 Task: Compose an email with the signature Eden Taylor with the subject Request for flextime and the message I am sorry for any confusion and would like to clarify the situation. from softage.1@softage.net to softage.2@softage.net,  softage.1@softage.net and softage.3@softage.net with CC to softage.4@softage.net with an attached document Security_policy.docx, insert an emoji of smiley face Send the email
Action: Mouse moved to (503, 648)
Screenshot: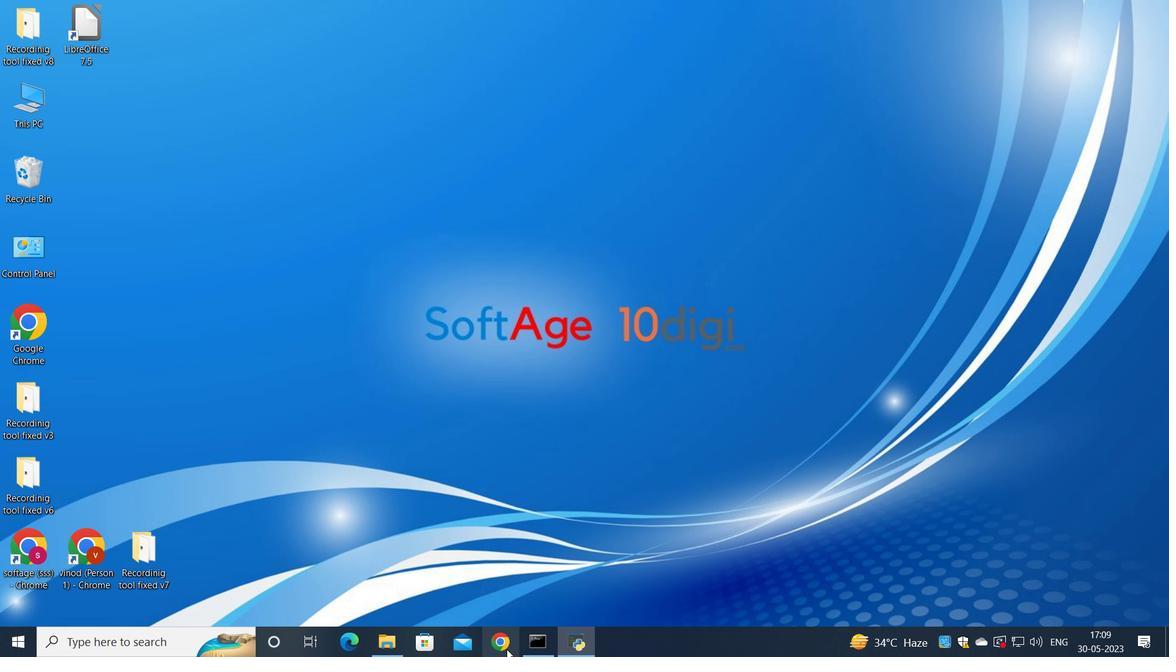 
Action: Mouse pressed left at (503, 648)
Screenshot: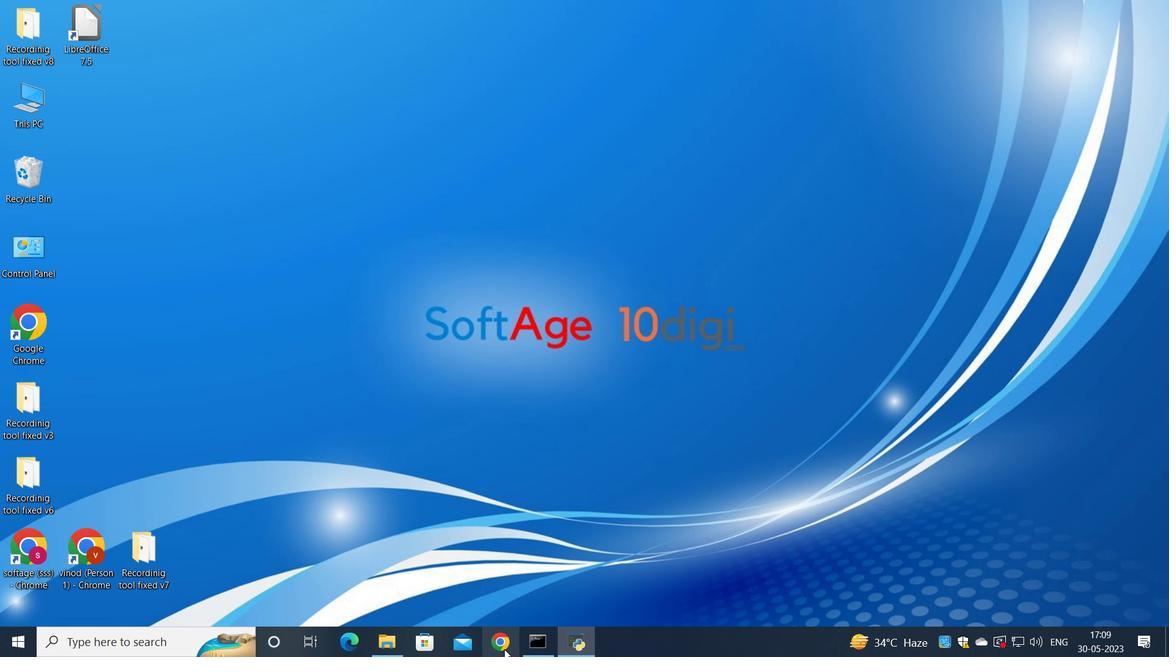 
Action: Mouse moved to (539, 388)
Screenshot: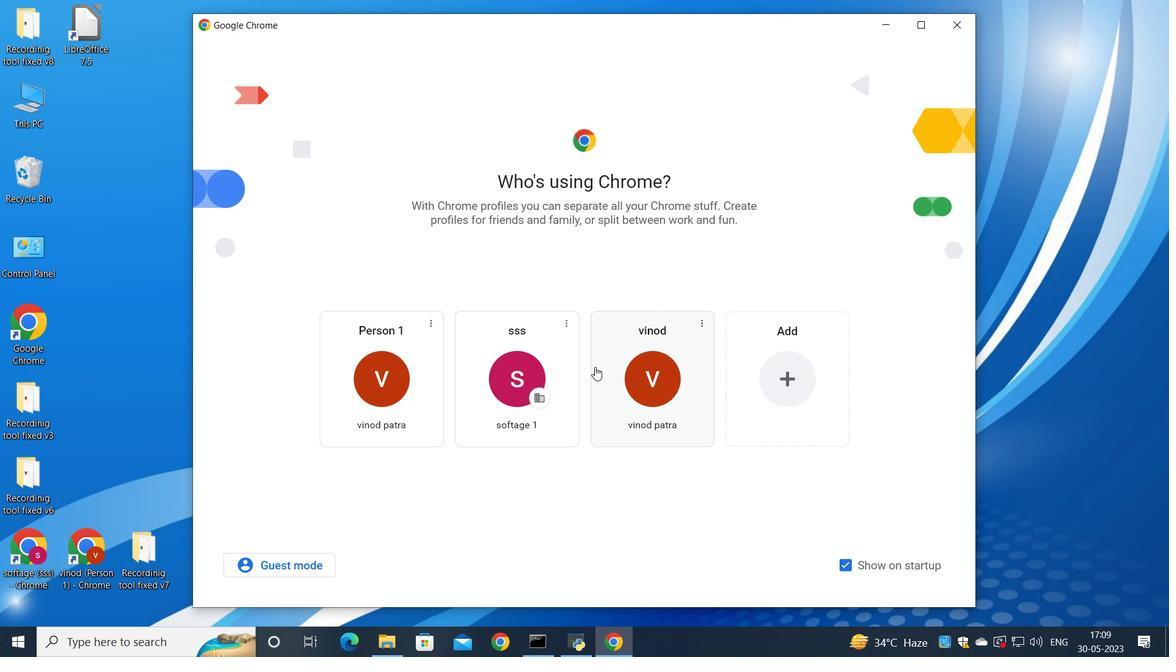 
Action: Mouse pressed left at (539, 388)
Screenshot: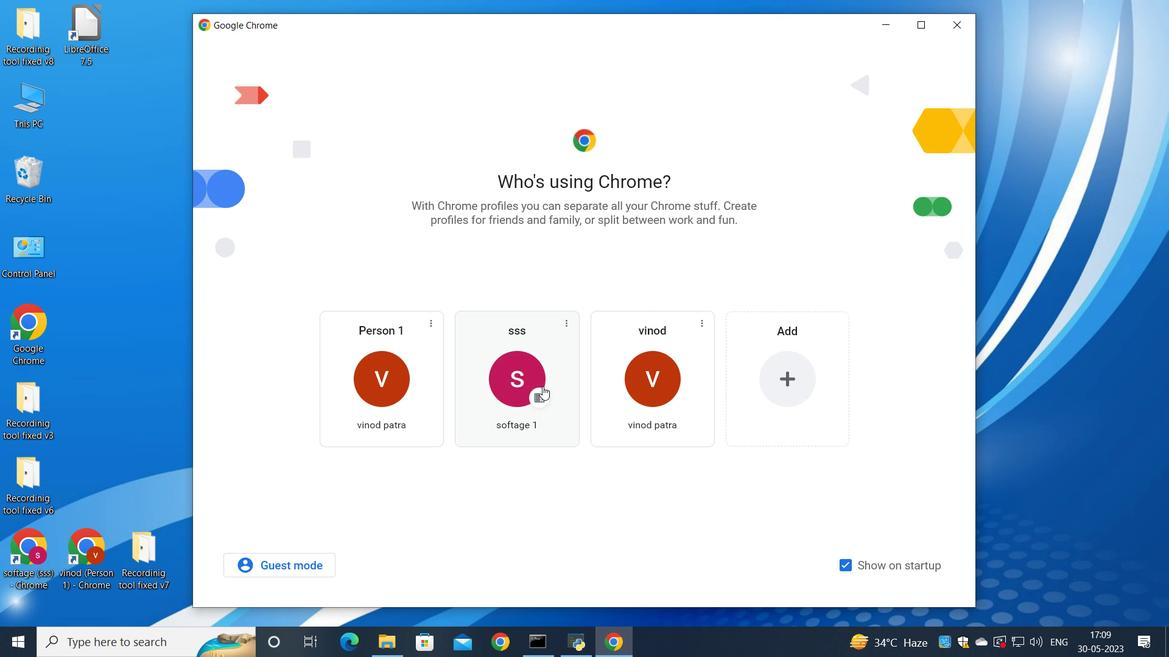 
Action: Mouse moved to (1036, 77)
Screenshot: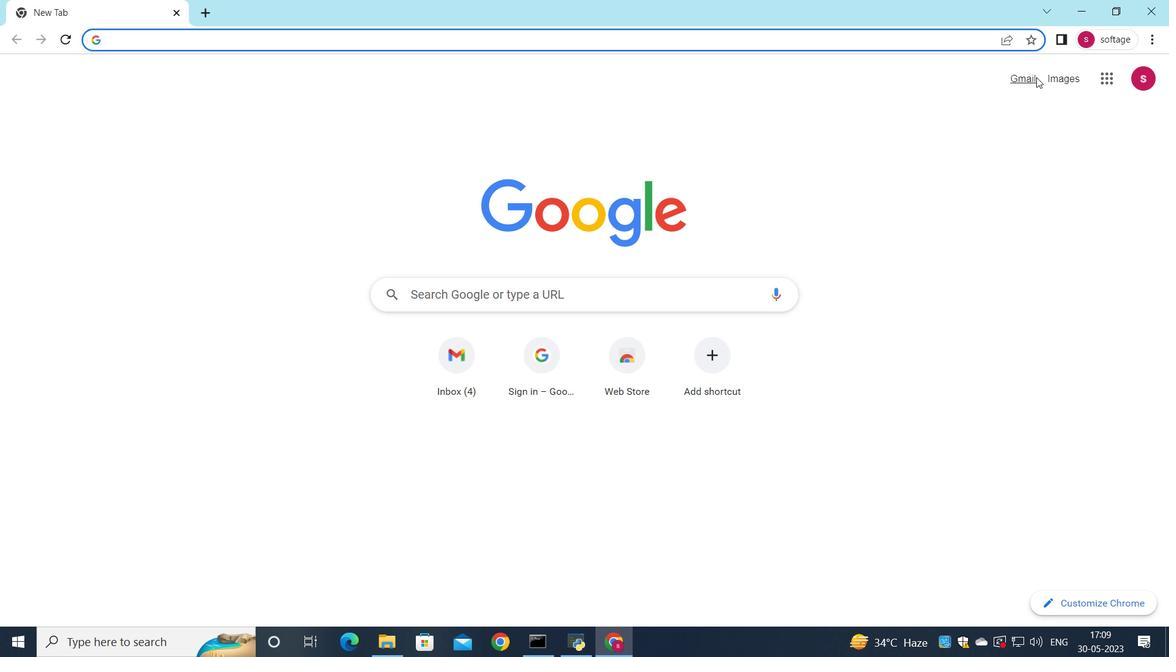 
Action: Mouse pressed left at (1036, 77)
Screenshot: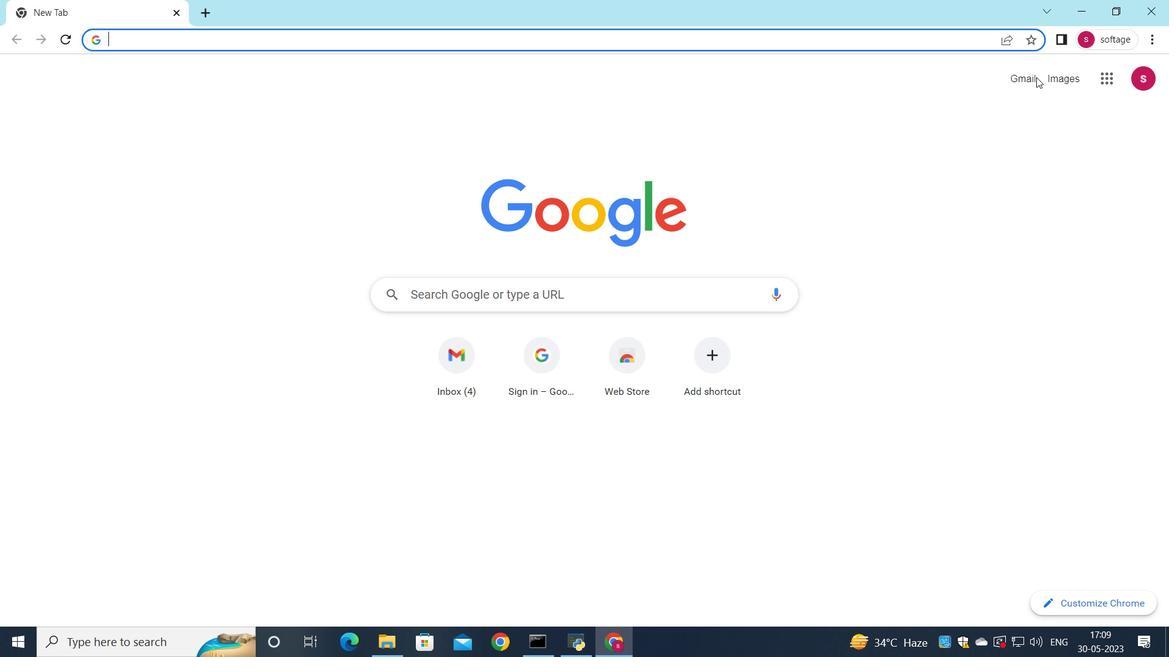
Action: Mouse moved to (1028, 80)
Screenshot: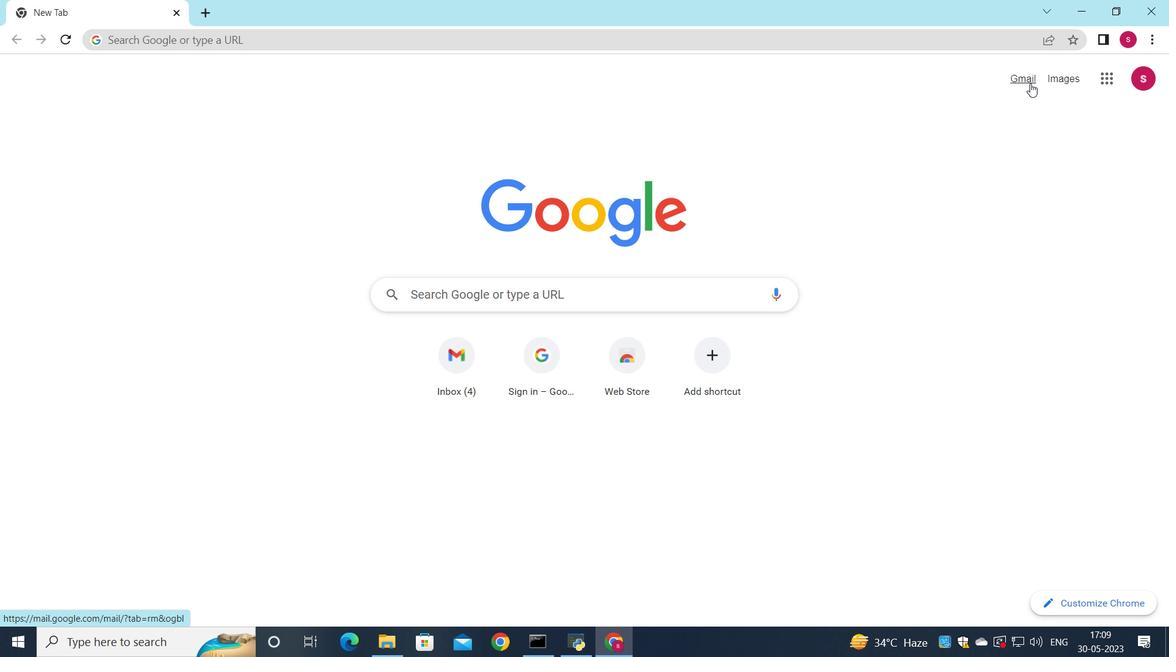 
Action: Mouse pressed left at (1028, 80)
Screenshot: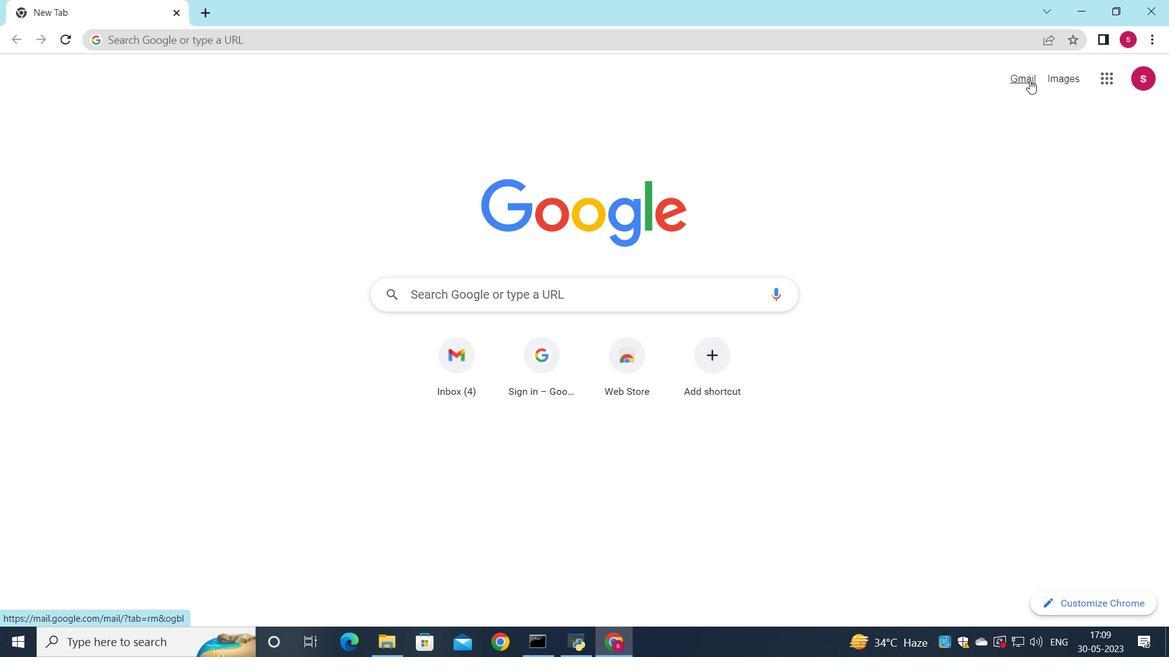
Action: Mouse moved to (993, 104)
Screenshot: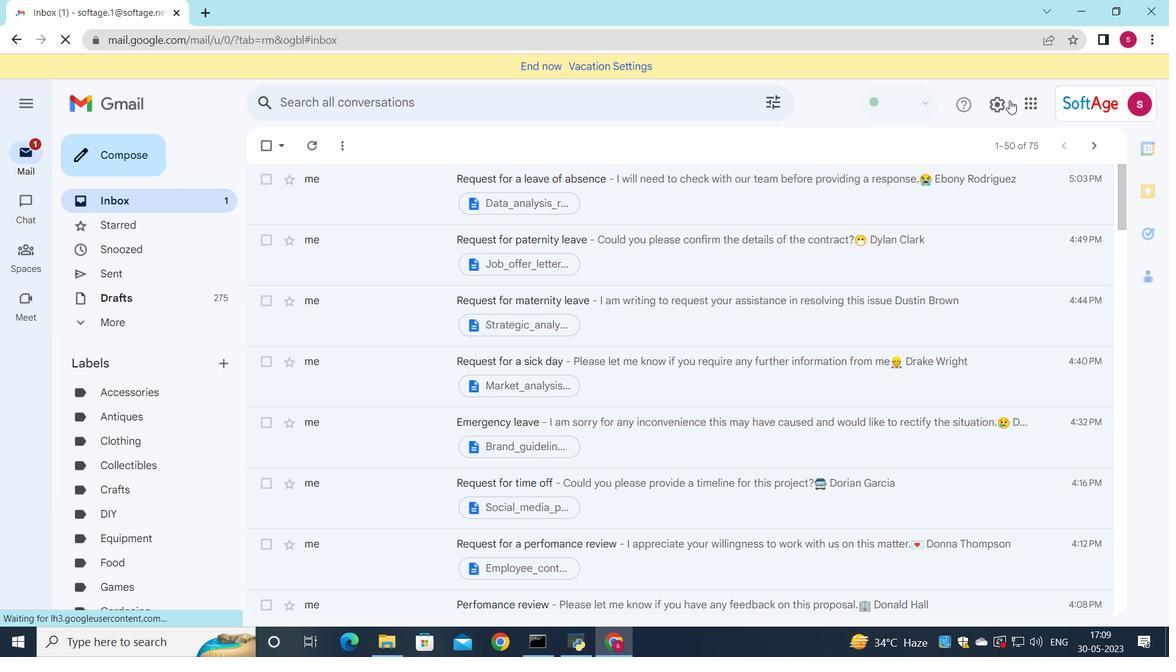 
Action: Mouse pressed left at (993, 104)
Screenshot: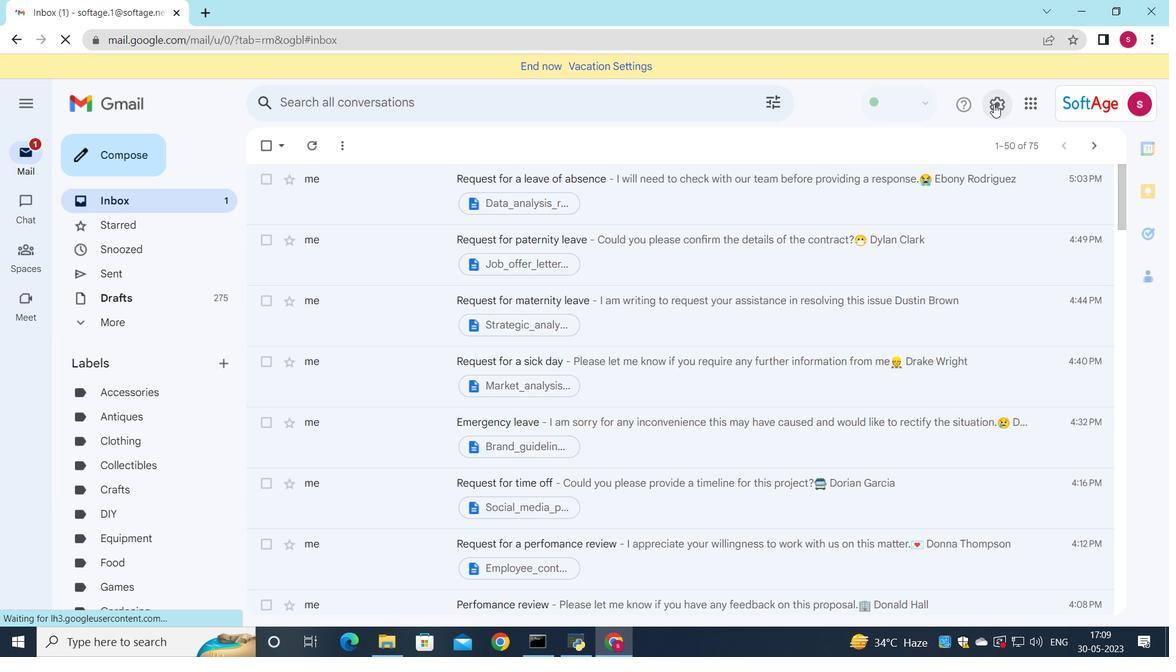 
Action: Mouse moved to (1017, 186)
Screenshot: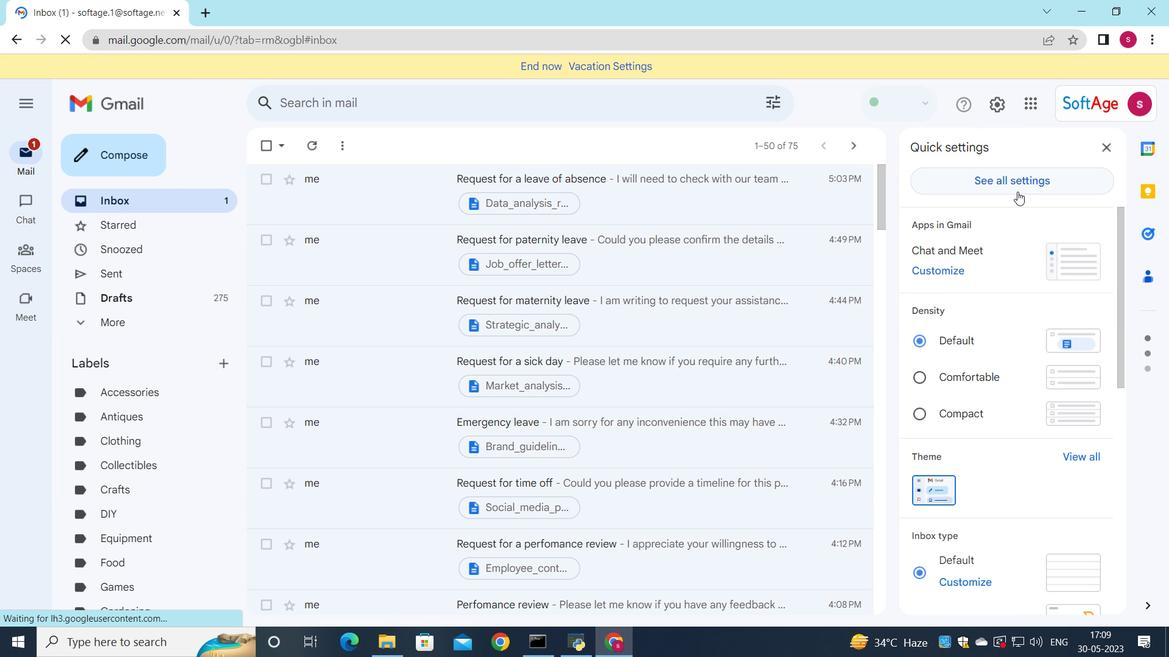 
Action: Mouse pressed left at (1017, 186)
Screenshot: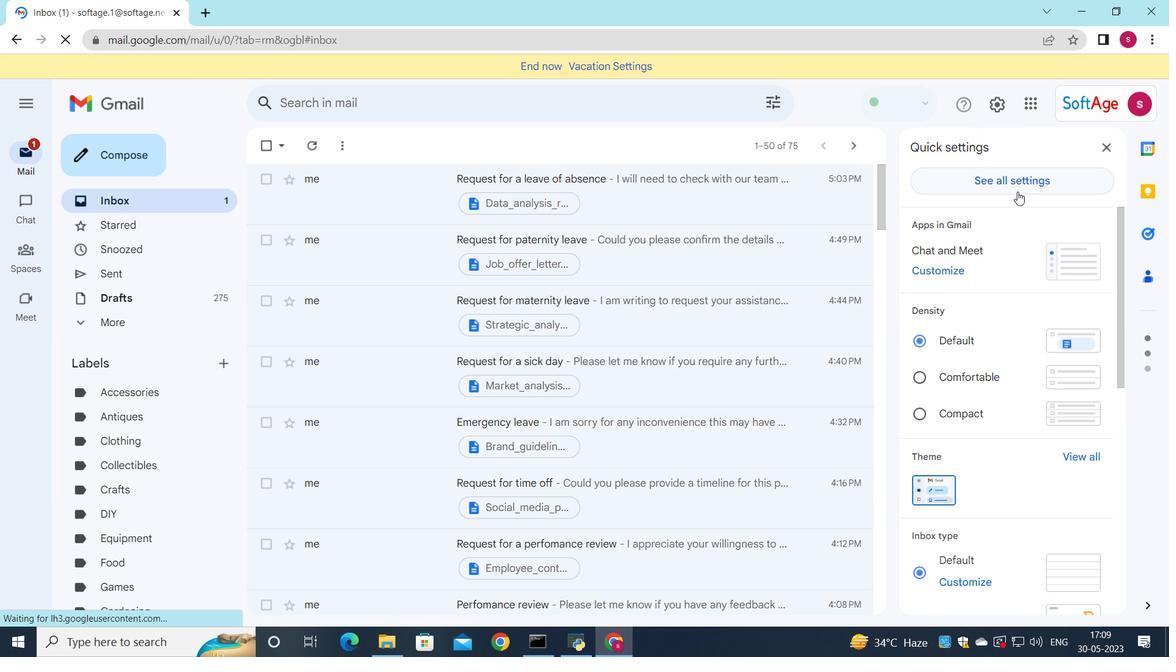 
Action: Mouse moved to (770, 341)
Screenshot: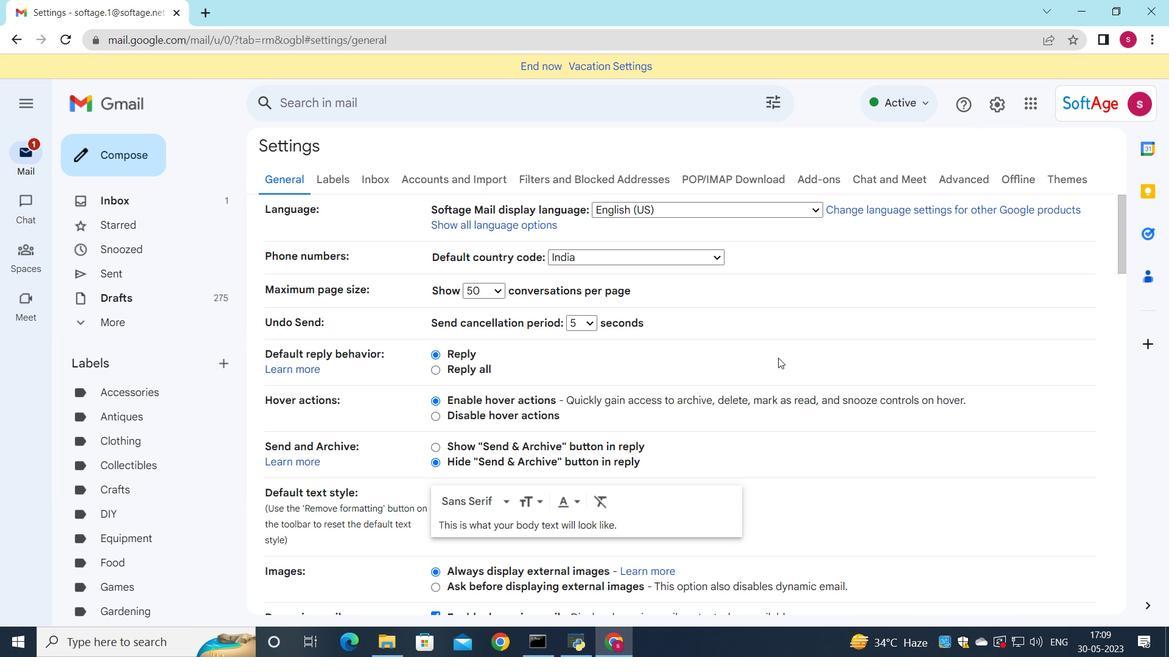 
Action: Mouse scrolled (770, 340) with delta (0, 0)
Screenshot: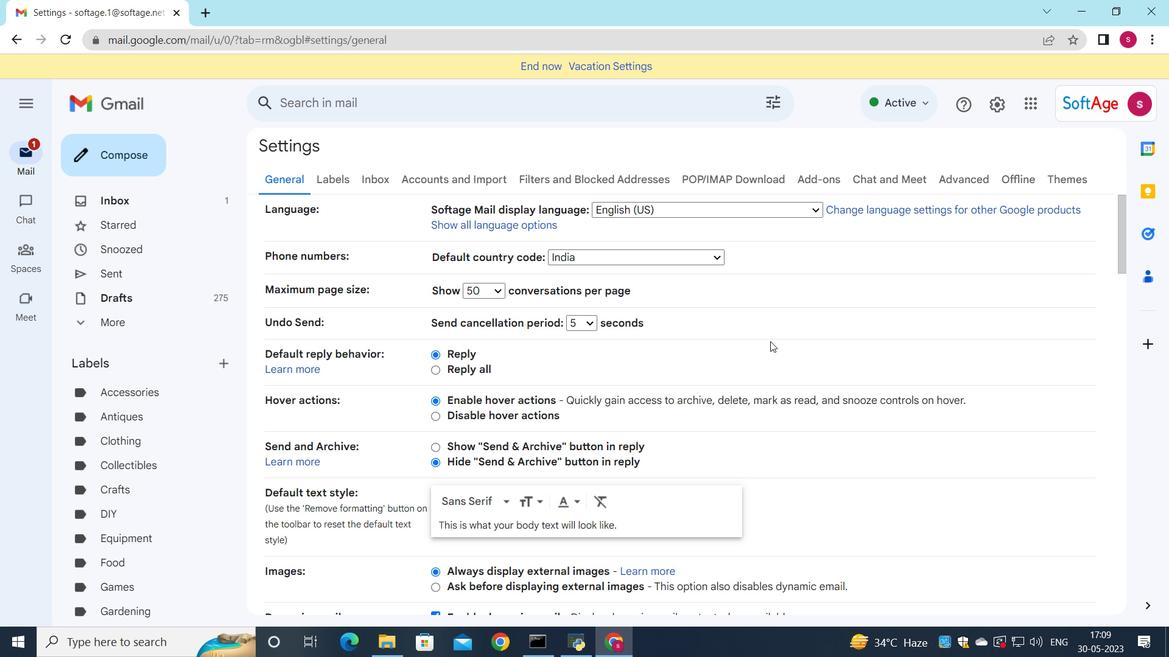 
Action: Mouse scrolled (770, 340) with delta (0, 0)
Screenshot: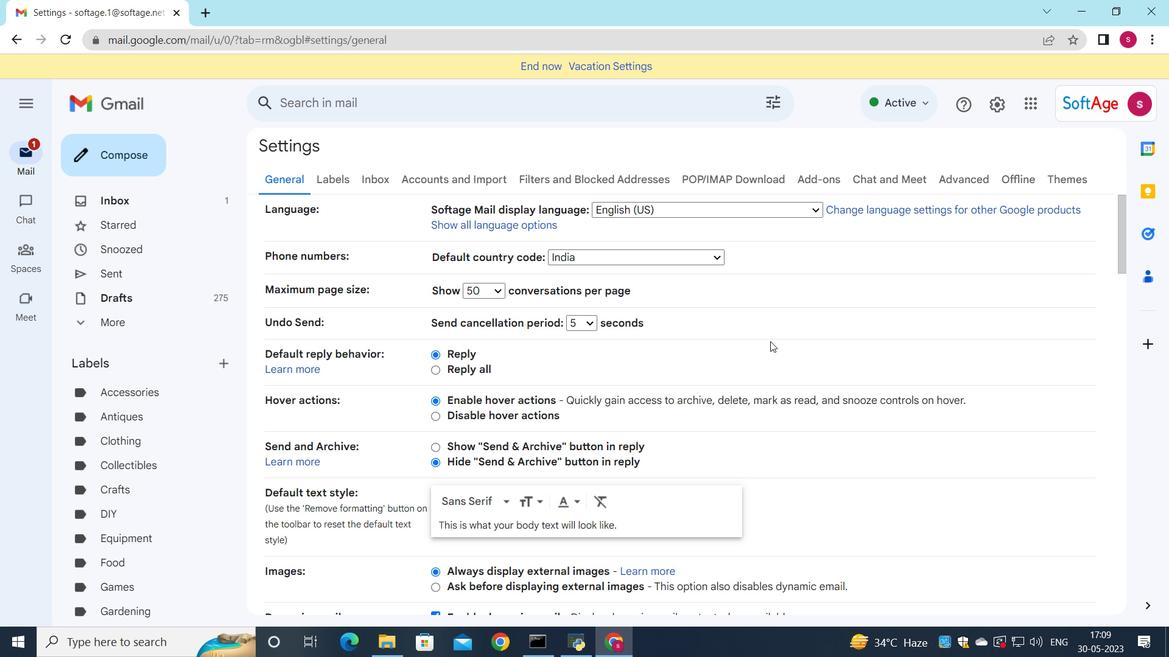 
Action: Mouse moved to (766, 350)
Screenshot: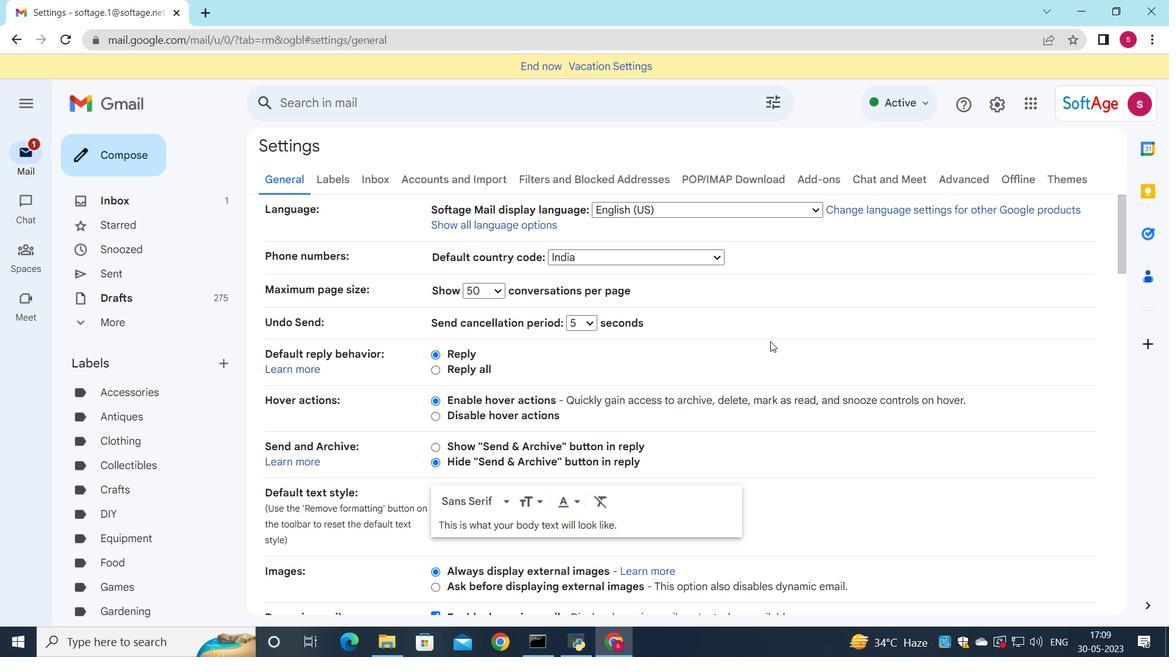 
Action: Mouse scrolled (766, 350) with delta (0, 0)
Screenshot: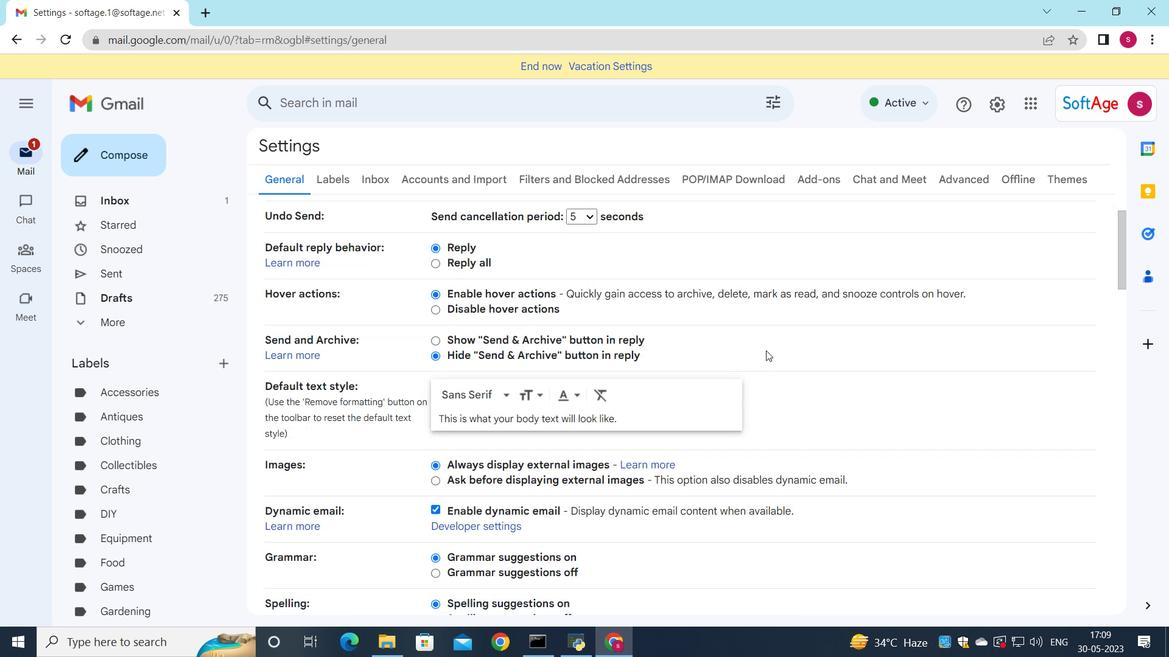 
Action: Mouse moved to (762, 352)
Screenshot: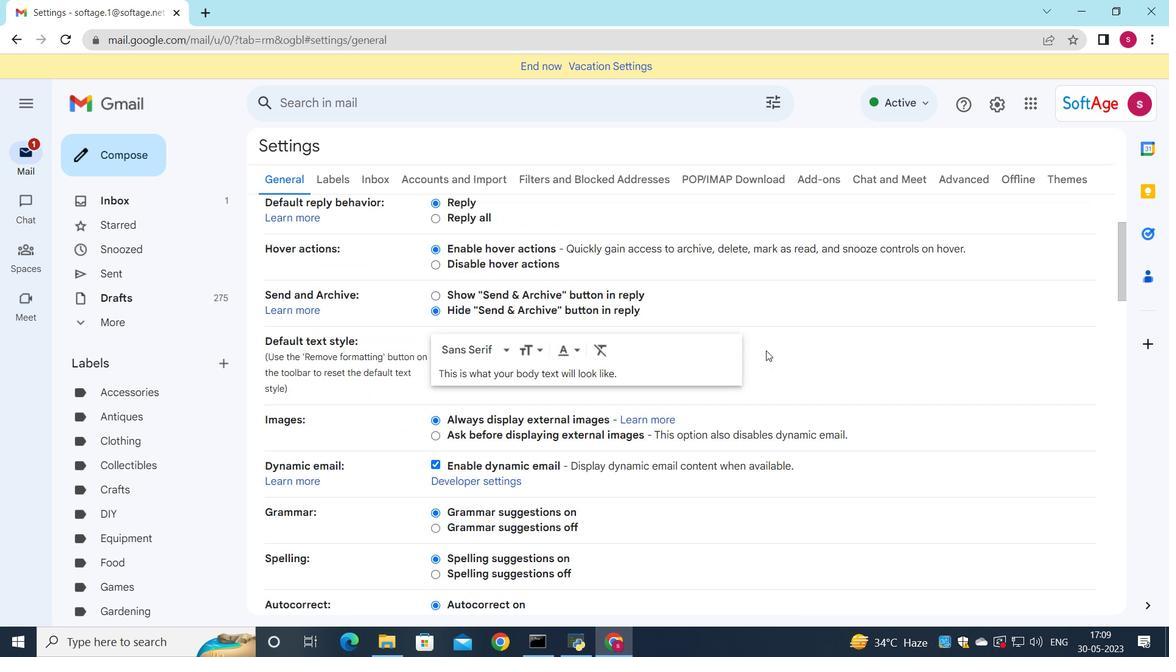 
Action: Mouse scrolled (766, 350) with delta (0, 0)
Screenshot: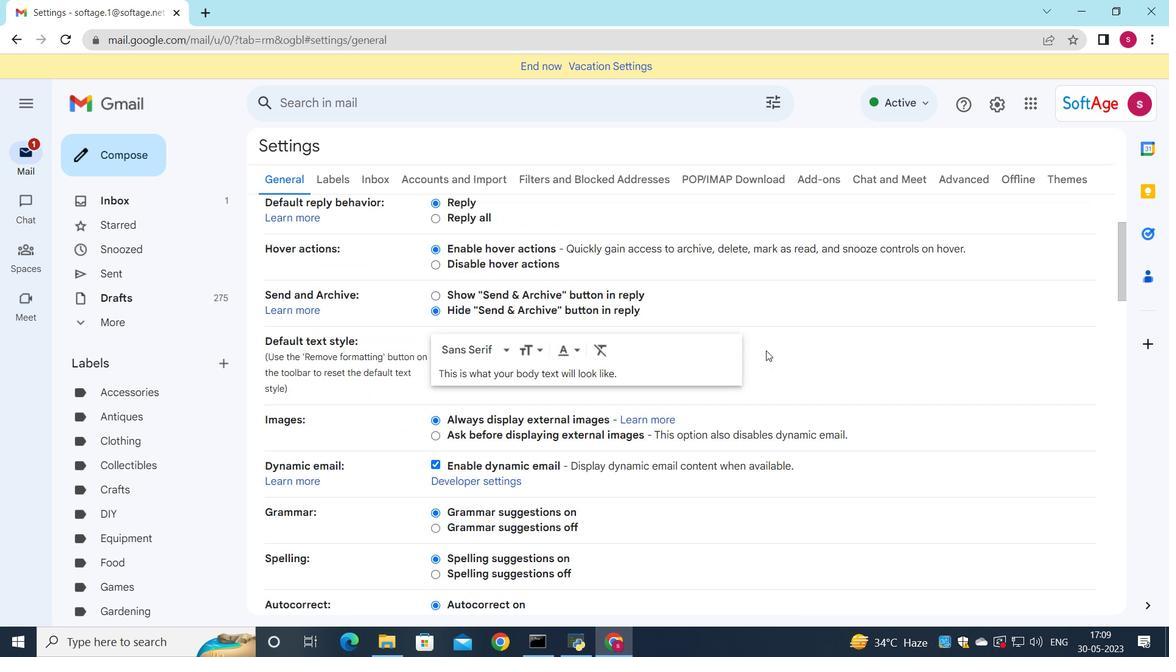 
Action: Mouse moved to (753, 359)
Screenshot: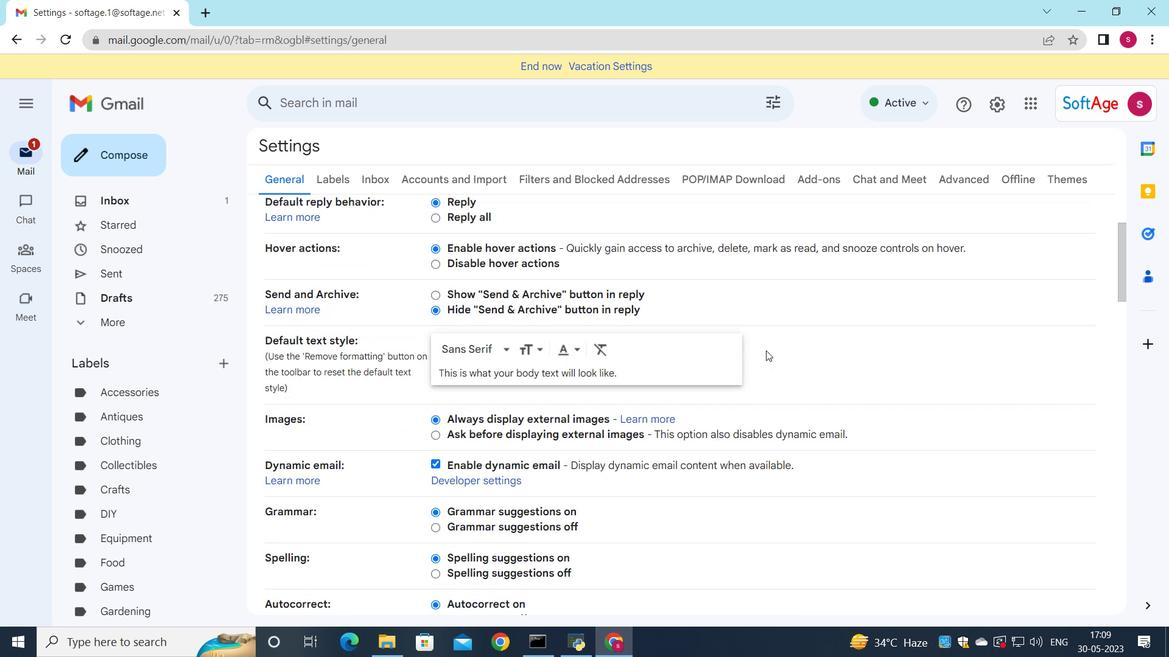 
Action: Mouse scrolled (753, 358) with delta (0, 0)
Screenshot: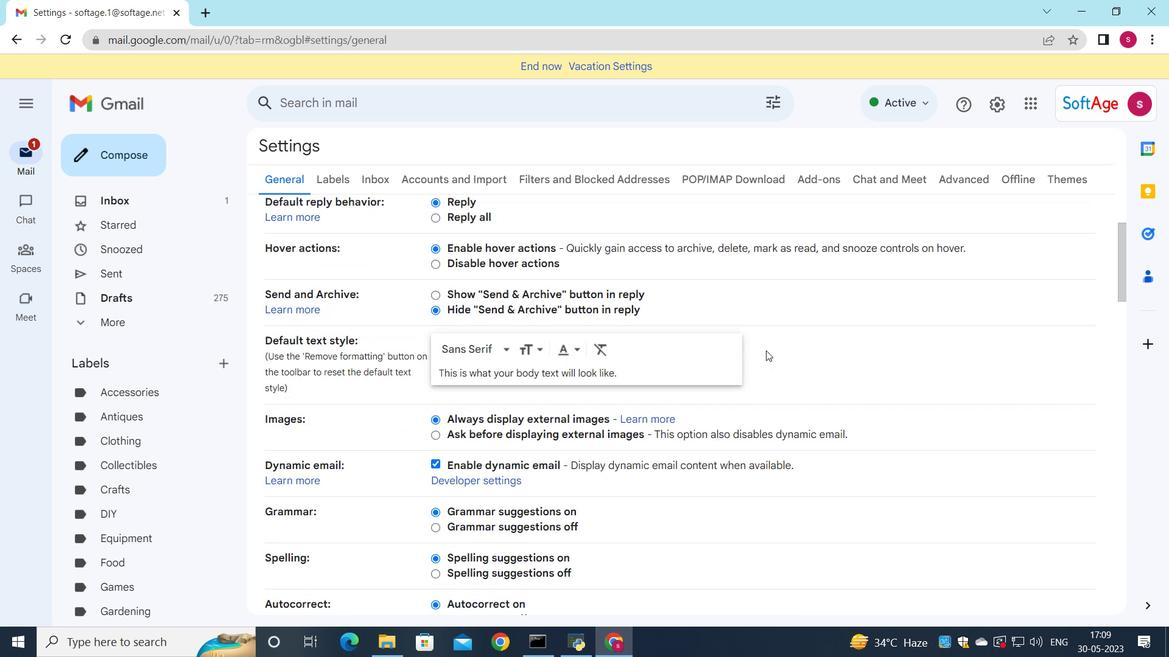 
Action: Mouse moved to (743, 373)
Screenshot: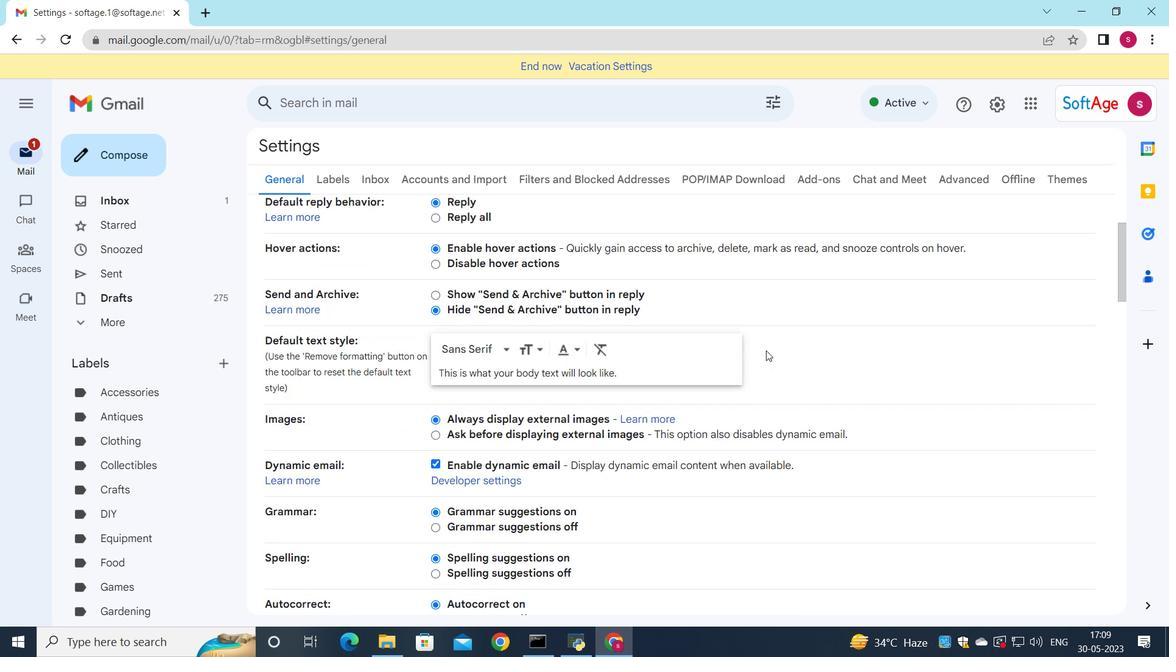 
Action: Mouse scrolled (743, 373) with delta (0, 0)
Screenshot: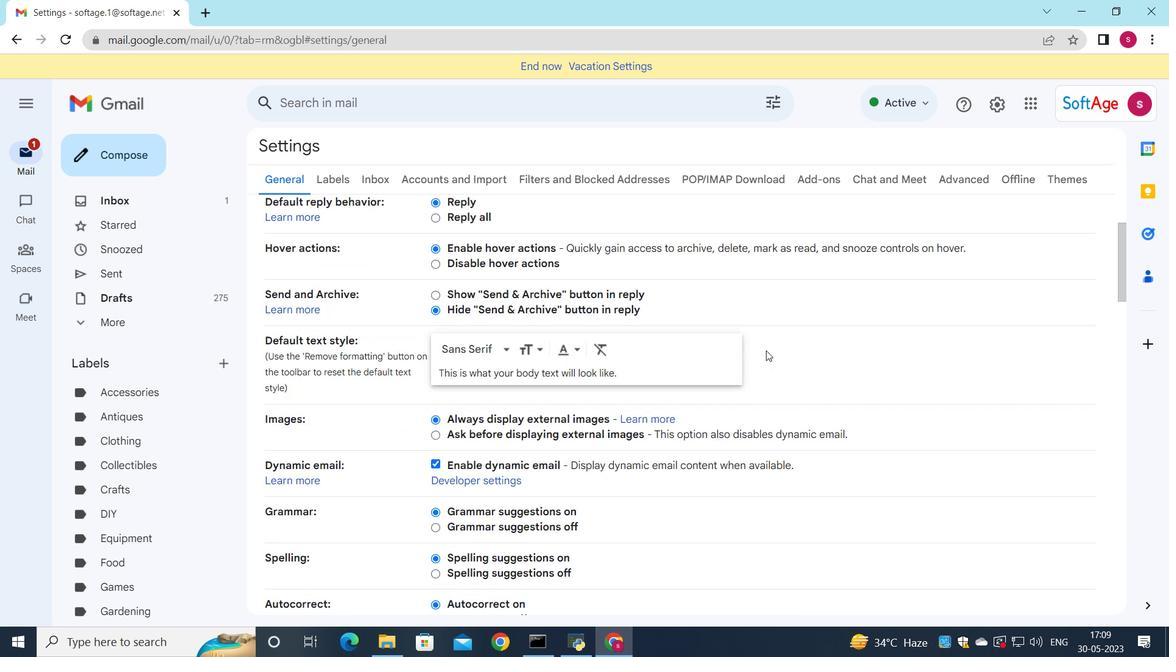 
Action: Mouse moved to (740, 372)
Screenshot: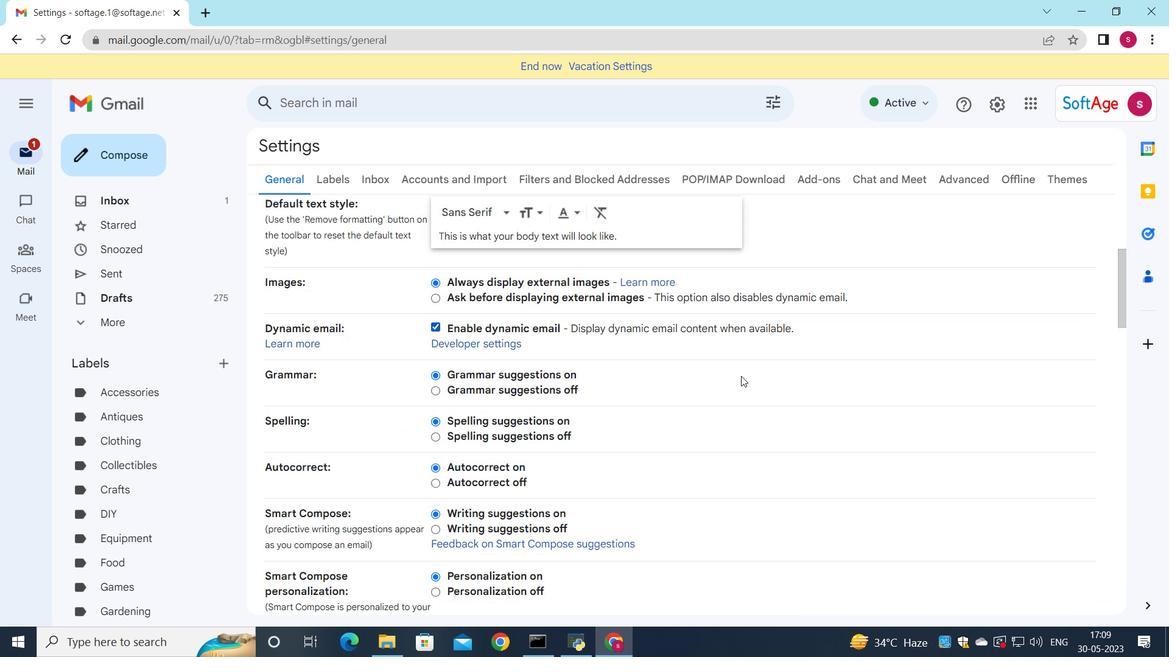 
Action: Mouse scrolled (740, 371) with delta (0, 0)
Screenshot: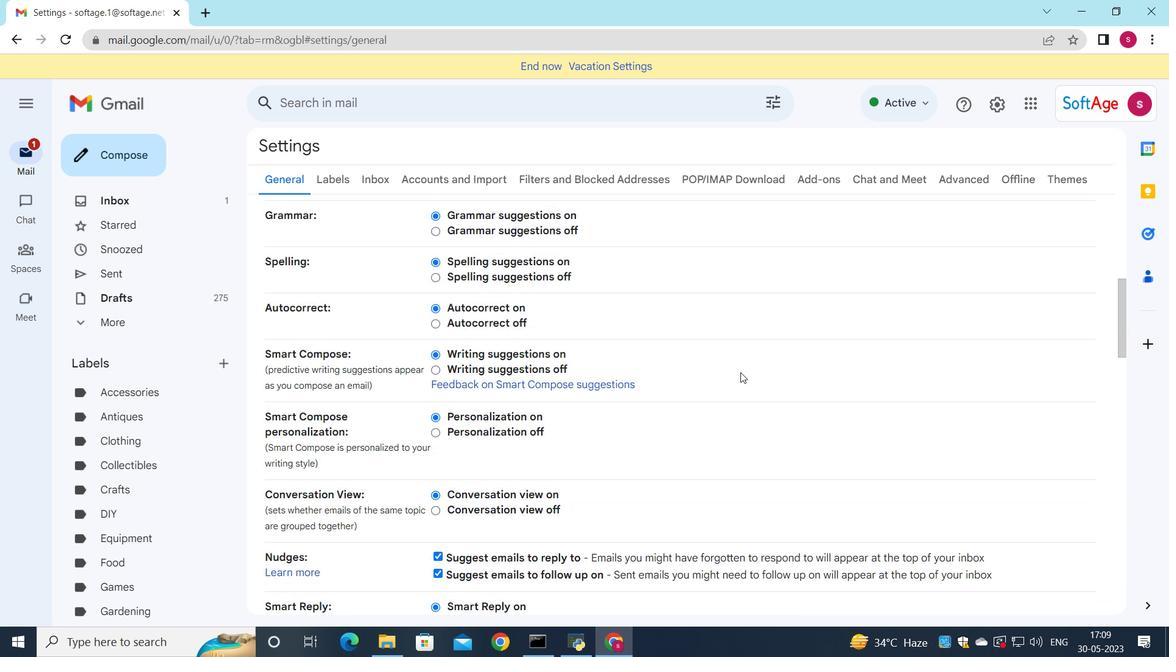 
Action: Mouse scrolled (740, 371) with delta (0, 0)
Screenshot: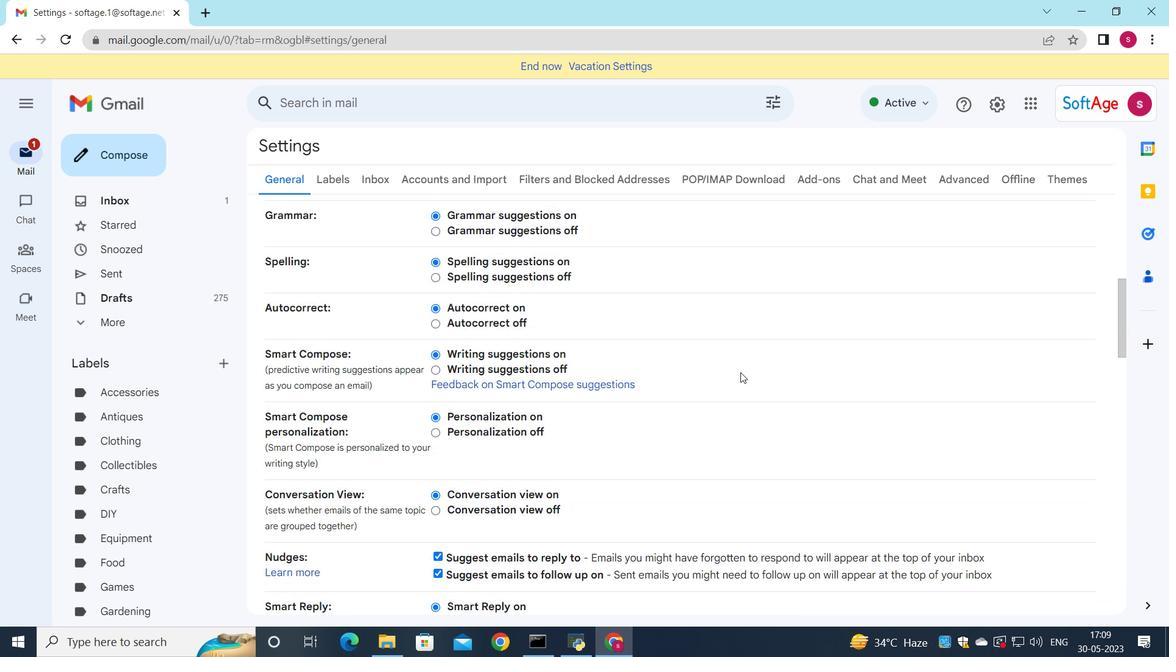 
Action: Mouse scrolled (740, 371) with delta (0, 0)
Screenshot: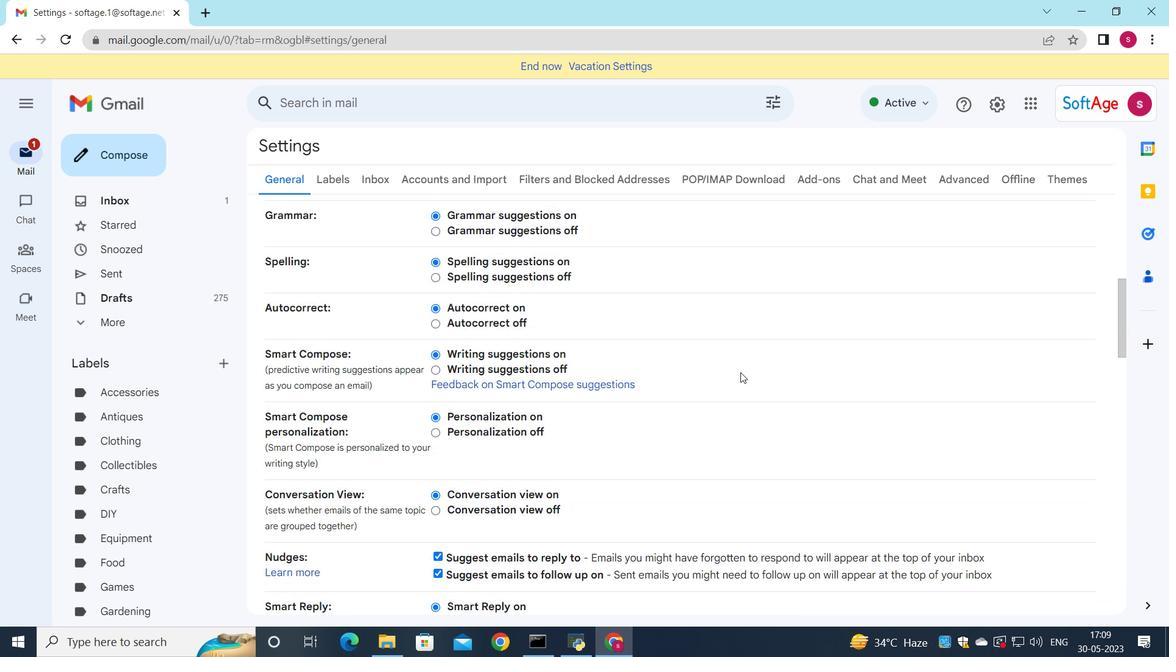 
Action: Mouse moved to (737, 376)
Screenshot: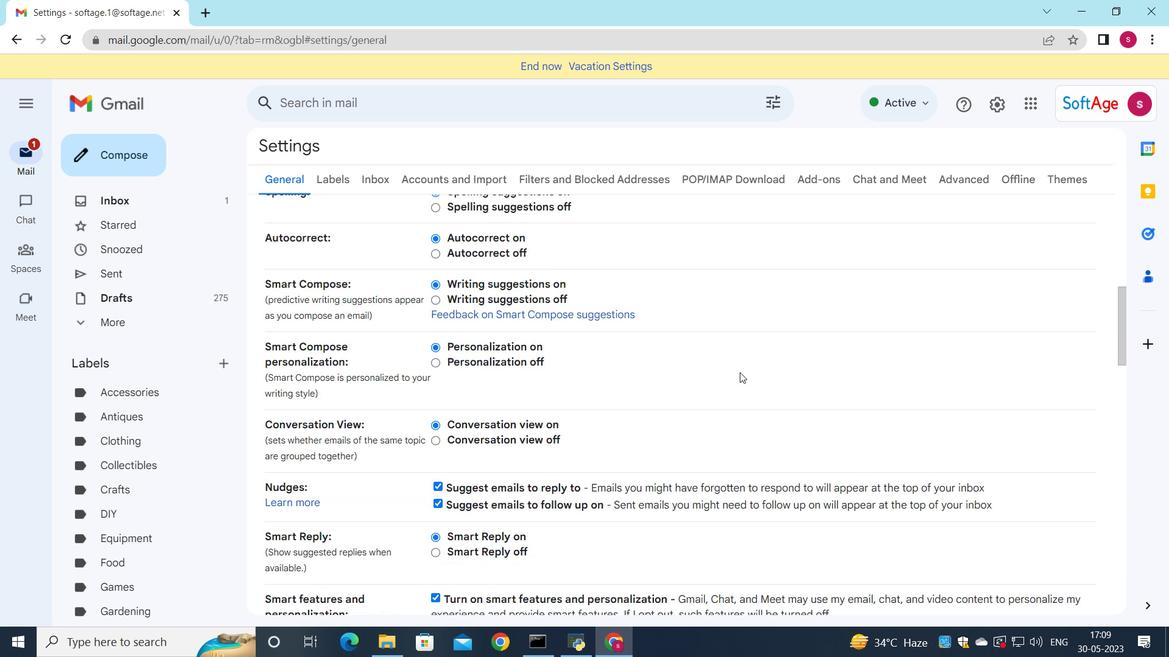 
Action: Mouse scrolled (737, 375) with delta (0, 0)
Screenshot: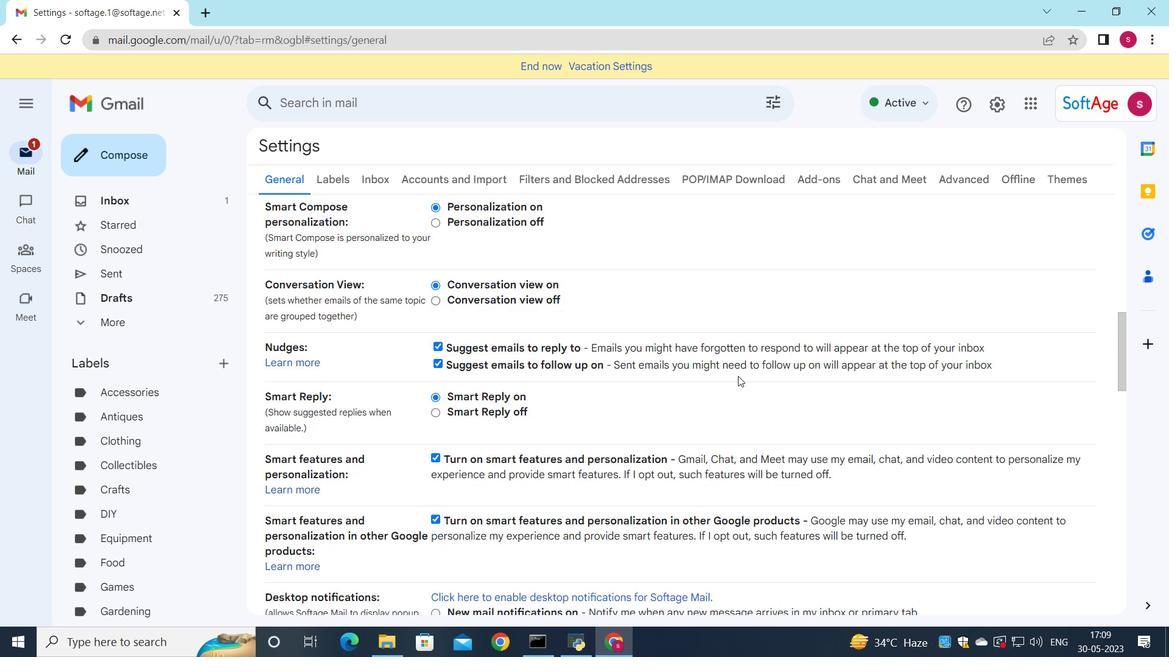 
Action: Mouse scrolled (737, 375) with delta (0, 0)
Screenshot: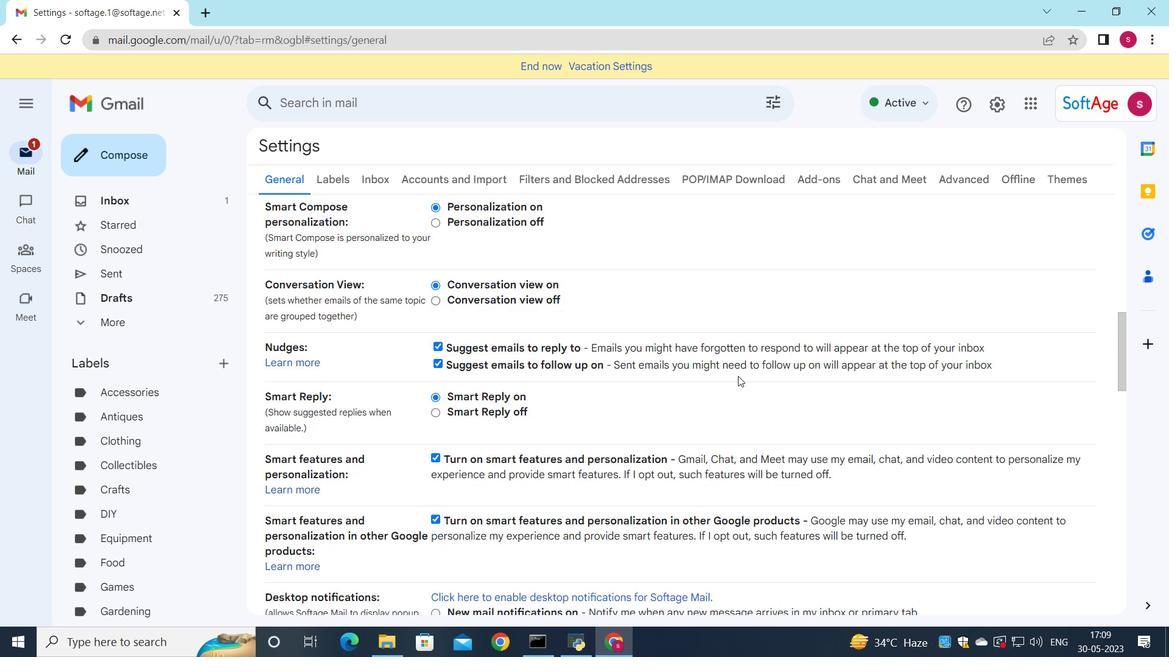 
Action: Mouse scrolled (737, 375) with delta (0, 0)
Screenshot: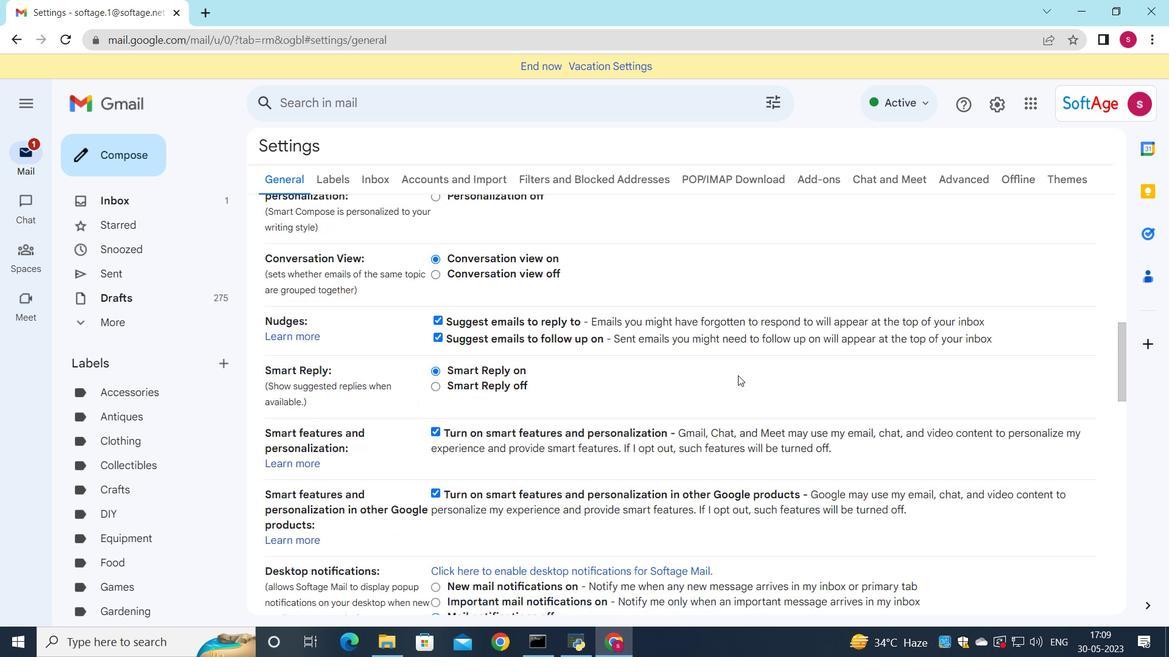 
Action: Mouse scrolled (737, 375) with delta (0, 0)
Screenshot: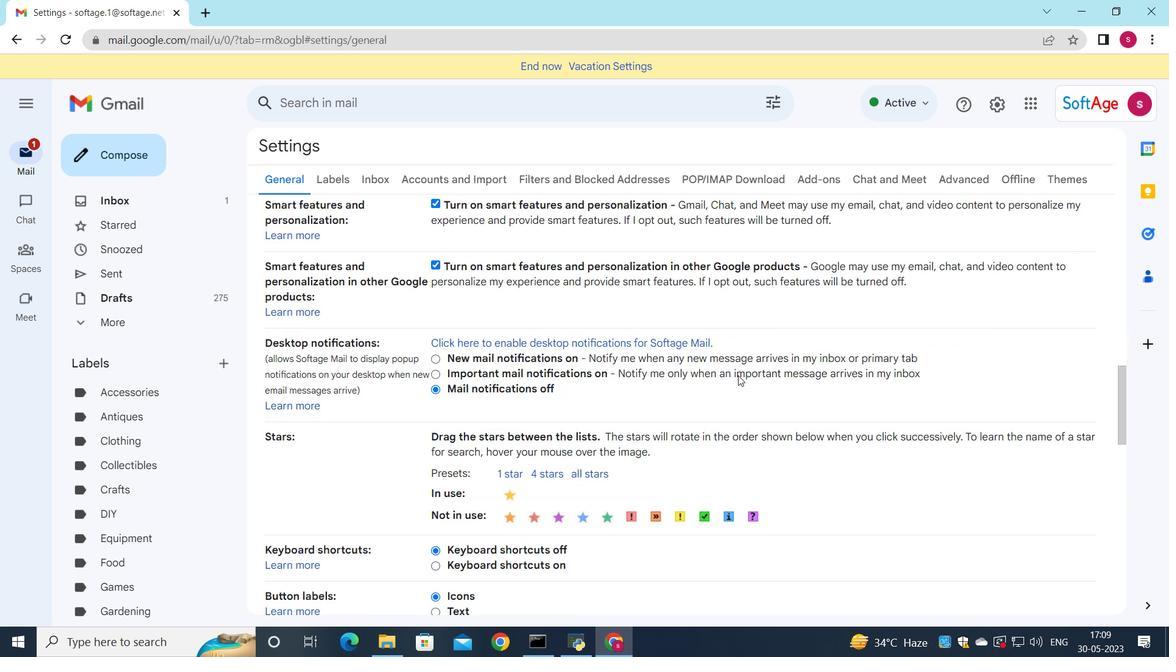 
Action: Mouse scrolled (737, 375) with delta (0, 0)
Screenshot: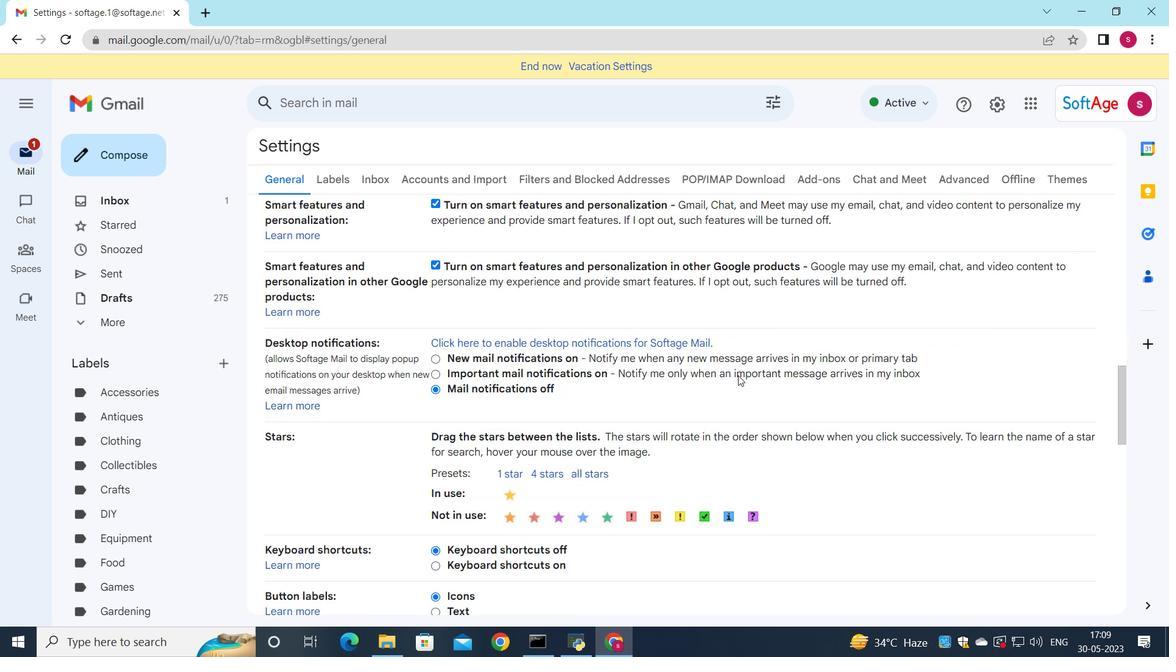 
Action: Mouse scrolled (737, 375) with delta (0, 0)
Screenshot: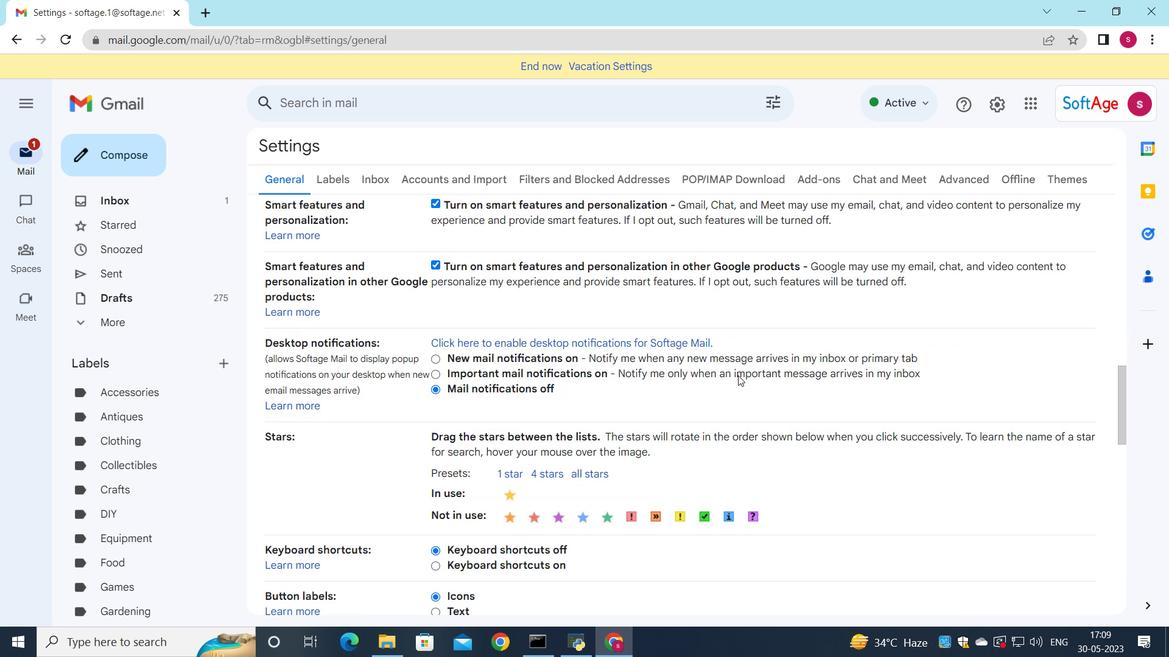 
Action: Mouse moved to (702, 402)
Screenshot: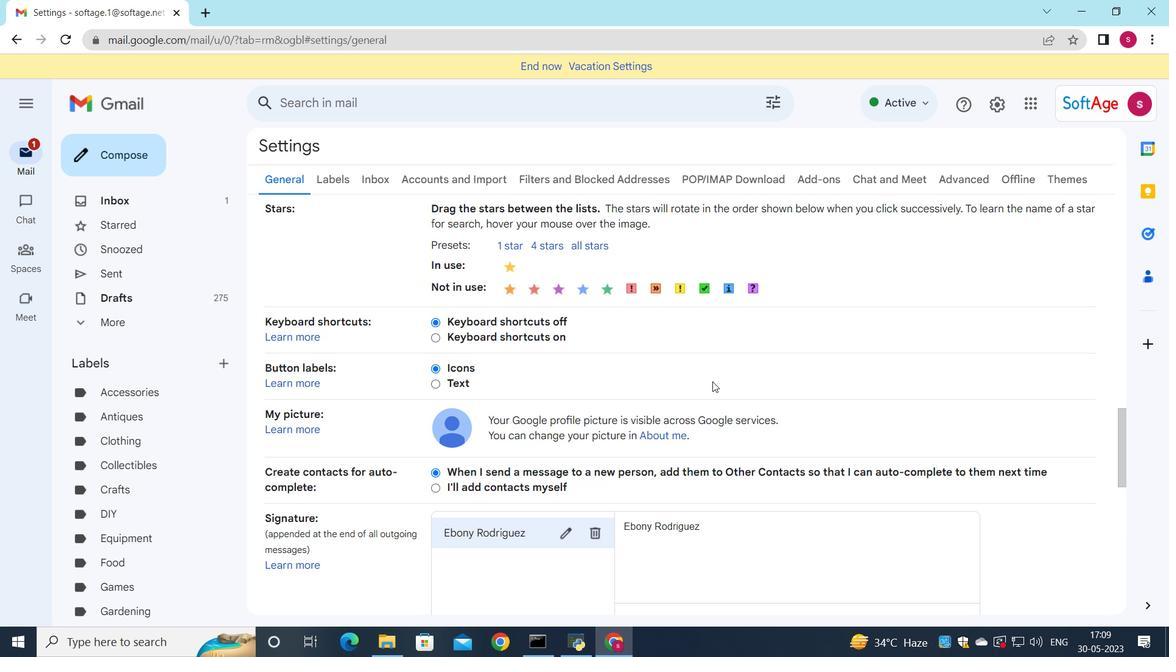 
Action: Mouse scrolled (702, 401) with delta (0, 0)
Screenshot: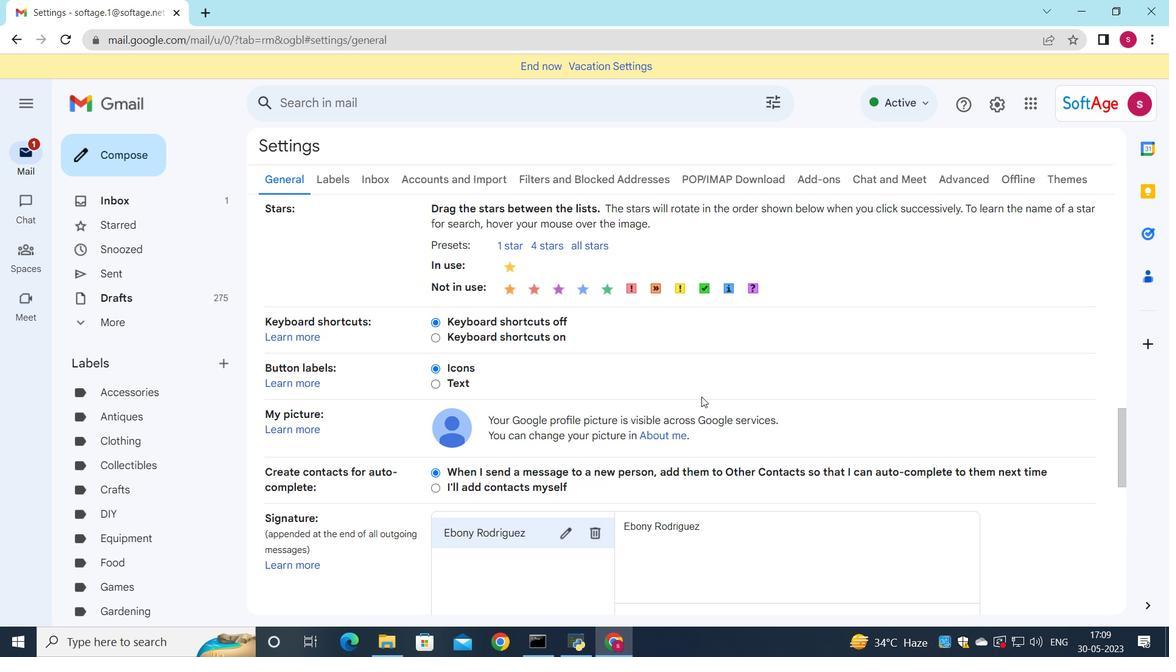 
Action: Mouse moved to (702, 402)
Screenshot: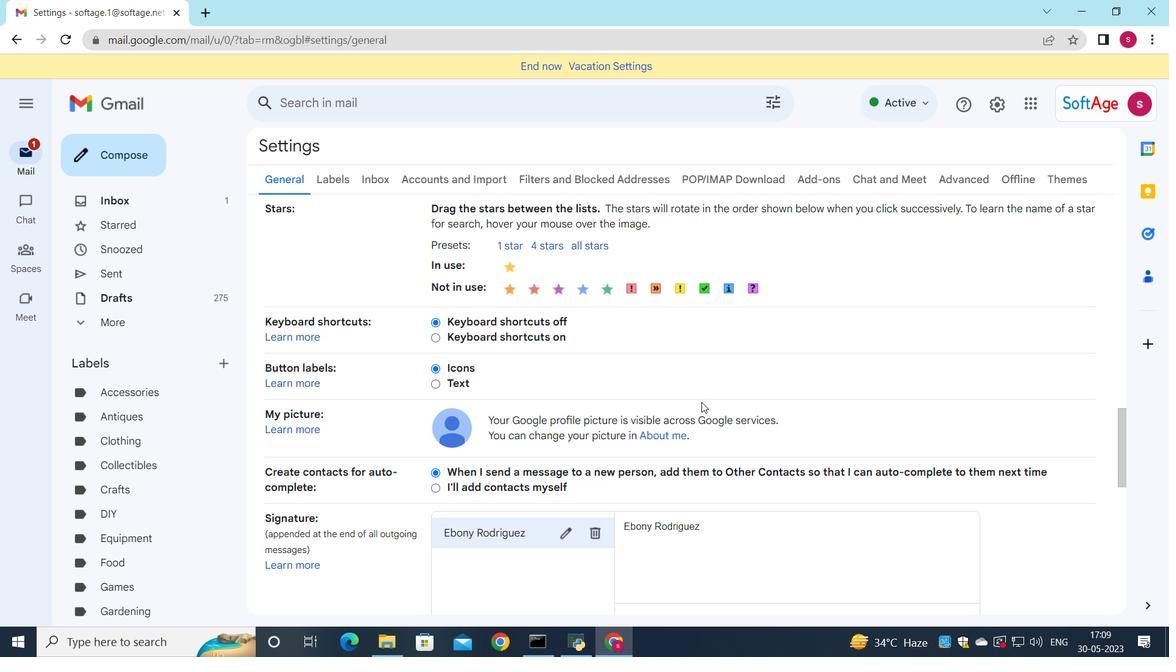 
Action: Mouse scrolled (702, 401) with delta (0, 0)
Screenshot: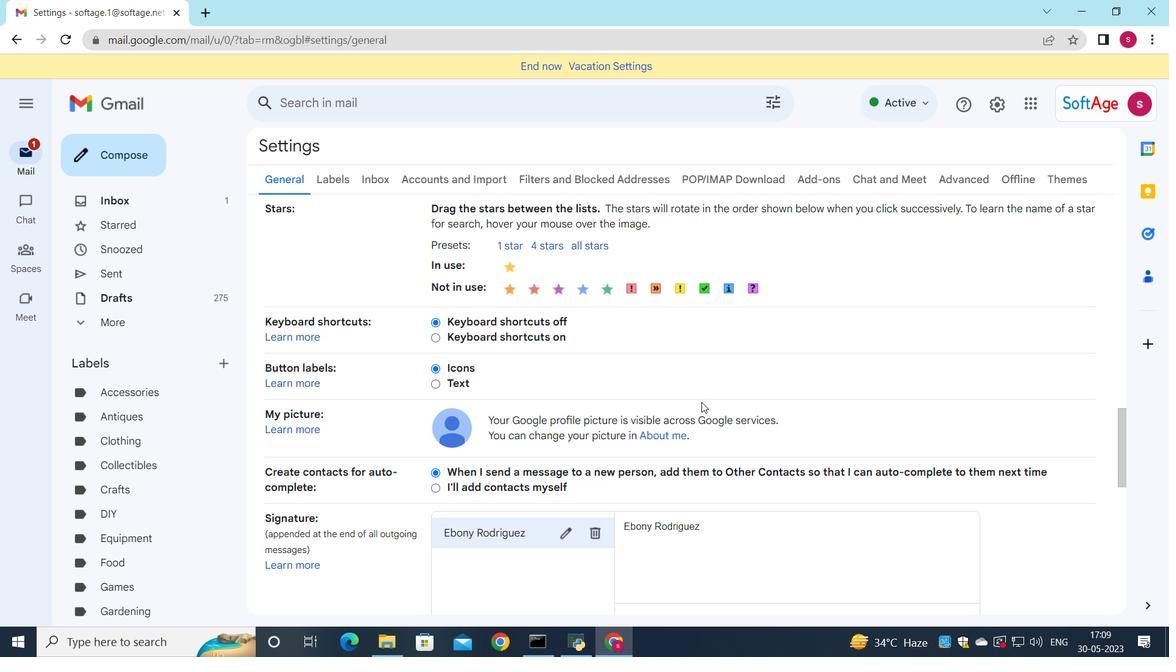 
Action: Mouse moved to (595, 382)
Screenshot: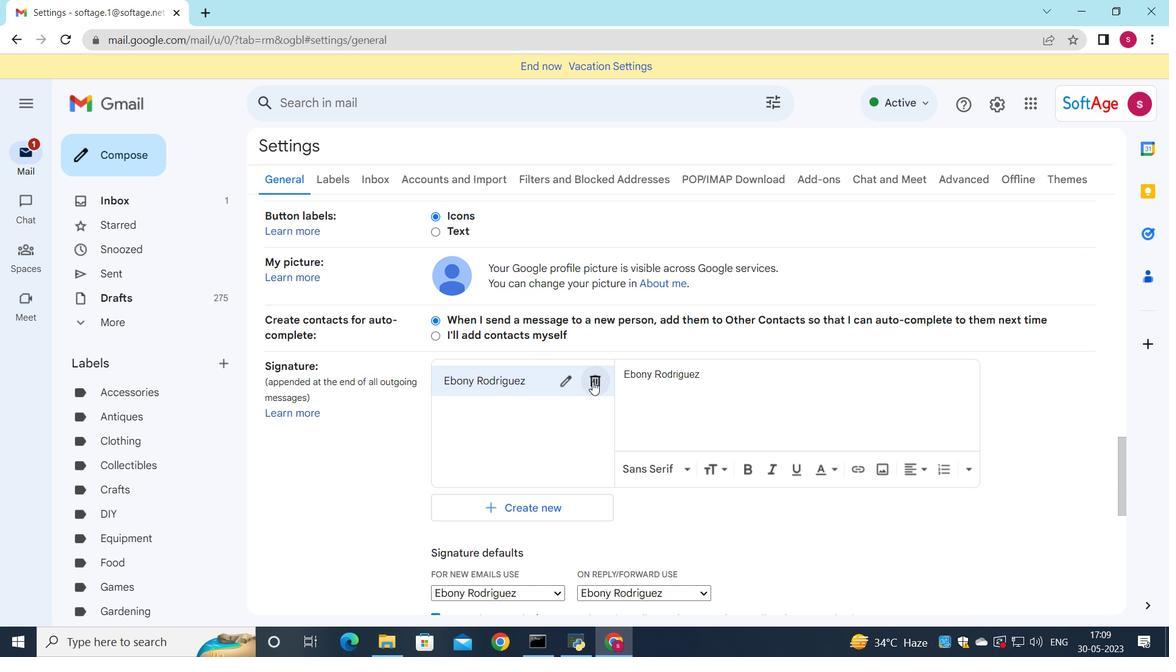 
Action: Mouse pressed left at (595, 382)
Screenshot: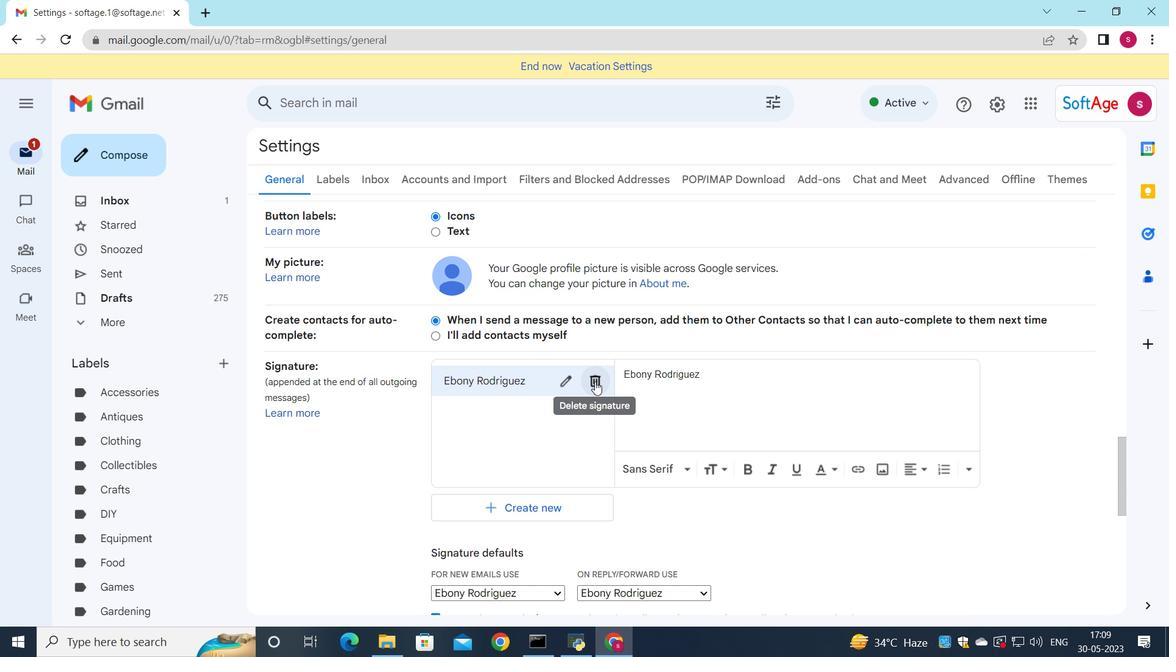 
Action: Mouse moved to (736, 375)
Screenshot: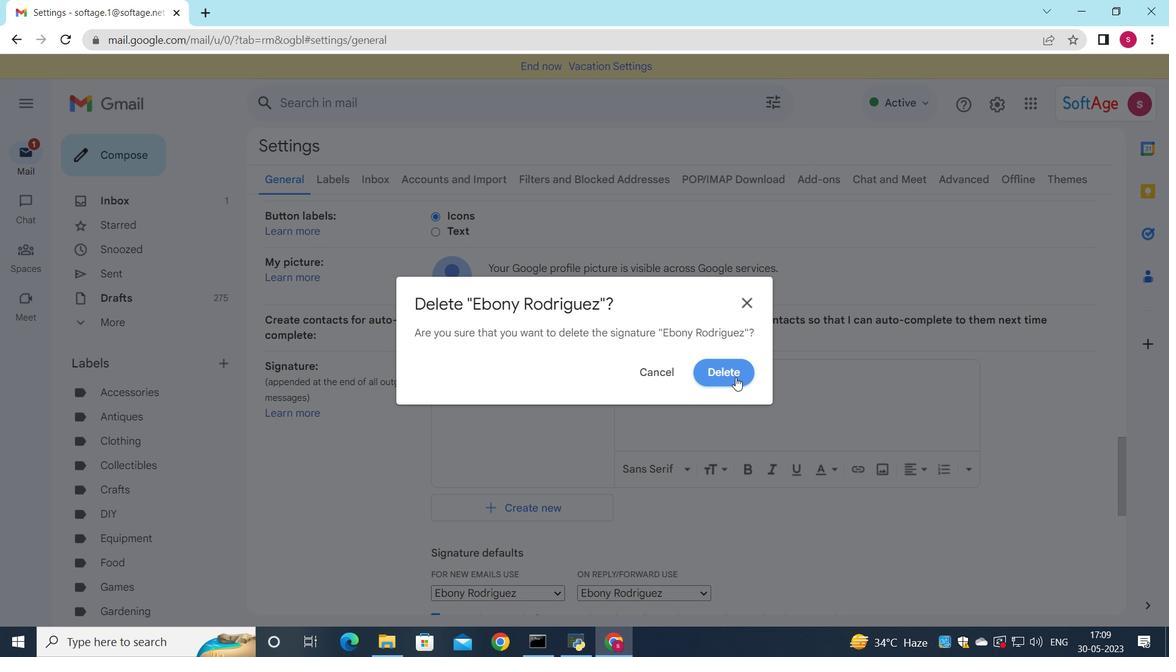
Action: Mouse pressed left at (736, 375)
Screenshot: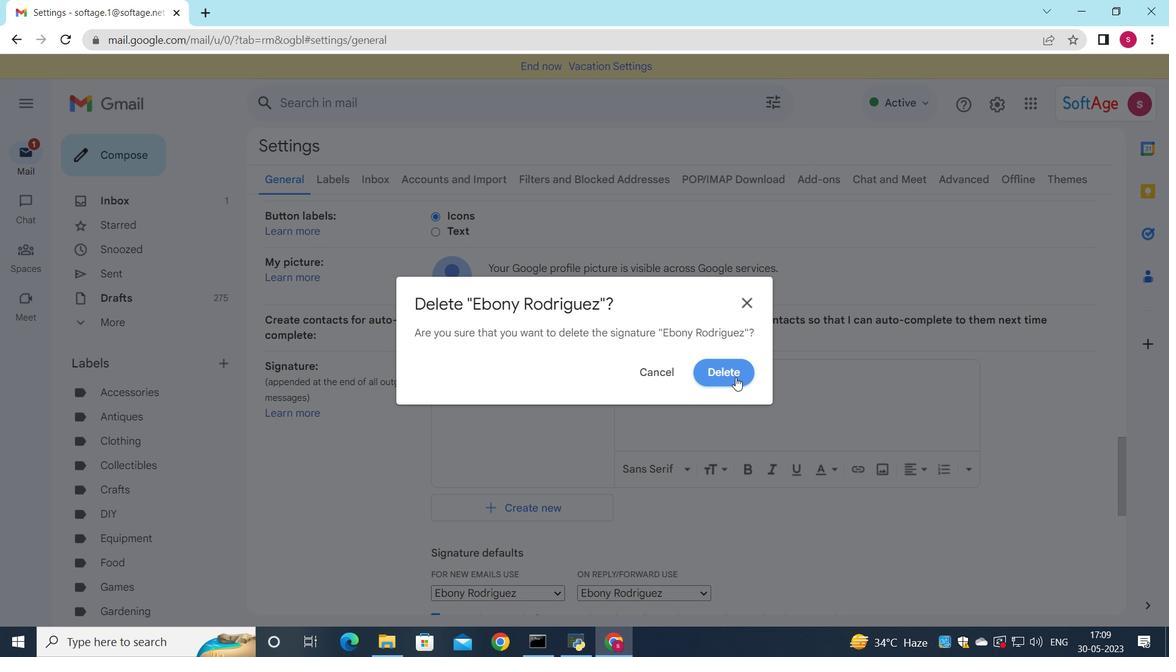 
Action: Mouse moved to (505, 389)
Screenshot: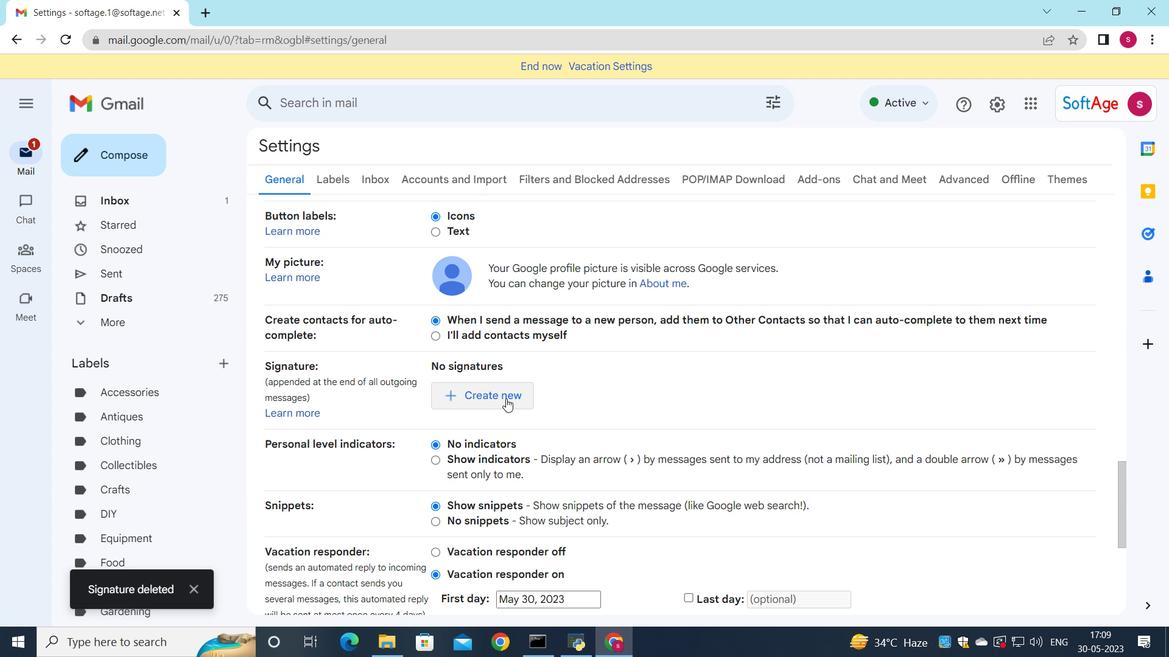 
Action: Mouse pressed left at (505, 389)
Screenshot: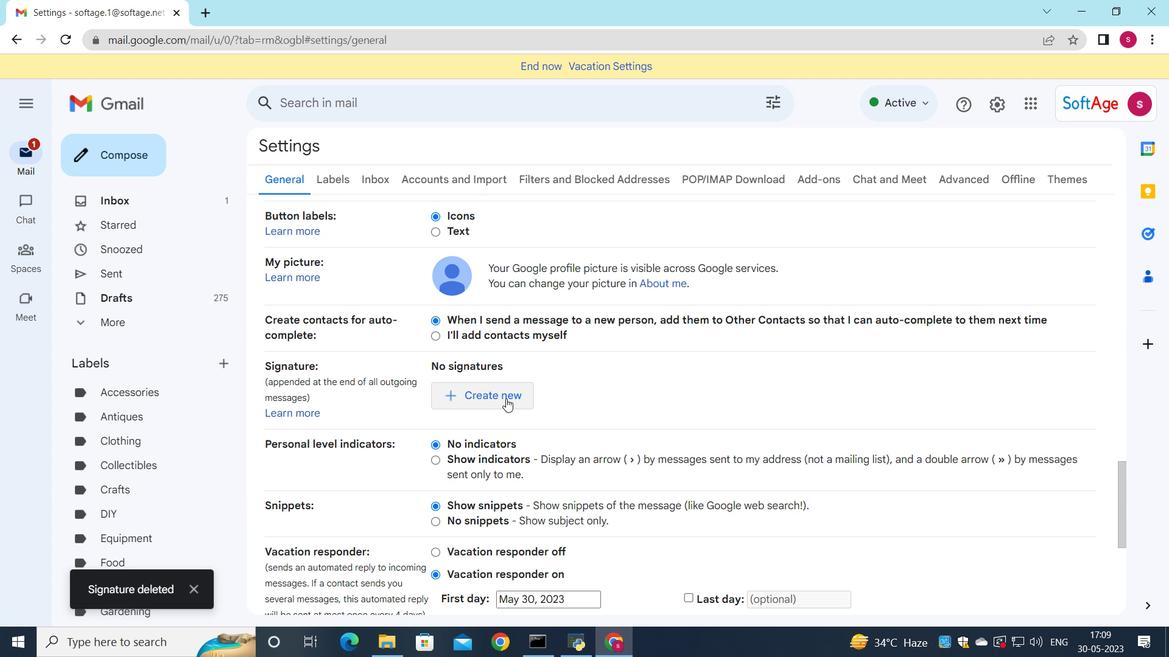 
Action: Mouse moved to (671, 330)
Screenshot: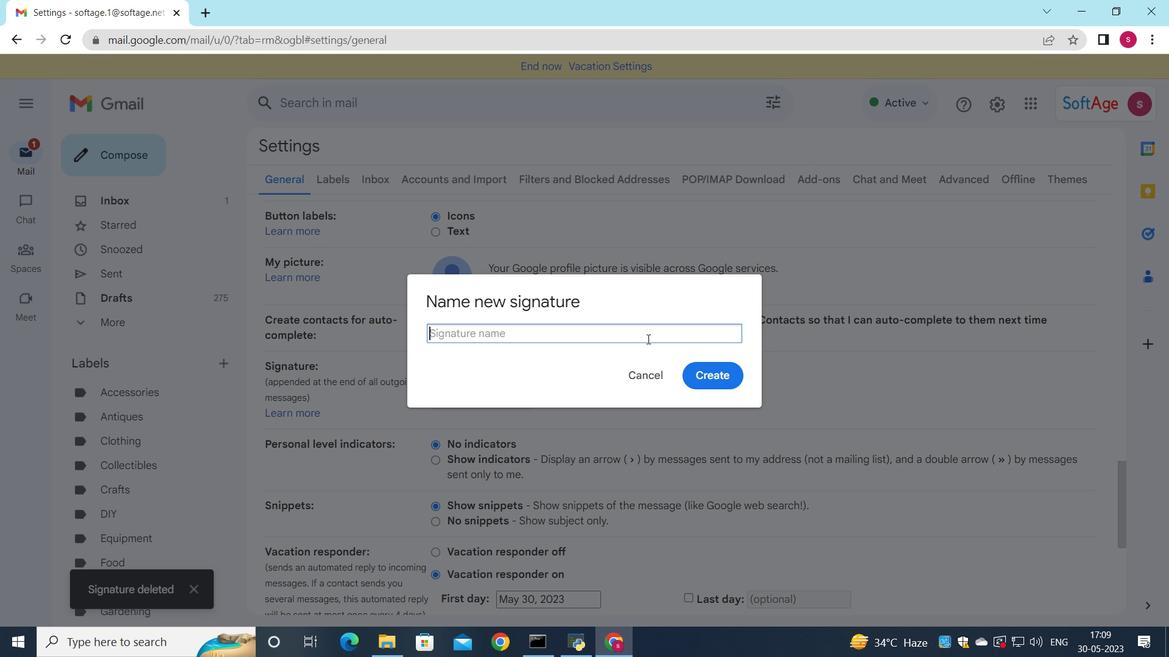 
Action: Key pressed <Key.shift>Eden<Key.space><Key.shift>Taylor
Screenshot: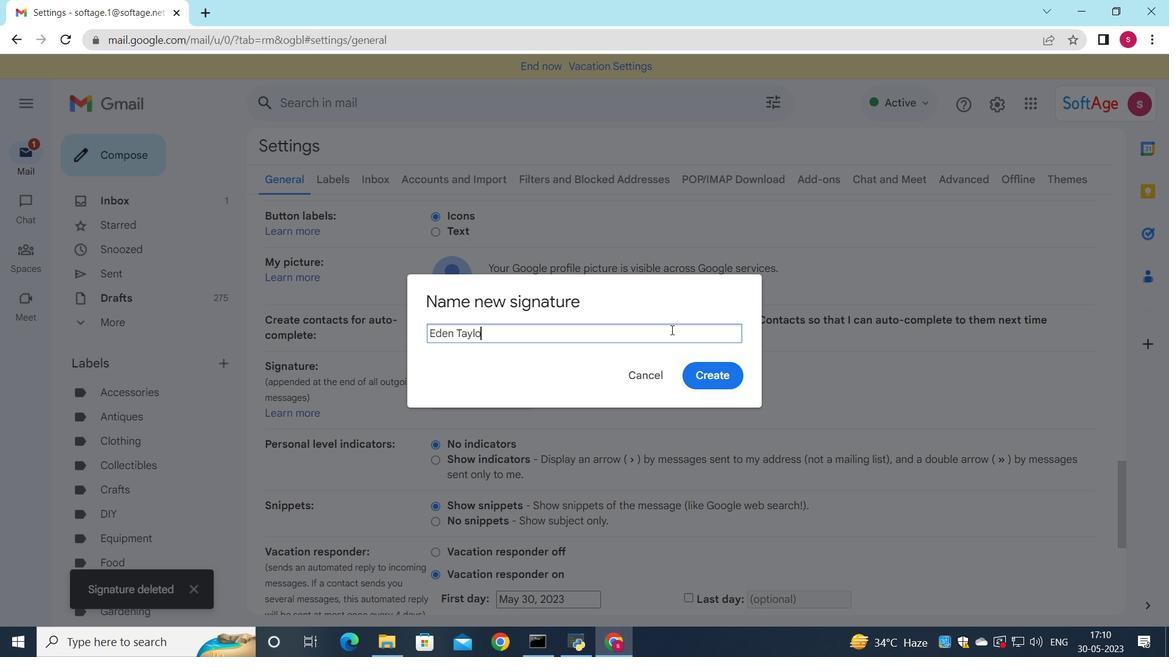 
Action: Mouse moved to (709, 369)
Screenshot: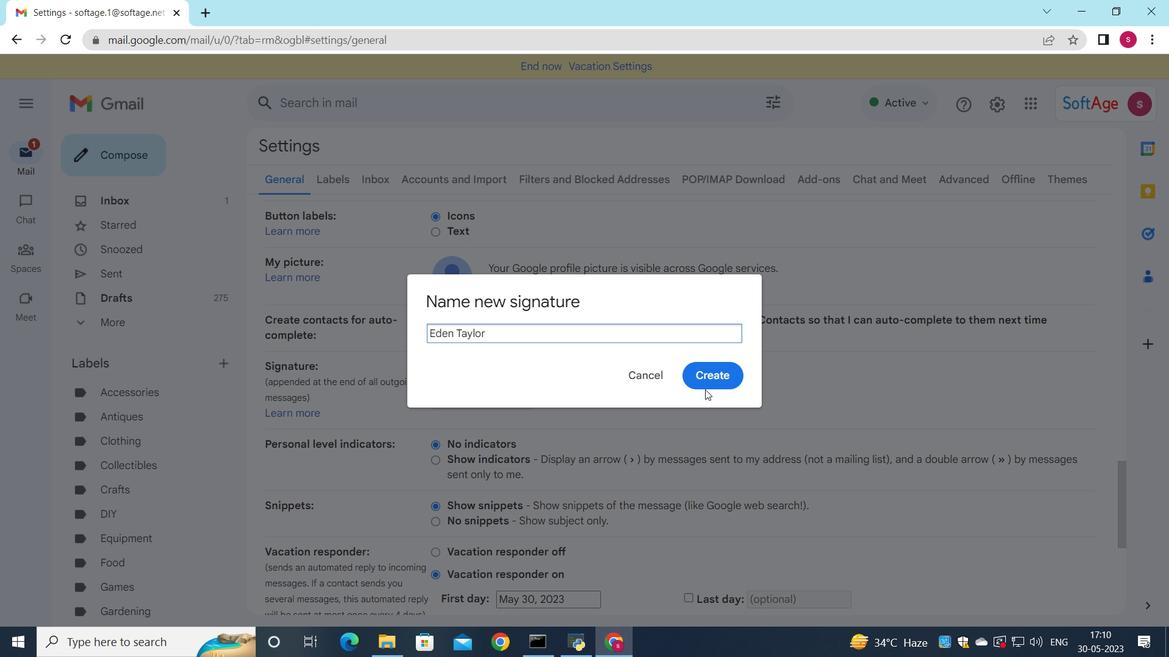 
Action: Mouse pressed left at (709, 369)
Screenshot: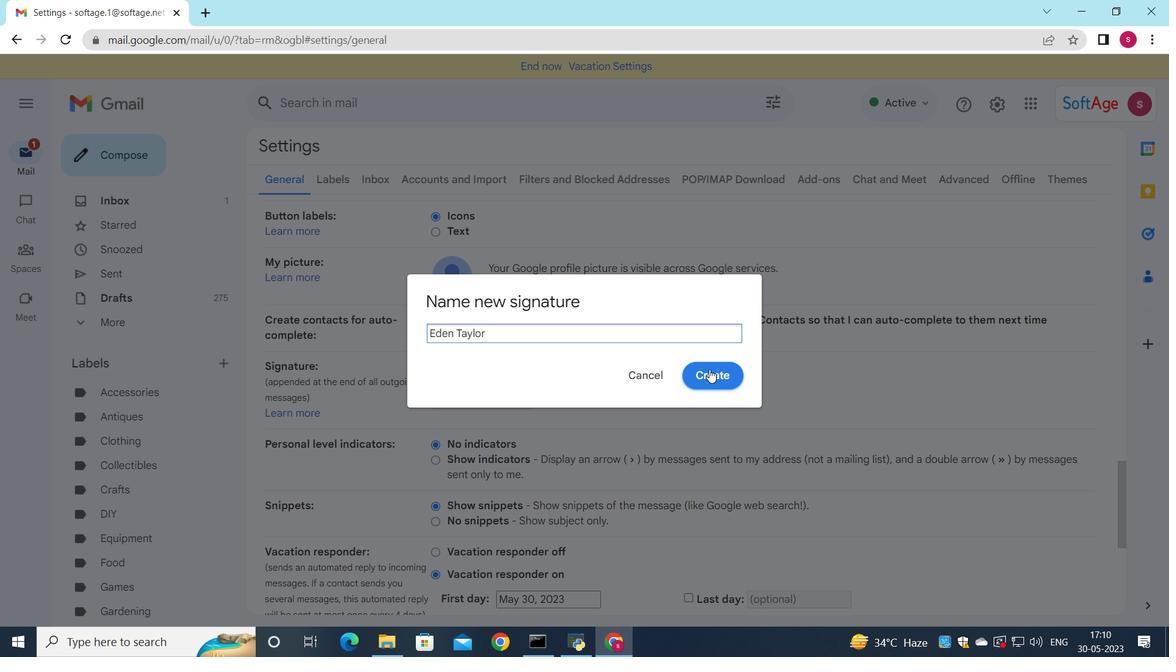 
Action: Mouse moved to (683, 379)
Screenshot: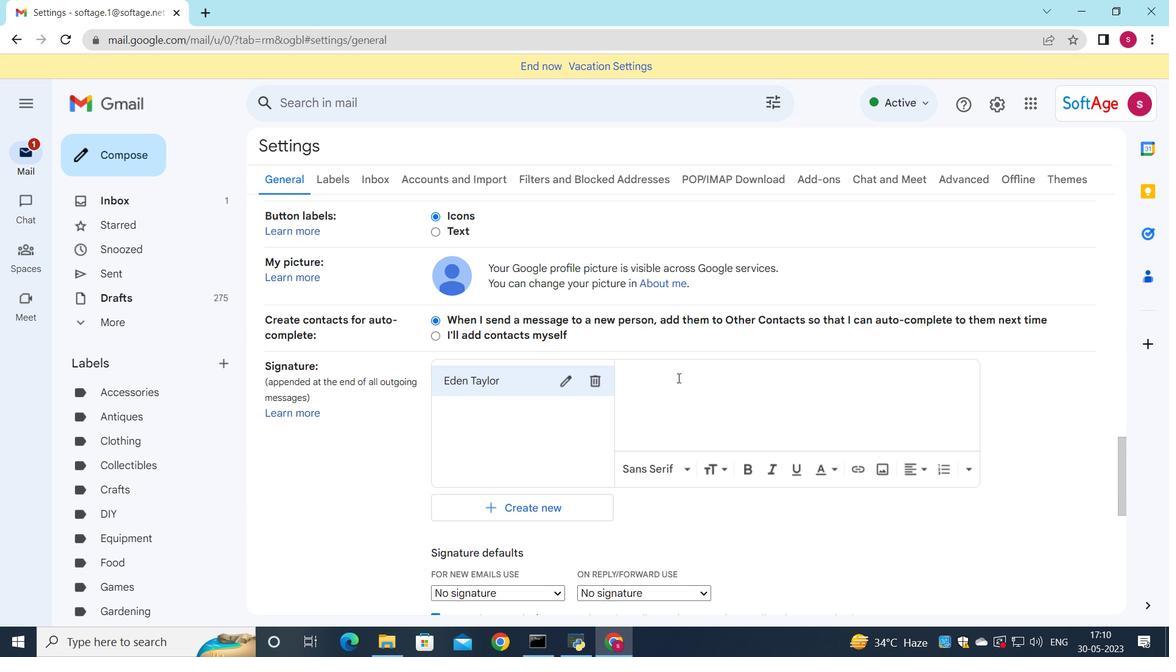 
Action: Mouse pressed left at (683, 379)
Screenshot: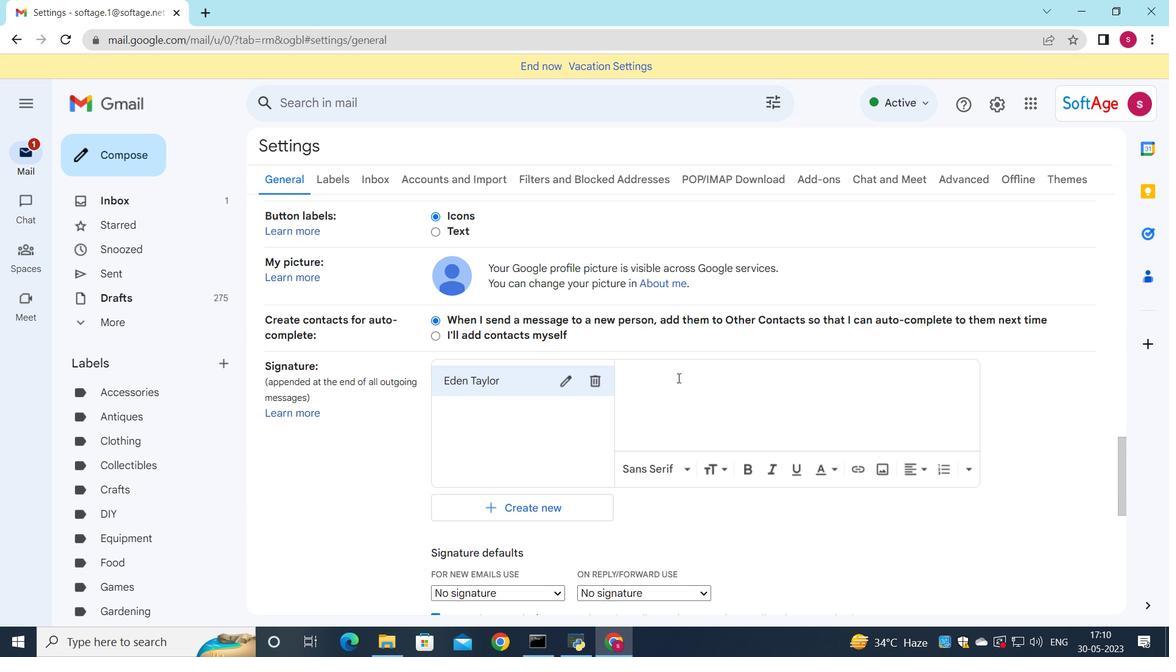 
Action: Key pressed <Key.shift>Eden<Key.space><Key.shift>Taylor
Screenshot: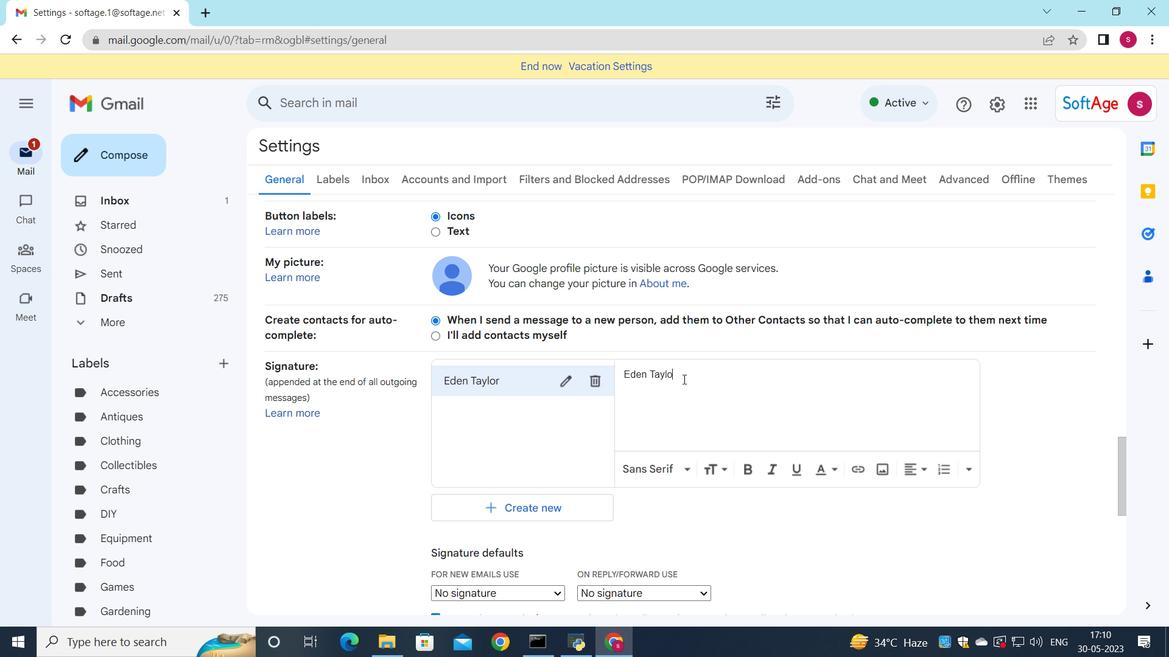 
Action: Mouse moved to (675, 395)
Screenshot: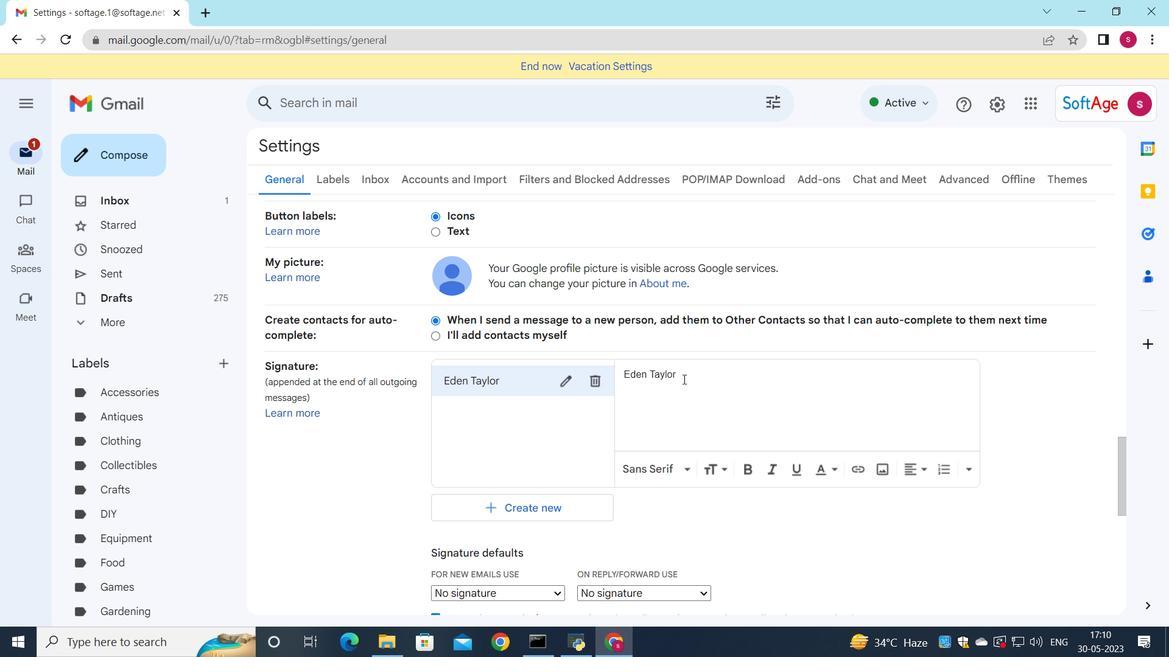 
Action: Mouse scrolled (675, 395) with delta (0, 0)
Screenshot: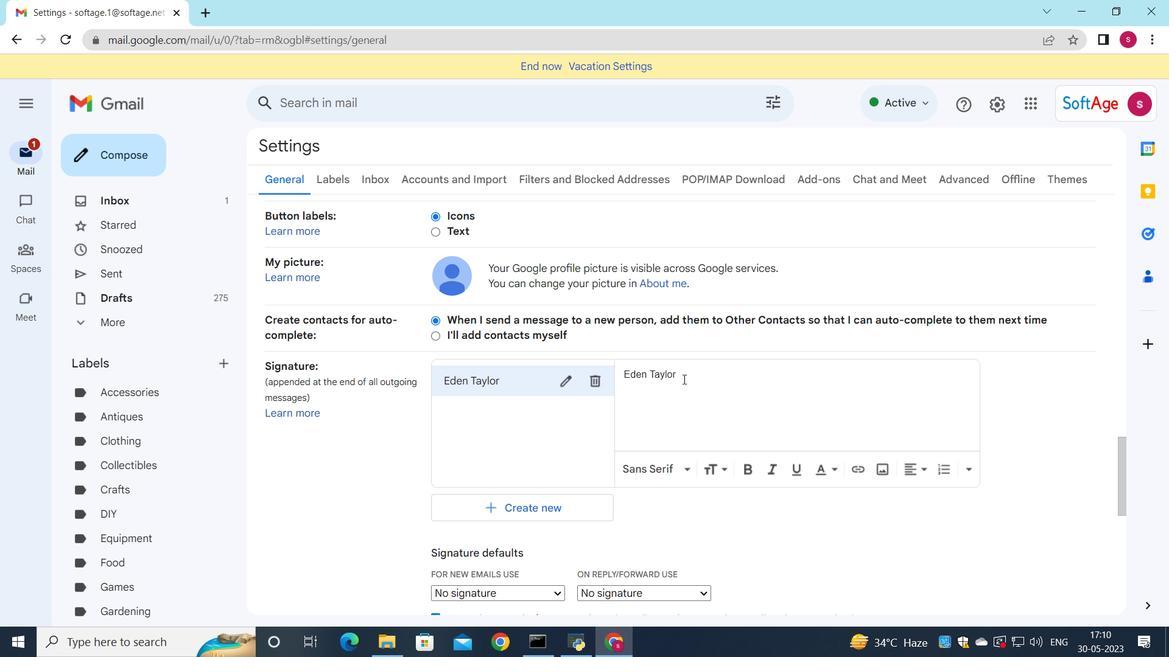 
Action: Mouse moved to (664, 410)
Screenshot: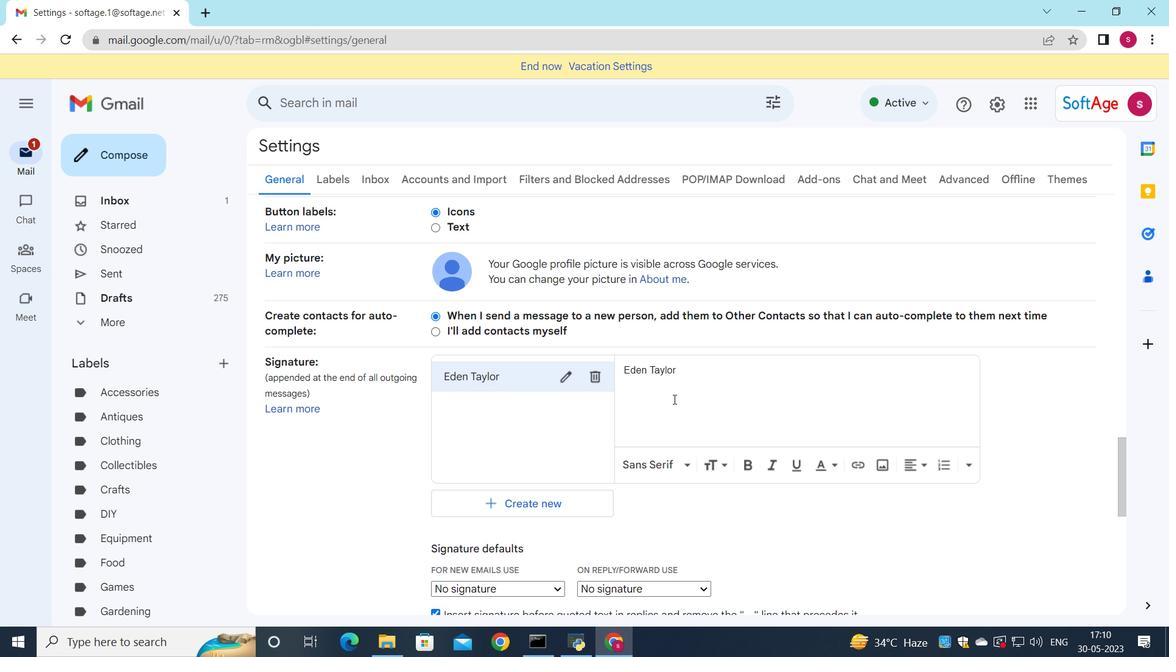 
Action: Mouse scrolled (667, 407) with delta (0, 0)
Screenshot: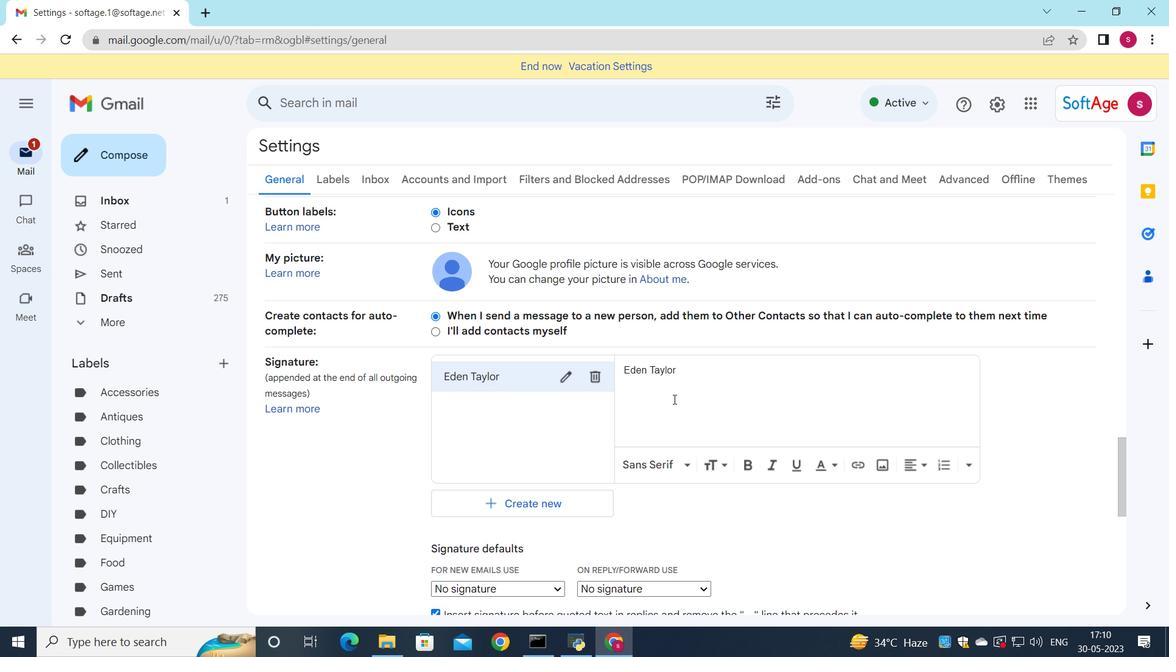
Action: Mouse moved to (660, 415)
Screenshot: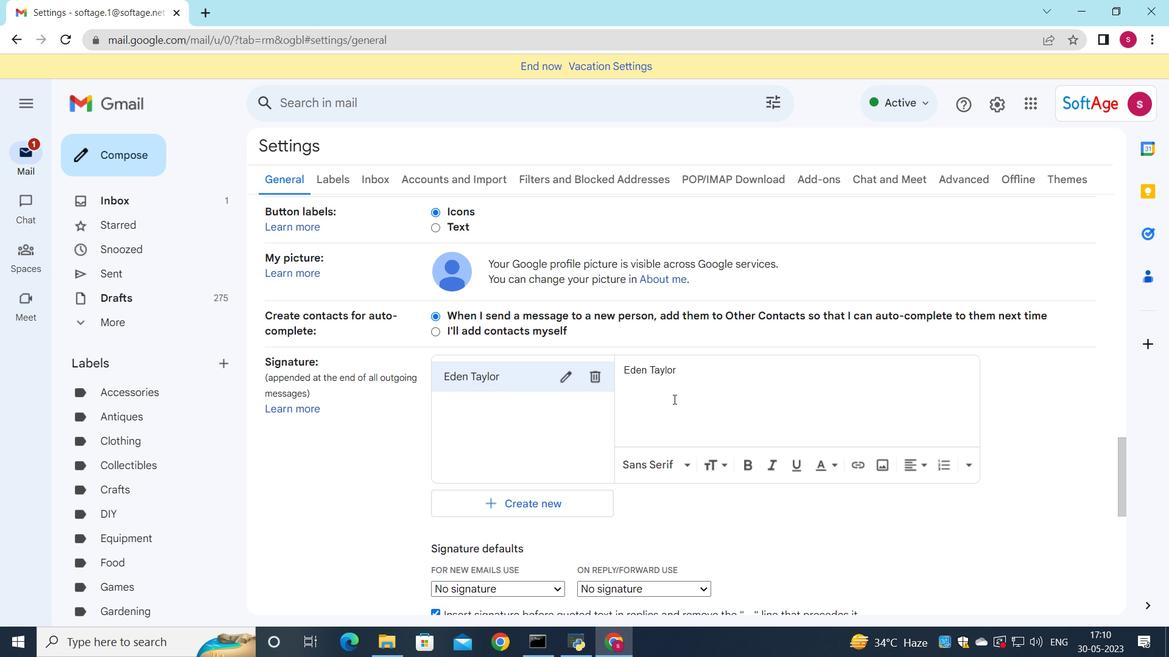 
Action: Mouse scrolled (660, 414) with delta (0, 0)
Screenshot: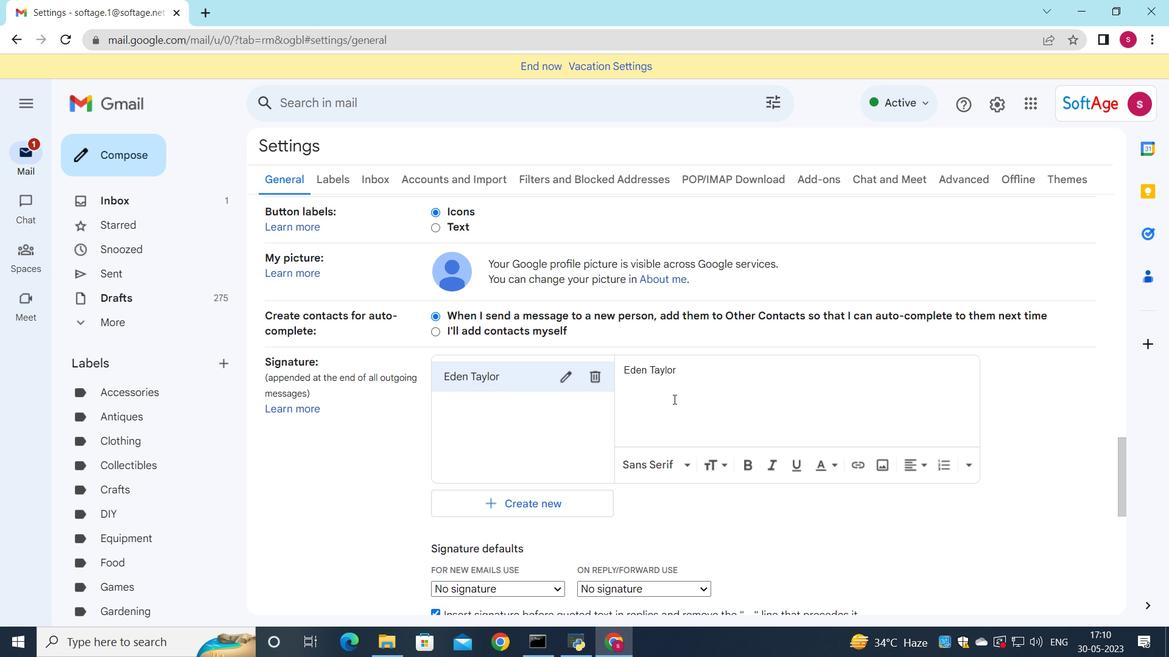 
Action: Mouse moved to (527, 369)
Screenshot: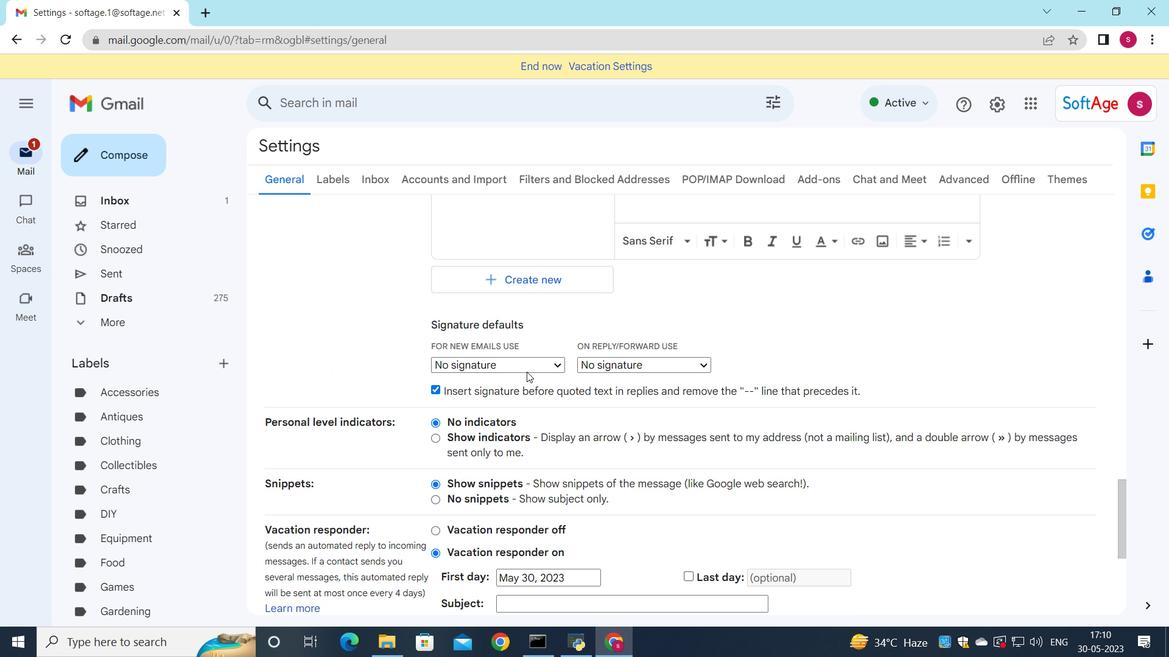 
Action: Mouse pressed left at (527, 369)
Screenshot: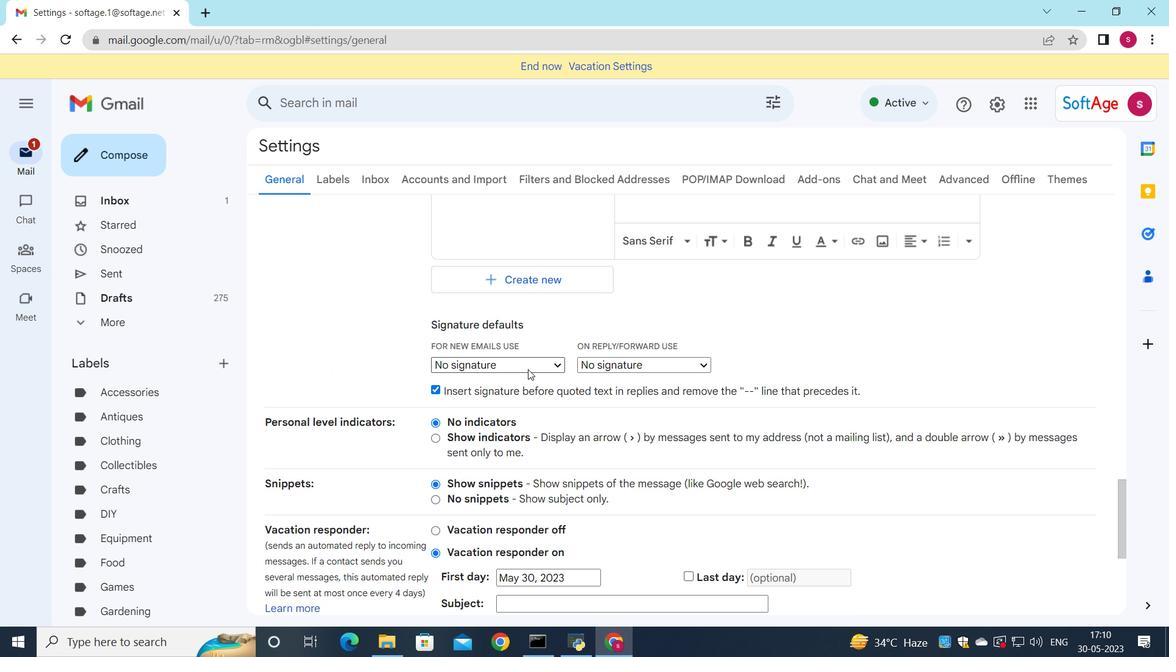 
Action: Mouse moved to (537, 391)
Screenshot: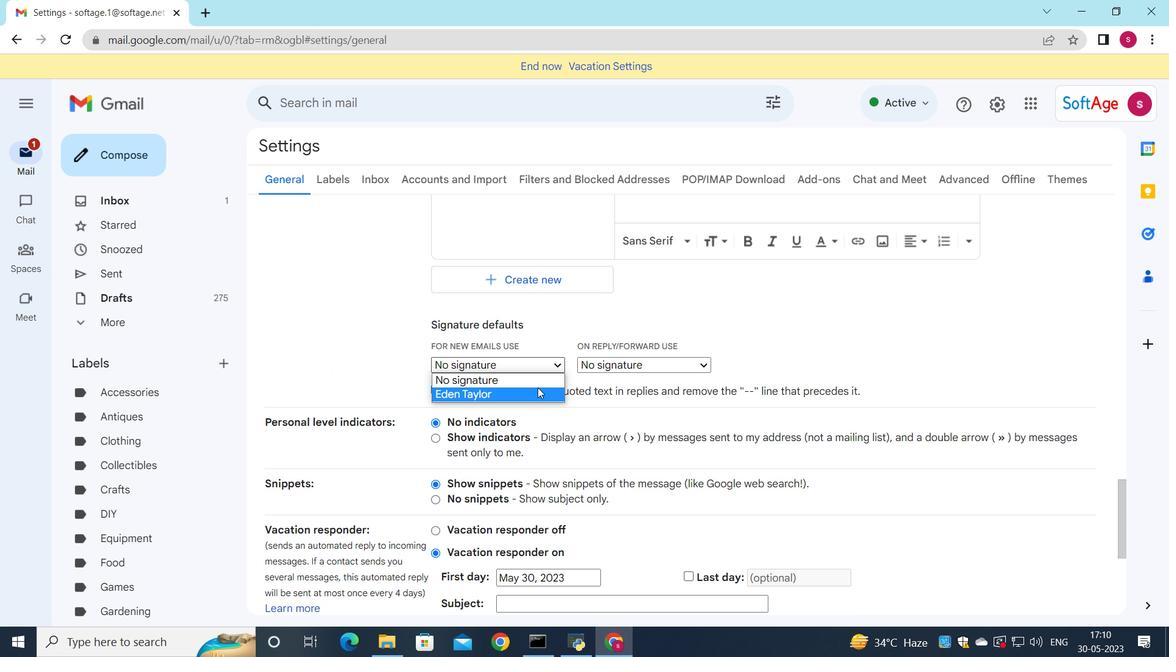
Action: Mouse pressed left at (537, 391)
Screenshot: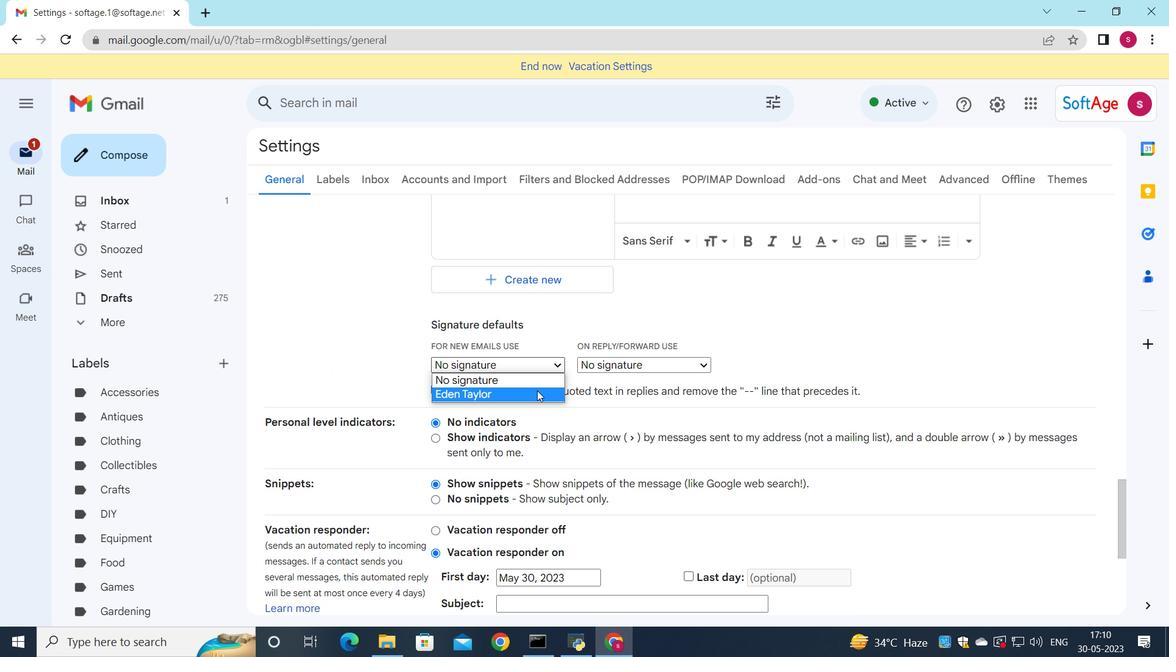 
Action: Mouse moved to (605, 361)
Screenshot: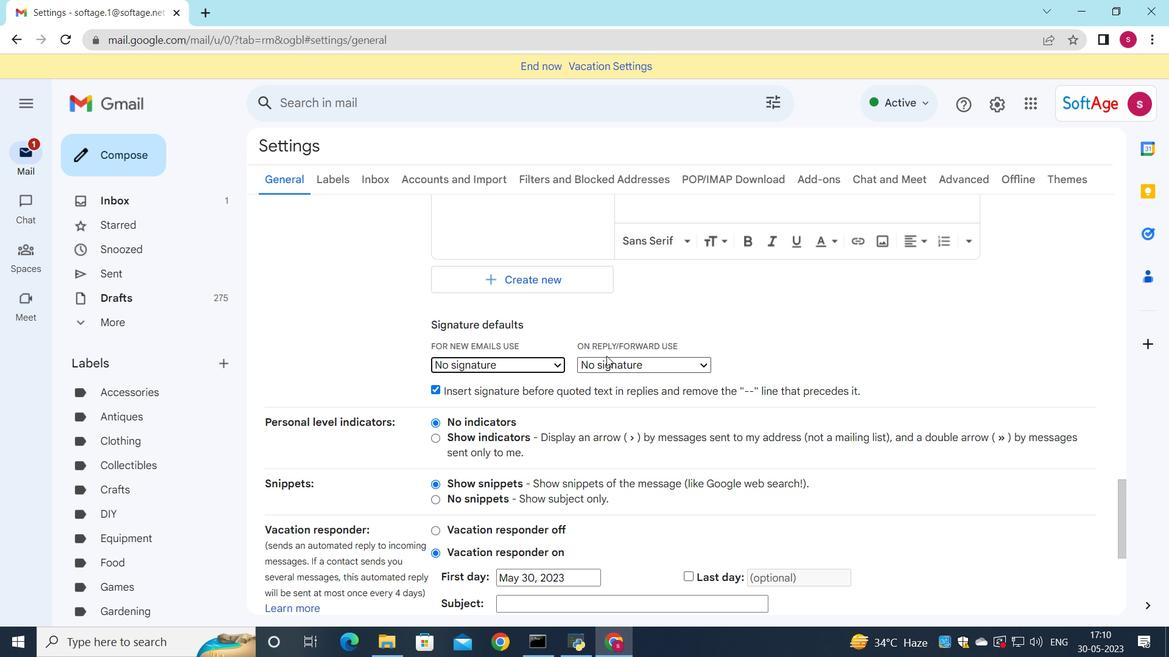 
Action: Mouse pressed left at (605, 361)
Screenshot: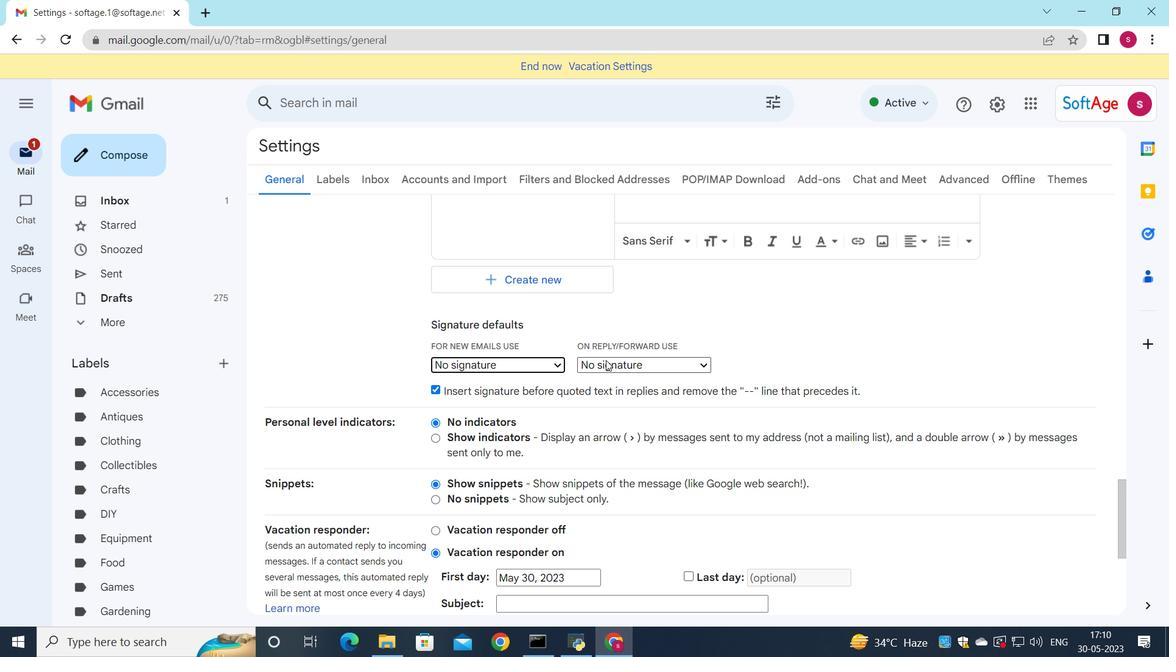 
Action: Mouse moved to (632, 387)
Screenshot: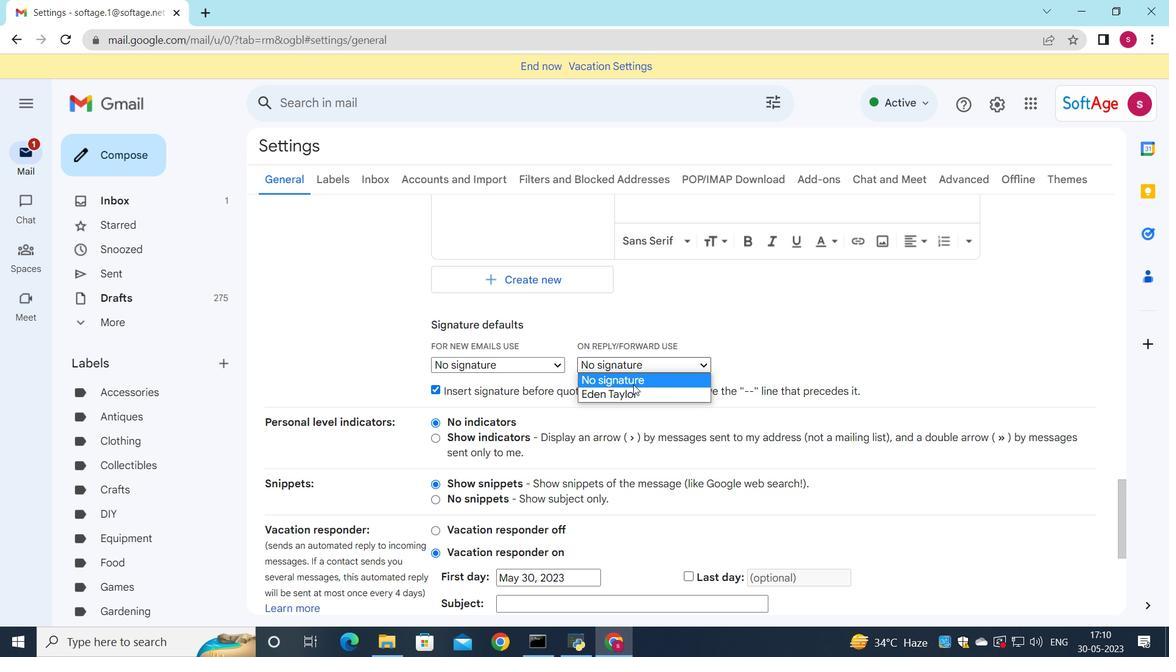 
Action: Mouse pressed left at (632, 387)
Screenshot: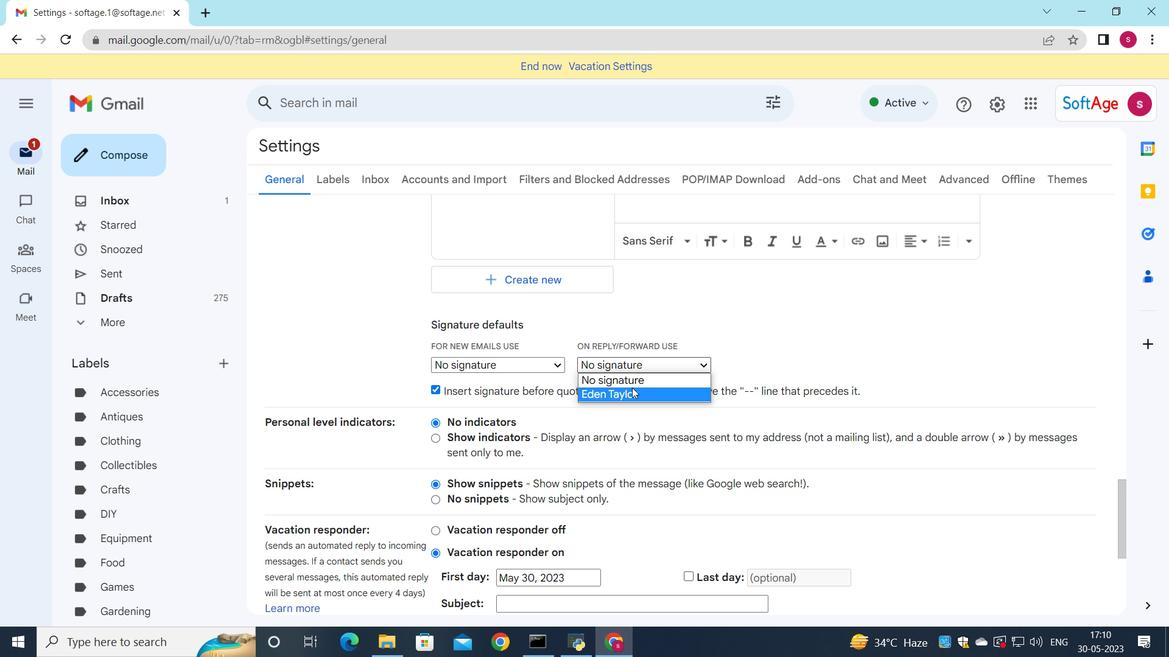 
Action: Mouse moved to (627, 386)
Screenshot: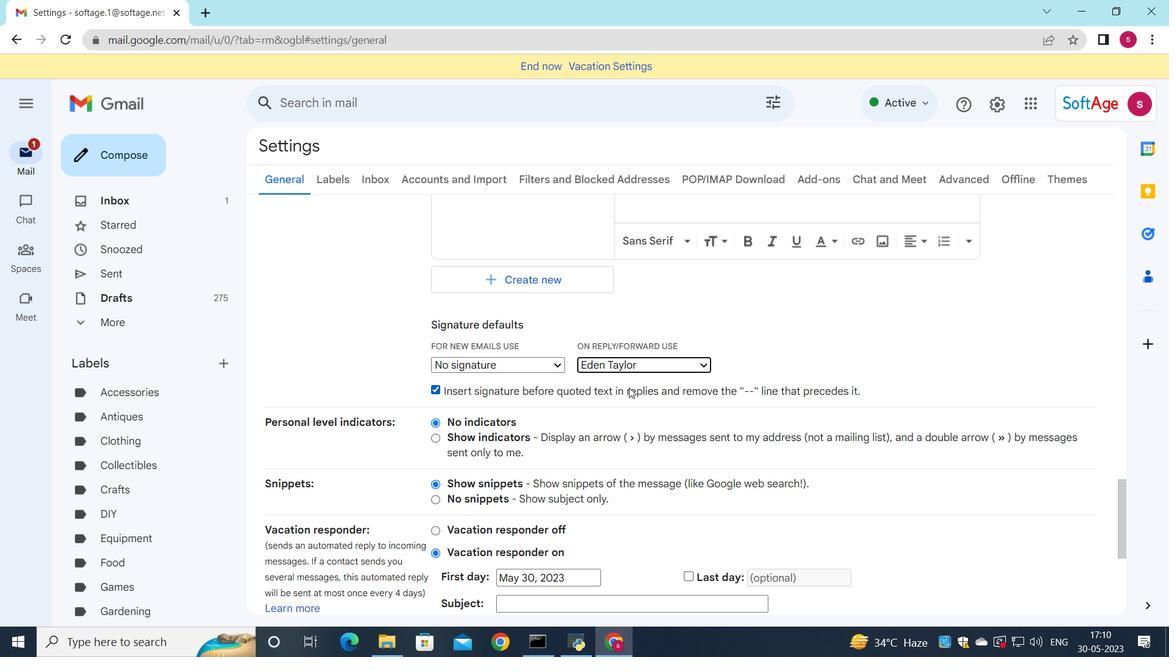 
Action: Mouse scrolled (627, 386) with delta (0, 0)
Screenshot: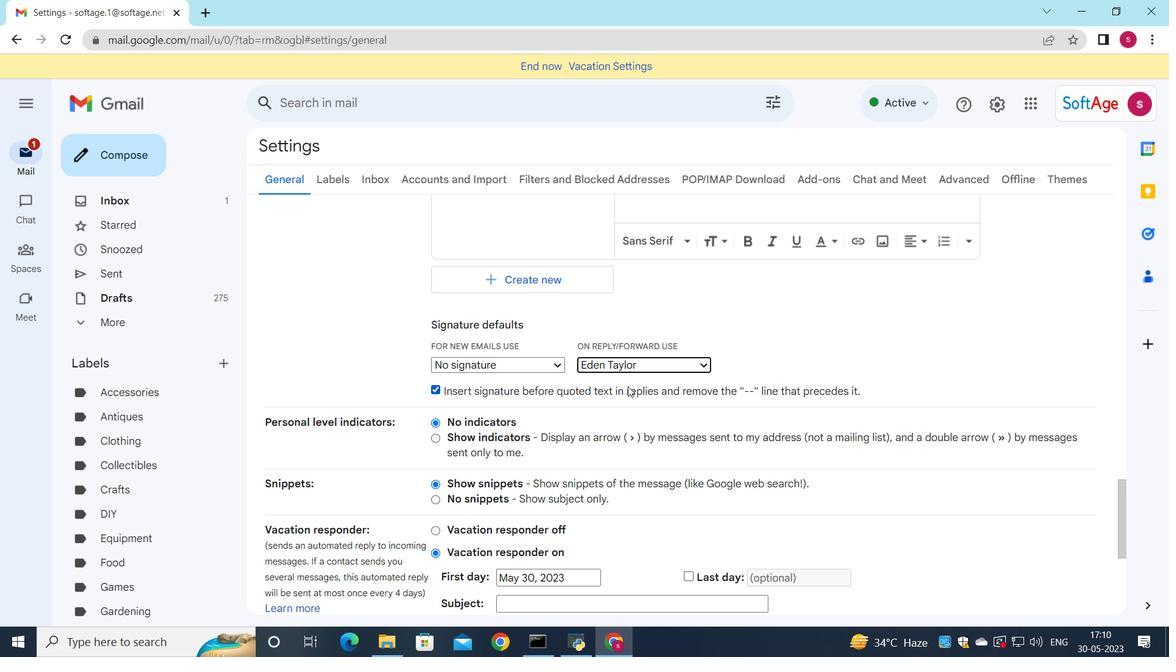 
Action: Mouse scrolled (627, 386) with delta (0, 0)
Screenshot: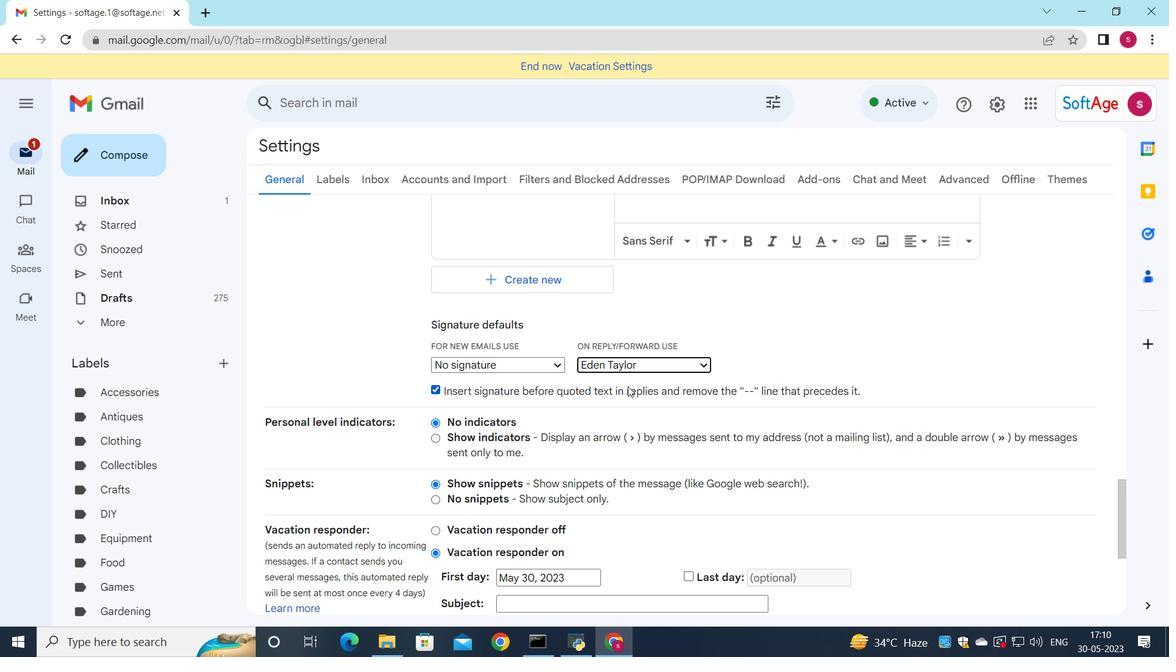 
Action: Mouse scrolled (627, 386) with delta (0, 0)
Screenshot: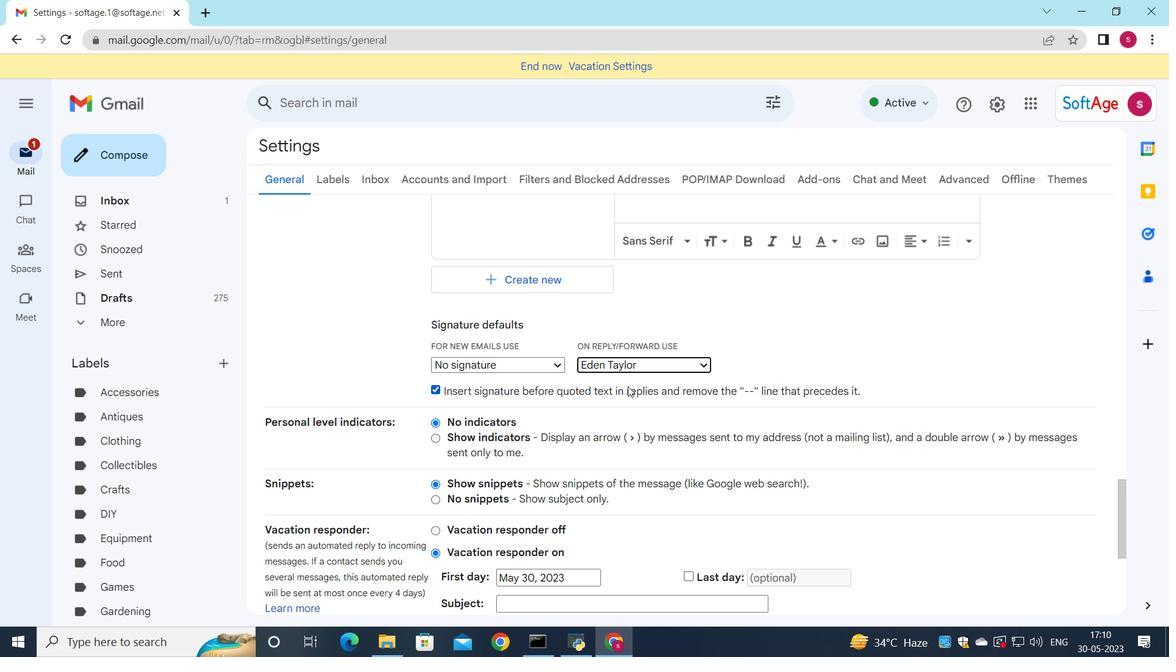 
Action: Mouse scrolled (627, 386) with delta (0, 0)
Screenshot: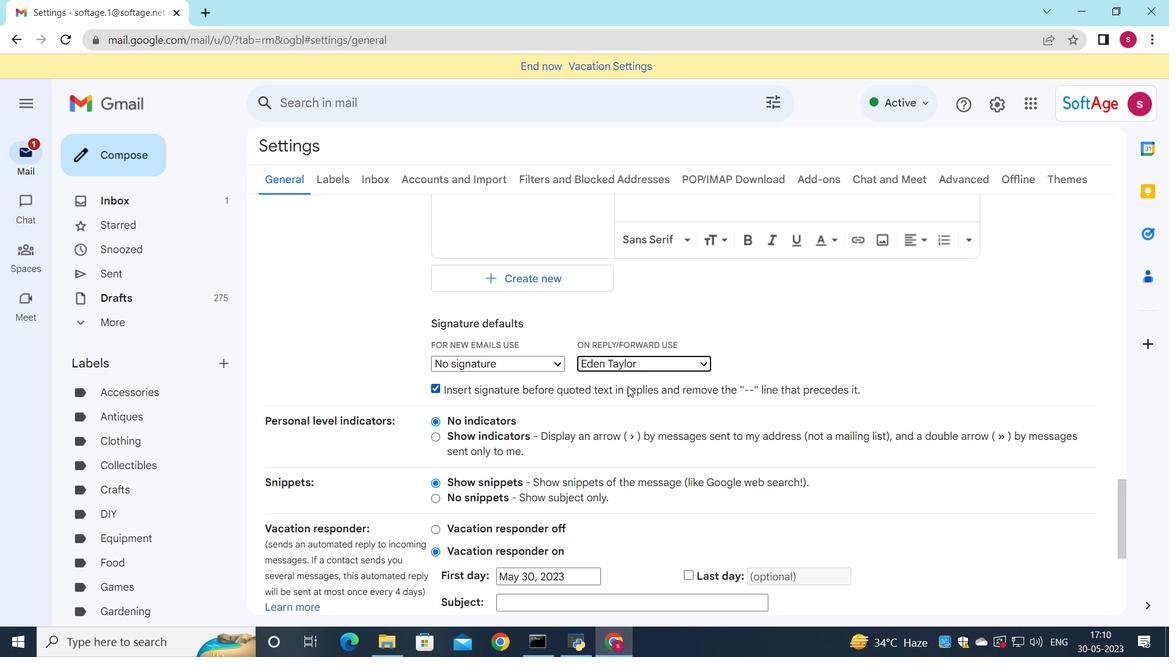 
Action: Mouse moved to (622, 393)
Screenshot: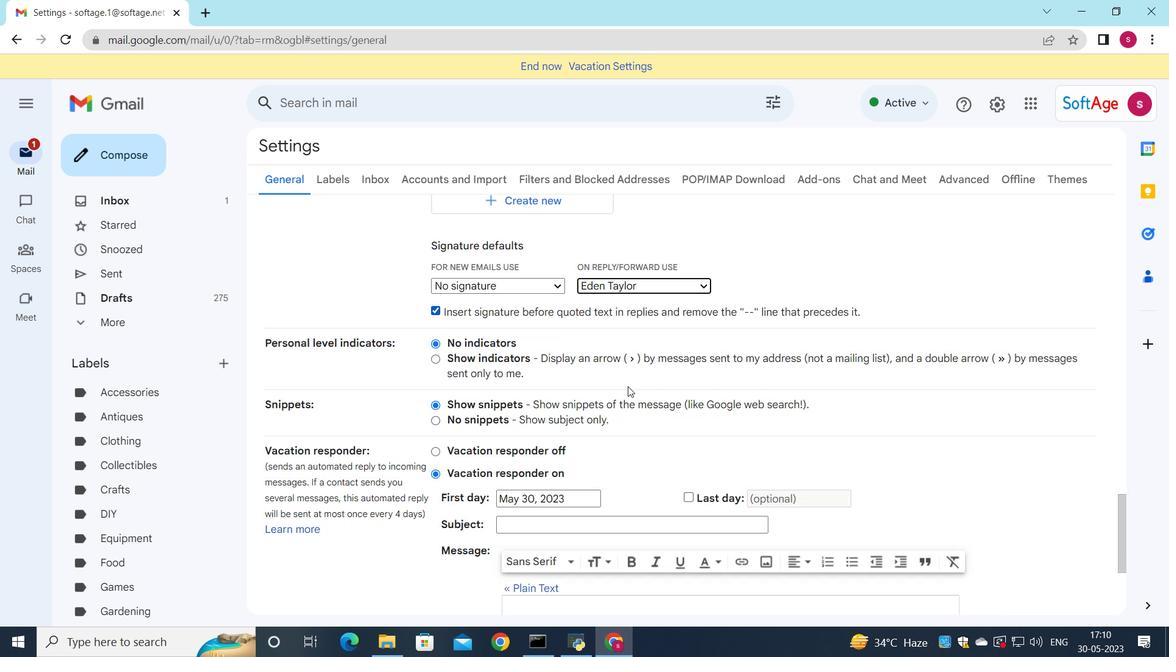 
Action: Mouse scrolled (622, 393) with delta (0, 0)
Screenshot: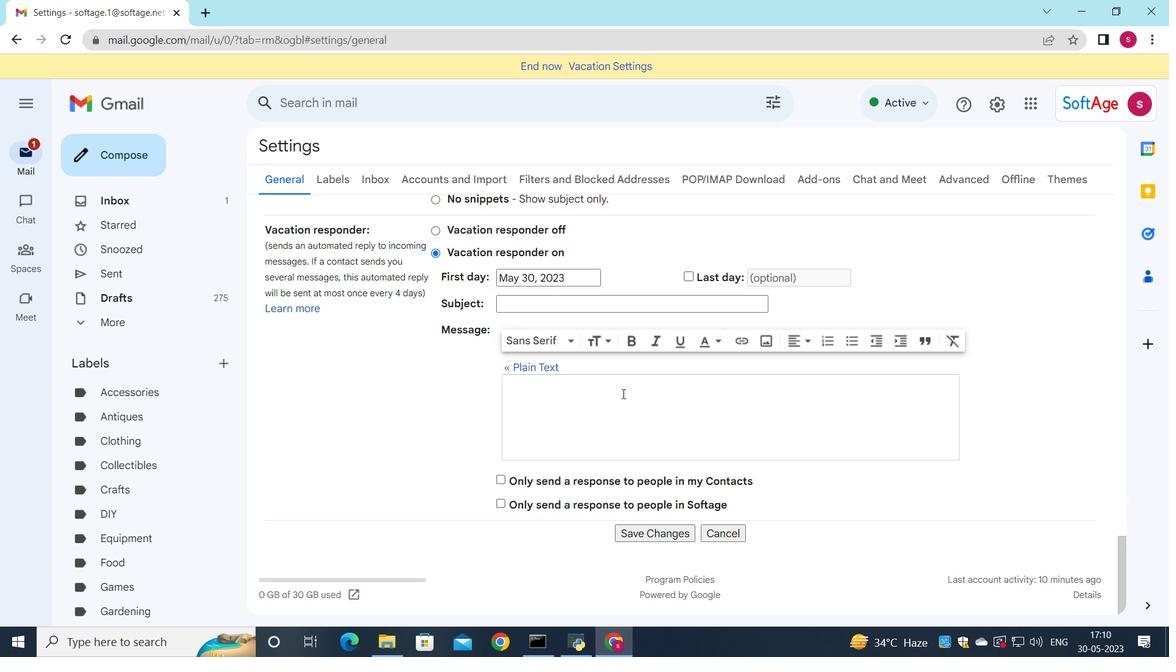 
Action: Mouse scrolled (622, 393) with delta (0, 0)
Screenshot: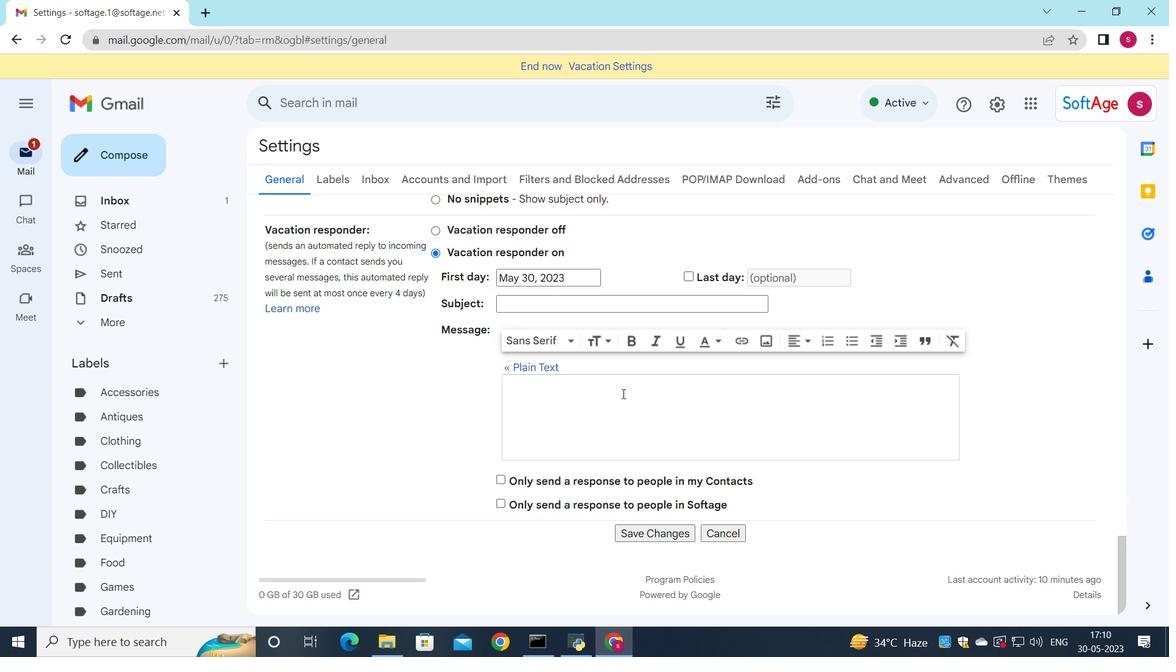
Action: Mouse scrolled (622, 393) with delta (0, 0)
Screenshot: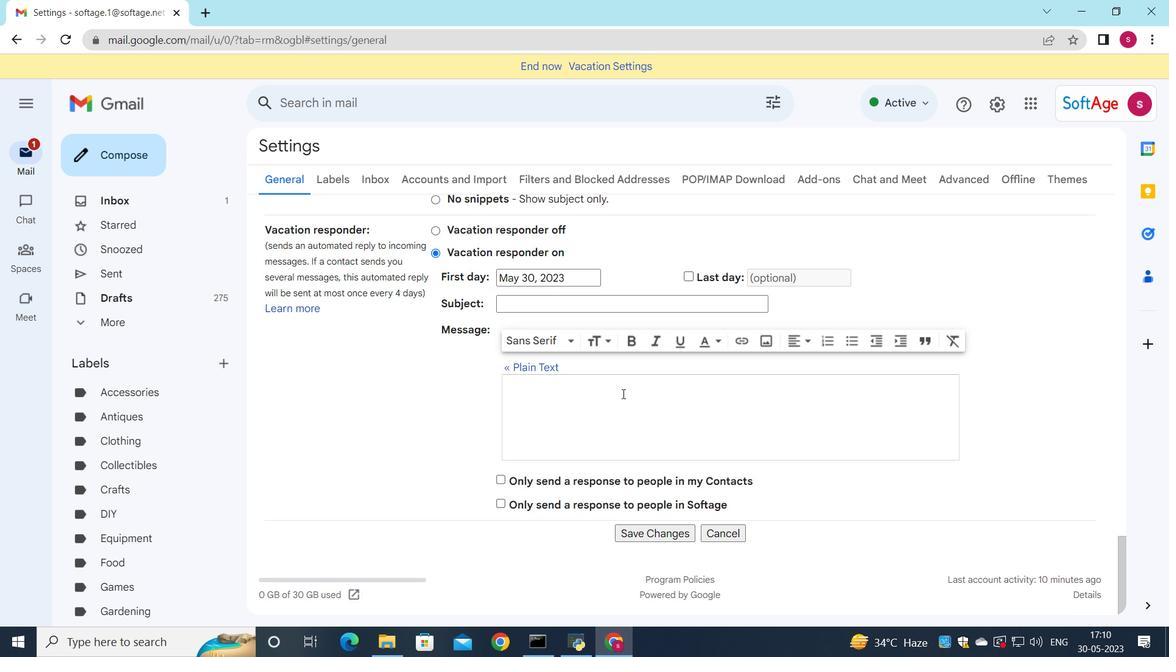 
Action: Mouse scrolled (622, 393) with delta (0, 0)
Screenshot: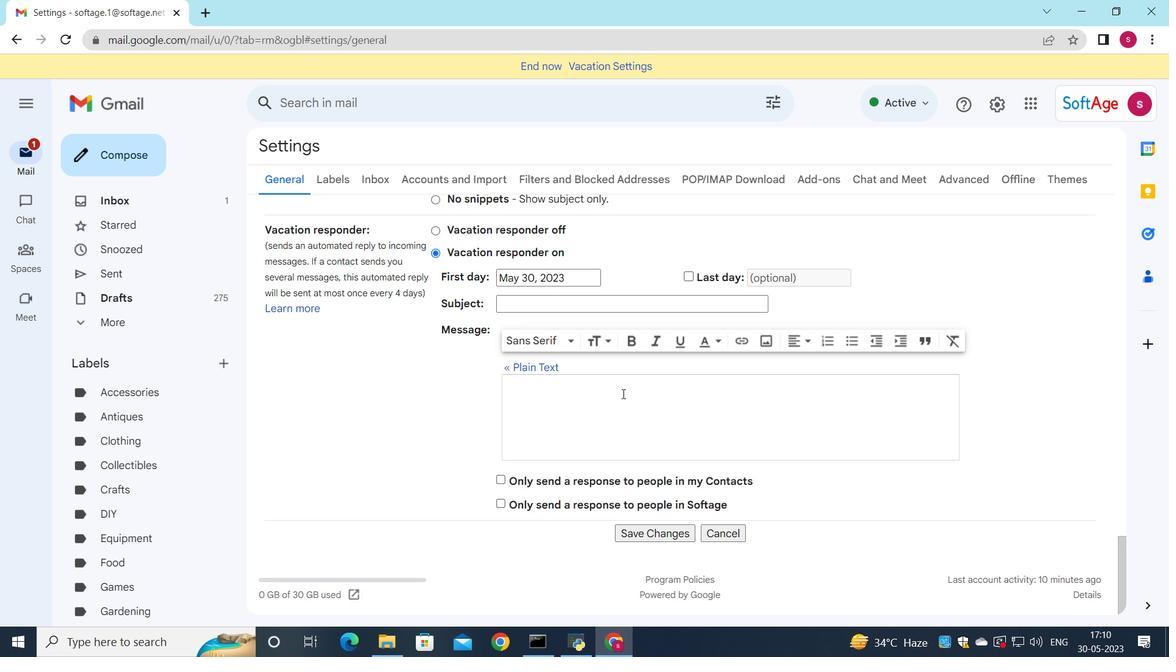 
Action: Mouse moved to (672, 533)
Screenshot: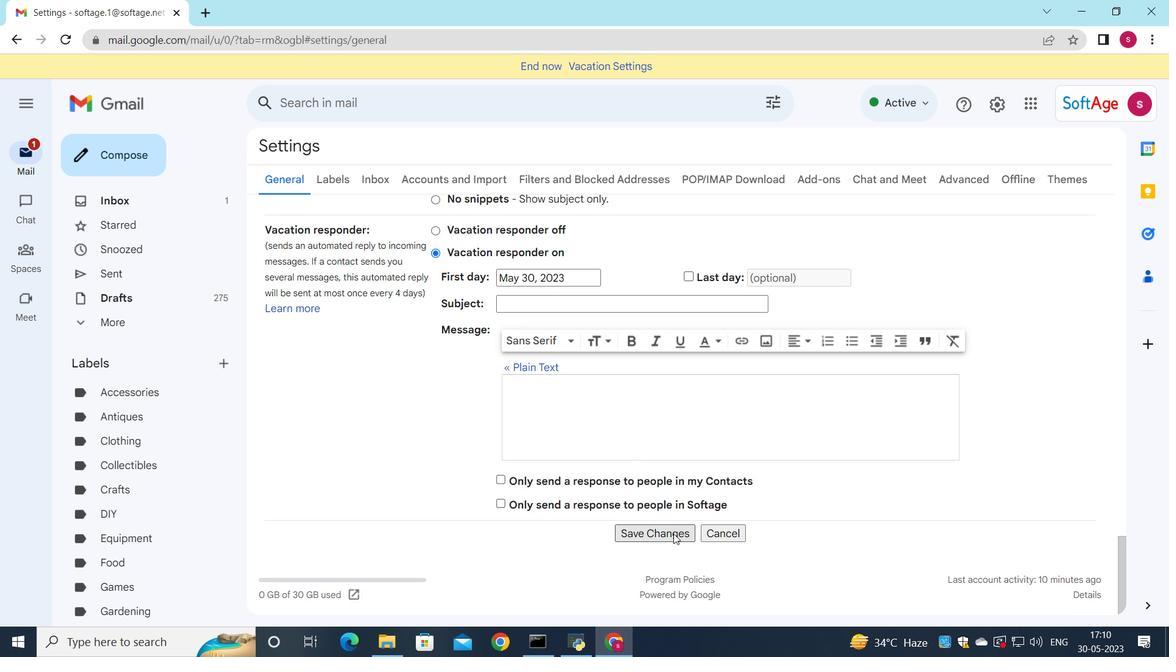 
Action: Mouse pressed left at (672, 533)
Screenshot: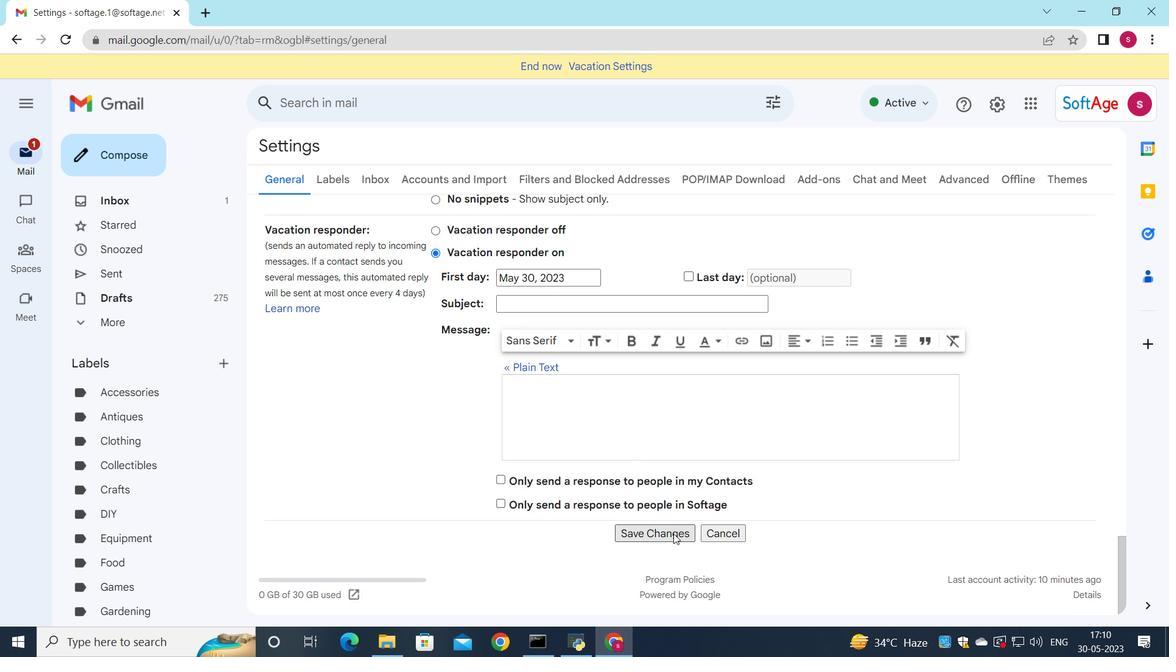 
Action: Mouse moved to (79, 152)
Screenshot: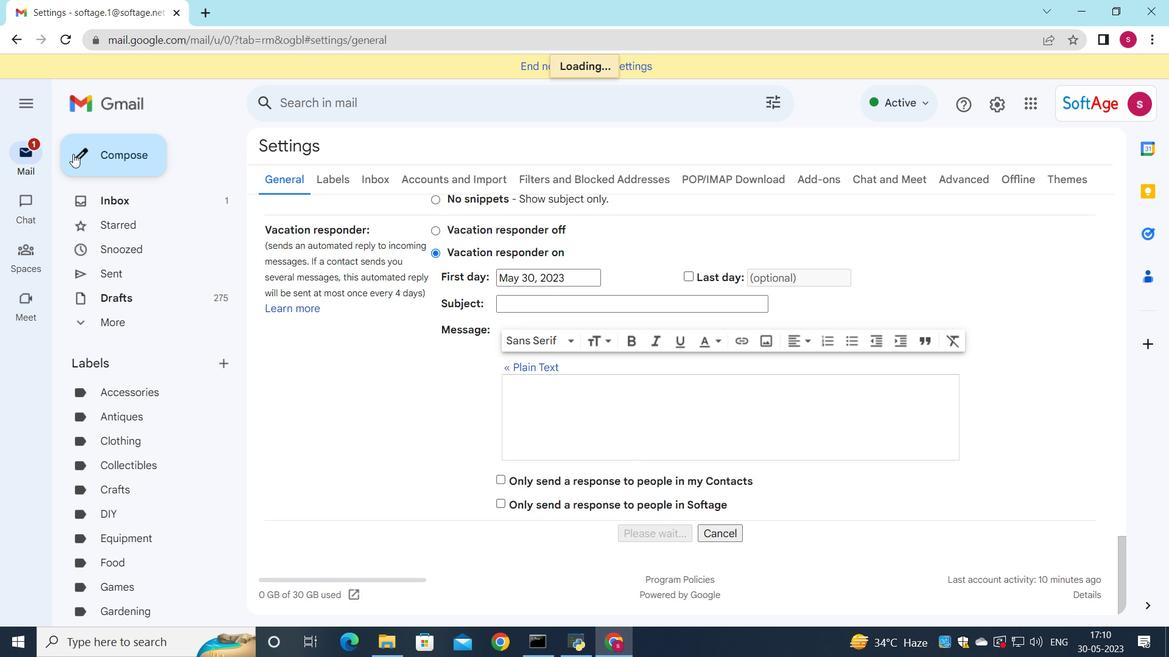 
Action: Mouse pressed left at (79, 152)
Screenshot: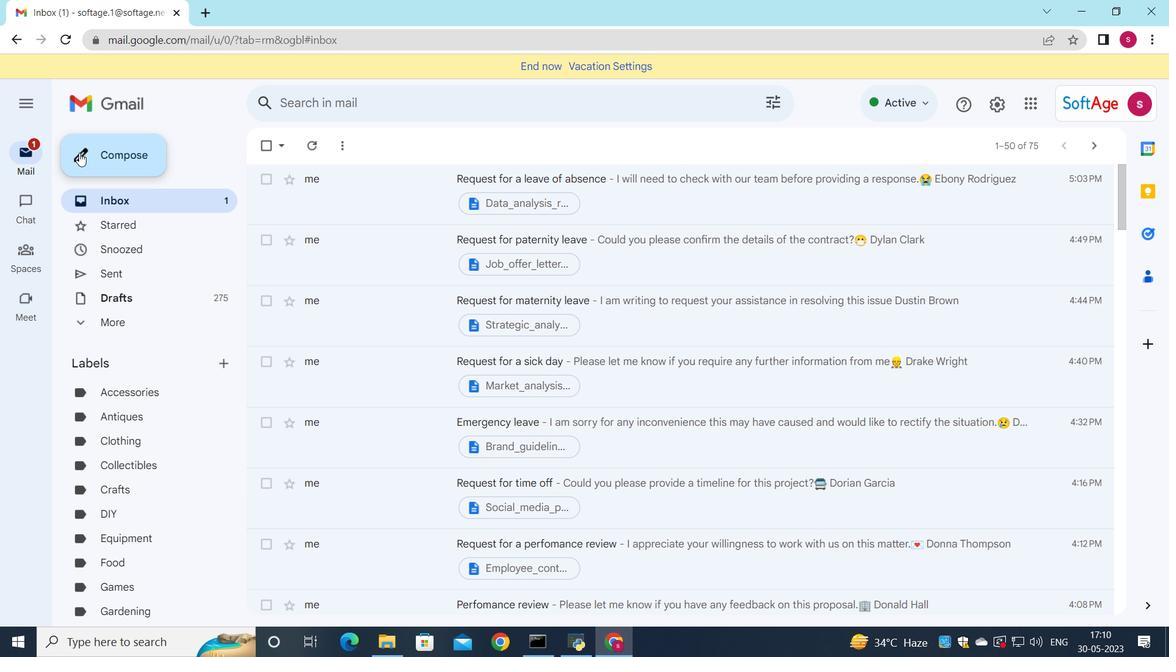 
Action: Mouse moved to (1101, 223)
Screenshot: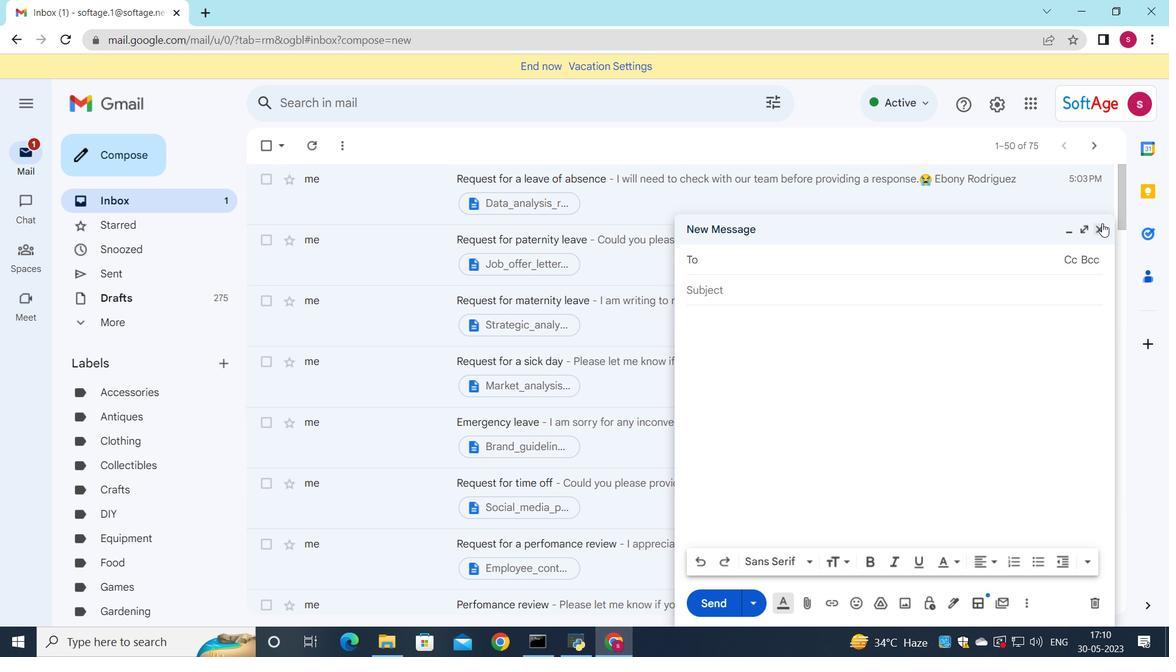 
Action: Mouse pressed left at (1101, 223)
Screenshot: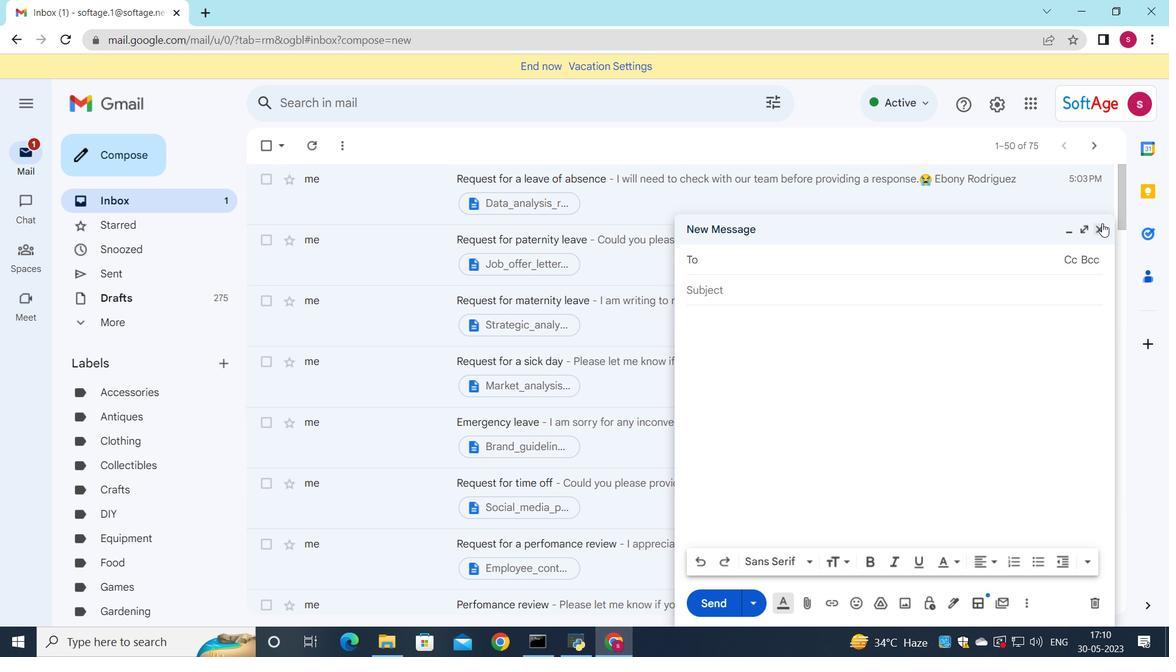 
Action: Mouse moved to (985, 106)
Screenshot: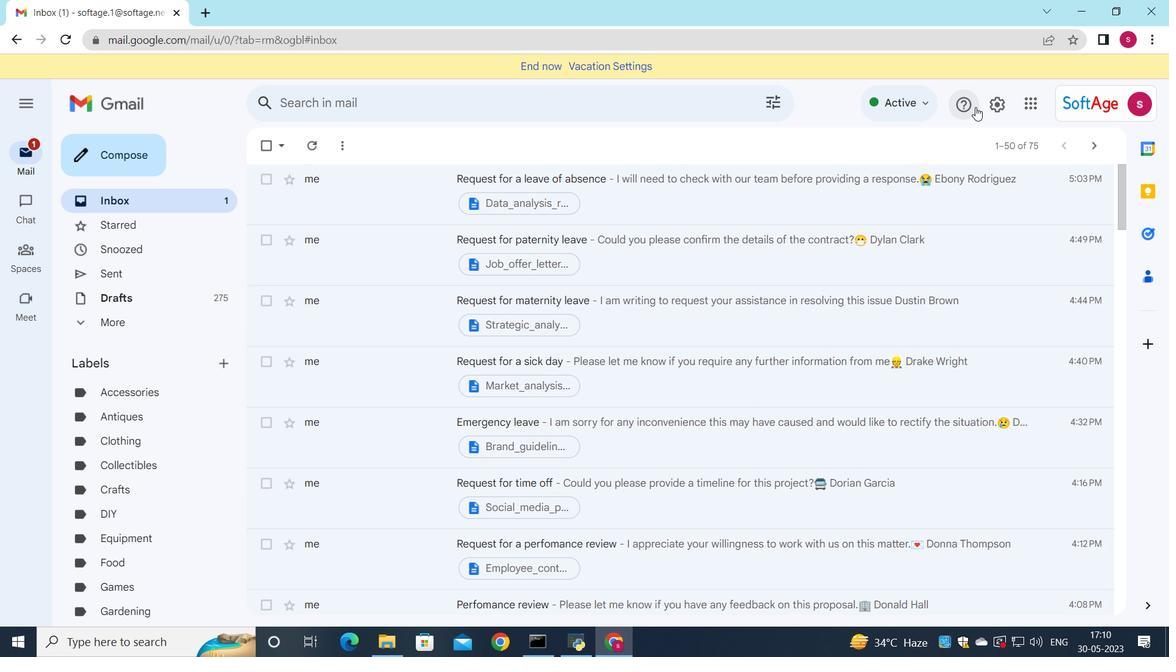 
Action: Mouse pressed left at (985, 106)
Screenshot: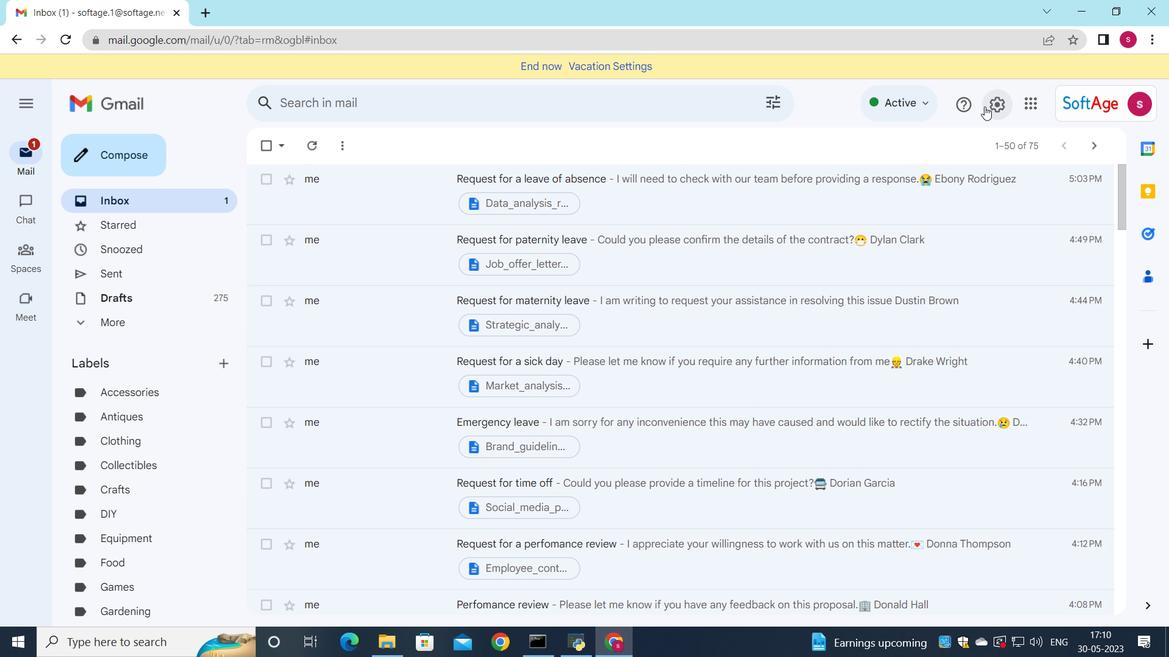 
Action: Mouse moved to (999, 180)
Screenshot: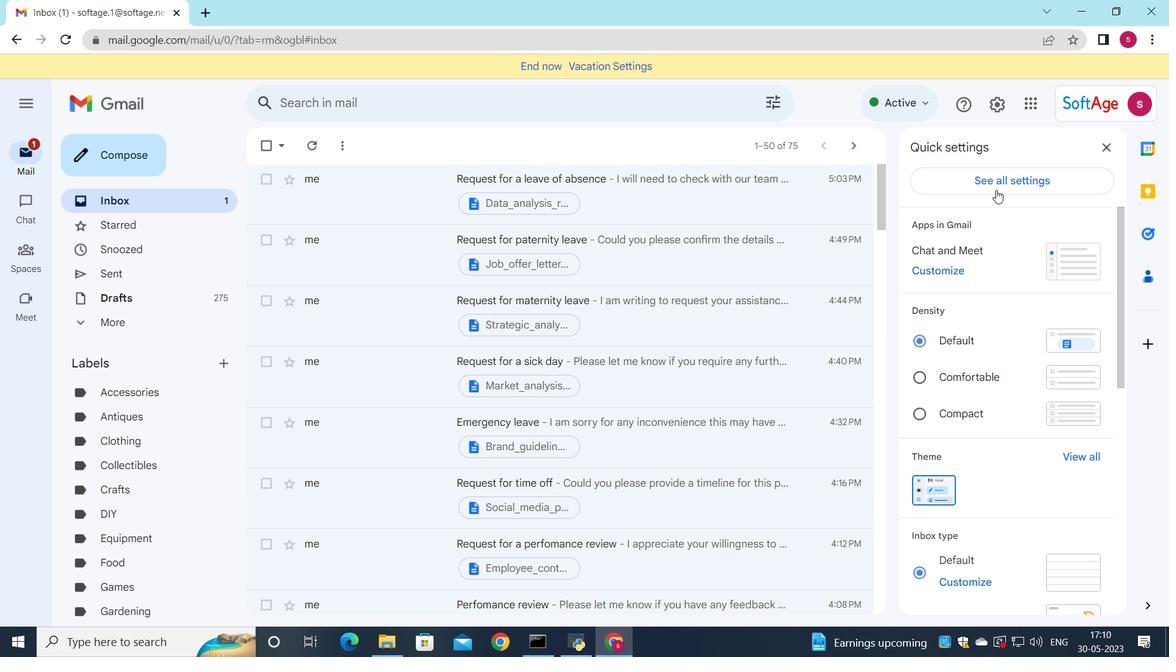 
Action: Mouse pressed left at (999, 180)
Screenshot: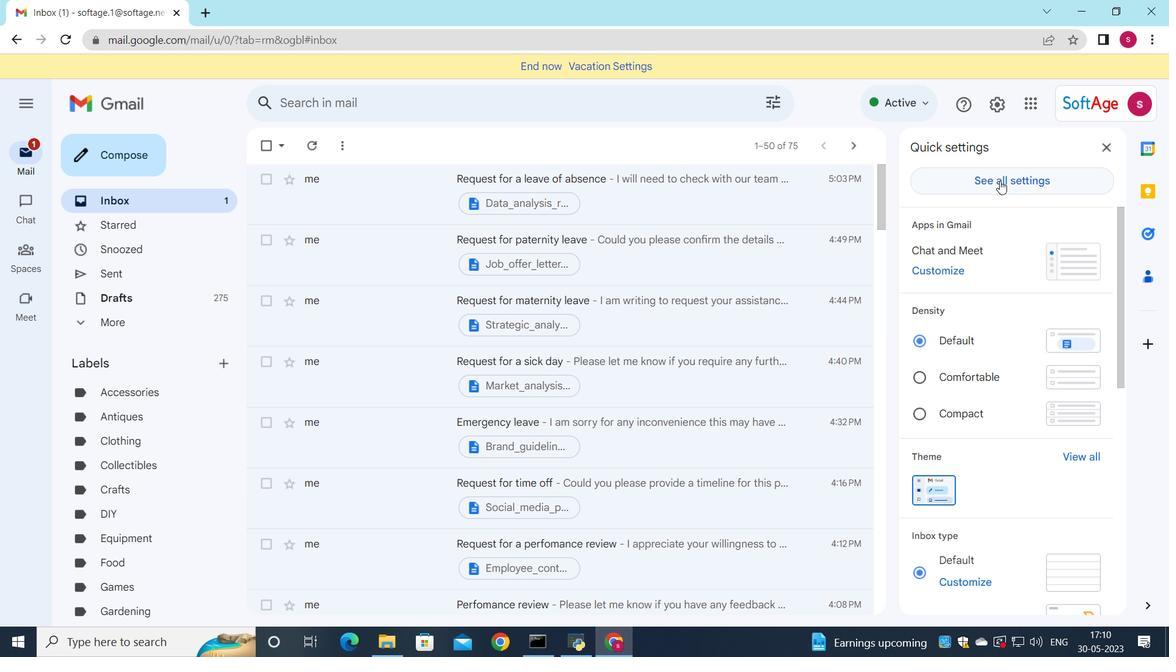 
Action: Mouse moved to (614, 317)
Screenshot: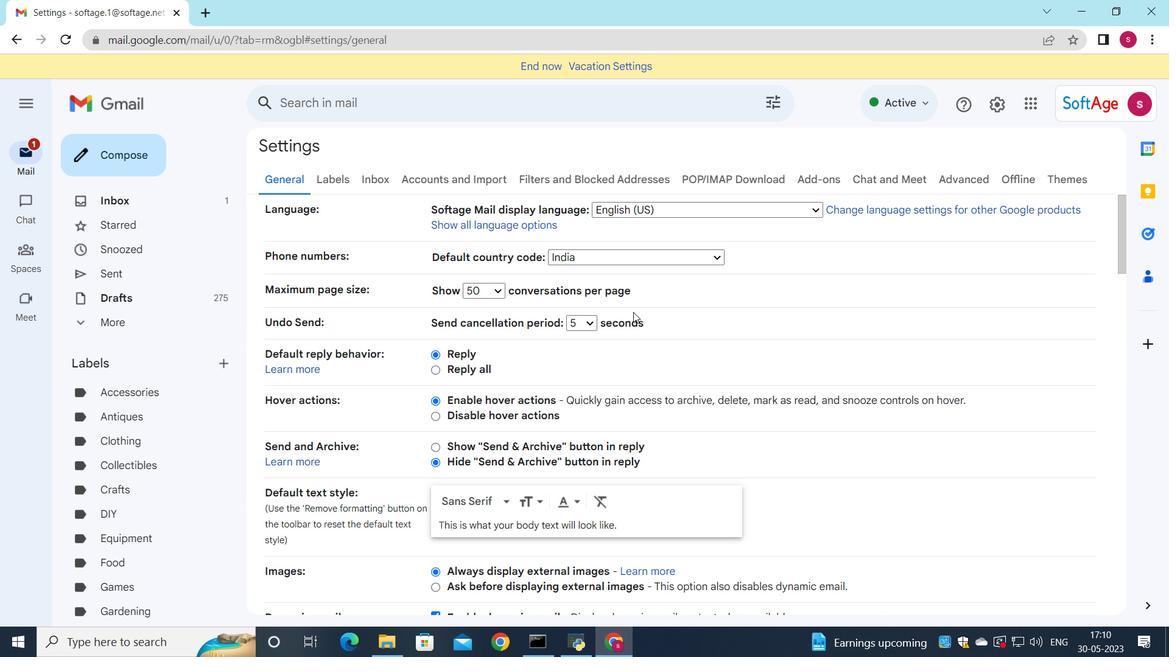 
Action: Mouse scrolled (614, 316) with delta (0, 0)
Screenshot: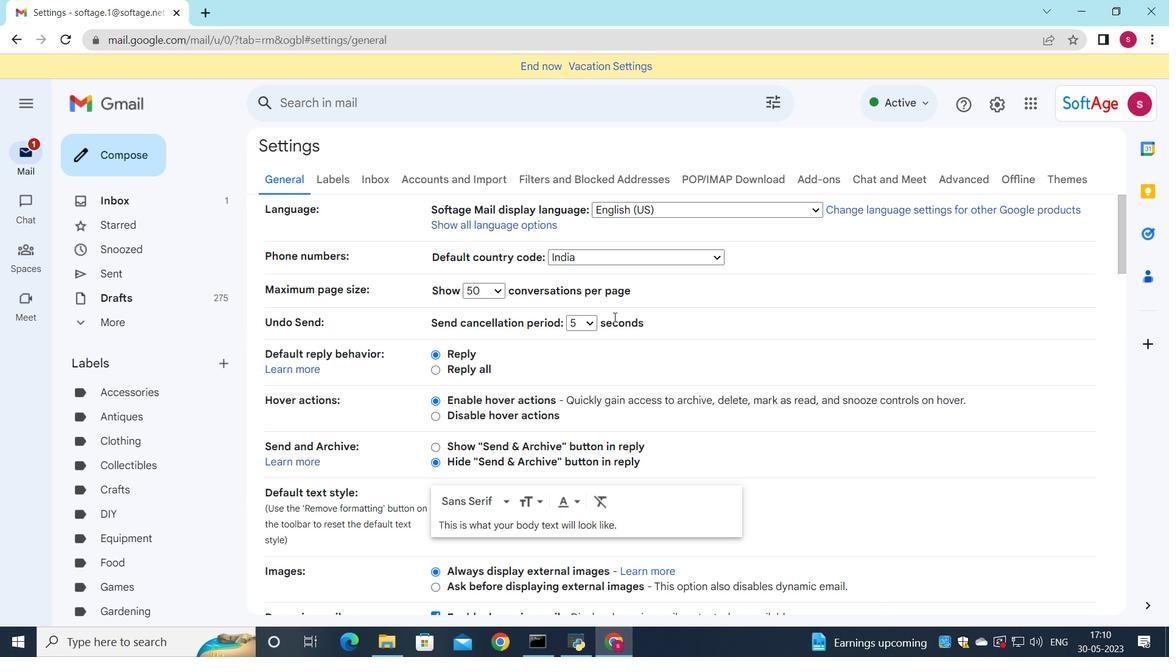 
Action: Mouse scrolled (614, 316) with delta (0, 0)
Screenshot: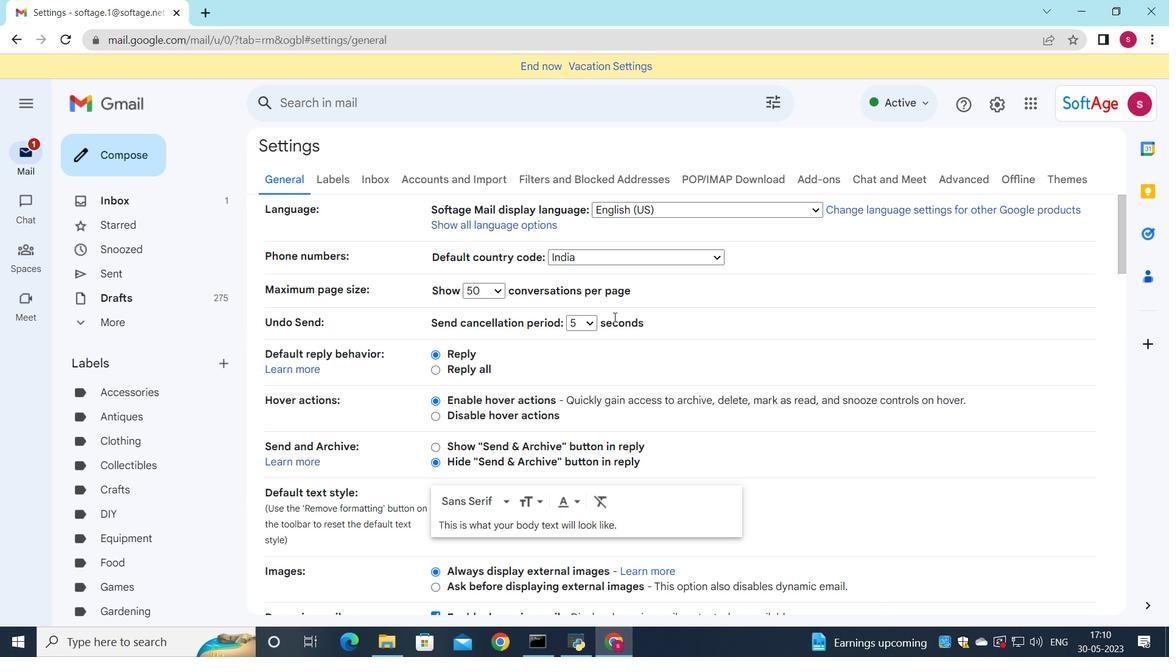 
Action: Mouse moved to (613, 322)
Screenshot: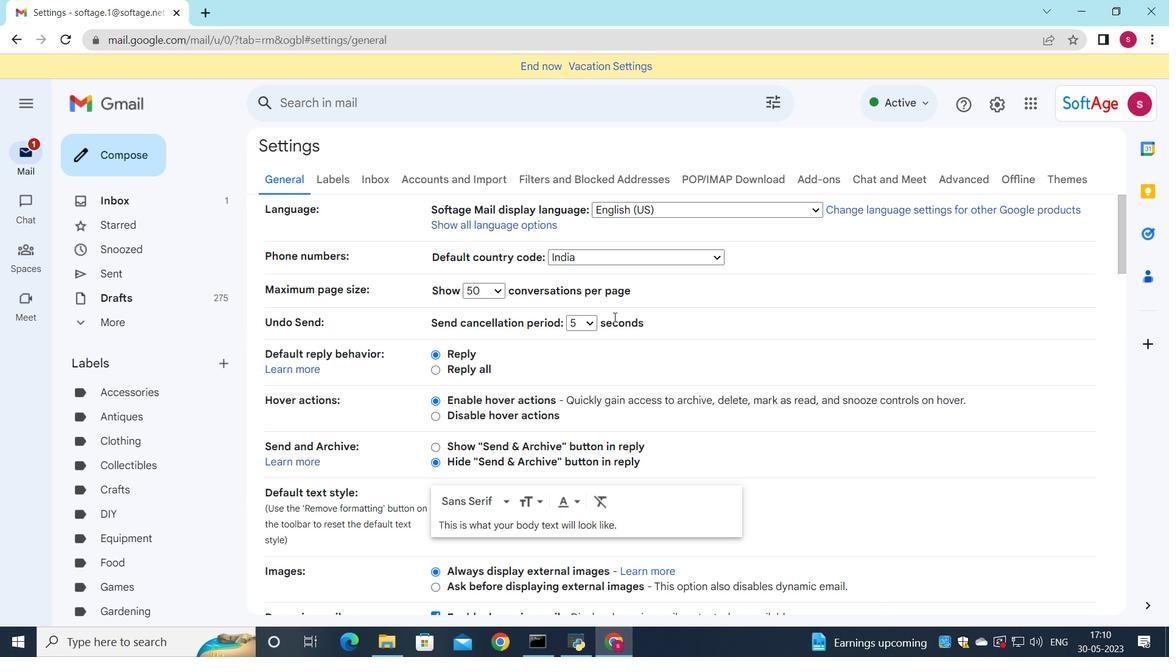 
Action: Mouse scrolled (613, 321) with delta (0, 0)
Screenshot: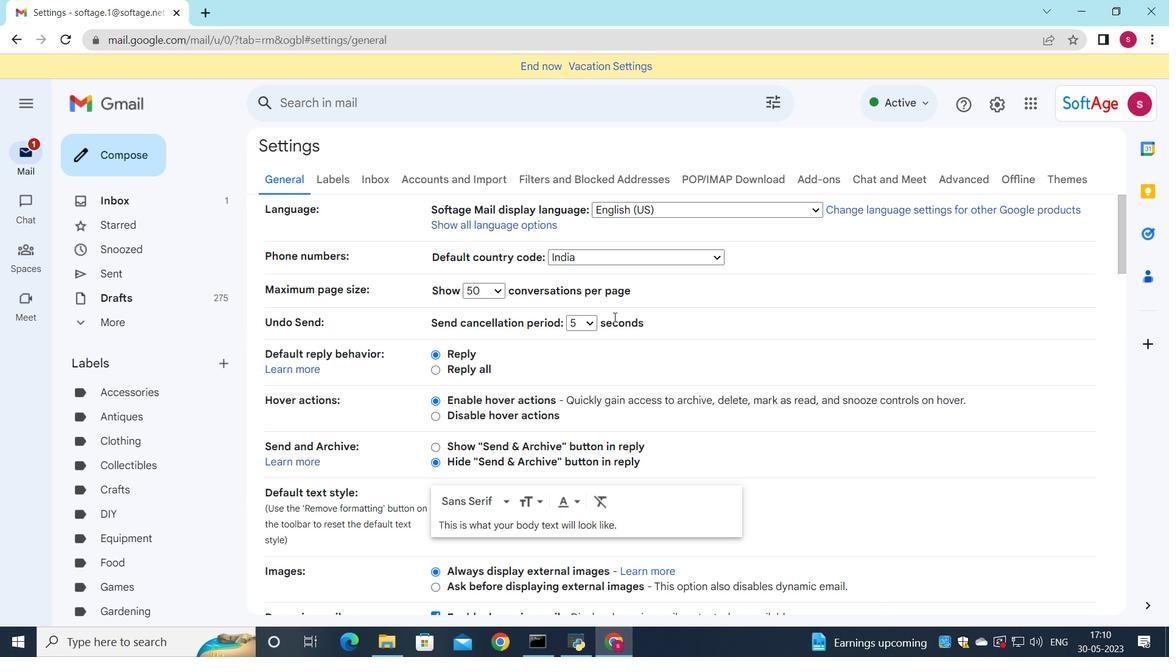
Action: Mouse moved to (608, 337)
Screenshot: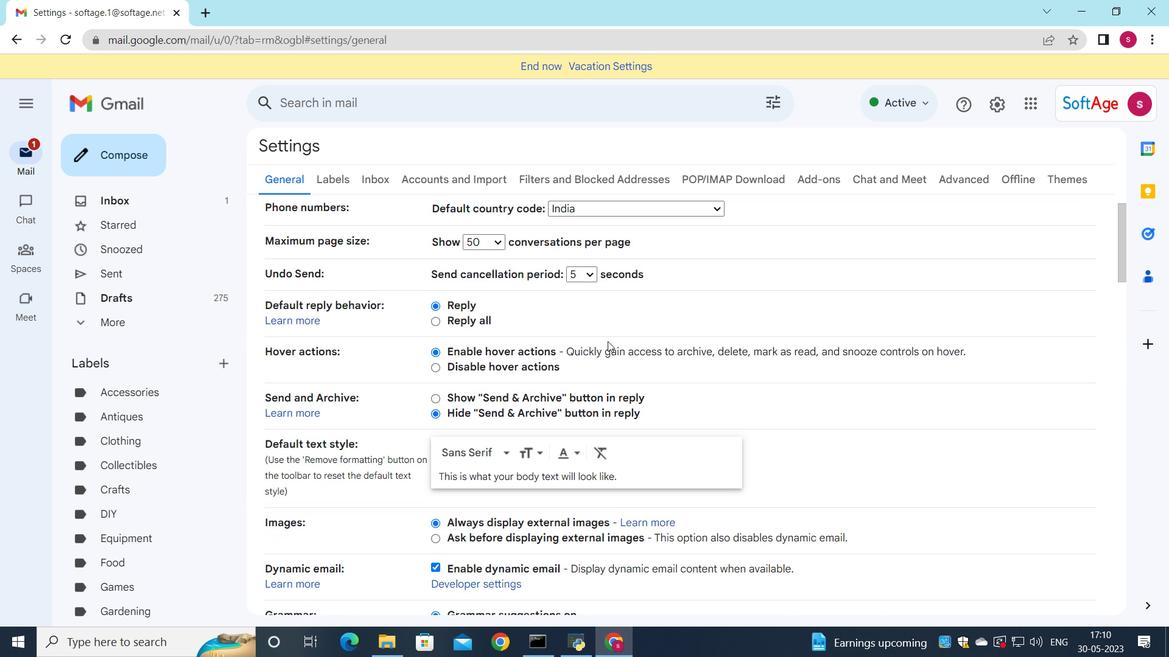 
Action: Mouse pressed middle at (608, 337)
Screenshot: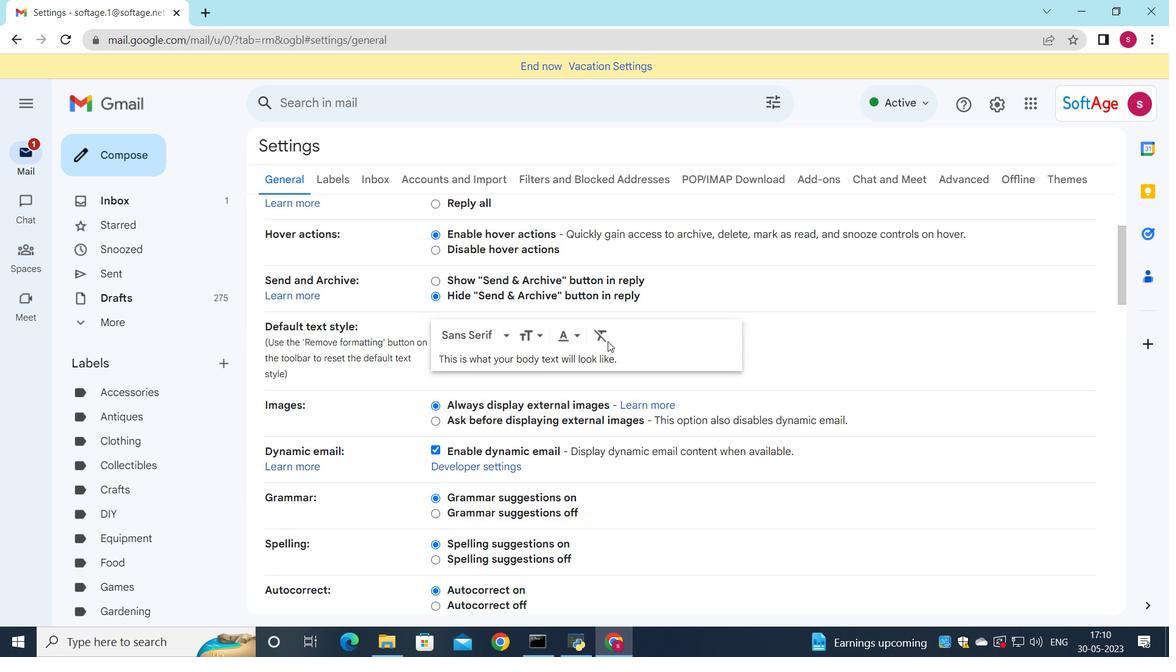
Action: Mouse scrolled (608, 336) with delta (0, 0)
Screenshot: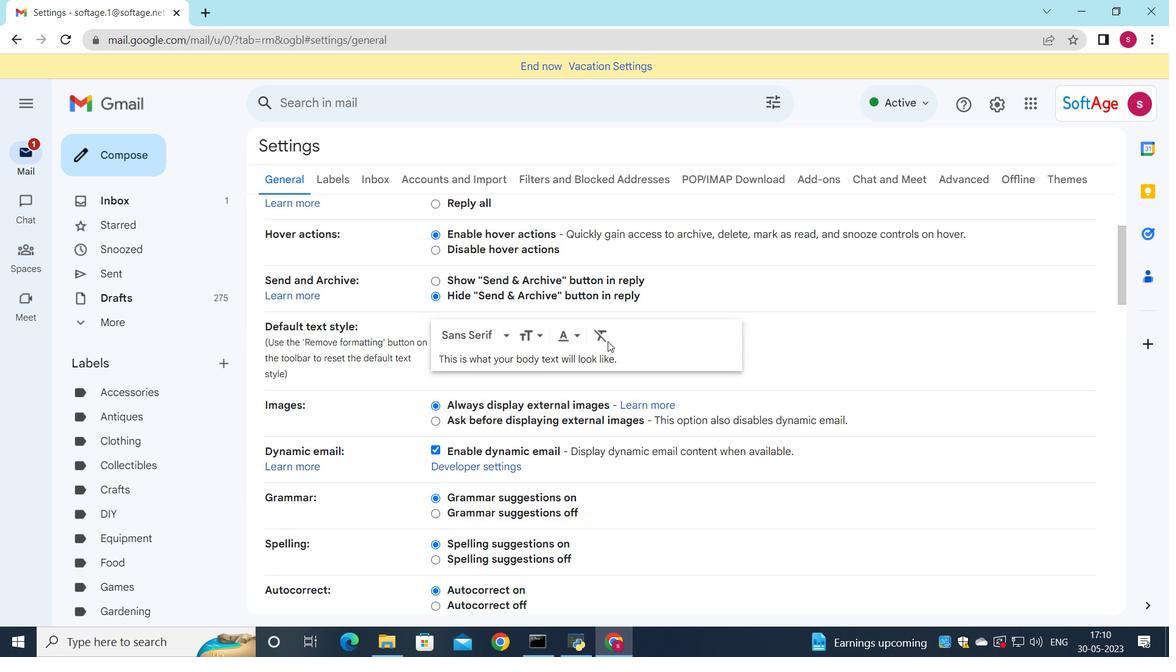 
Action: Mouse scrolled (608, 336) with delta (0, 0)
Screenshot: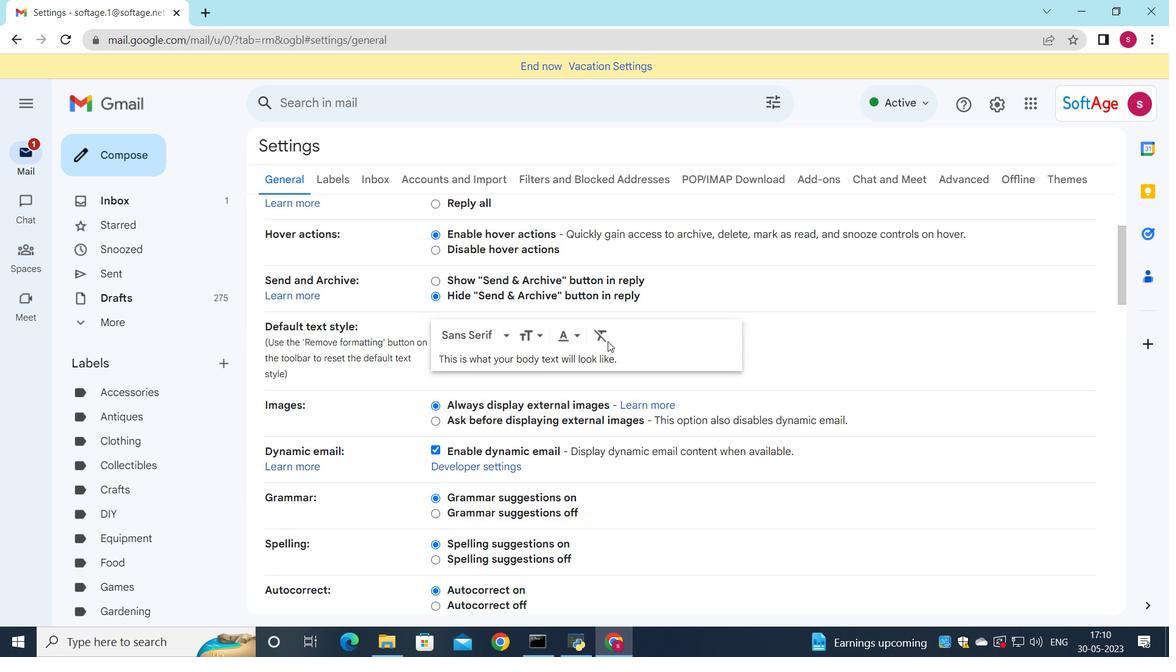 
Action: Mouse scrolled (608, 336) with delta (0, 0)
Screenshot: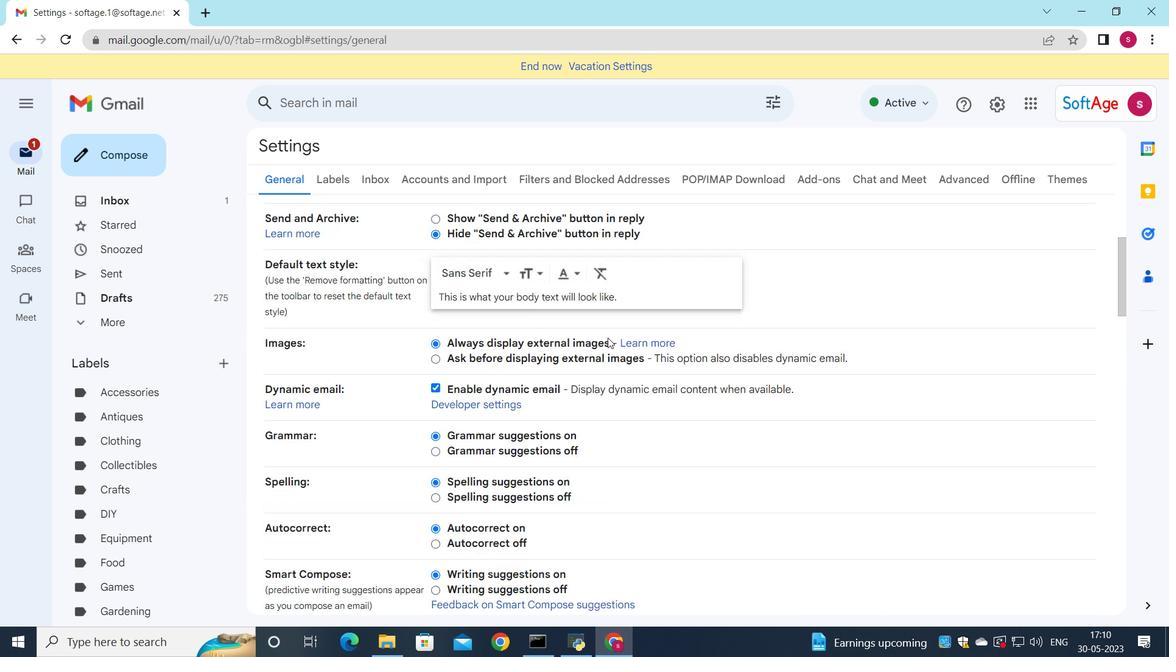 
Action: Mouse scrolled (608, 336) with delta (0, 0)
Screenshot: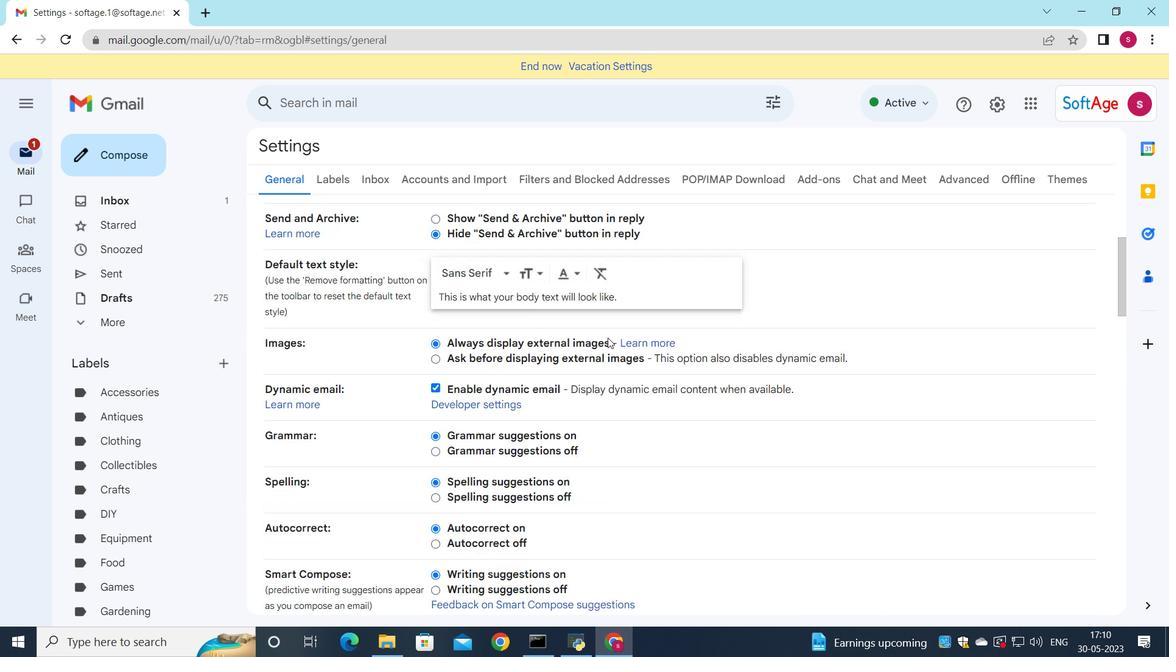 
Action: Mouse scrolled (608, 336) with delta (0, 0)
Screenshot: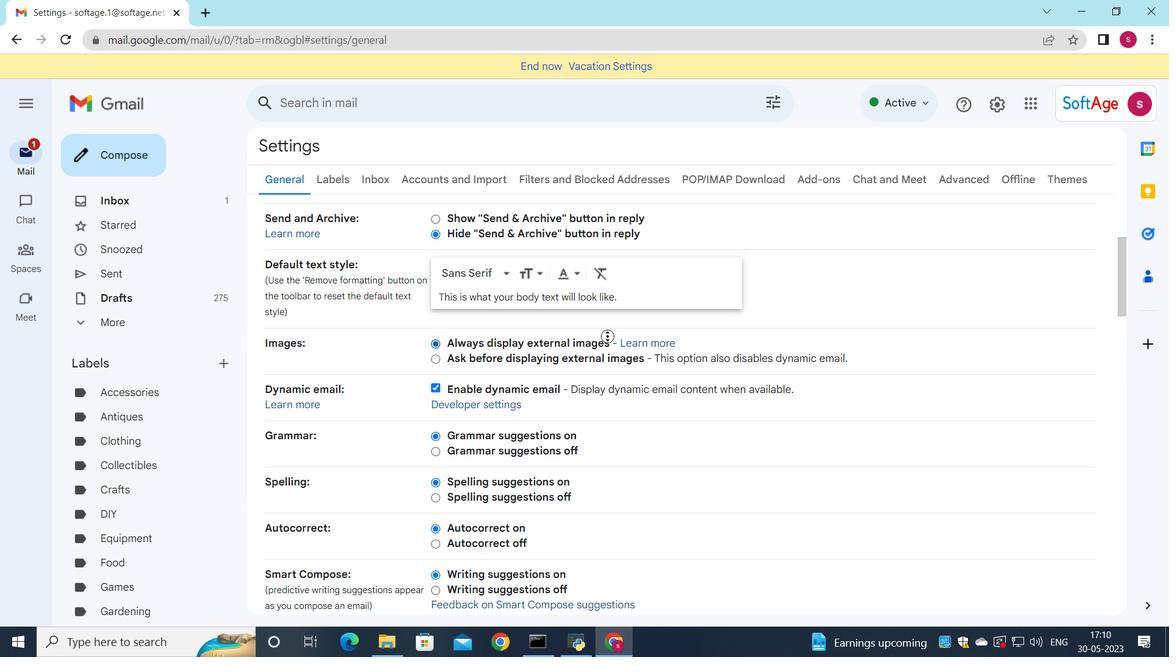 
Action: Mouse scrolled (608, 336) with delta (0, 0)
Screenshot: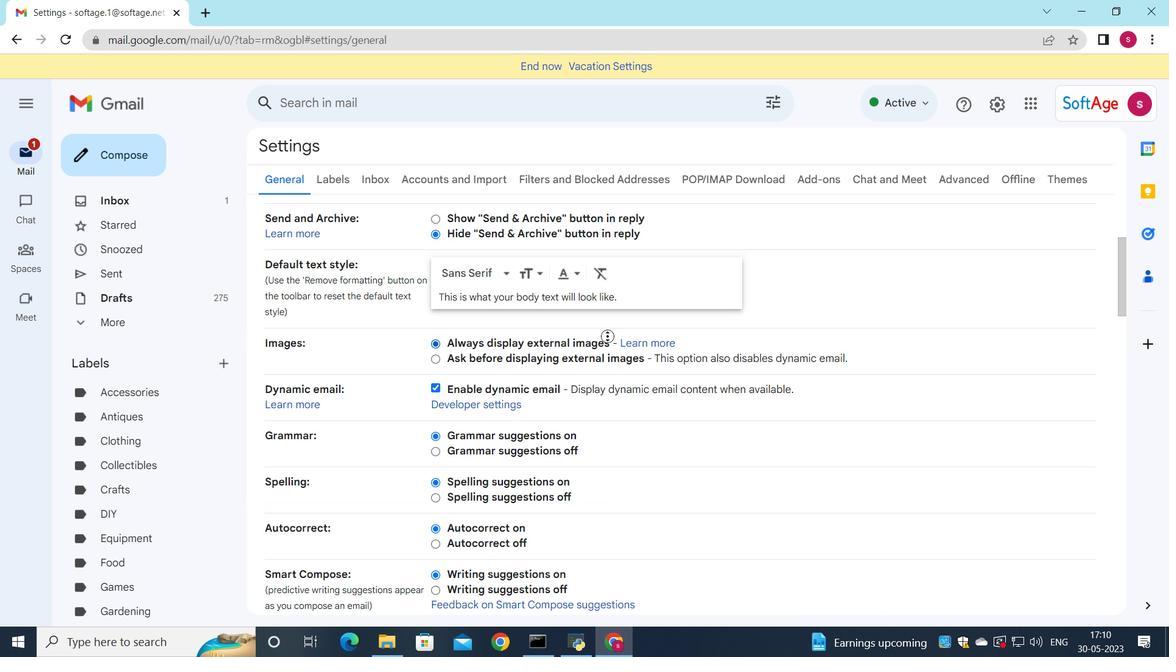 
Action: Mouse scrolled (608, 336) with delta (0, 0)
Screenshot: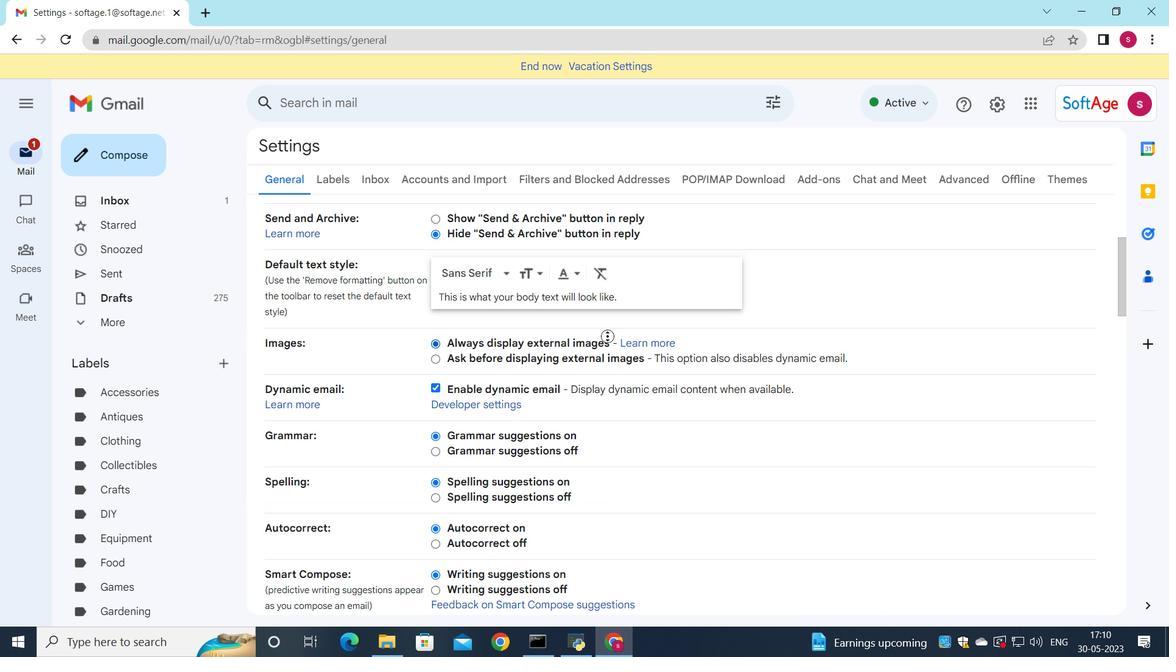 
Action: Mouse moved to (781, 409)
Screenshot: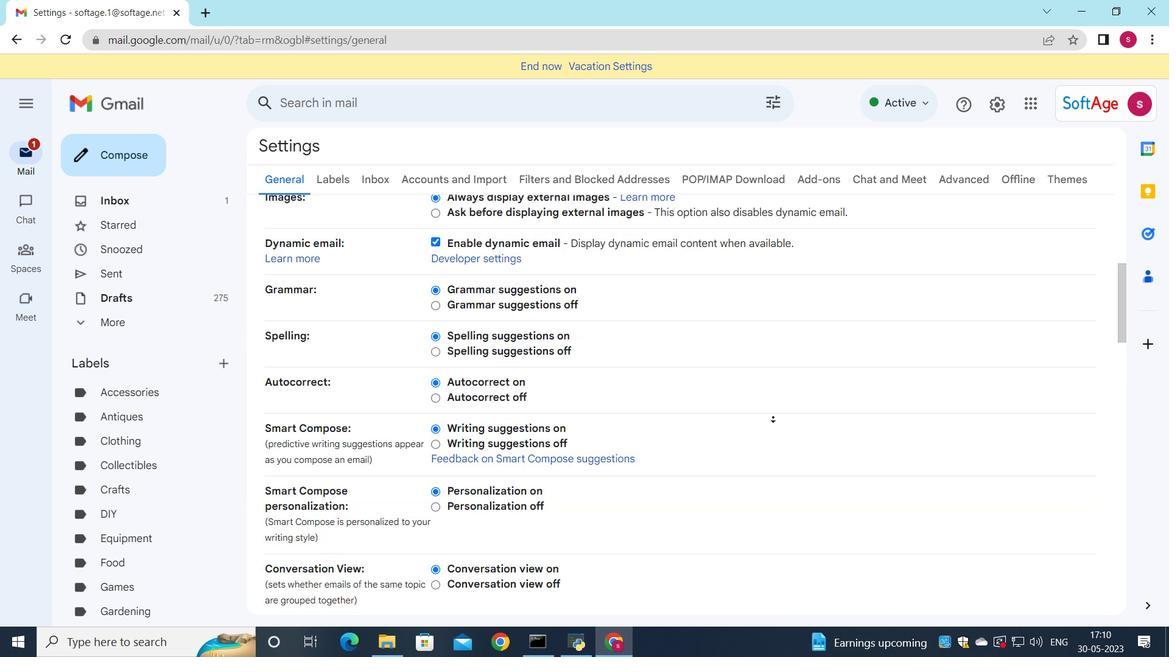 
Action: Mouse pressed left at (781, 409)
Screenshot: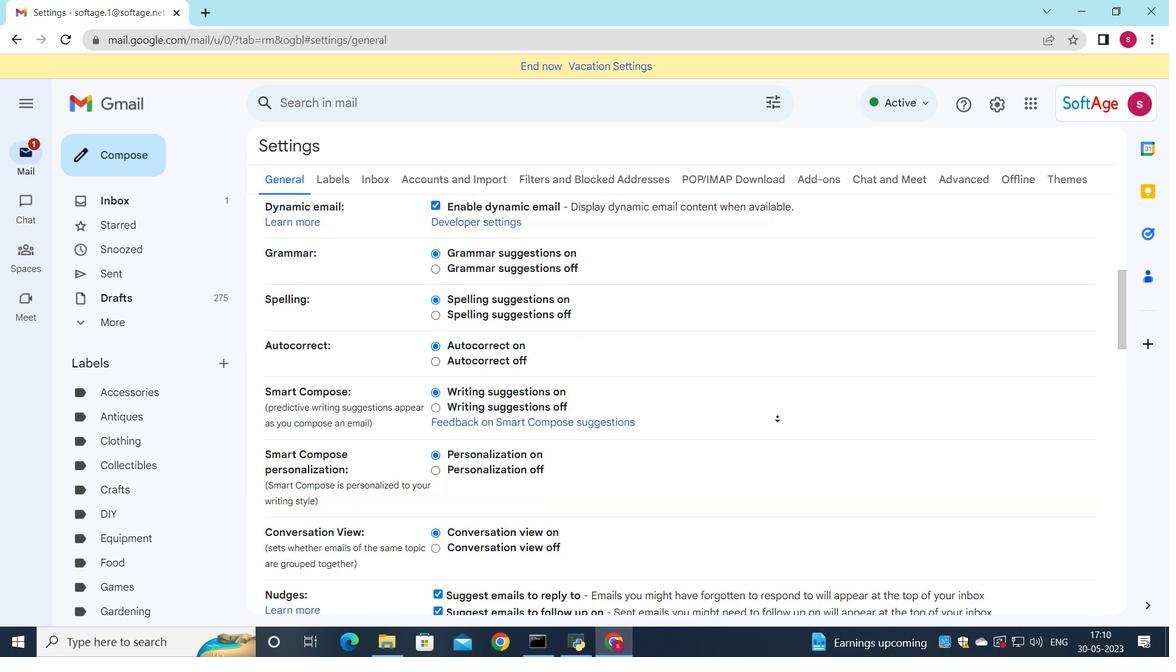 
Action: Mouse moved to (657, 404)
Screenshot: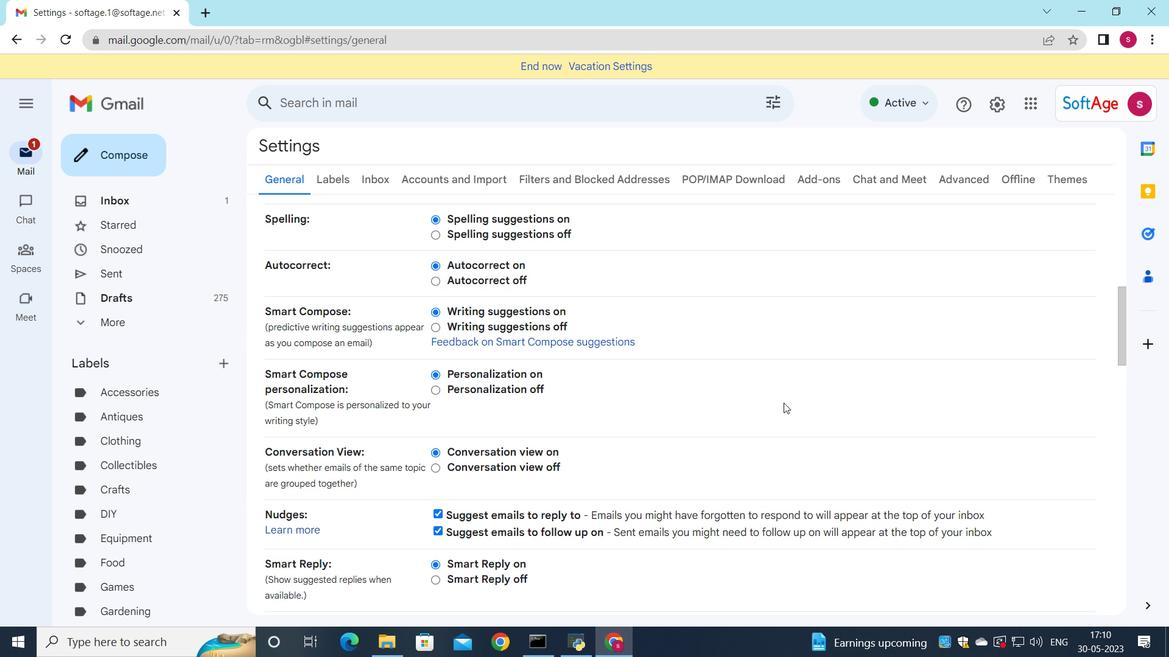 
Action: Mouse scrolled (657, 404) with delta (0, 0)
Screenshot: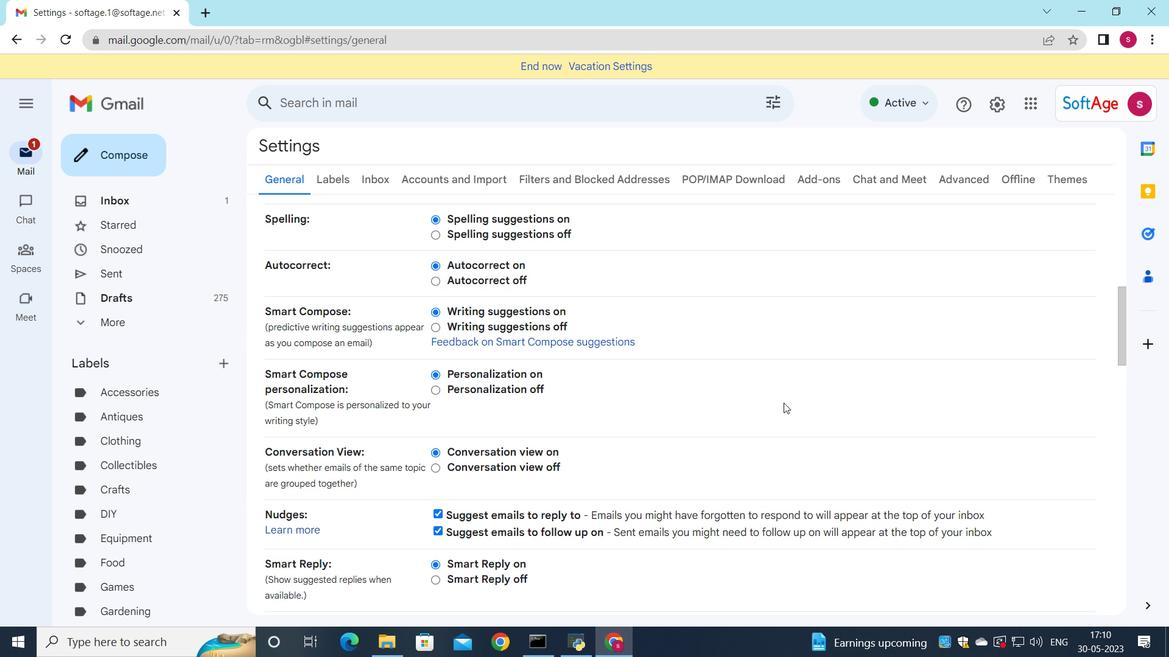 
Action: Mouse moved to (655, 405)
Screenshot: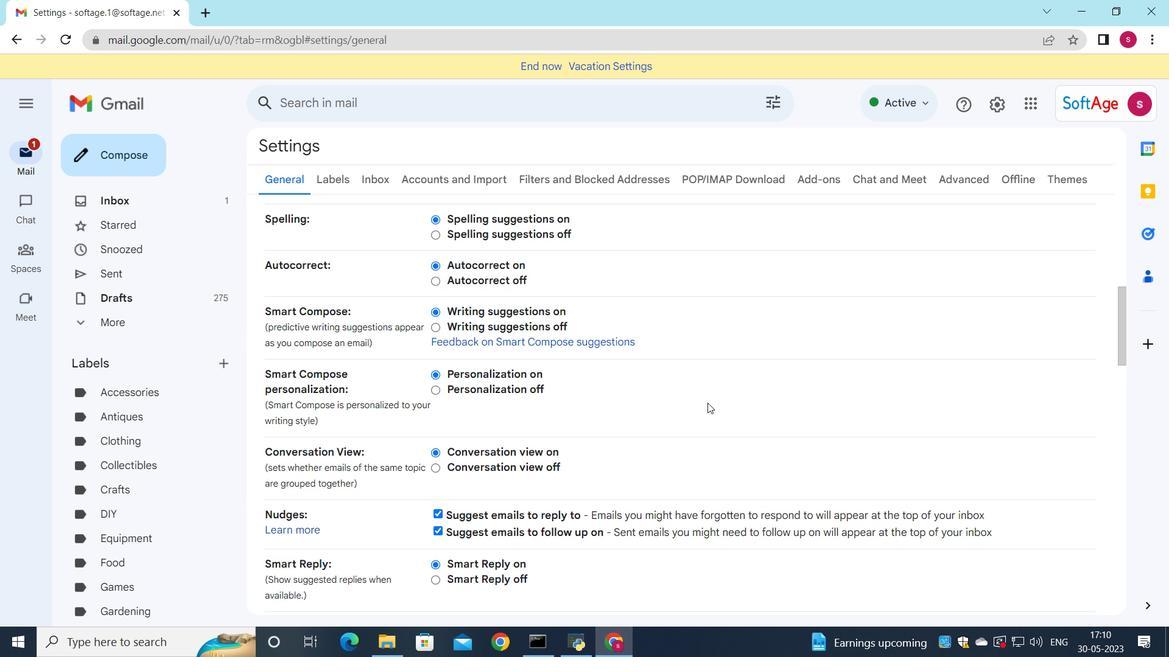 
Action: Mouse scrolled (655, 404) with delta (0, 0)
Screenshot: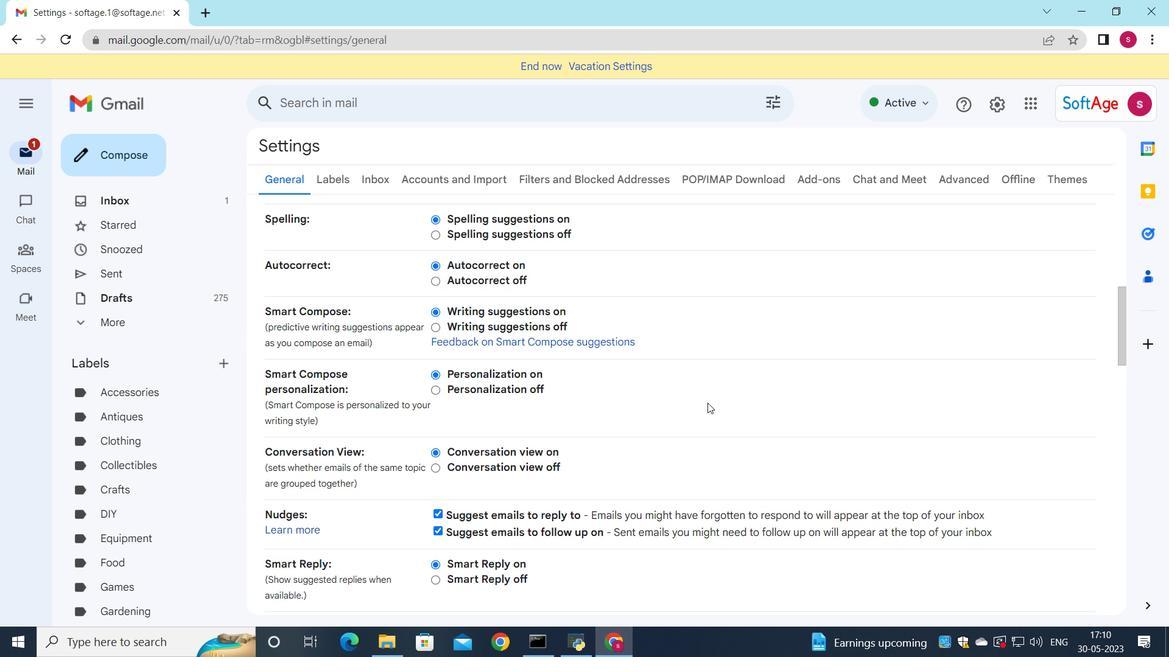 
Action: Mouse moved to (653, 406)
Screenshot: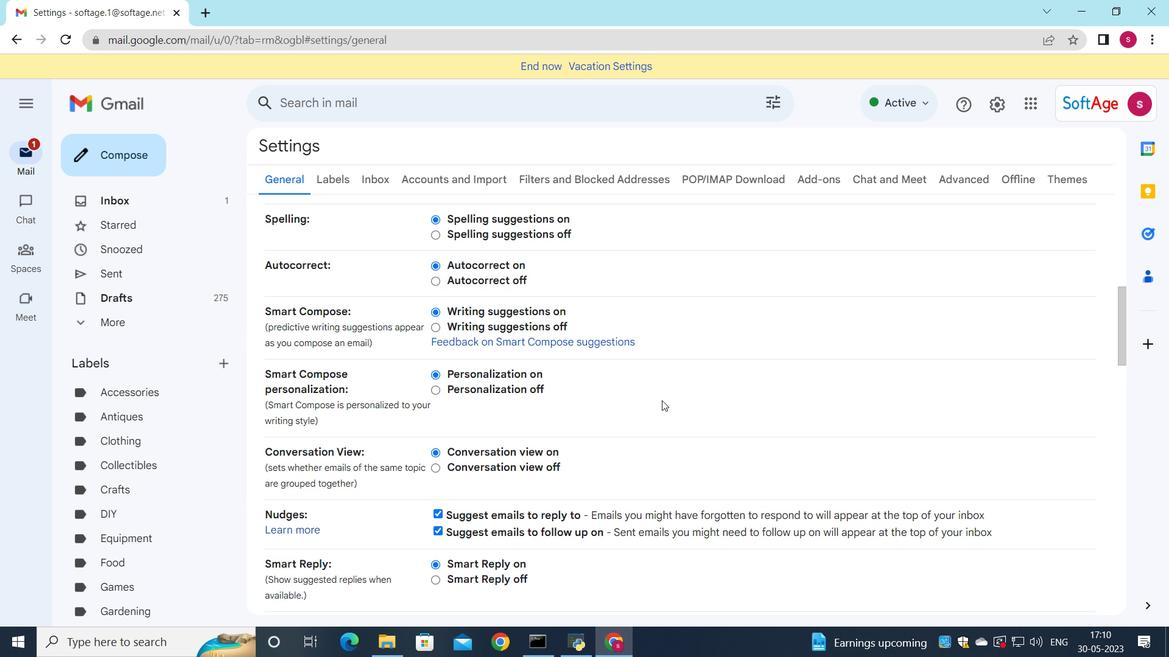 
Action: Mouse scrolled (653, 405) with delta (0, 0)
Screenshot: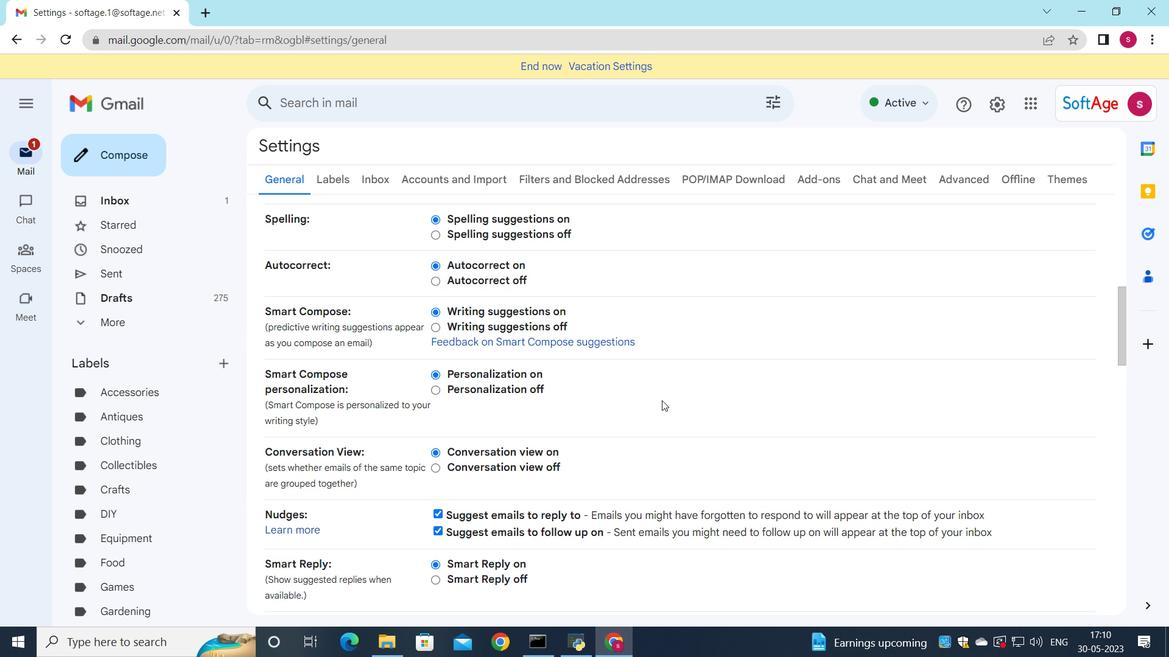 
Action: Mouse moved to (649, 407)
Screenshot: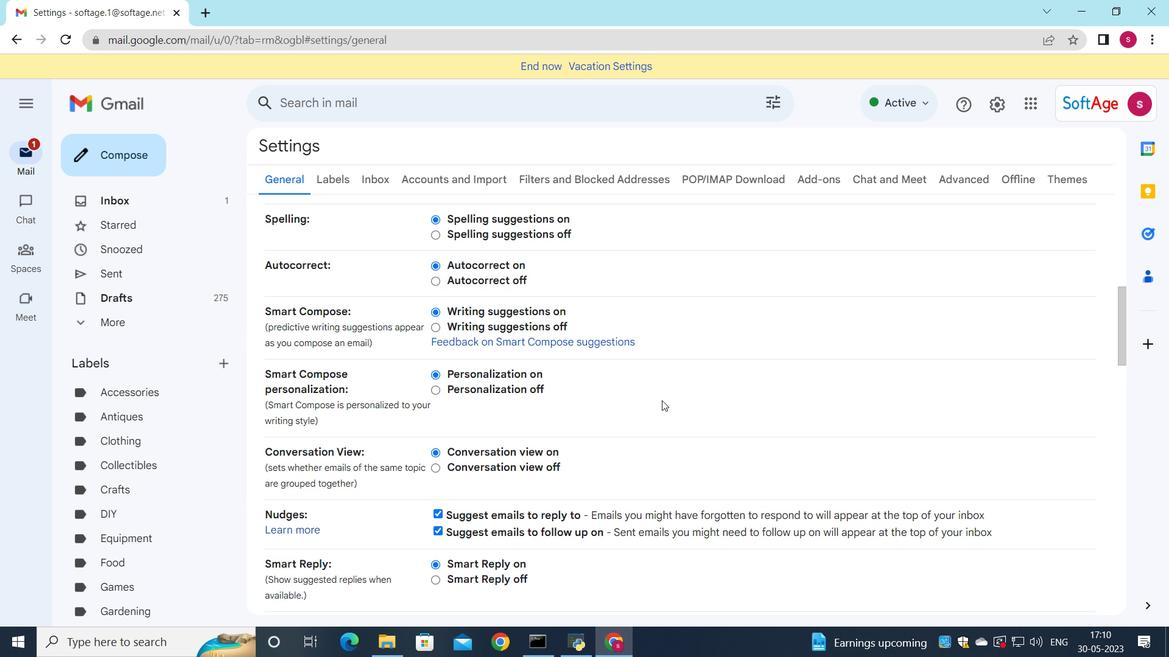 
Action: Mouse scrolled (649, 406) with delta (0, 0)
Screenshot: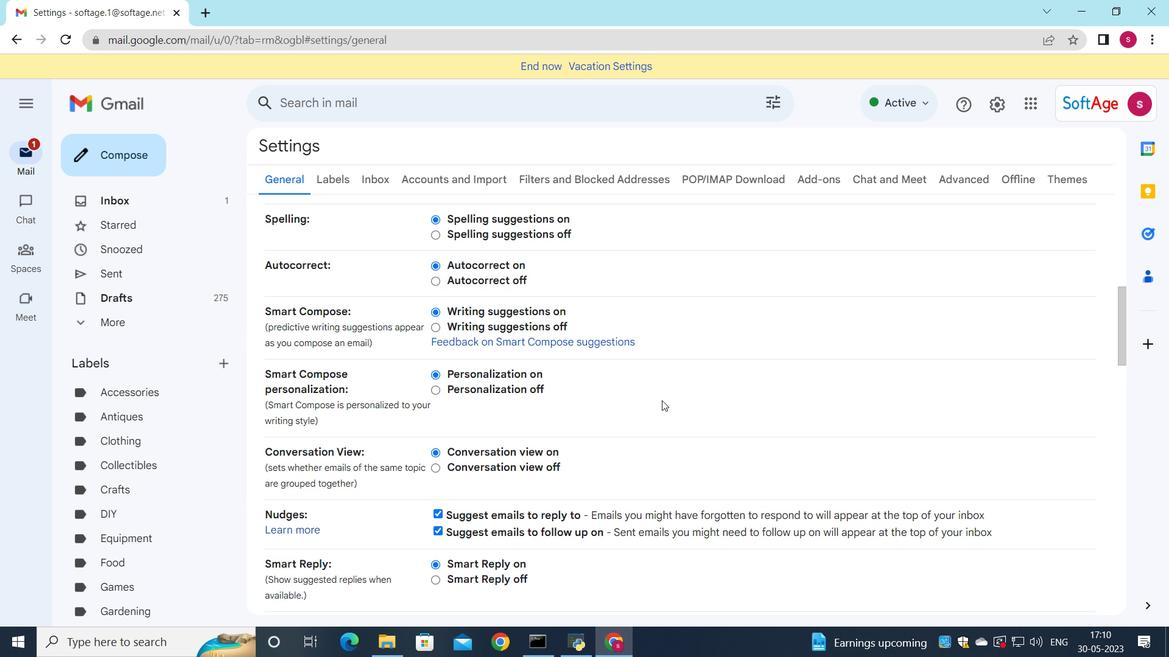 
Action: Mouse moved to (635, 418)
Screenshot: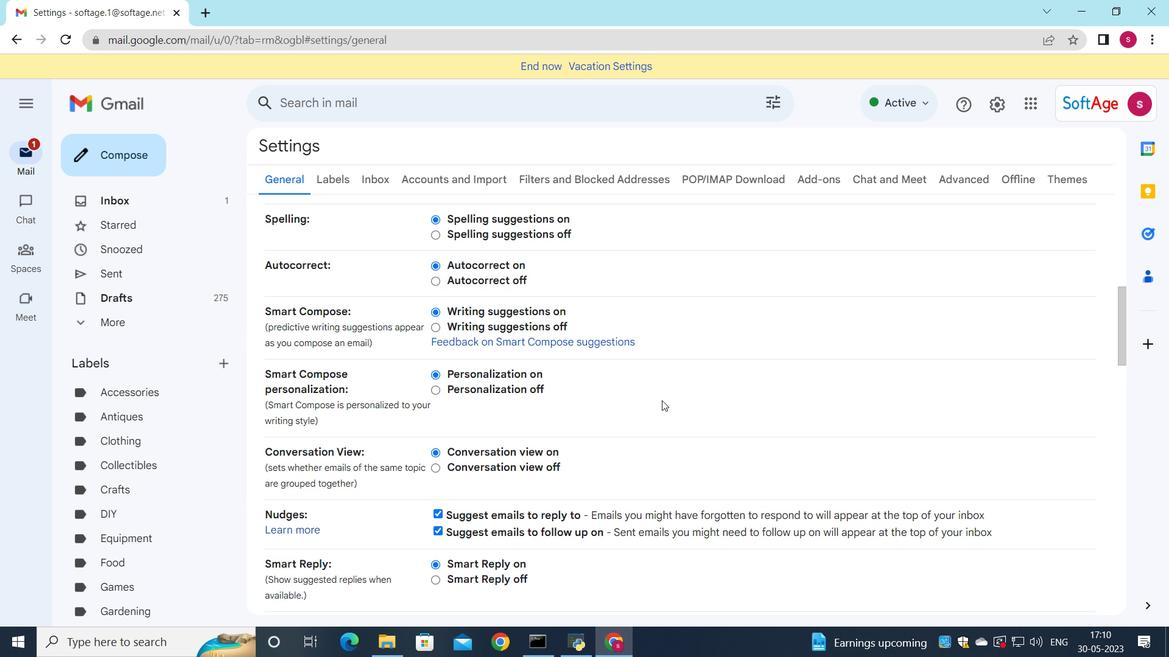 
Action: Mouse scrolled (635, 417) with delta (0, 0)
Screenshot: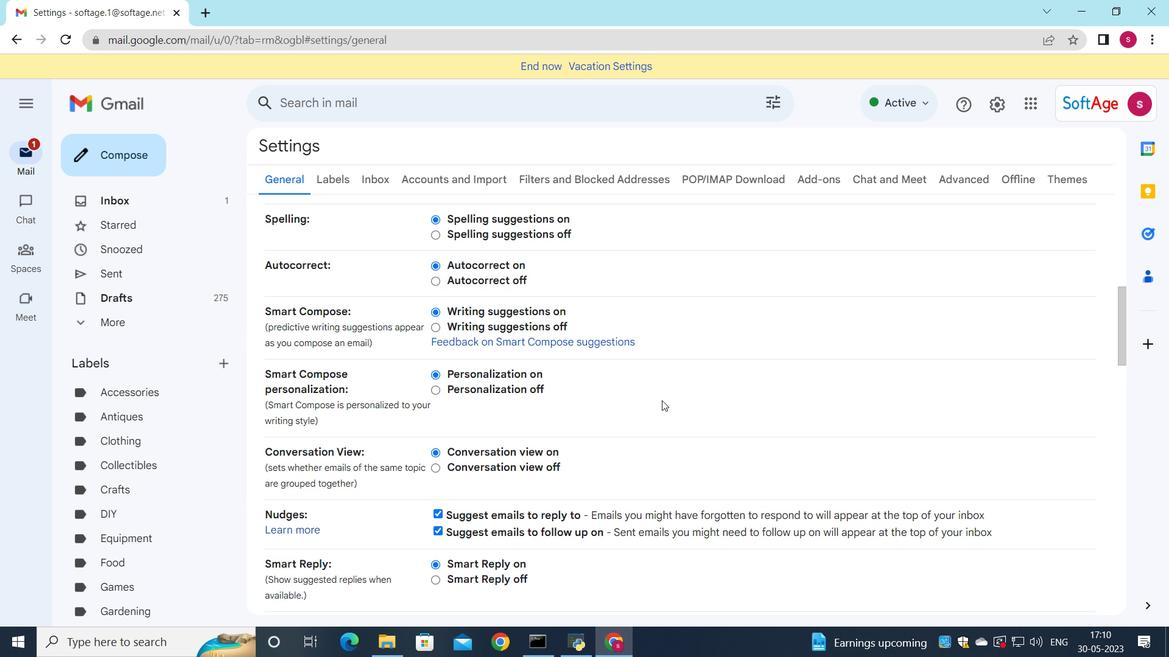 
Action: Mouse moved to (627, 416)
Screenshot: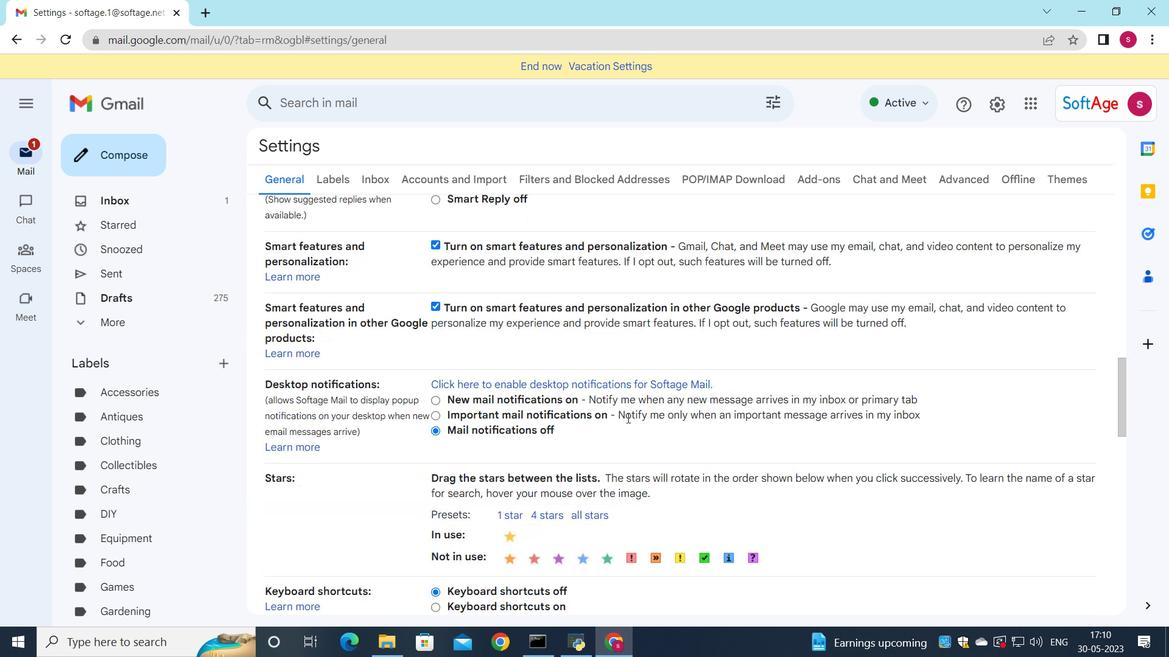 
Action: Mouse scrolled (627, 415) with delta (0, 0)
Screenshot: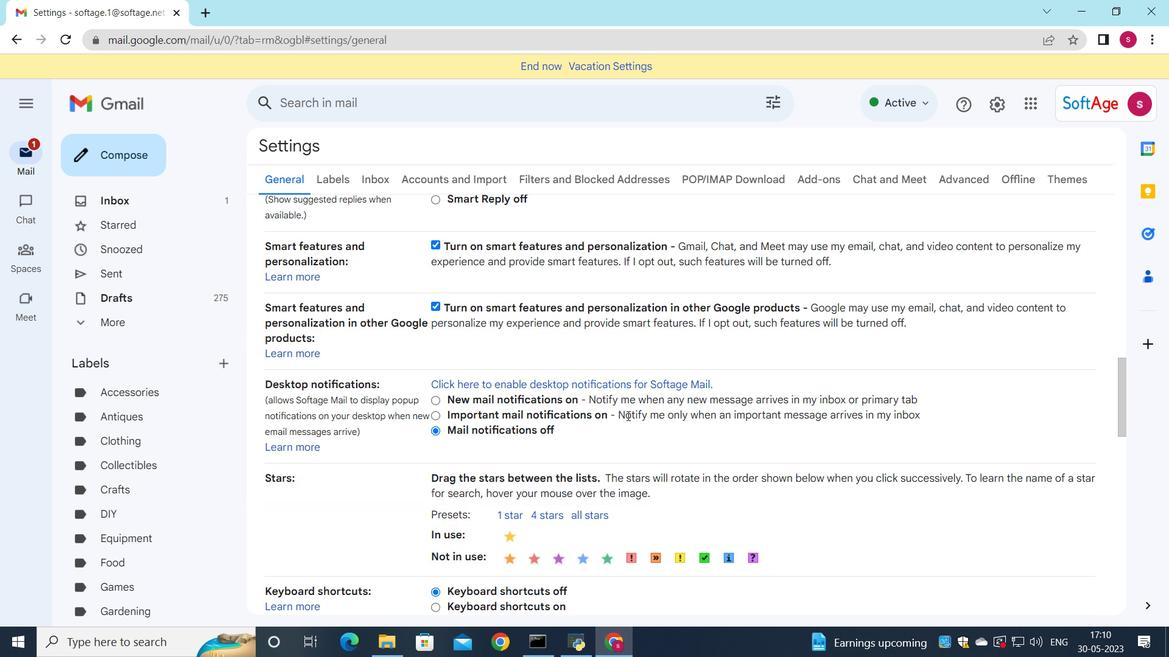 
Action: Mouse scrolled (627, 415) with delta (0, 0)
Screenshot: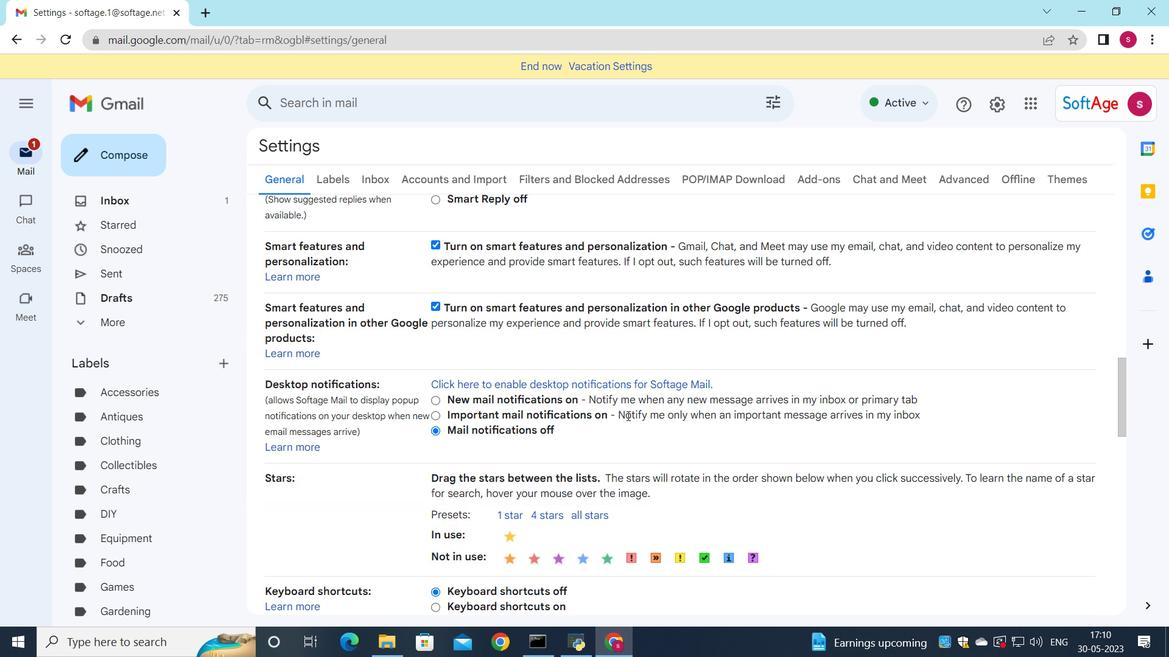 
Action: Mouse scrolled (627, 415) with delta (0, 0)
Screenshot: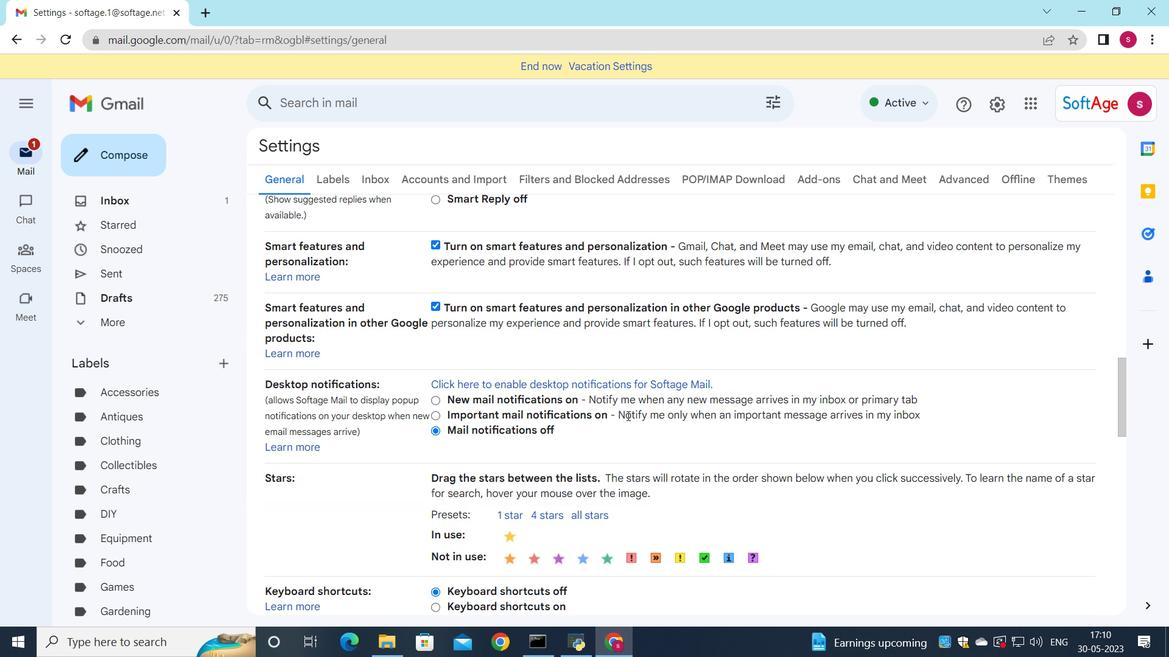 
Action: Mouse moved to (629, 415)
Screenshot: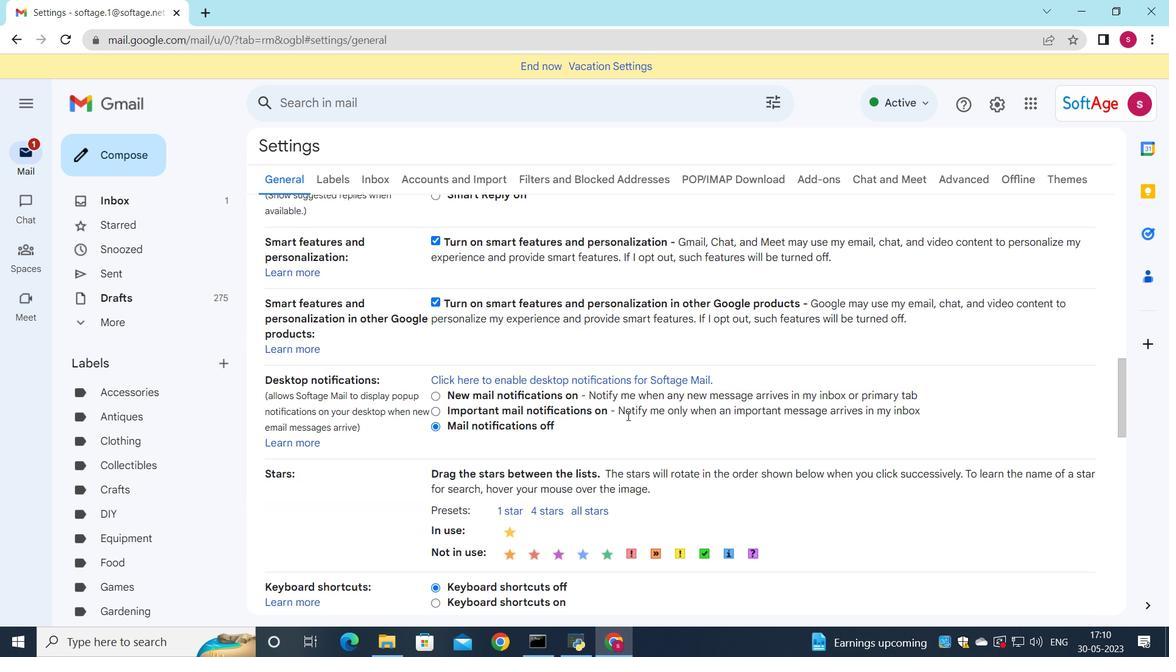 
Action: Mouse scrolled (629, 415) with delta (0, 0)
Screenshot: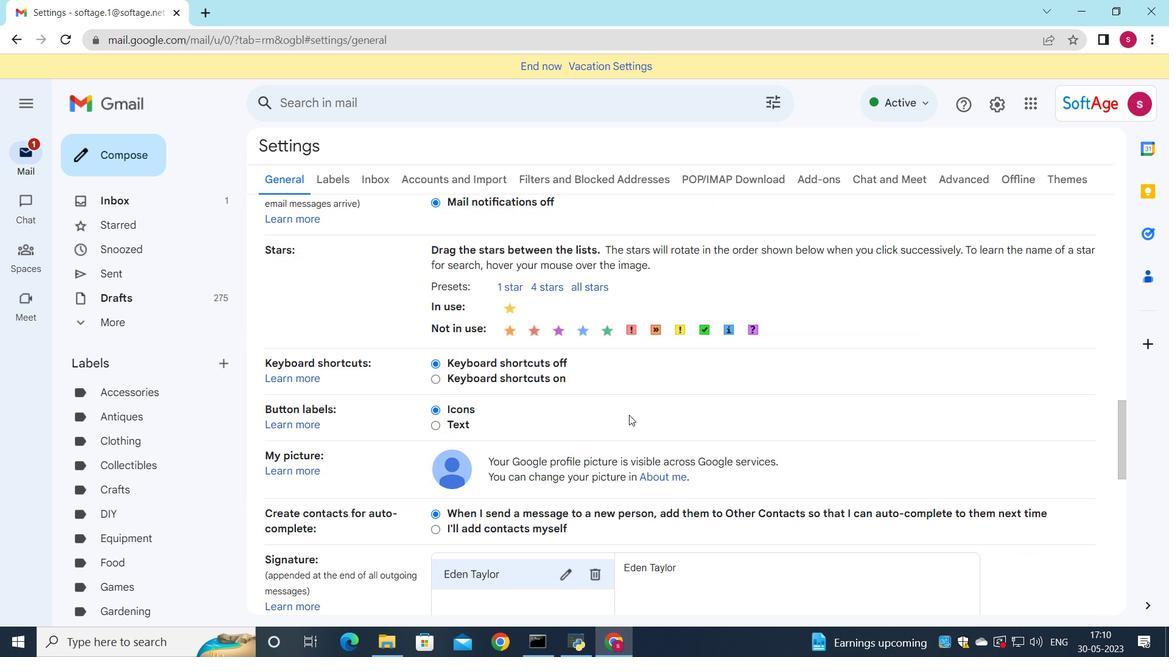 
Action: Mouse scrolled (629, 415) with delta (0, 0)
Screenshot: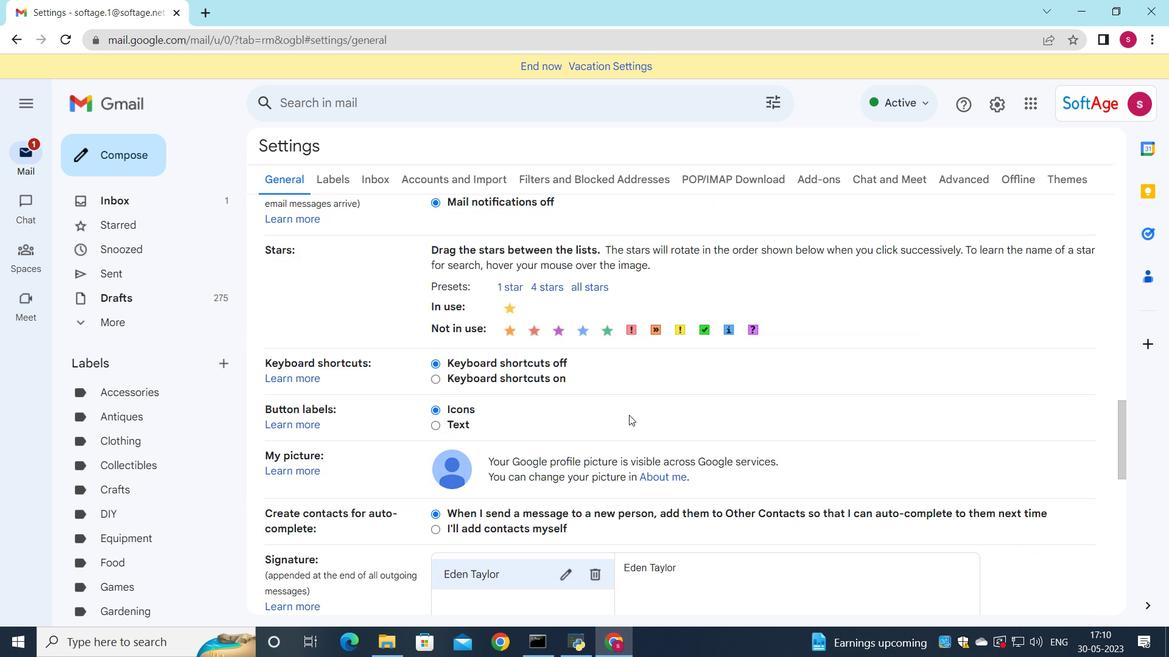 
Action: Mouse scrolled (629, 415) with delta (0, 0)
Screenshot: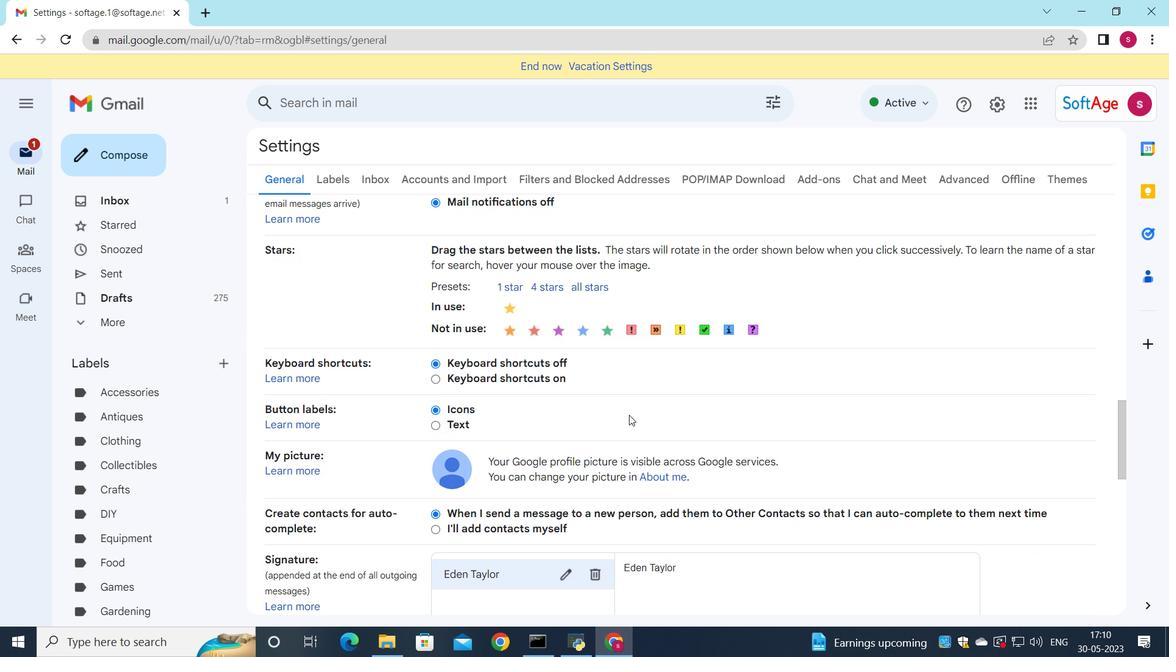 
Action: Mouse scrolled (629, 415) with delta (0, 0)
Screenshot: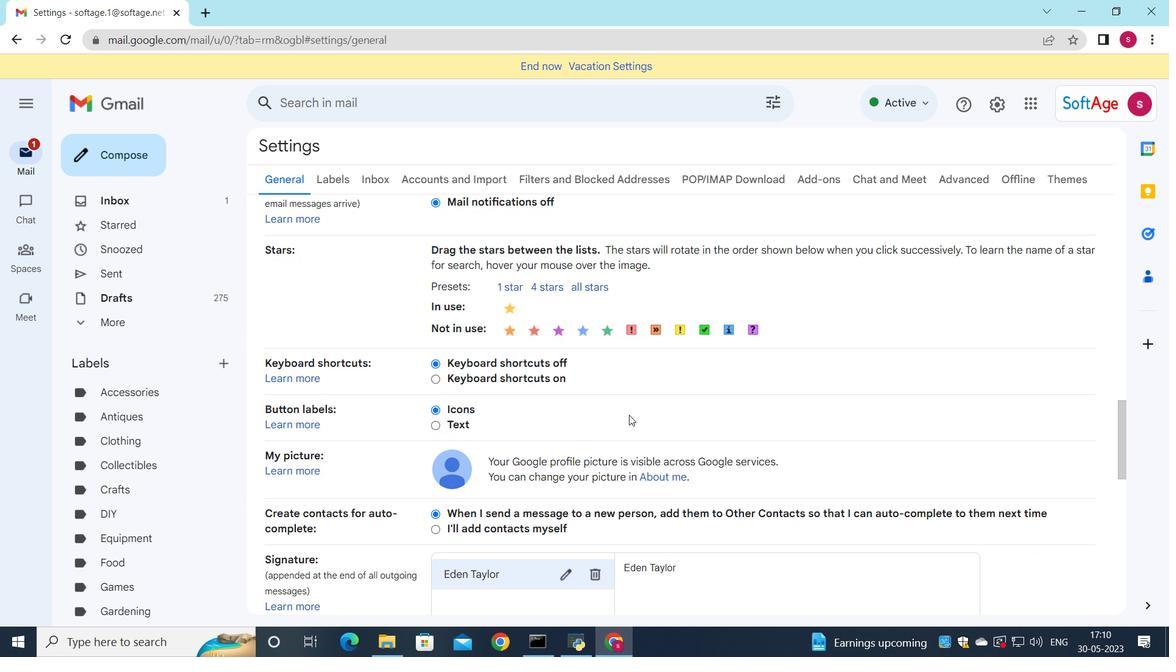 
Action: Mouse moved to (557, 481)
Screenshot: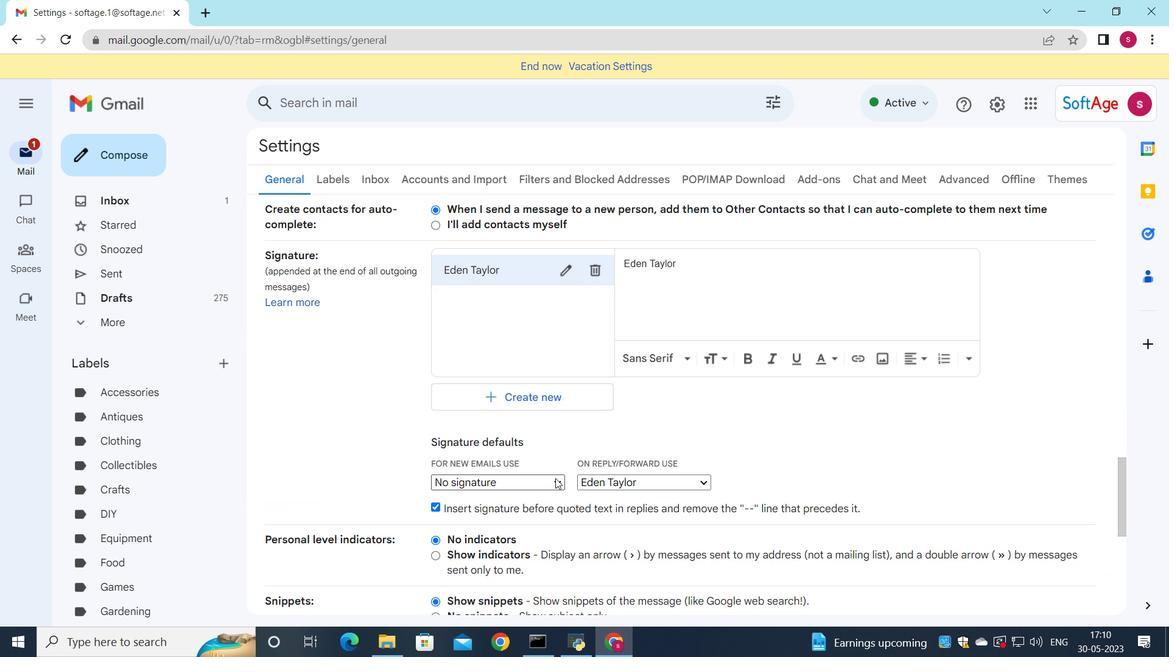 
Action: Mouse pressed left at (557, 481)
Screenshot: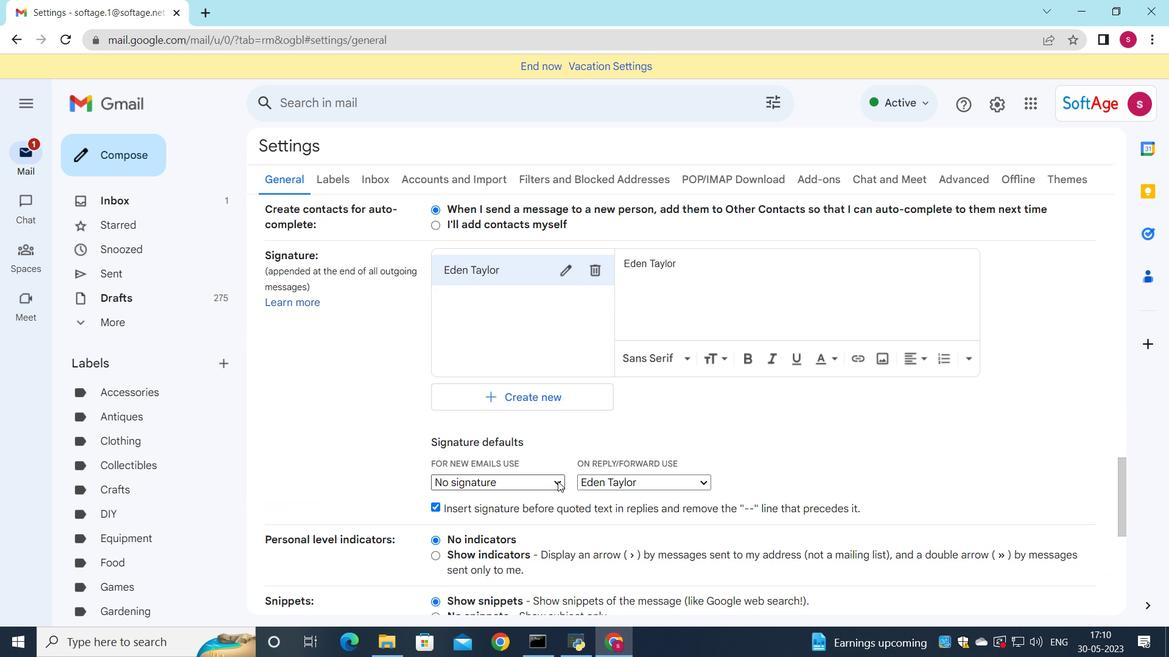 
Action: Mouse moved to (554, 512)
Screenshot: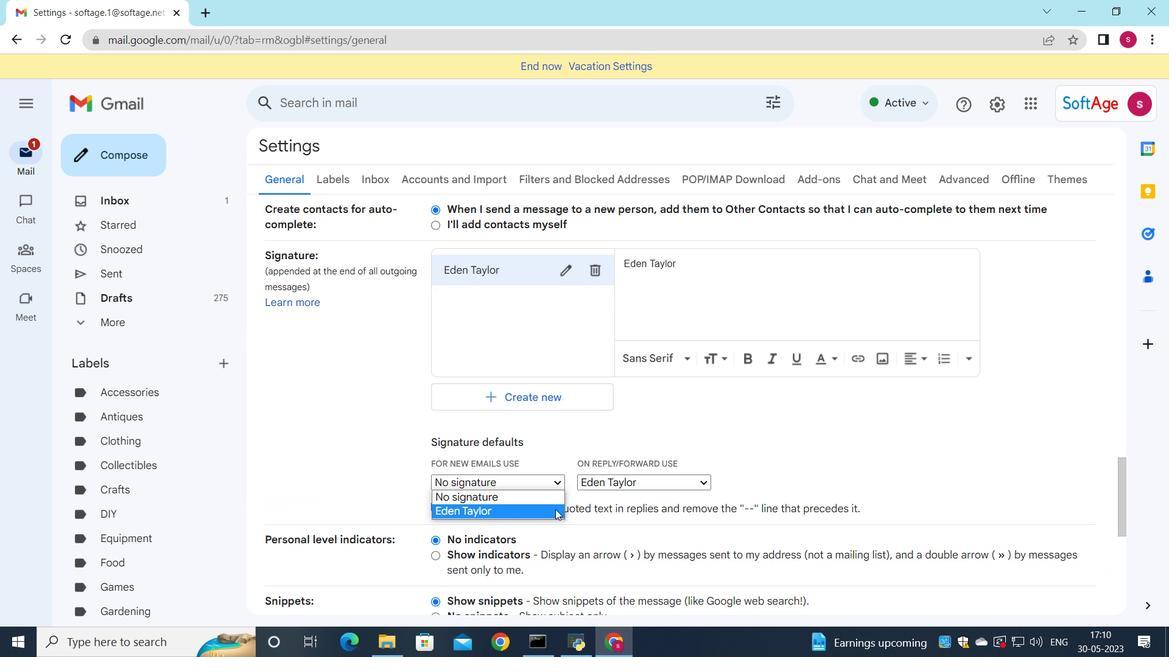 
Action: Mouse pressed left at (554, 512)
Screenshot: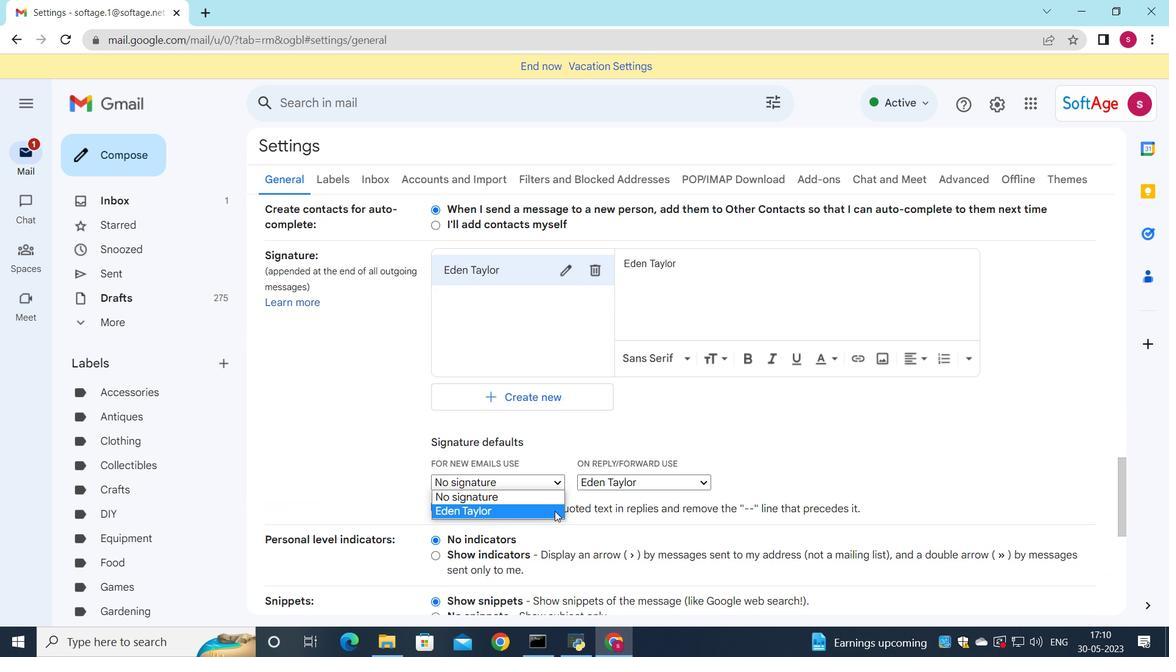 
Action: Mouse moved to (565, 490)
Screenshot: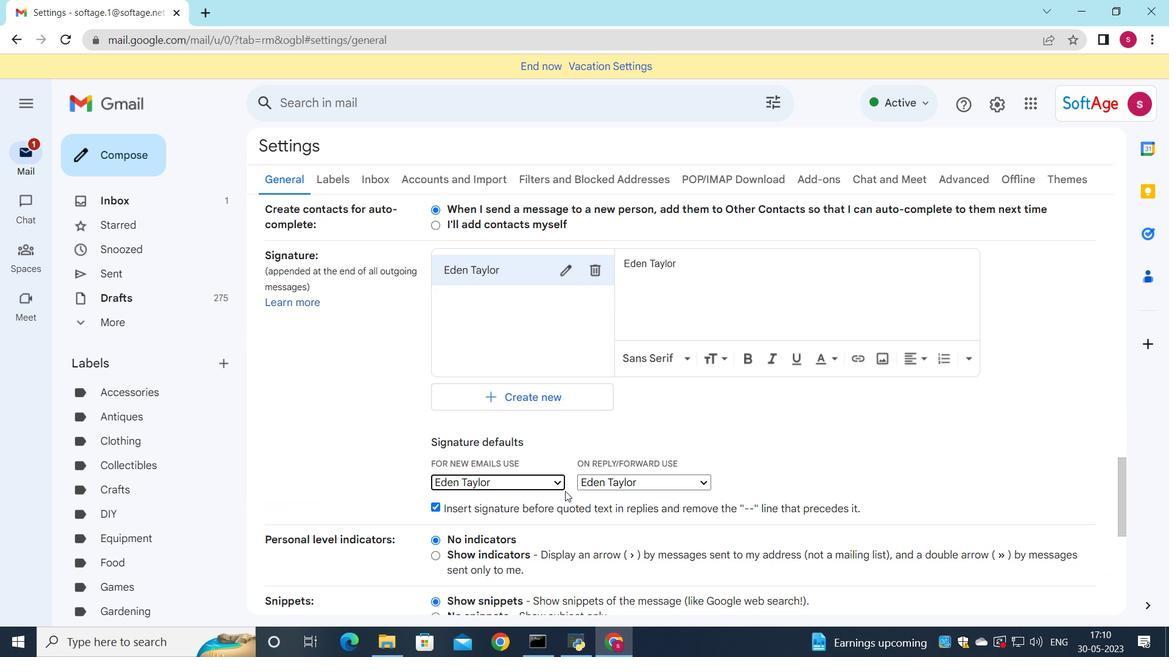 
Action: Mouse scrolled (565, 489) with delta (0, 0)
Screenshot: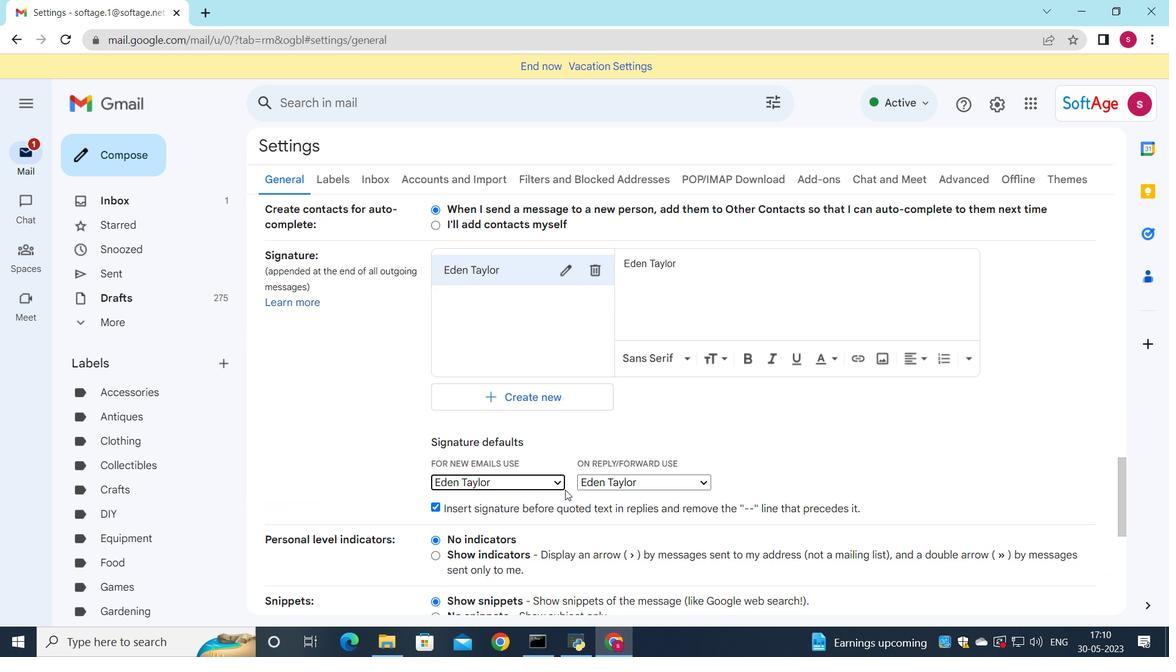 
Action: Mouse scrolled (565, 489) with delta (0, 0)
Screenshot: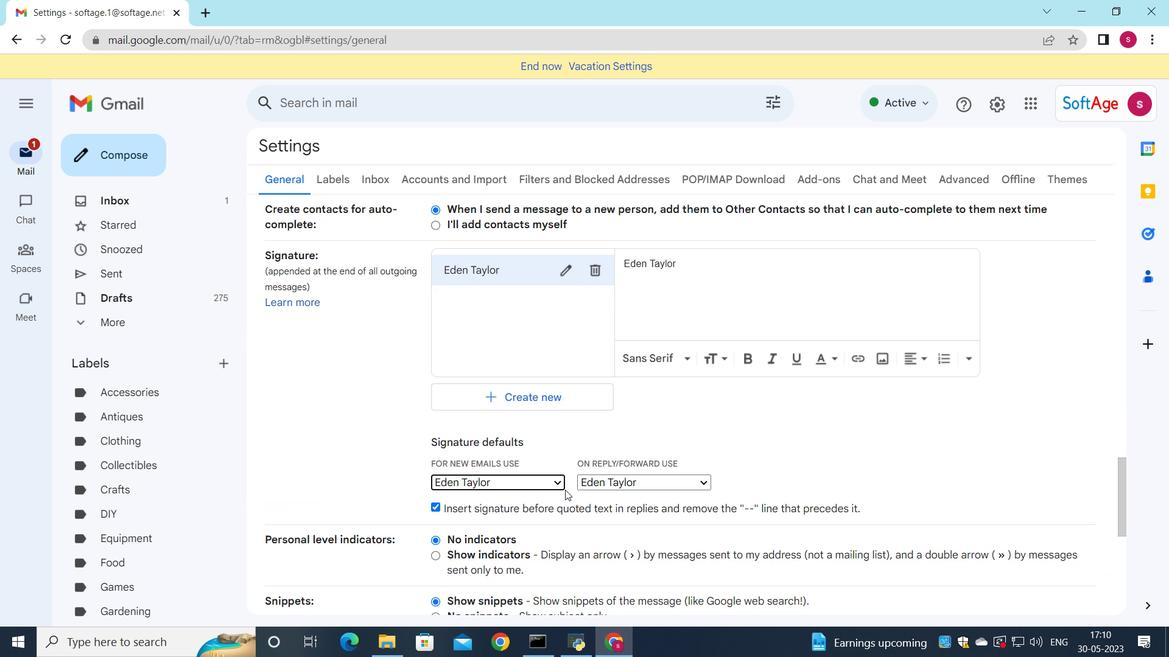 
Action: Mouse scrolled (565, 489) with delta (0, 0)
Screenshot: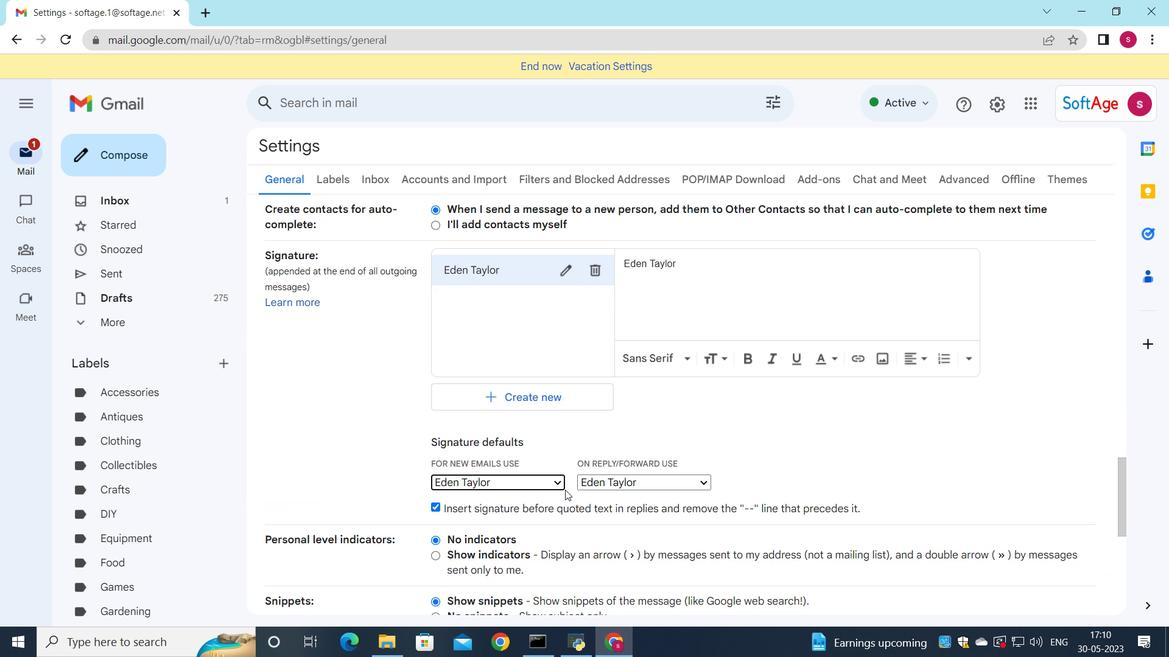 
Action: Mouse scrolled (565, 489) with delta (0, 0)
Screenshot: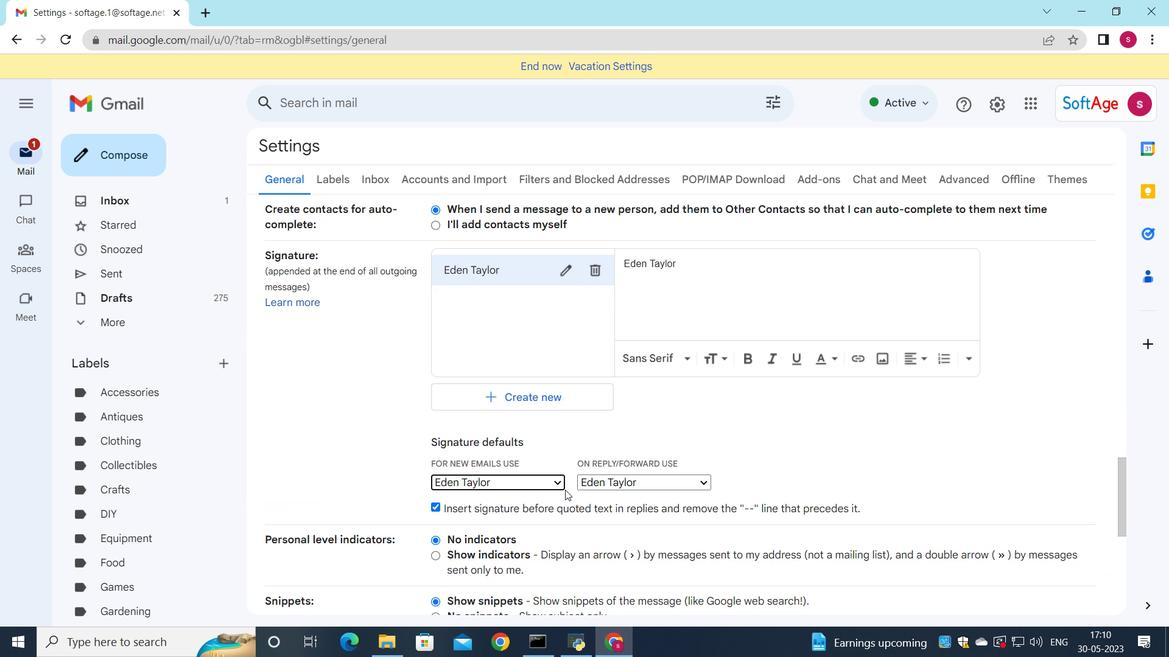 
Action: Mouse moved to (553, 650)
Screenshot: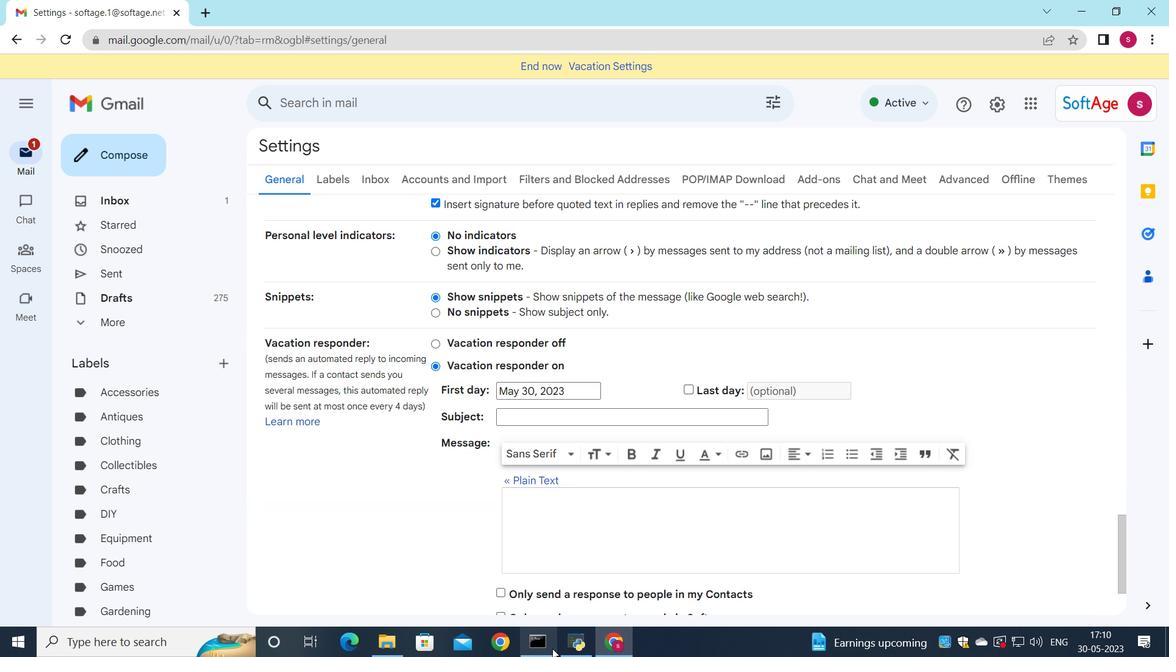 
Action: Mouse scrolled (553, 650) with delta (0, 0)
Screenshot: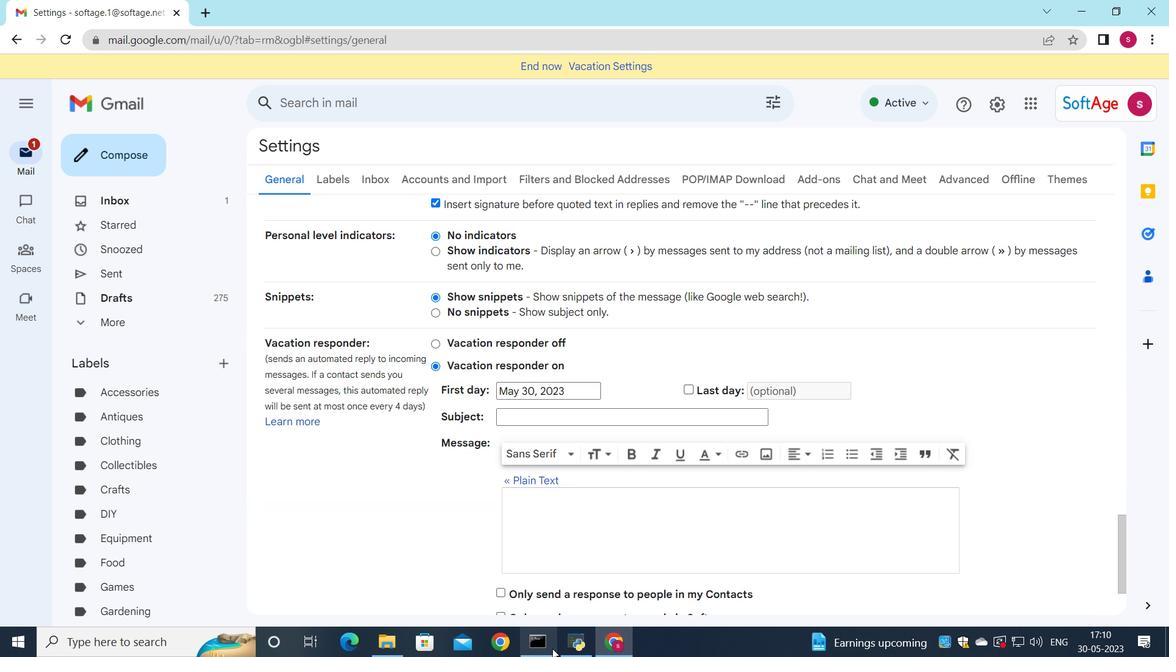 
Action: Mouse moved to (555, 653)
Screenshot: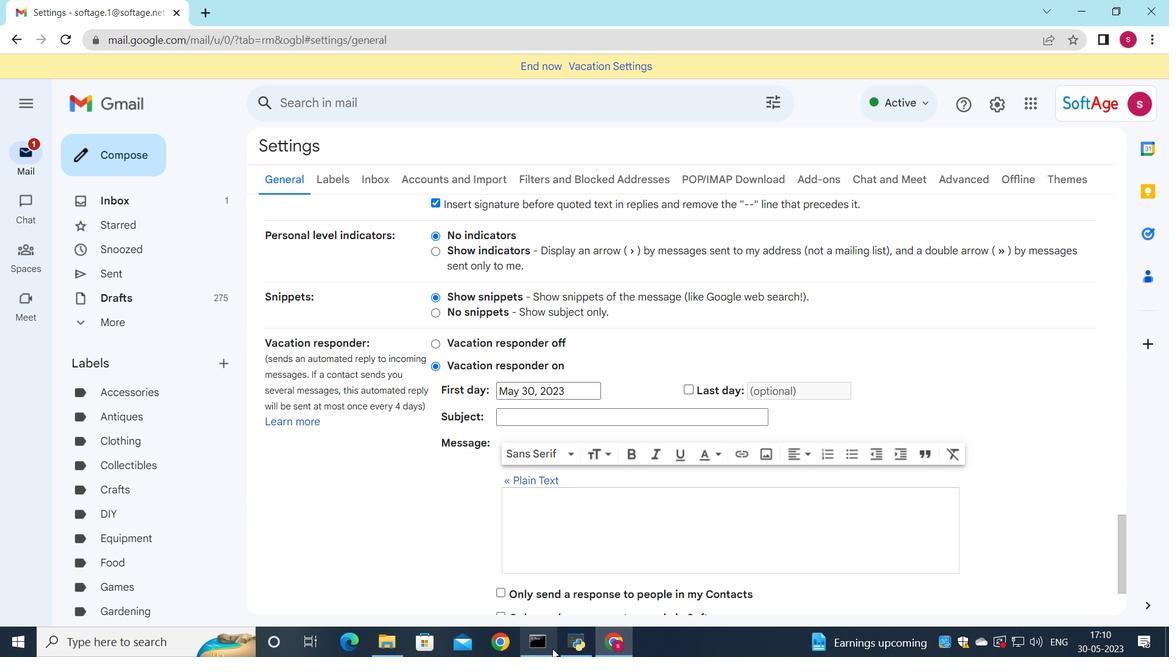 
Action: Mouse scrolled (555, 652) with delta (0, 0)
Screenshot: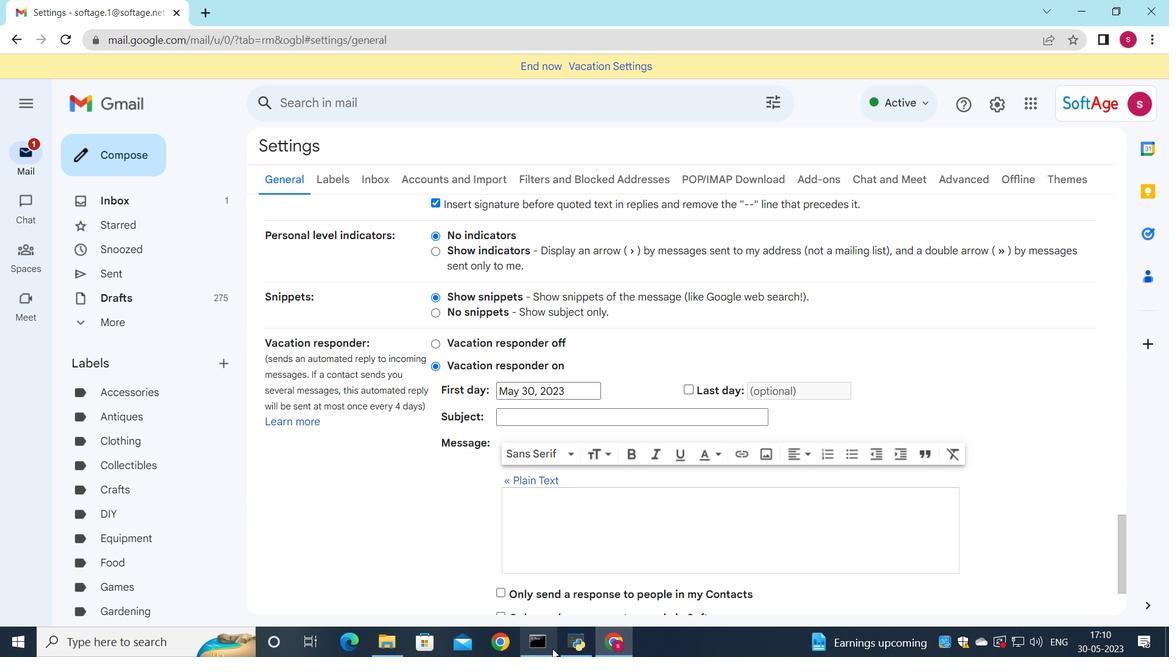 
Action: Mouse moved to (556, 653)
Screenshot: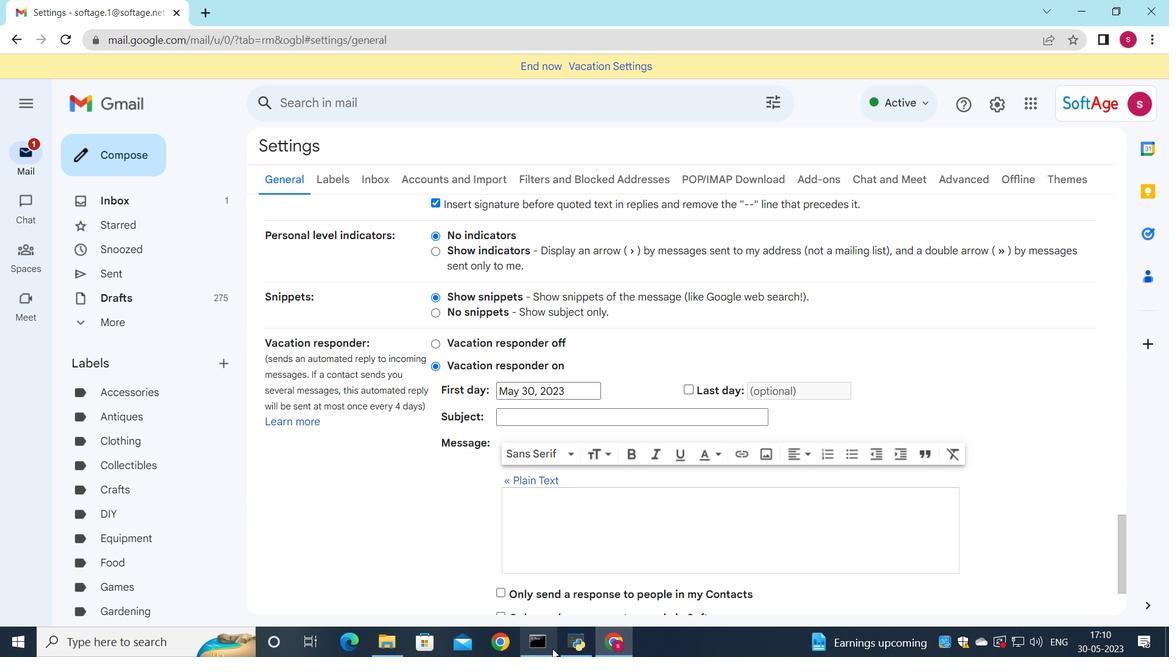 
Action: Mouse scrolled (556, 653) with delta (0, 0)
Screenshot: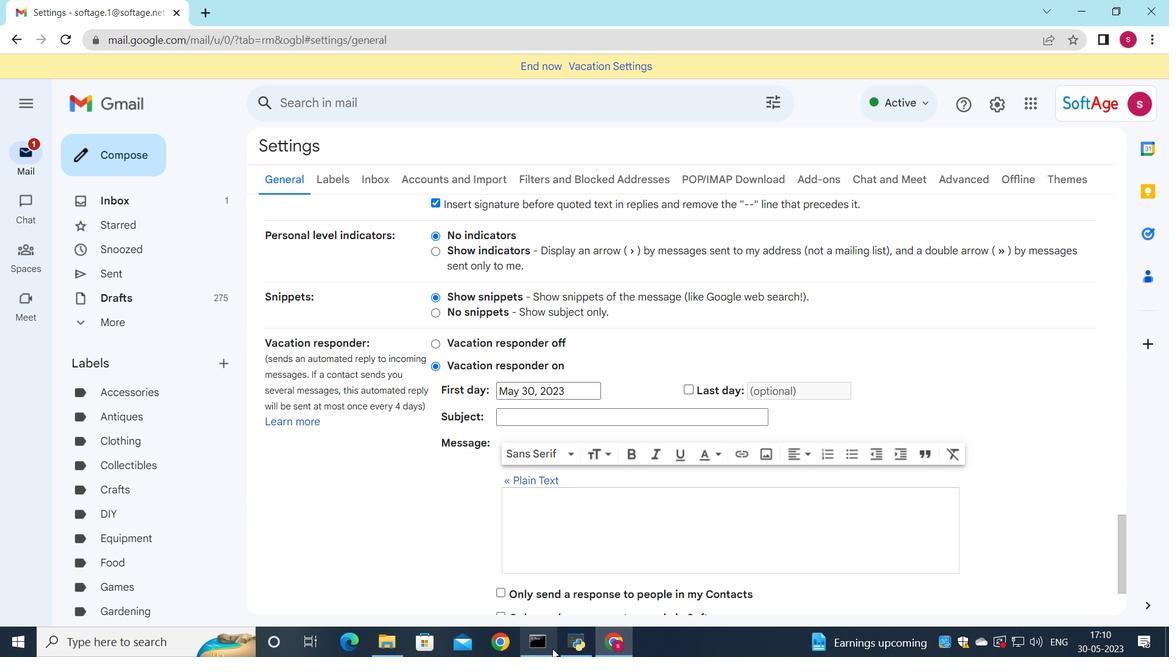 
Action: Mouse scrolled (556, 653) with delta (0, 0)
Screenshot: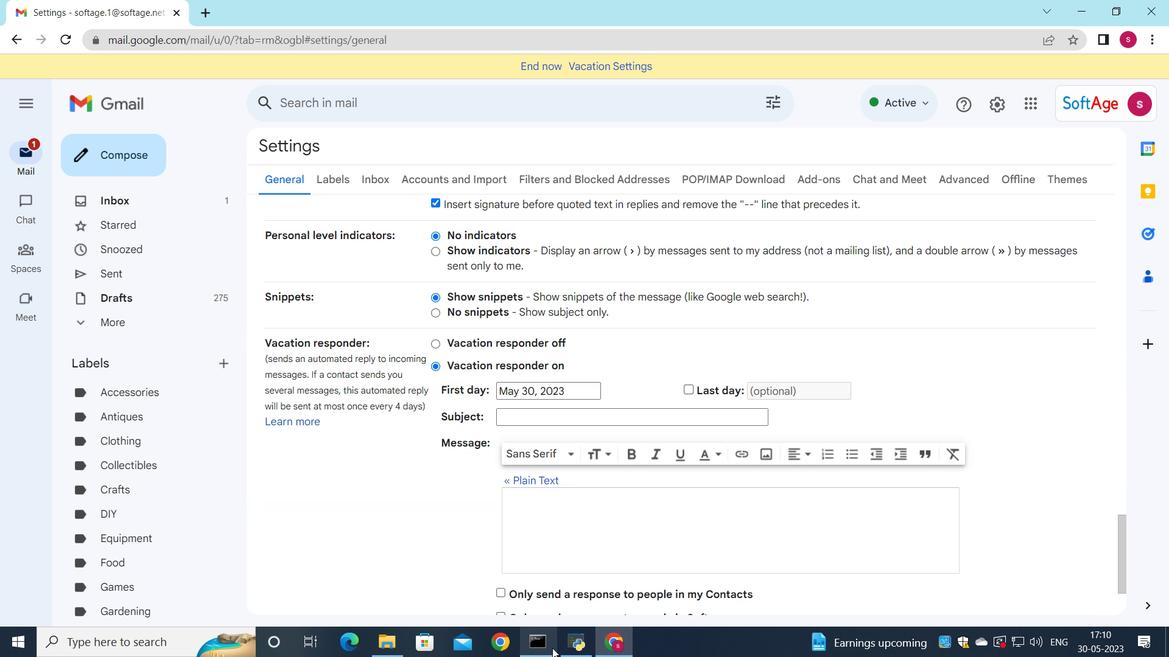 
Action: Mouse moved to (591, 527)
Screenshot: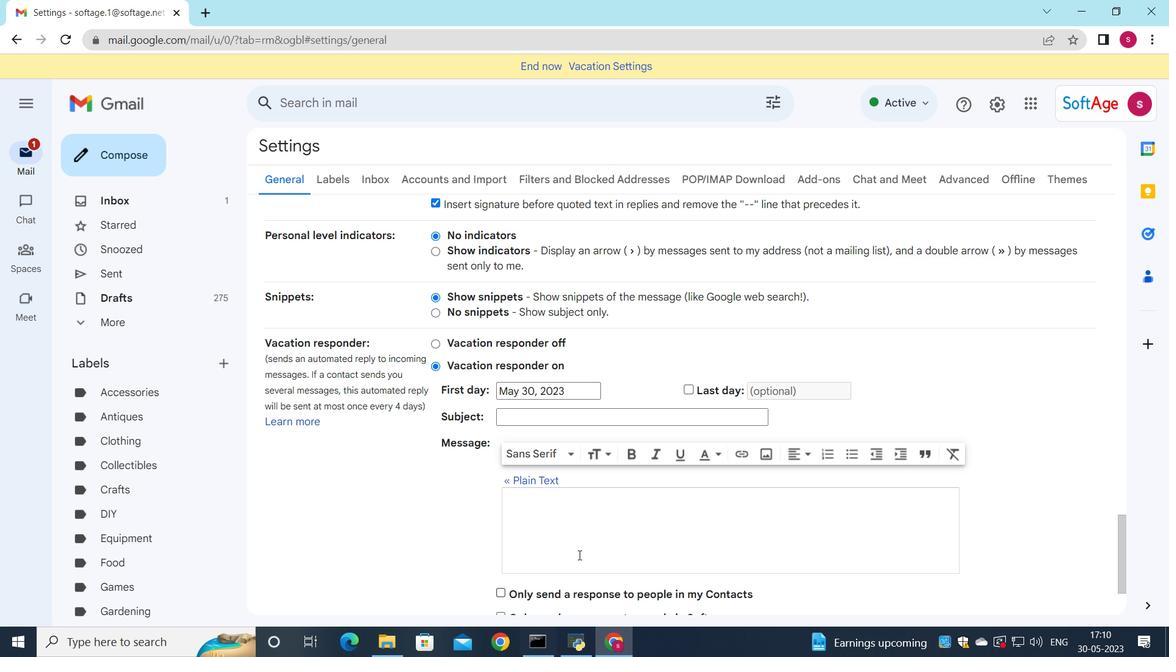 
Action: Mouse scrolled (591, 527) with delta (0, 0)
Screenshot: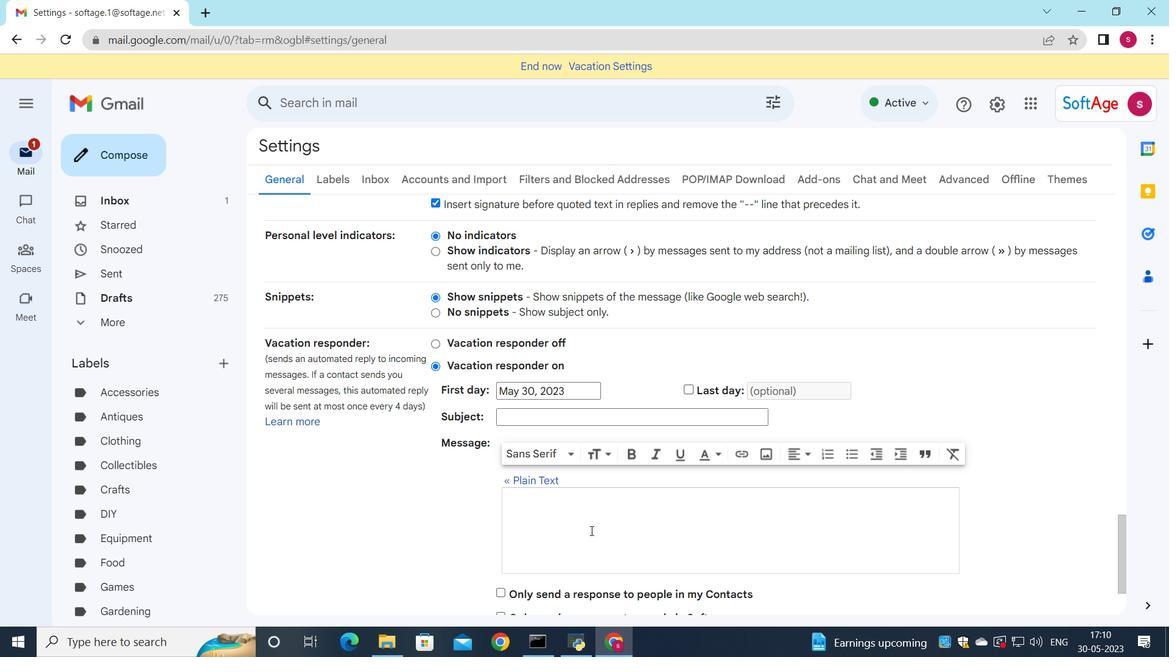 
Action: Mouse scrolled (591, 527) with delta (0, 0)
Screenshot: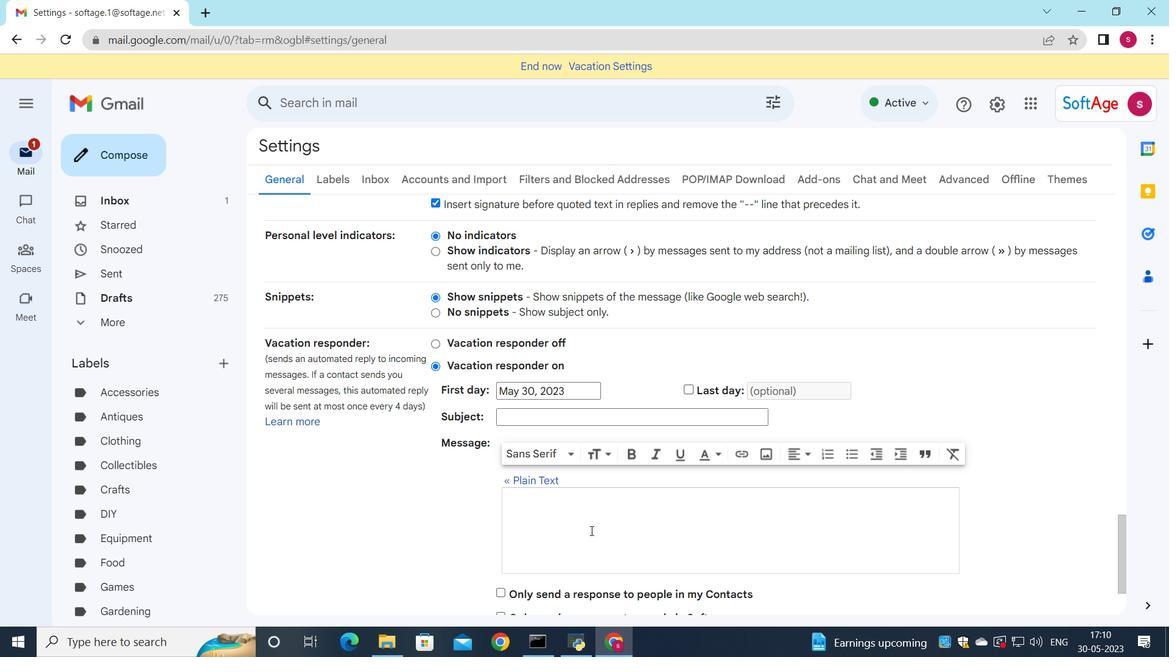 
Action: Mouse scrolled (591, 527) with delta (0, 0)
Screenshot: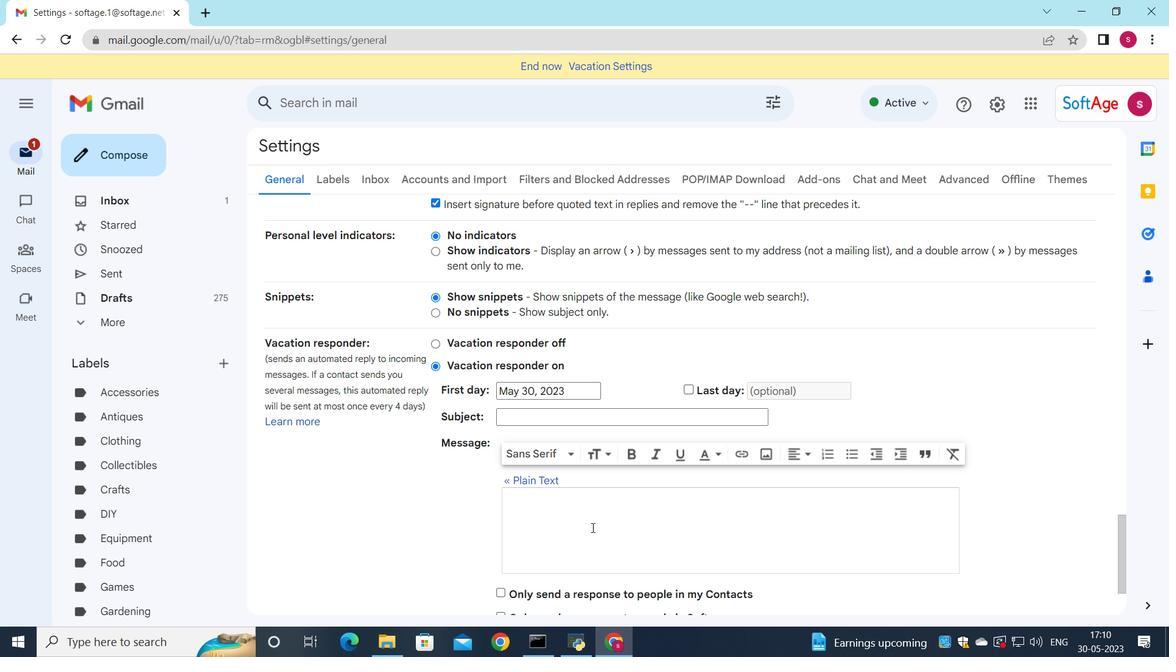 
Action: Mouse moved to (591, 532)
Screenshot: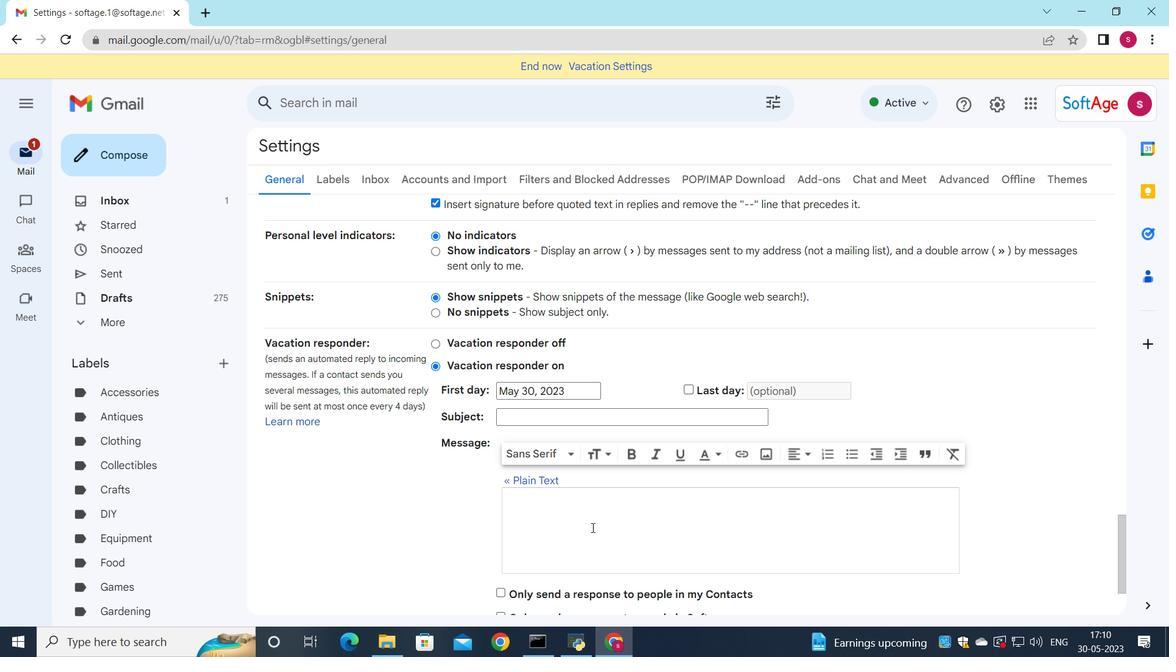 
Action: Mouse scrolled (591, 531) with delta (0, 0)
Screenshot: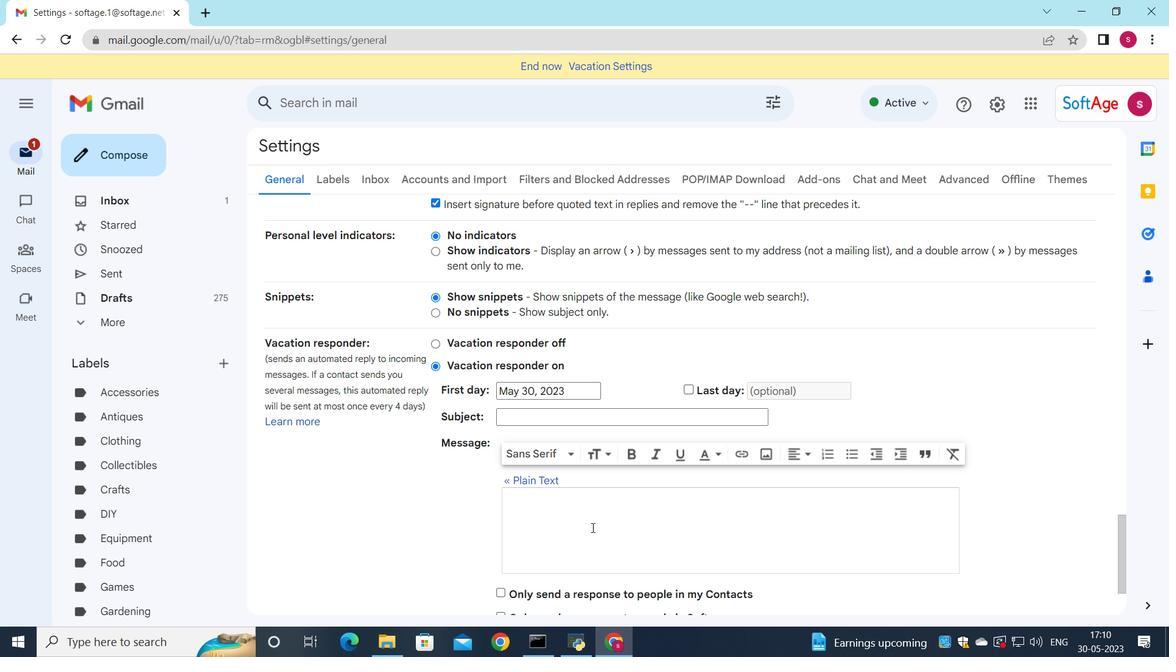
Action: Mouse moved to (663, 535)
Screenshot: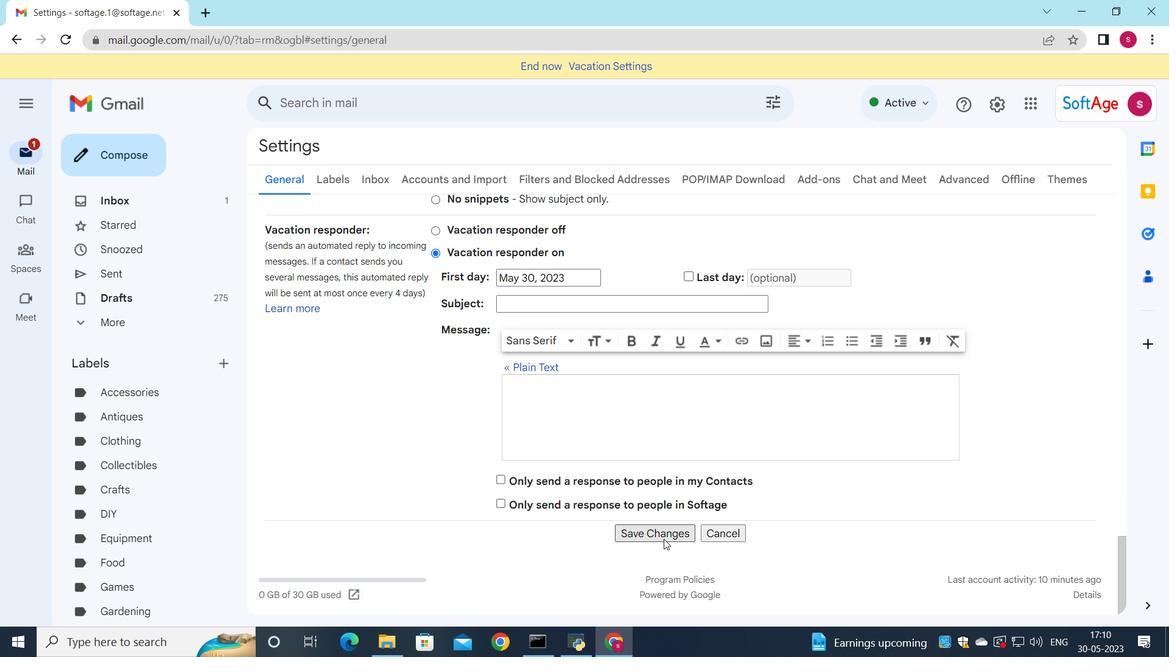 
Action: Mouse pressed left at (663, 535)
Screenshot: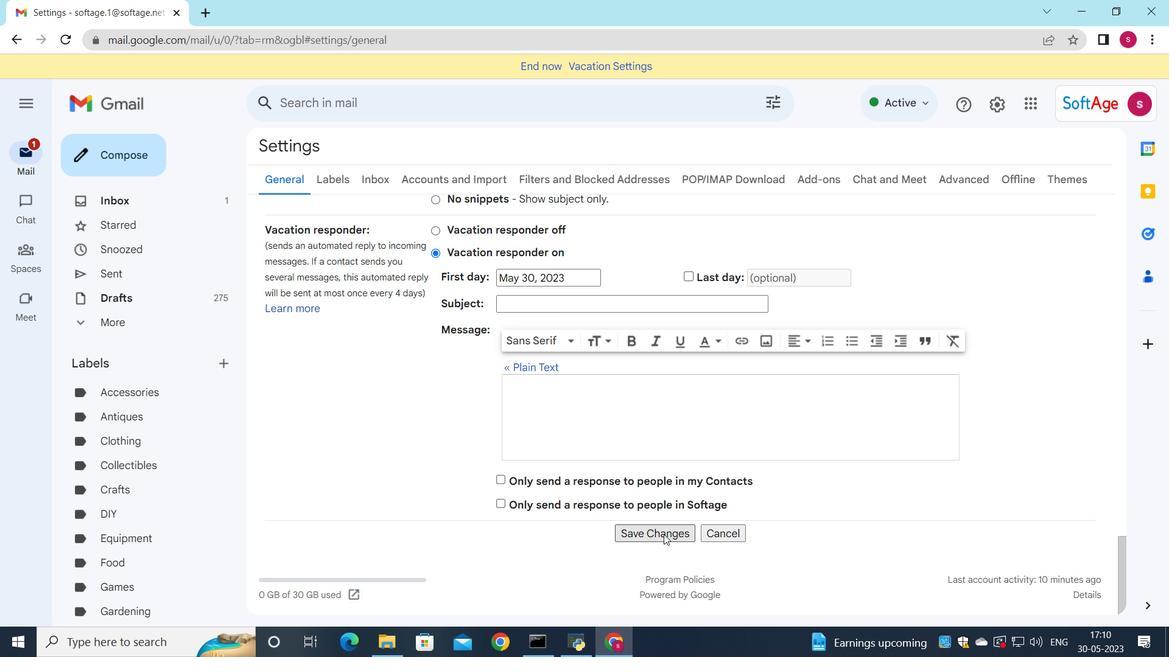 
Action: Mouse moved to (135, 153)
Screenshot: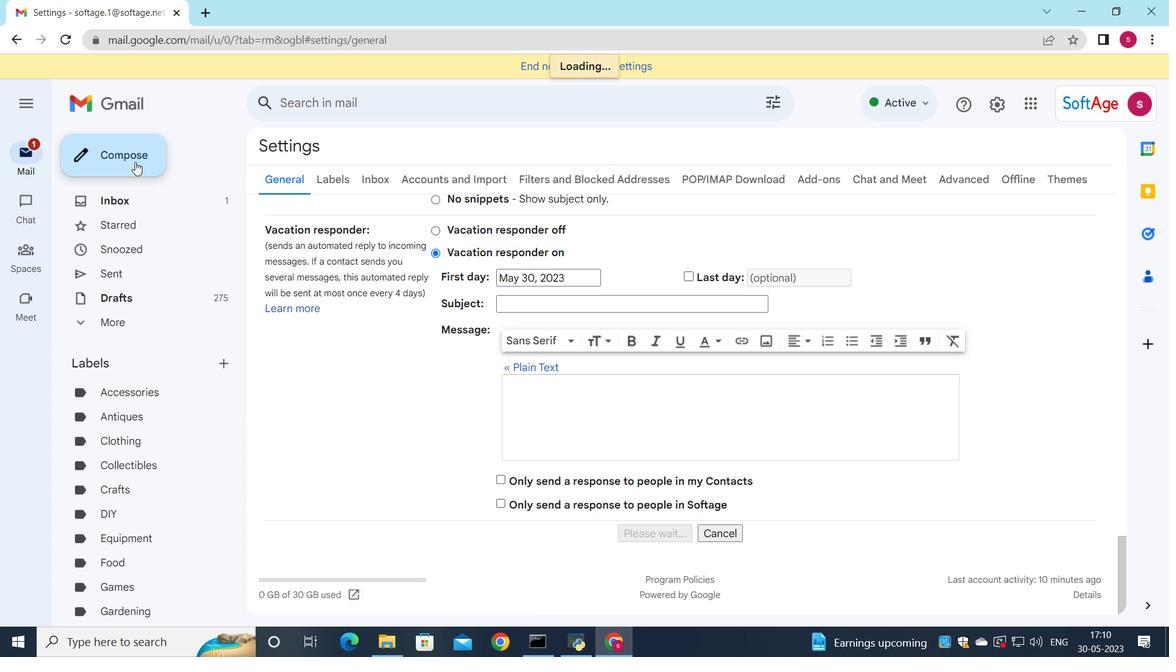 
Action: Mouse pressed left at (135, 153)
Screenshot: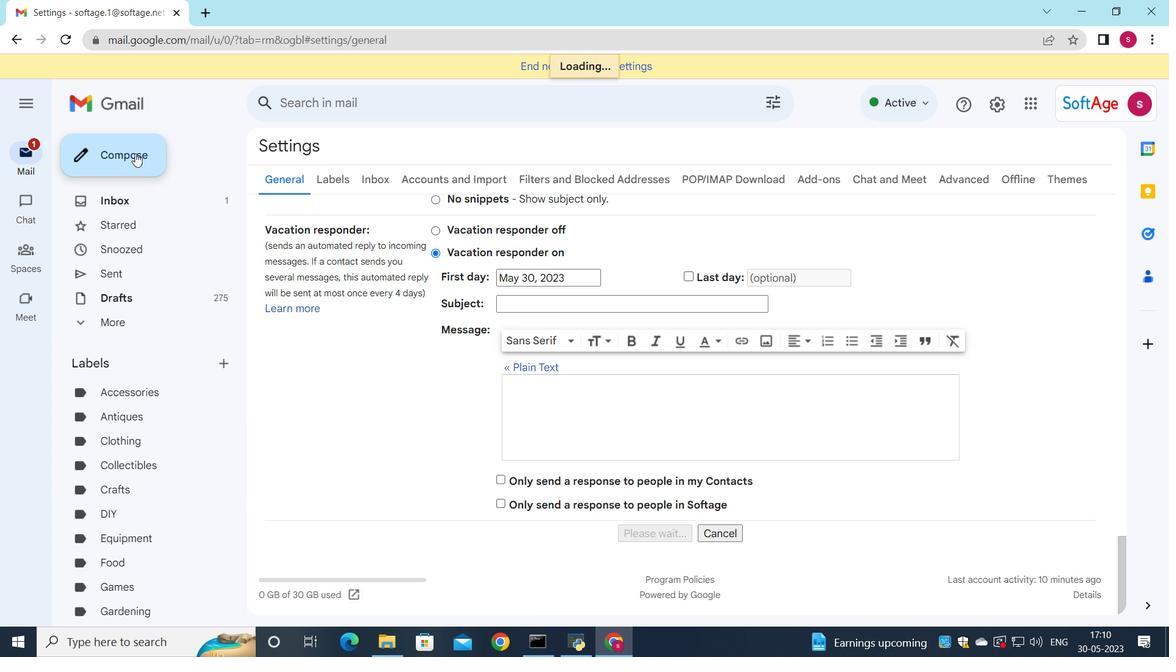 
Action: Mouse moved to (866, 295)
Screenshot: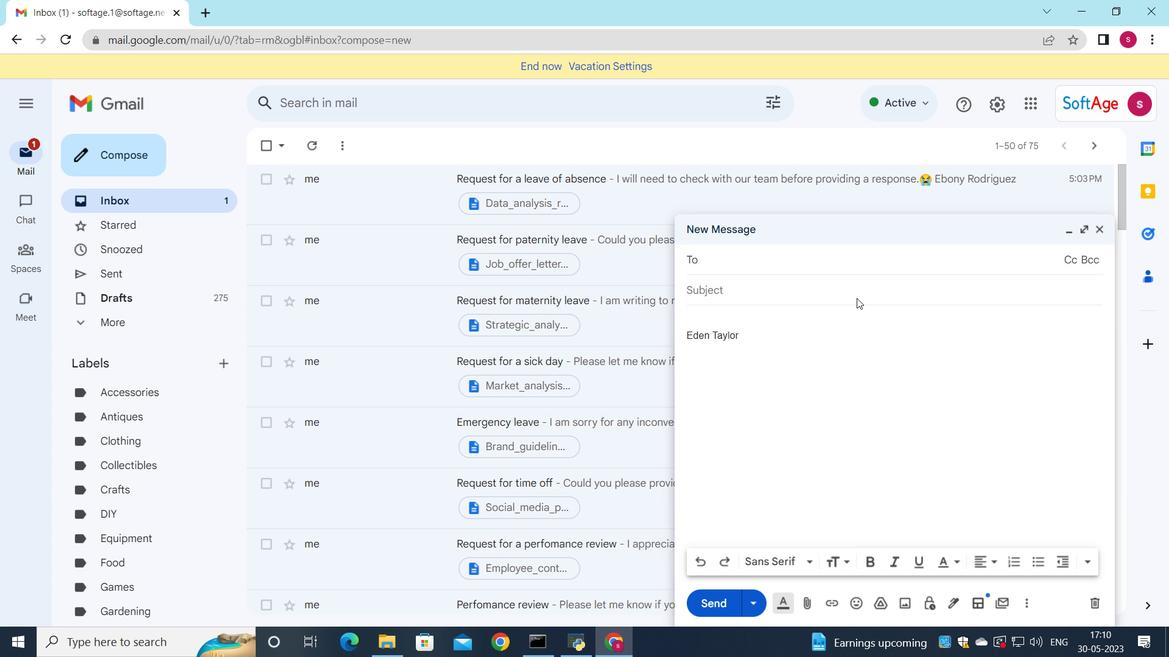 
Action: Key pressed <Key.down>
Screenshot: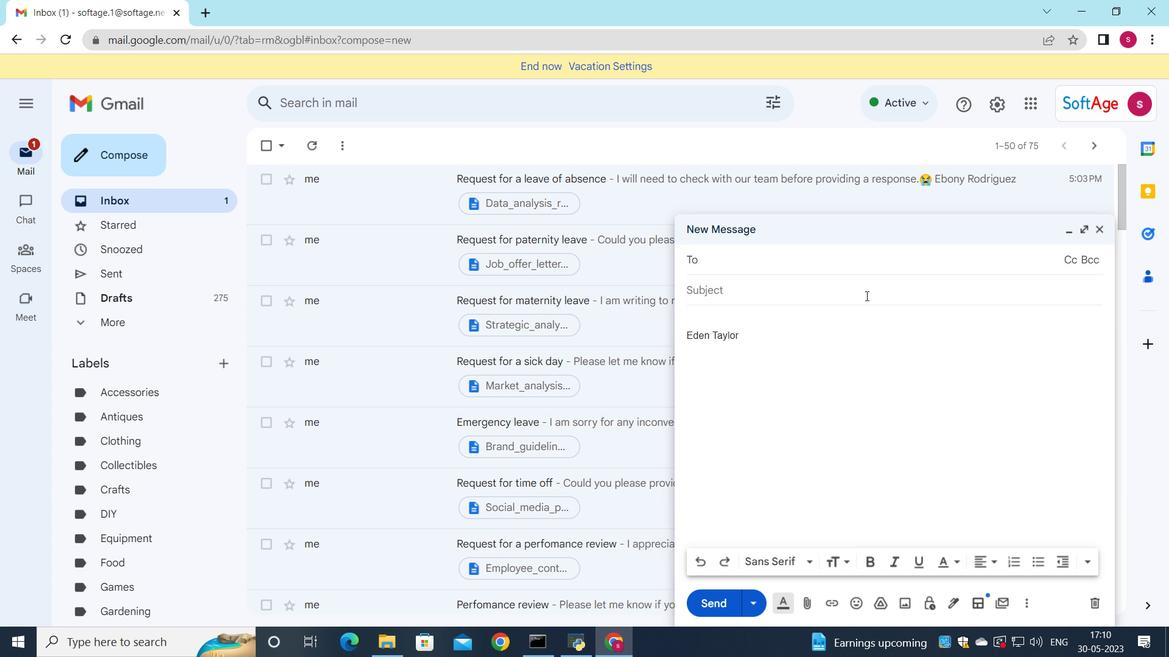 
Action: Mouse moved to (825, 378)
Screenshot: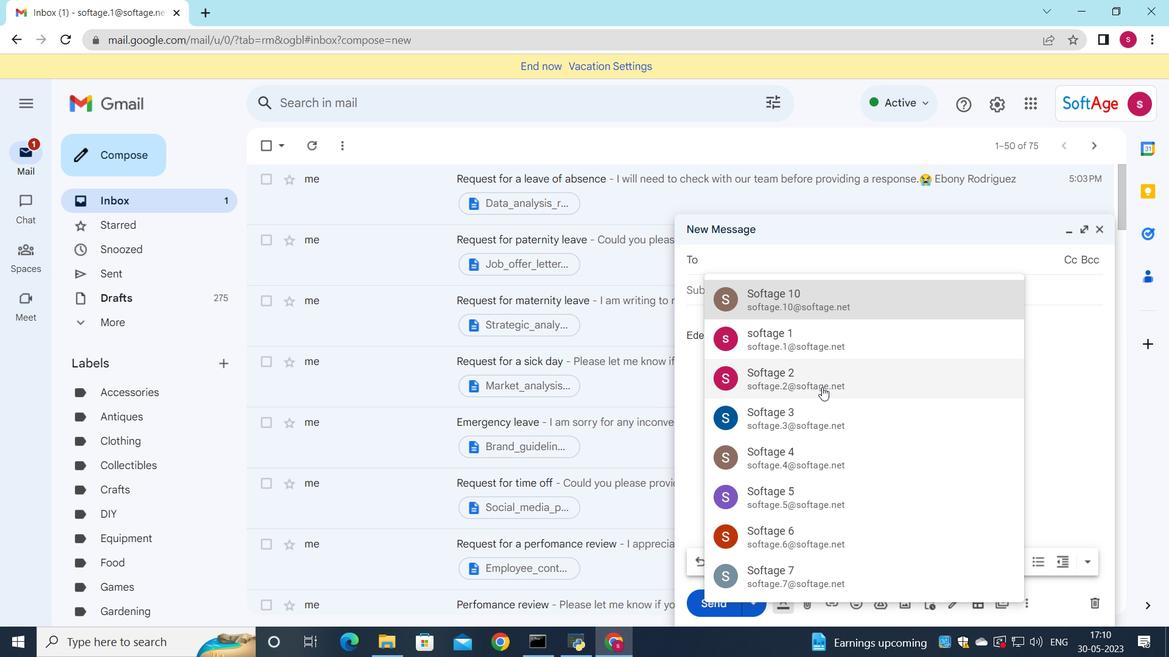 
Action: Mouse pressed left at (825, 378)
Screenshot: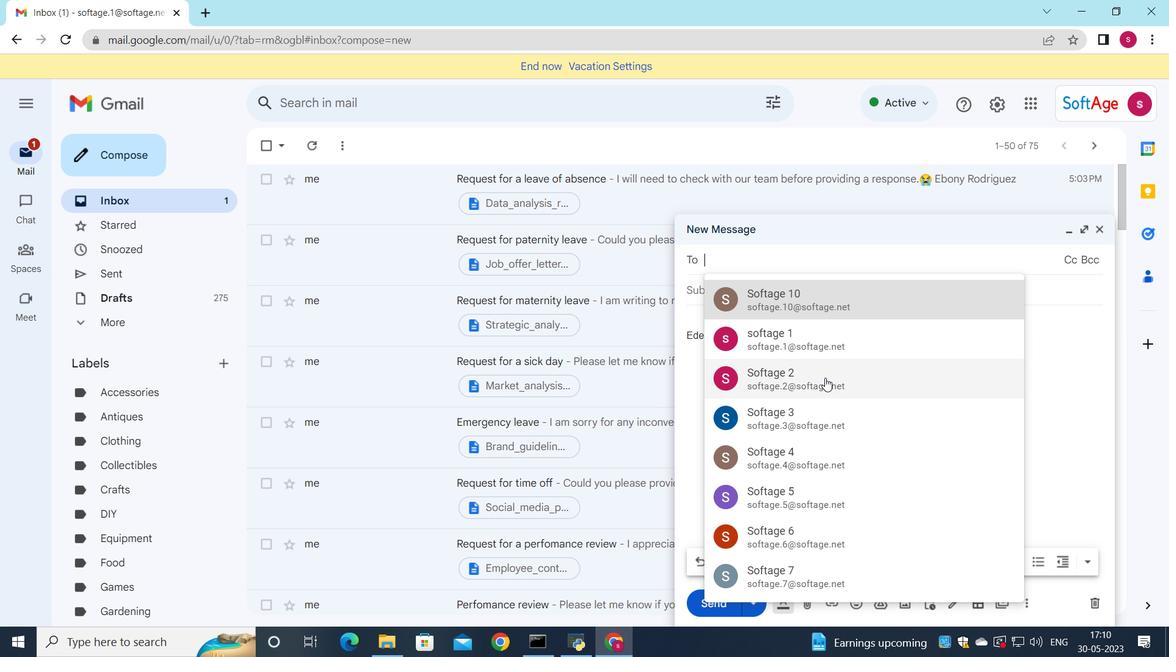 
Action: Key pressed <Key.down>
Screenshot: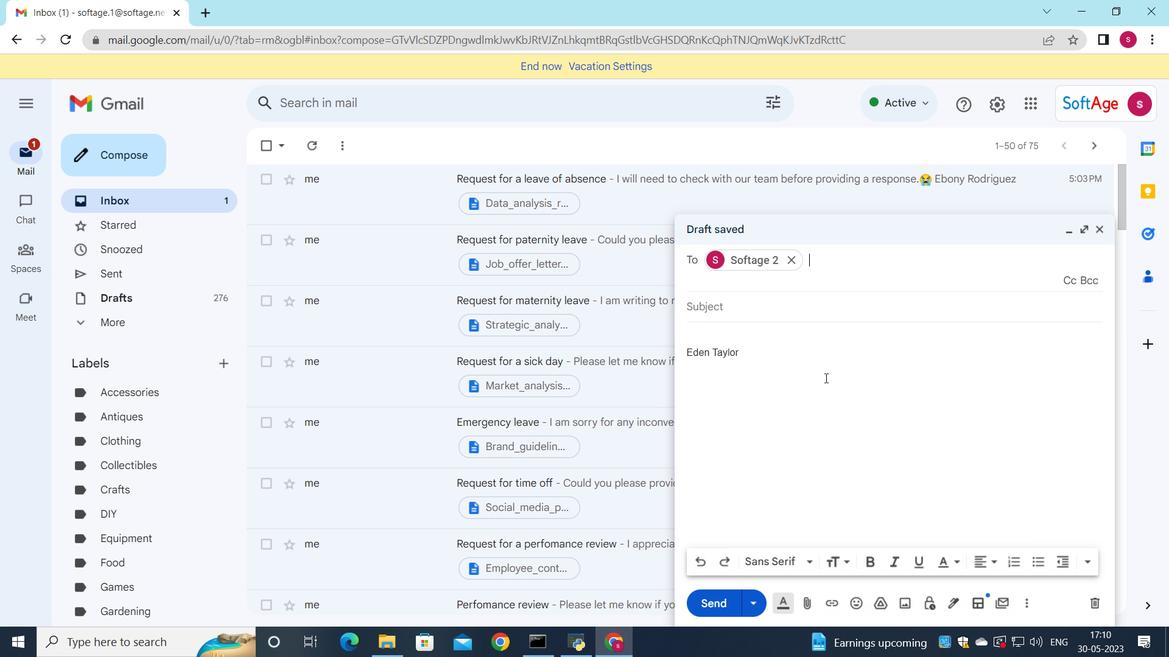 
Action: Mouse moved to (927, 345)
Screenshot: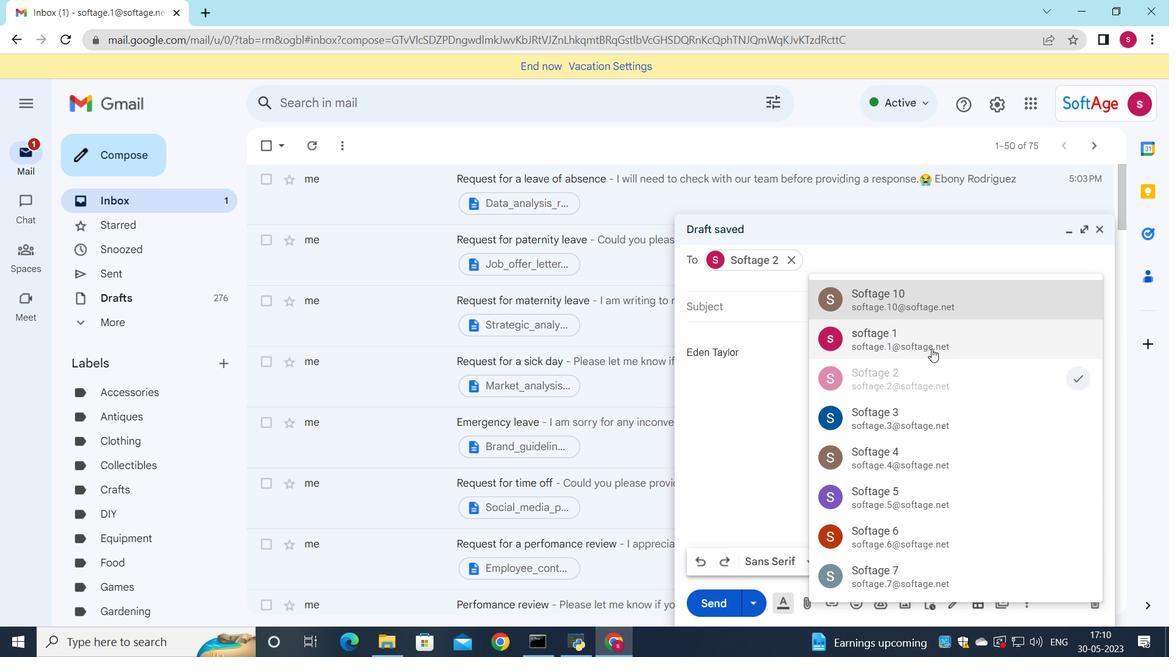 
Action: Mouse pressed left at (927, 345)
Screenshot: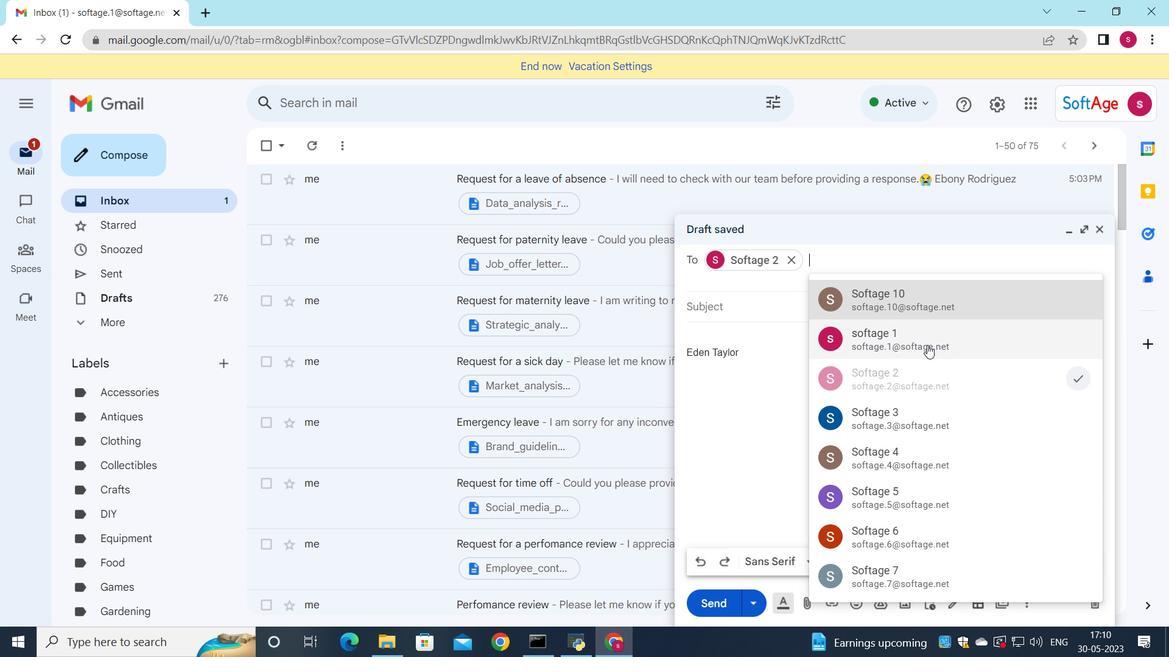 
Action: Mouse moved to (950, 360)
Screenshot: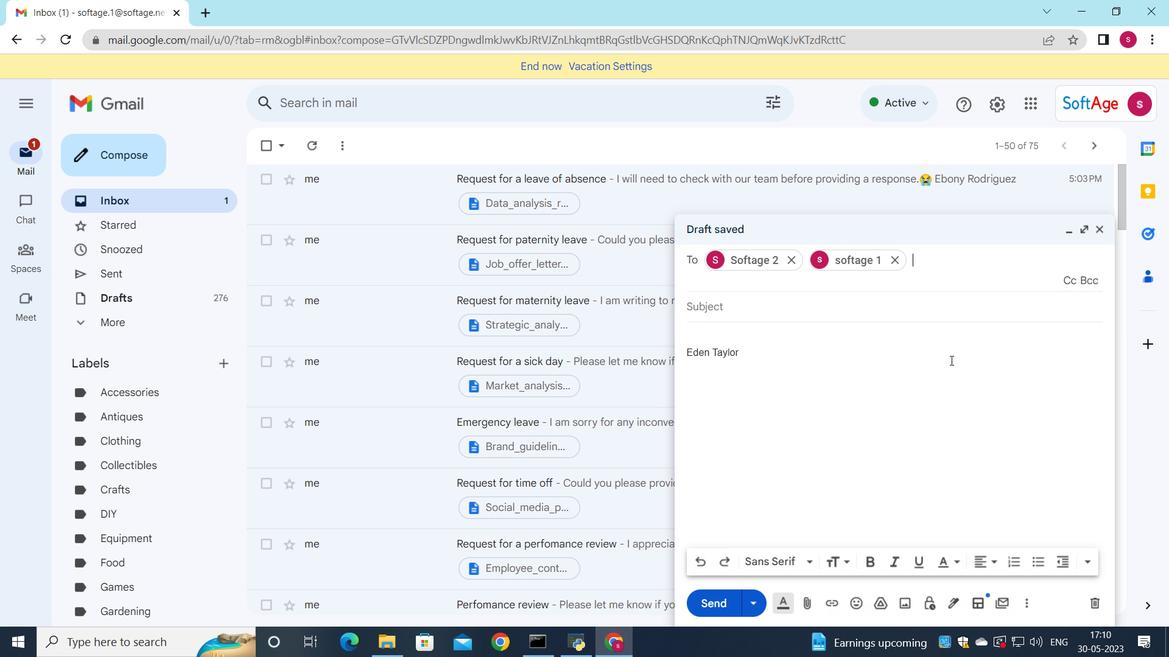 
Action: Key pressed <Key.down>
Screenshot: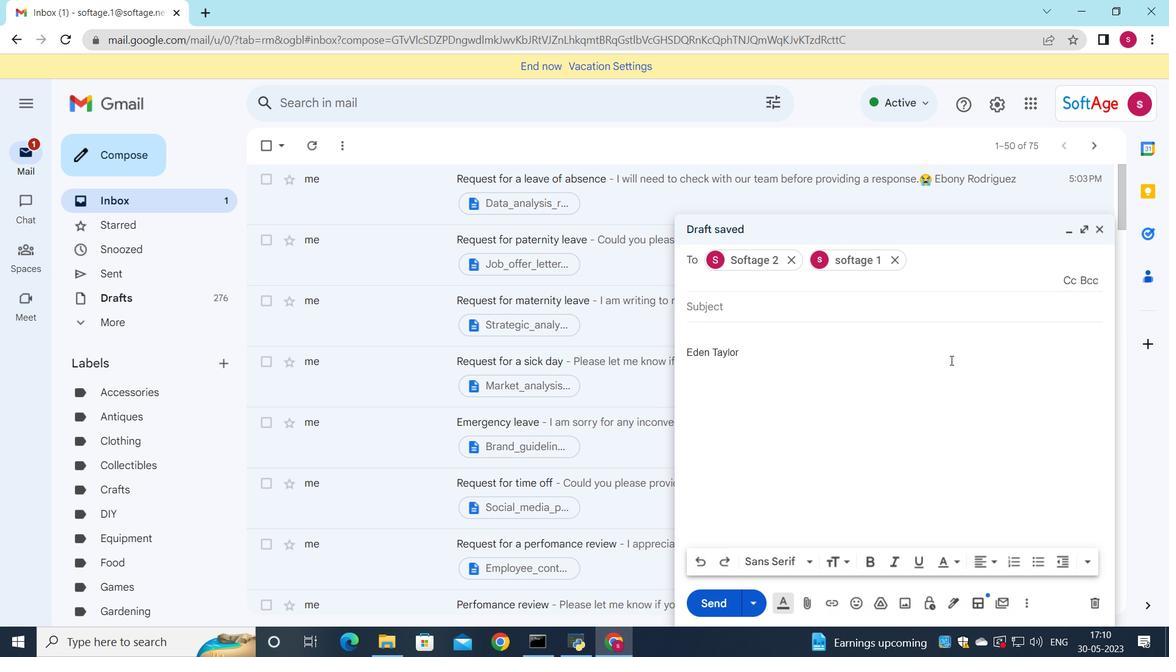 
Action: Mouse moved to (981, 417)
Screenshot: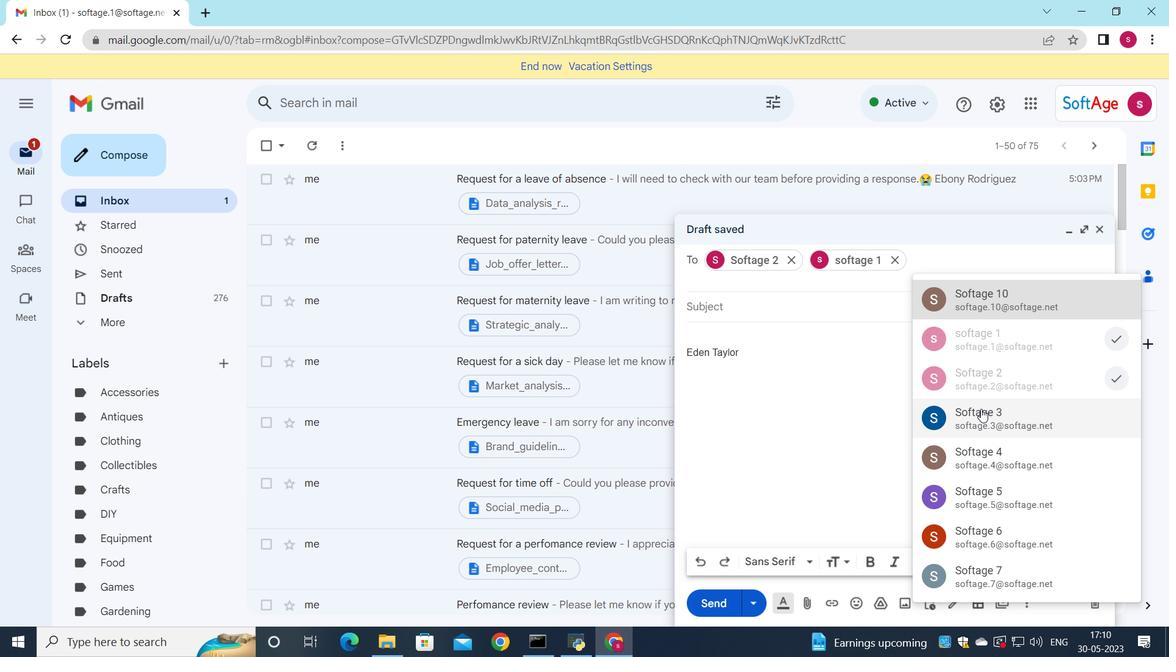 
Action: Mouse pressed left at (981, 417)
Screenshot: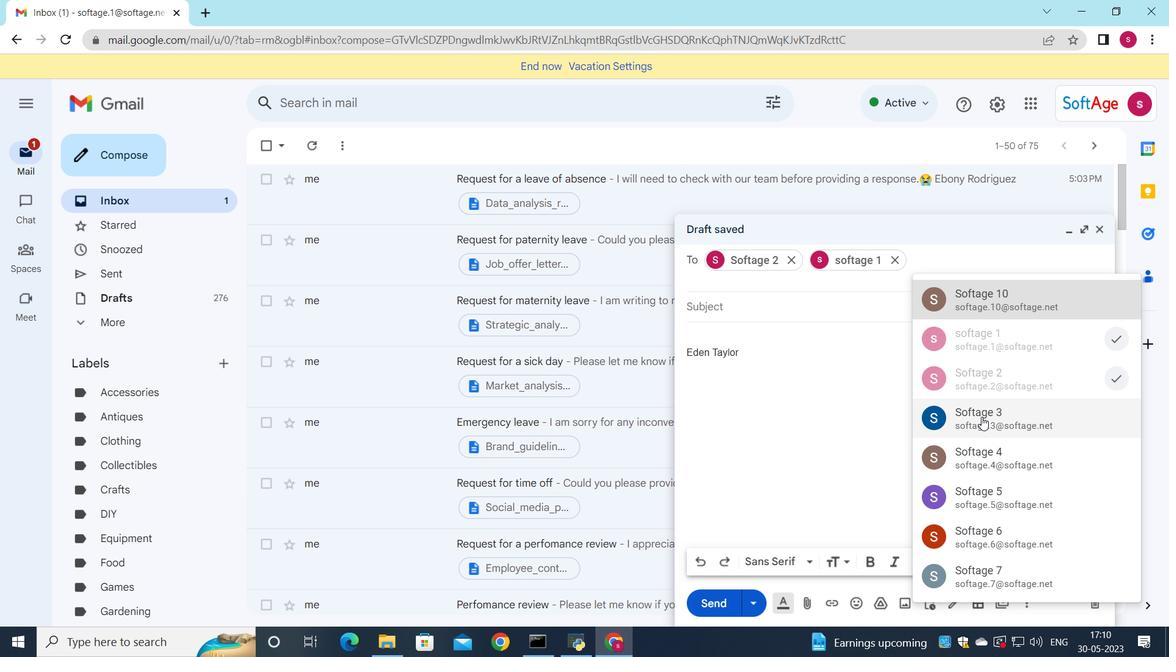 
Action: Mouse moved to (1070, 274)
Screenshot: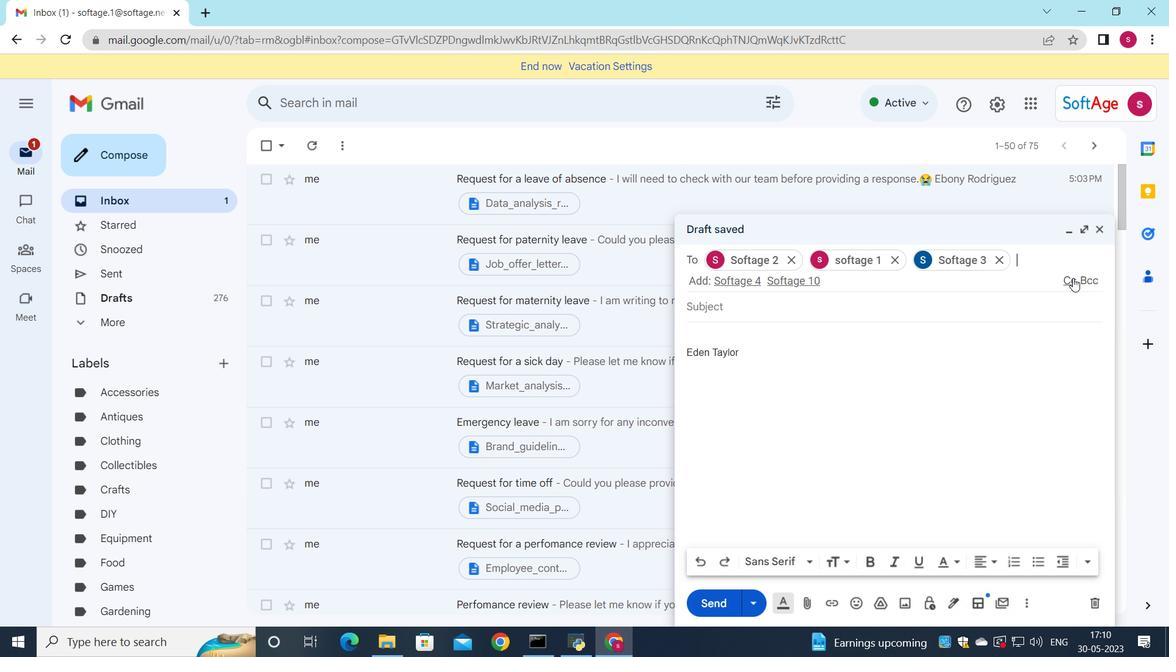
Action: Mouse pressed left at (1070, 274)
Screenshot: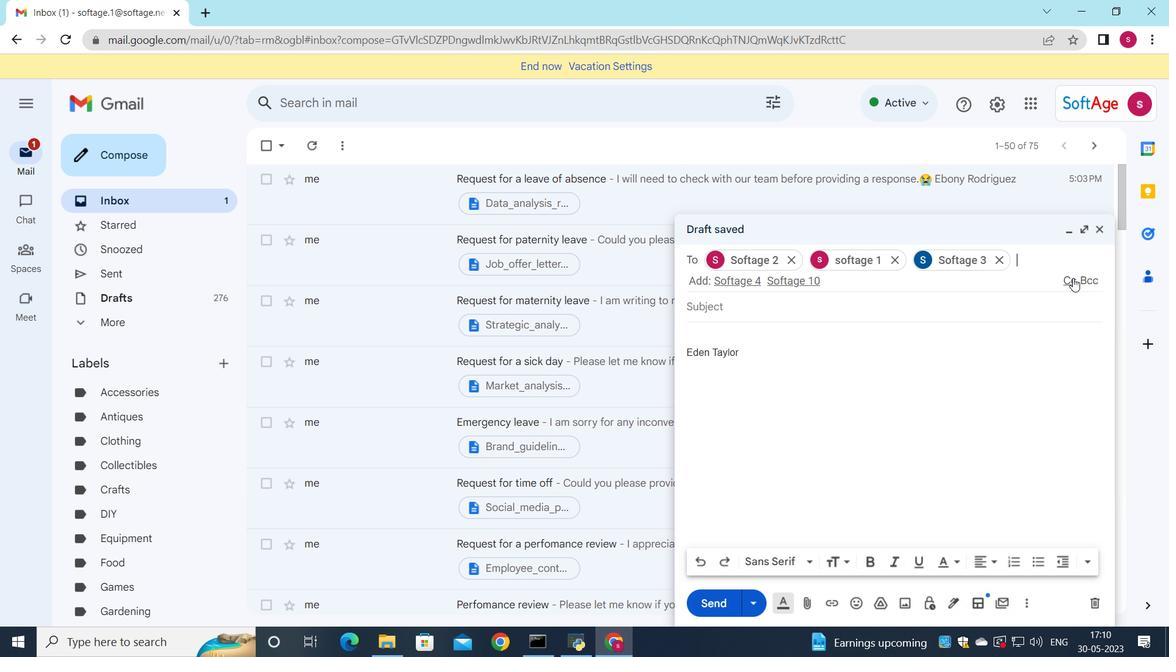 
Action: Mouse moved to (730, 303)
Screenshot: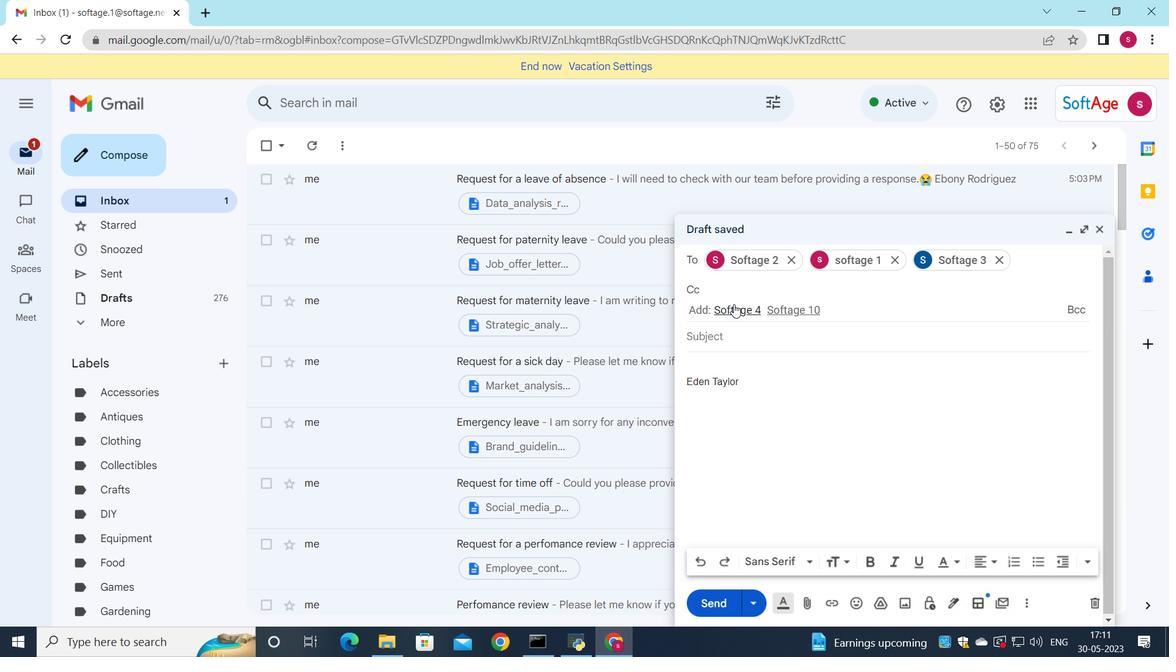 
Action: Mouse pressed left at (730, 303)
Screenshot: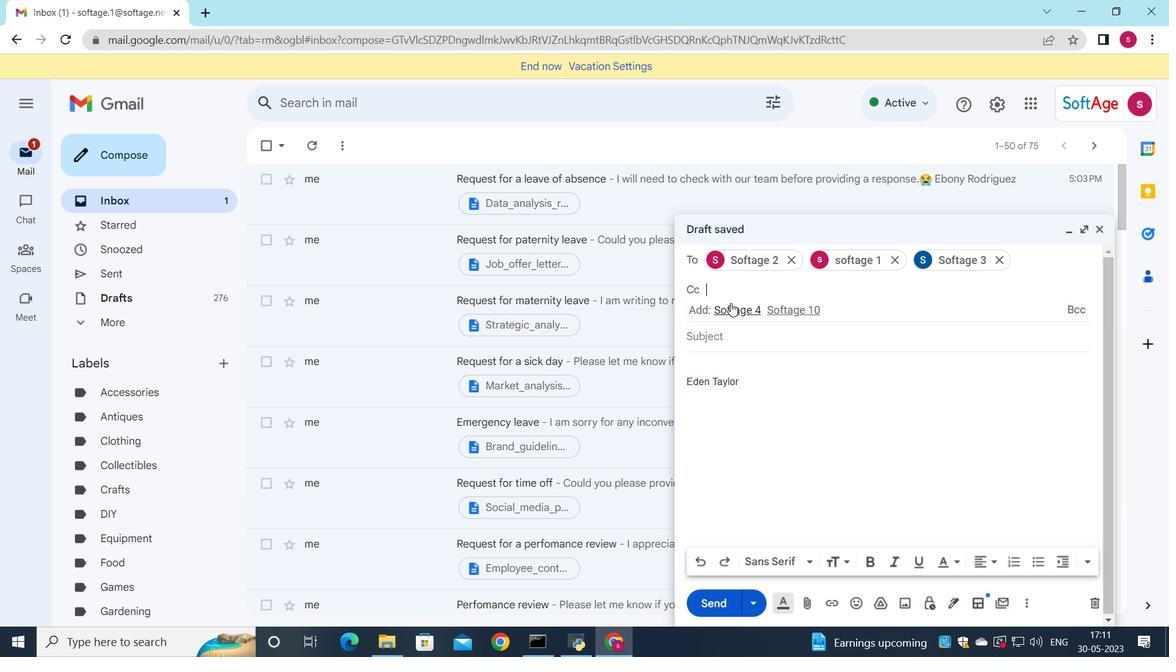 
Action: Mouse moved to (734, 336)
Screenshot: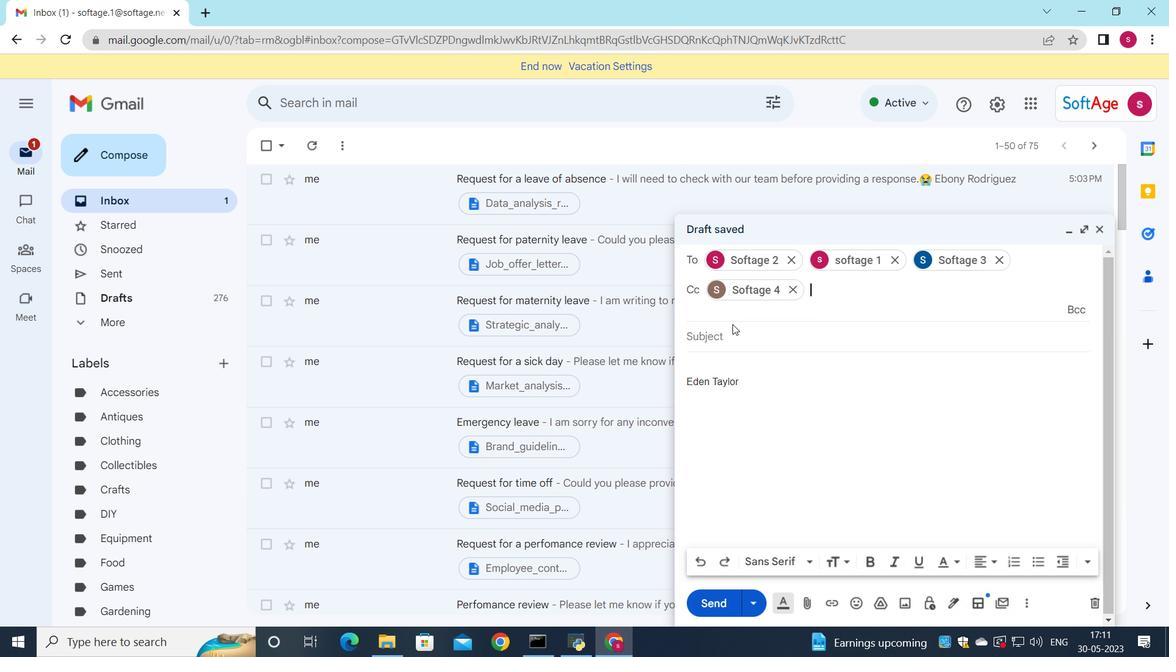 
Action: Mouse pressed left at (734, 336)
Screenshot: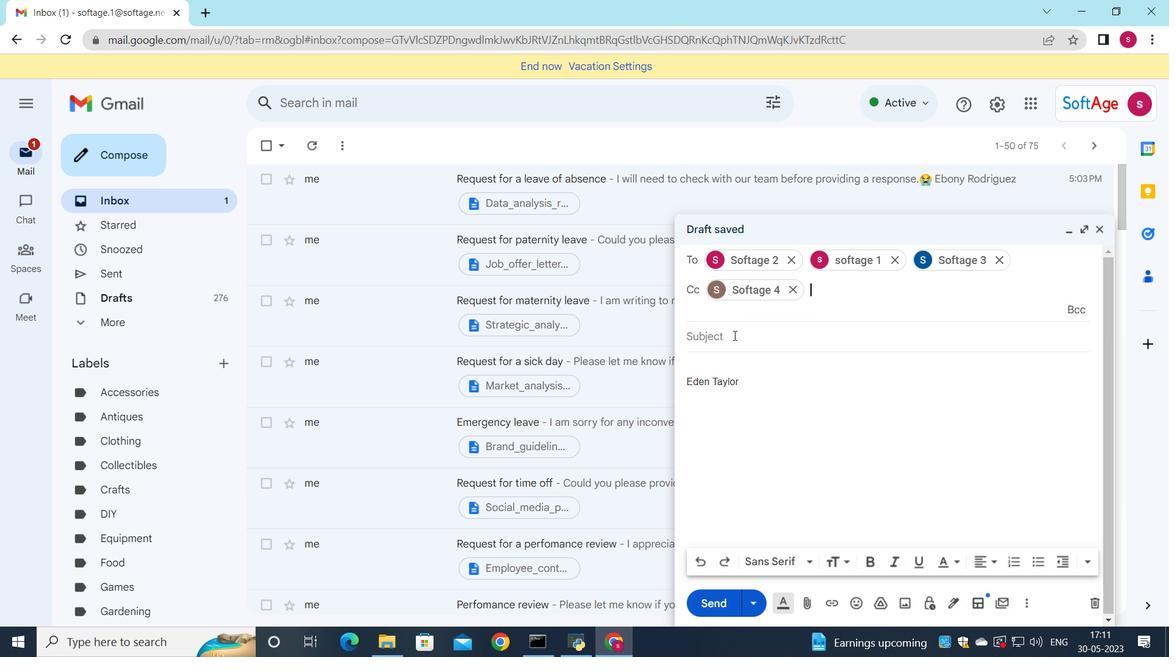 
Action: Mouse moved to (730, 334)
Screenshot: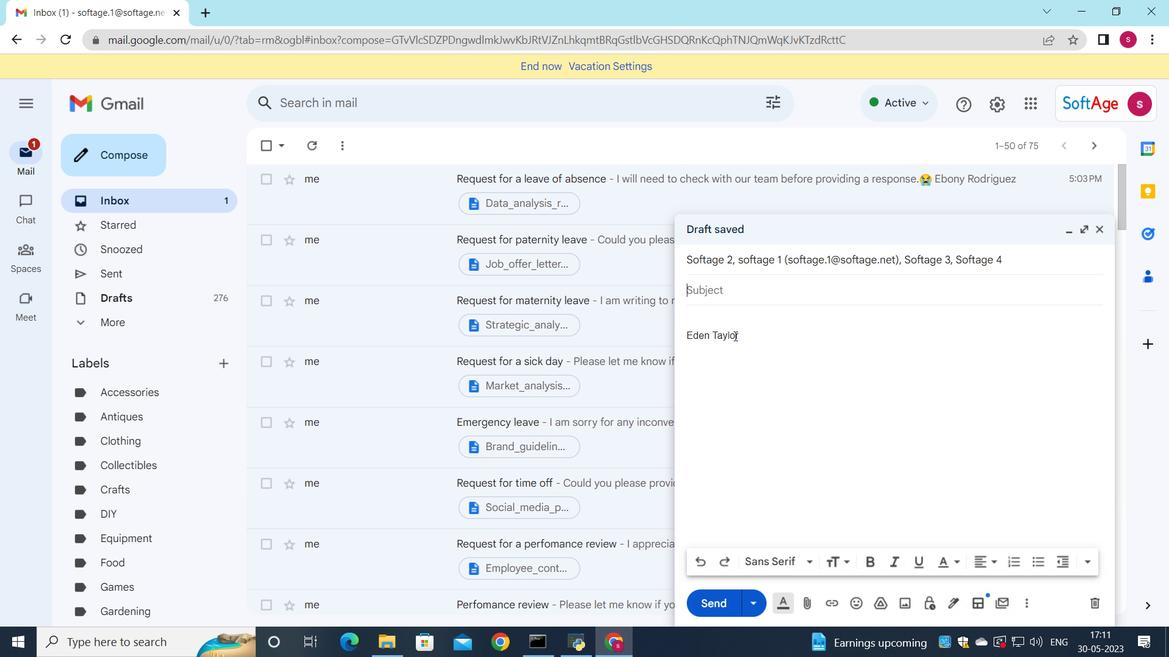 
Action: Key pressed <Key.shift>request<Key.space>for<Key.space>flex<Key.space><Key.backspace>time
Screenshot: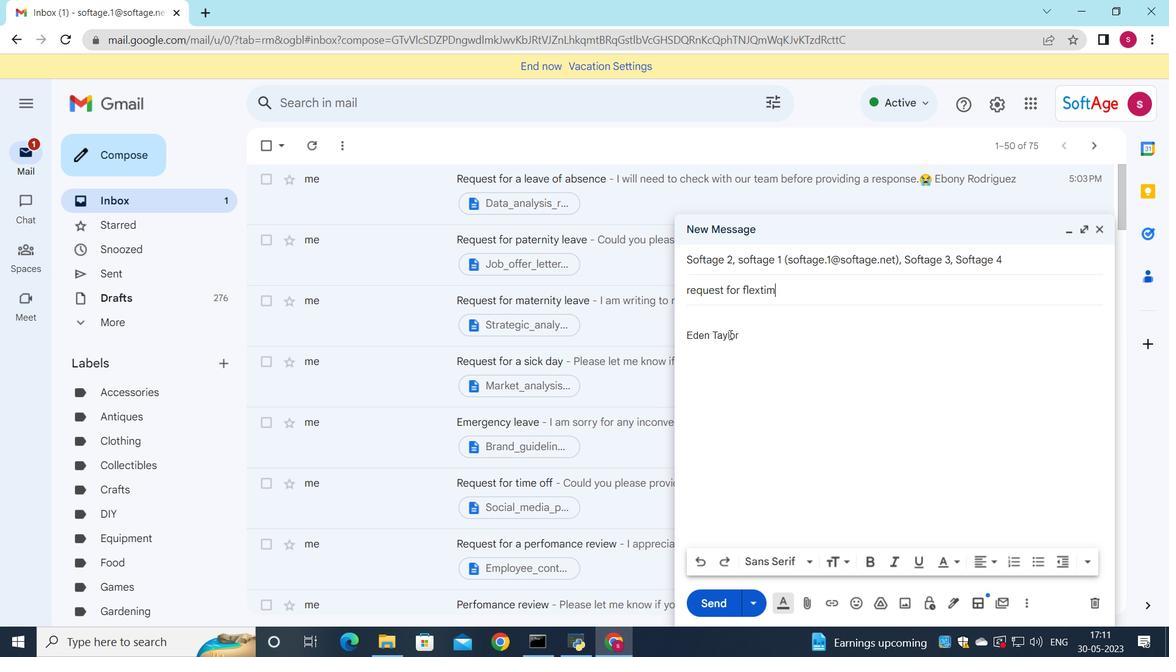 
Action: Mouse moved to (692, 309)
Screenshot: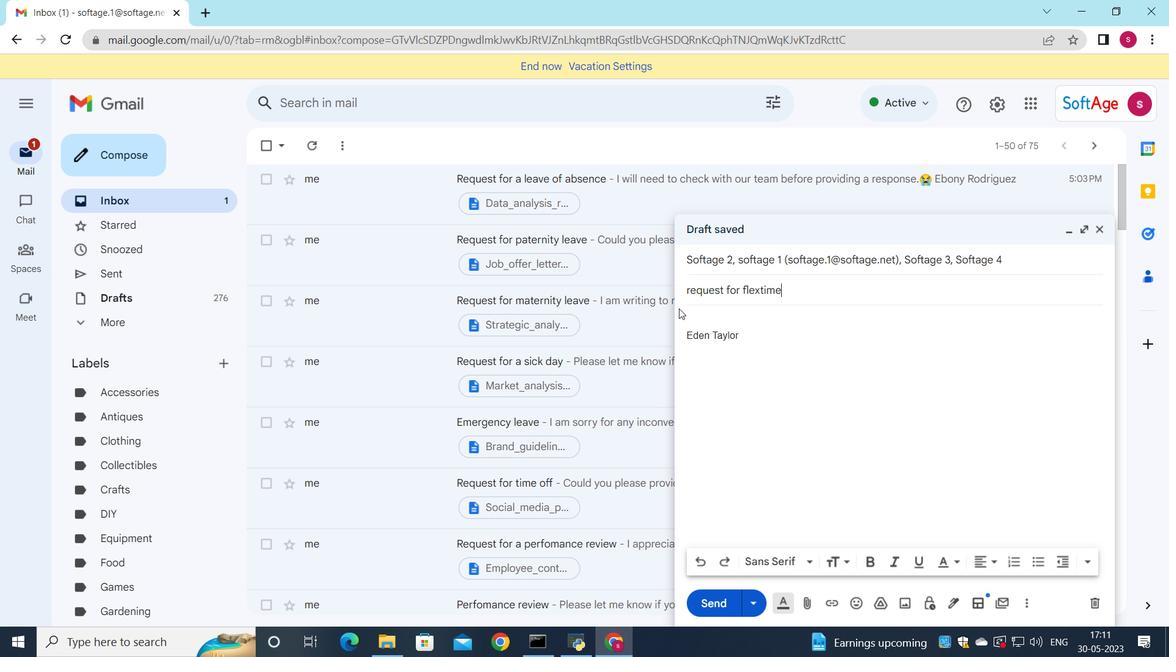 
Action: Mouse pressed left at (692, 309)
Screenshot: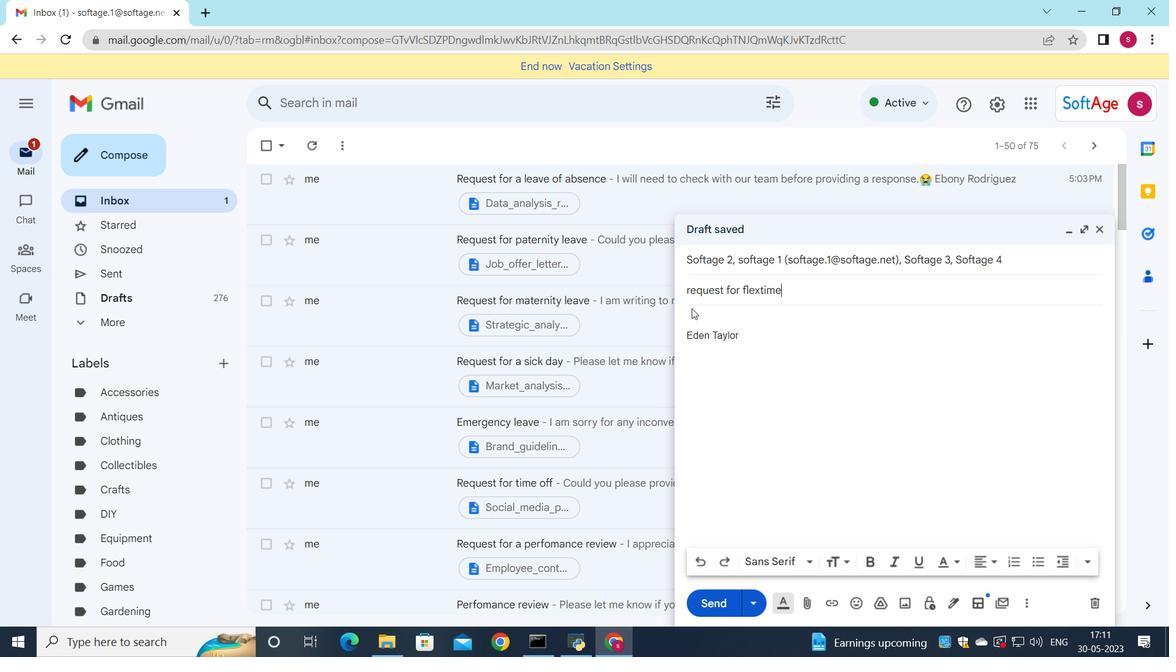 
Action: Key pressed <Key.shift>i<Key.space>an<Key.backspace>m<Key.space>sorry<Key.space>any<Key.space>confusion<Key.space>and<Key.space>would<Key.space>like<Key.space>to<Key.space>clarify<Key.space>the<Key.space>situation<Key.space><Key.backspace>
Screenshot: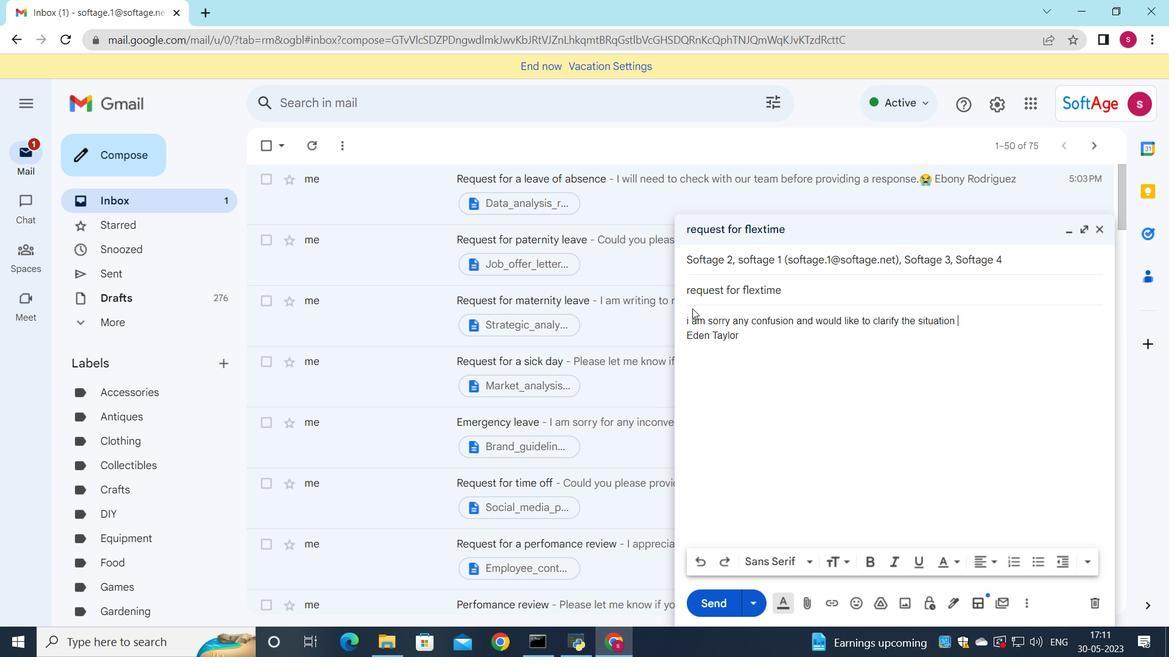 
Action: Mouse moved to (813, 478)
Screenshot: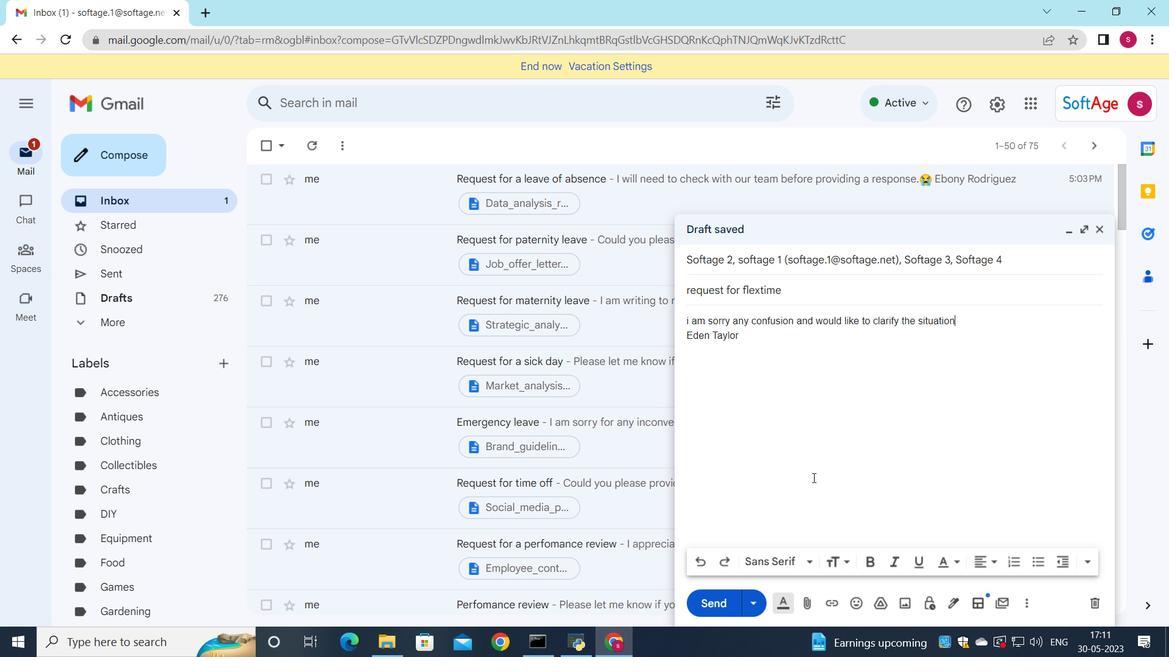 
Action: Key pressed .
Screenshot: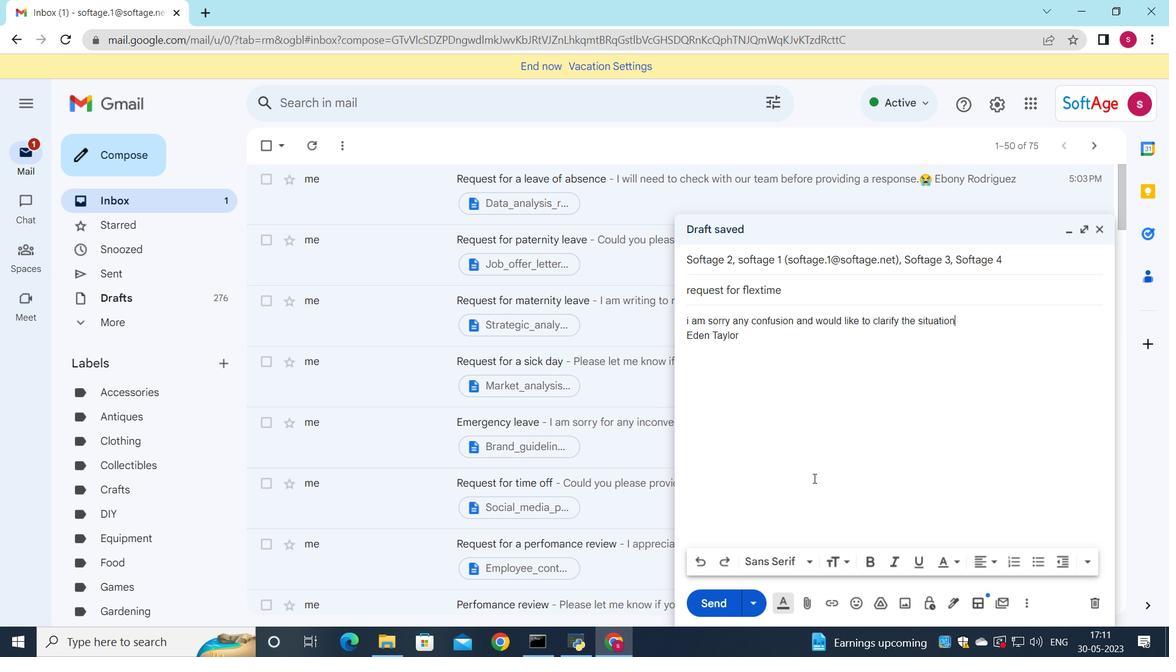 
Action: Mouse moved to (849, 601)
Screenshot: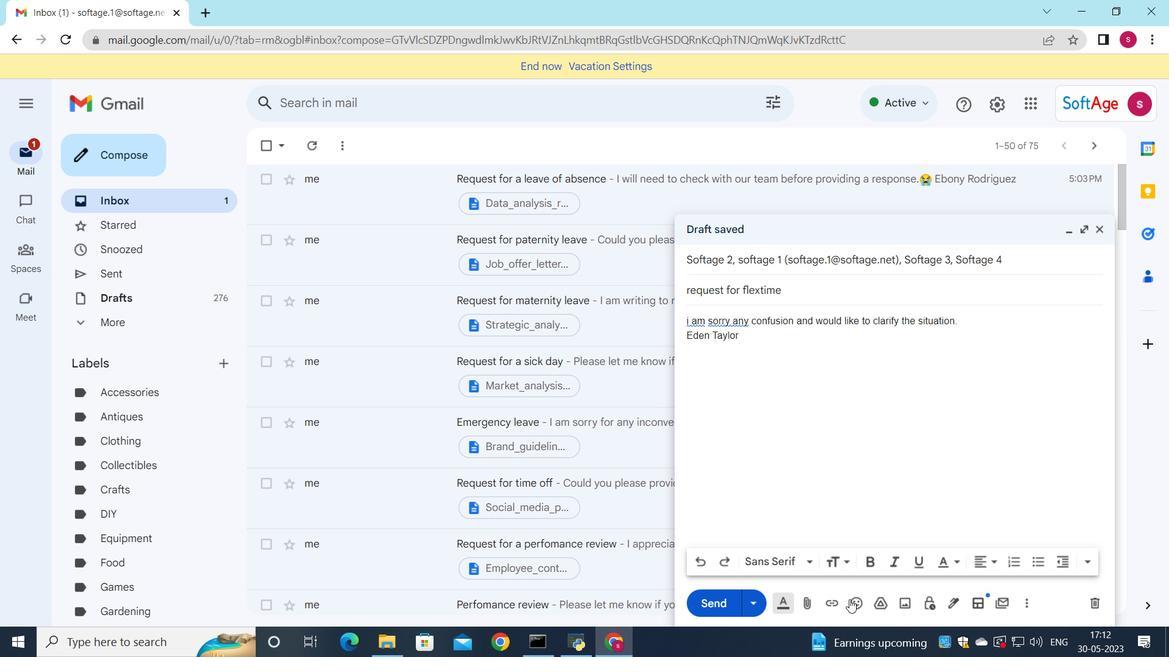 
Action: Mouse pressed left at (849, 601)
Screenshot: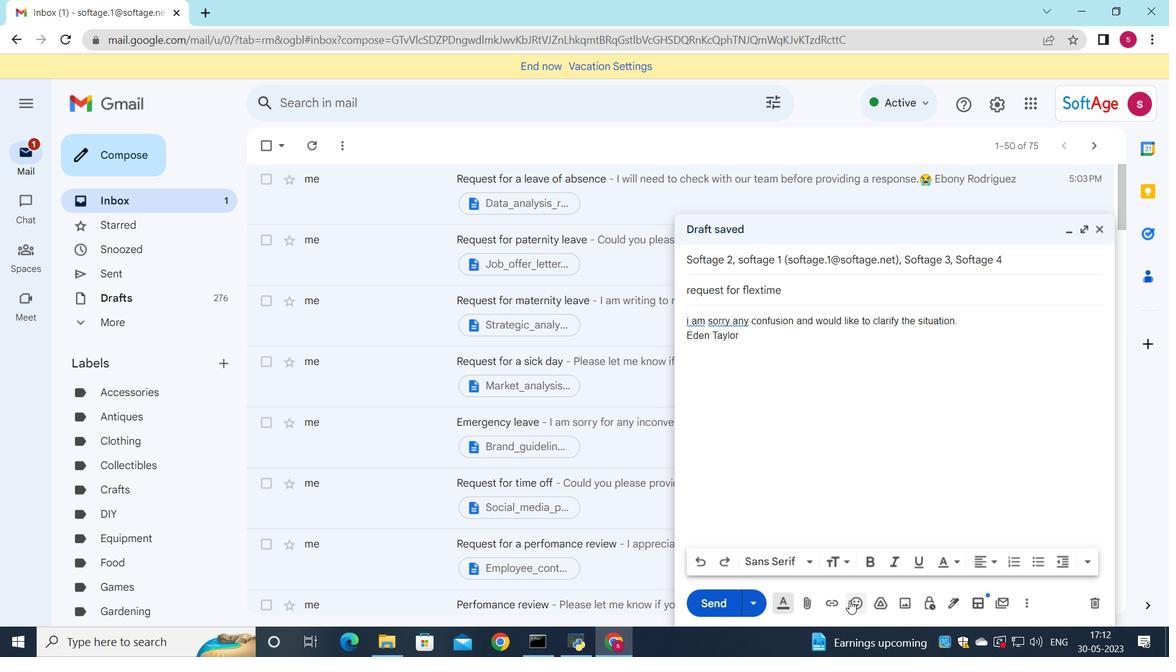 
Action: Mouse moved to (837, 539)
Screenshot: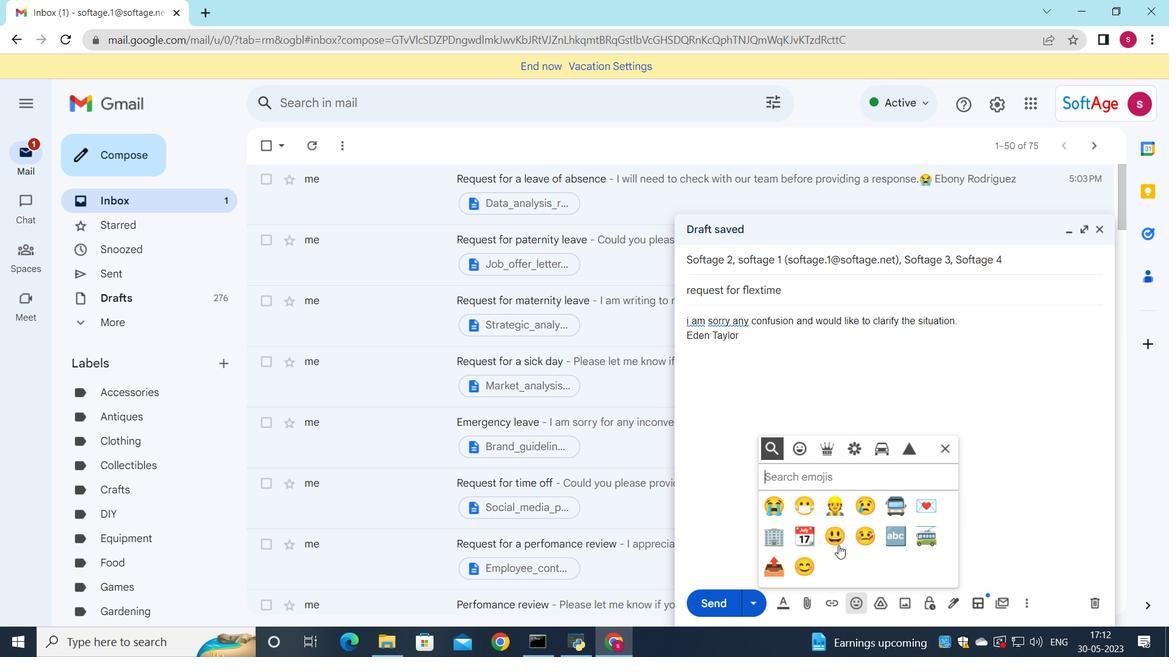 
Action: Mouse pressed left at (837, 539)
Screenshot: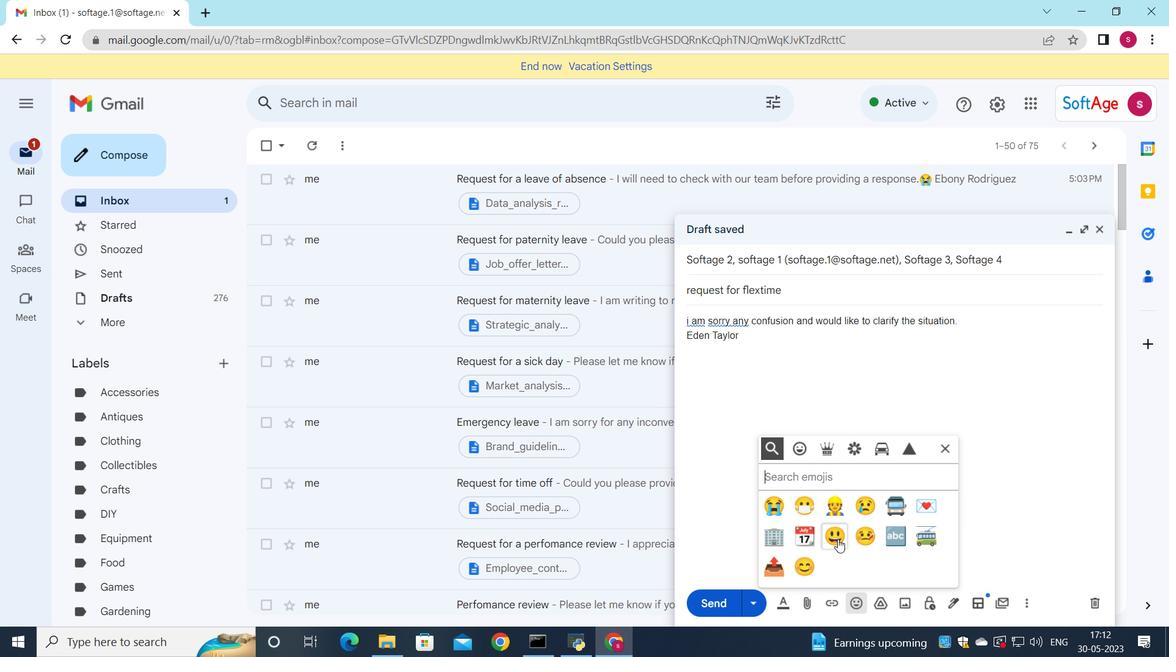 
Action: Mouse moved to (944, 445)
Screenshot: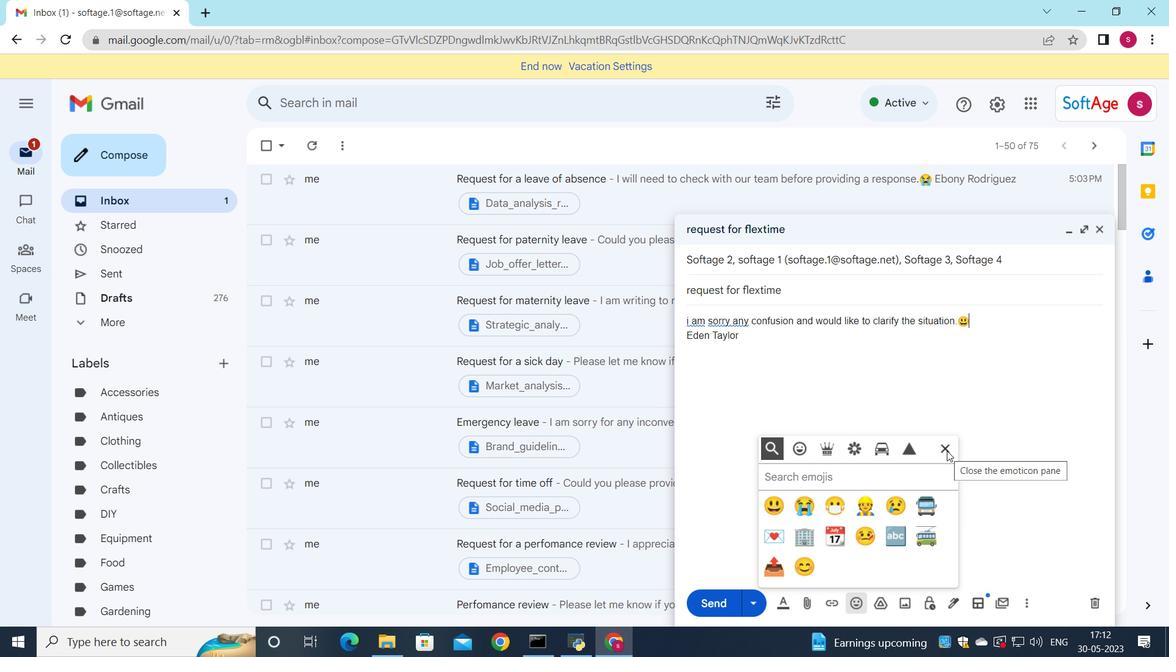 
Action: Mouse pressed left at (944, 445)
Screenshot: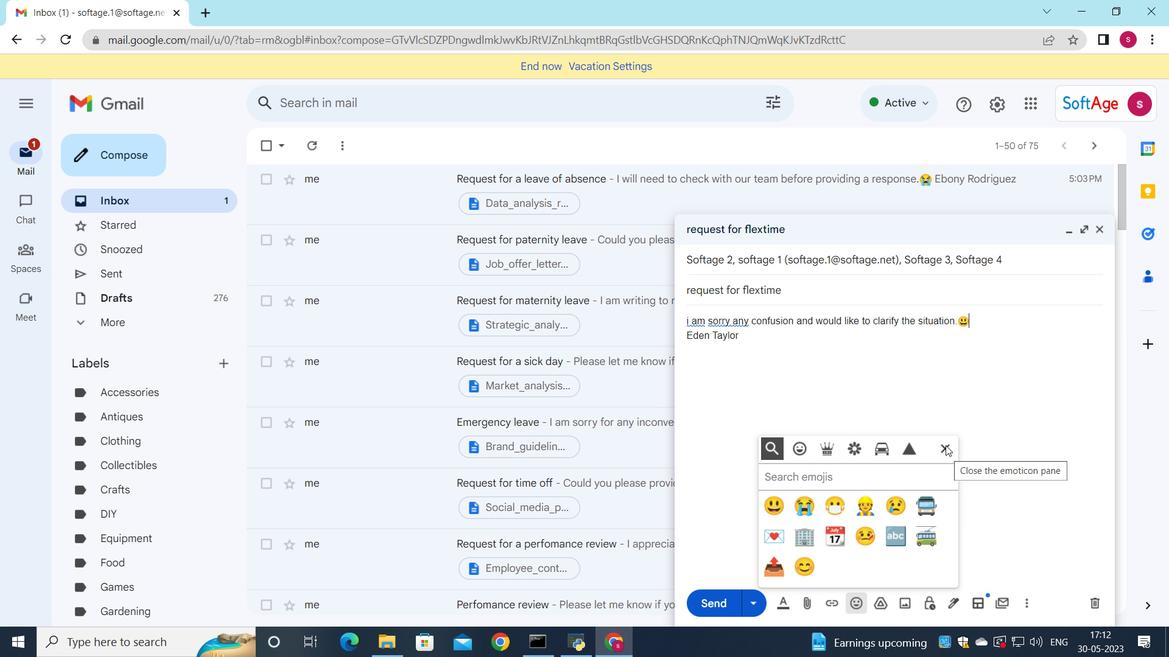 
Action: Mouse moved to (688, 325)
Screenshot: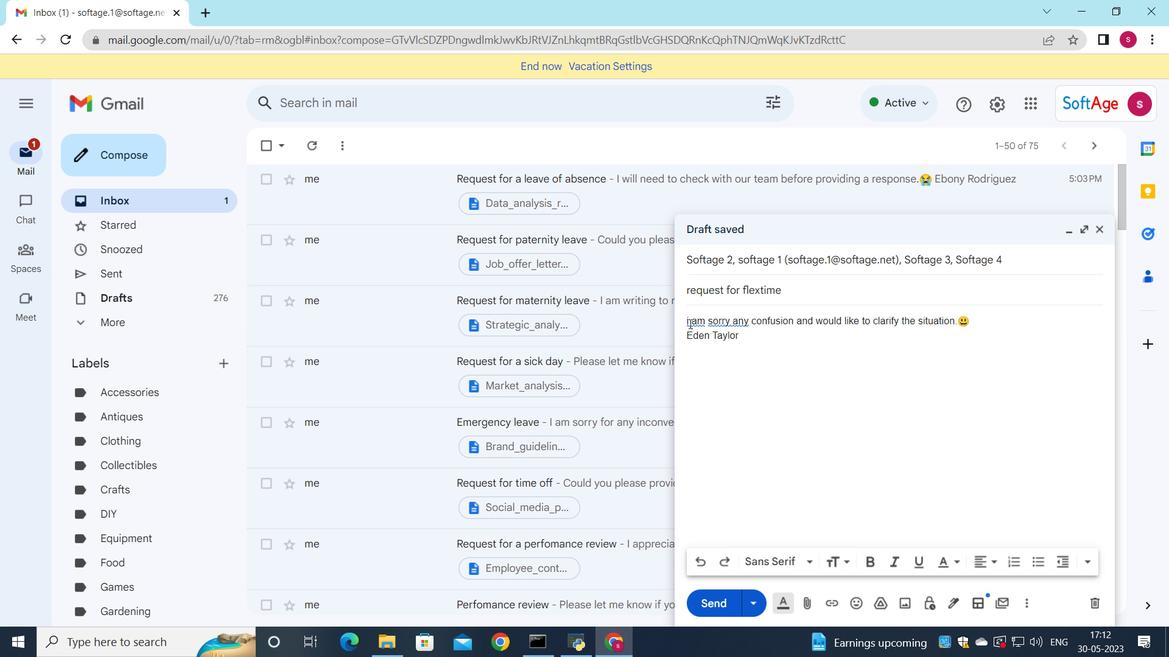 
Action: Mouse pressed left at (688, 325)
Screenshot: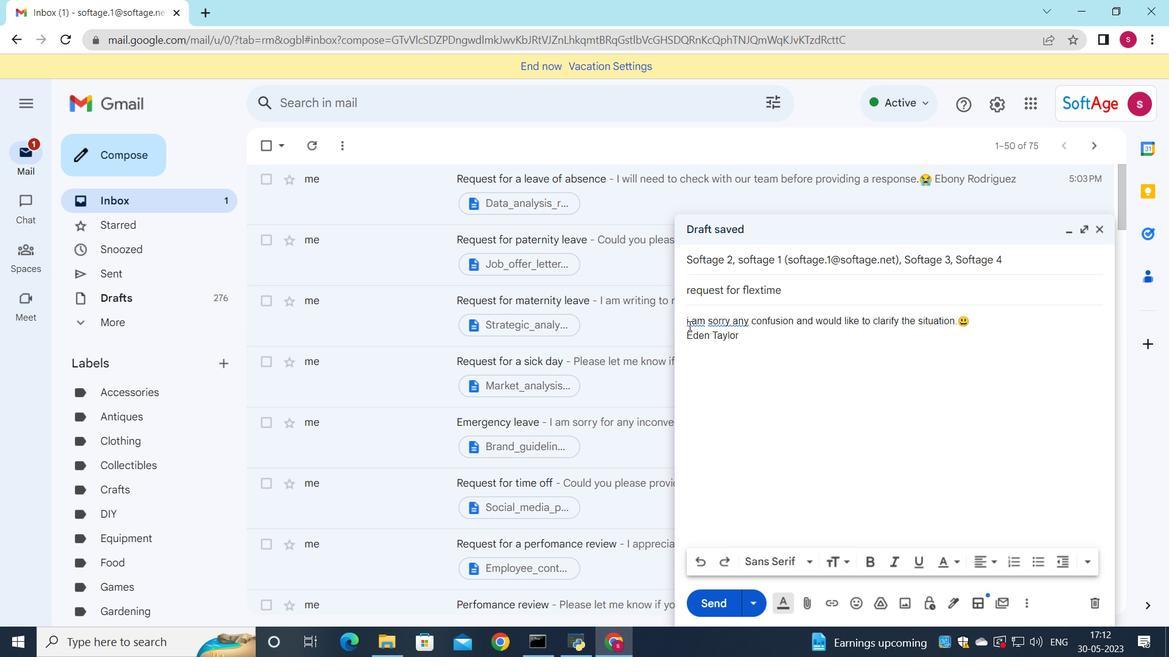 
Action: Key pressed <Key.backspace><Key.shift>I
Screenshot: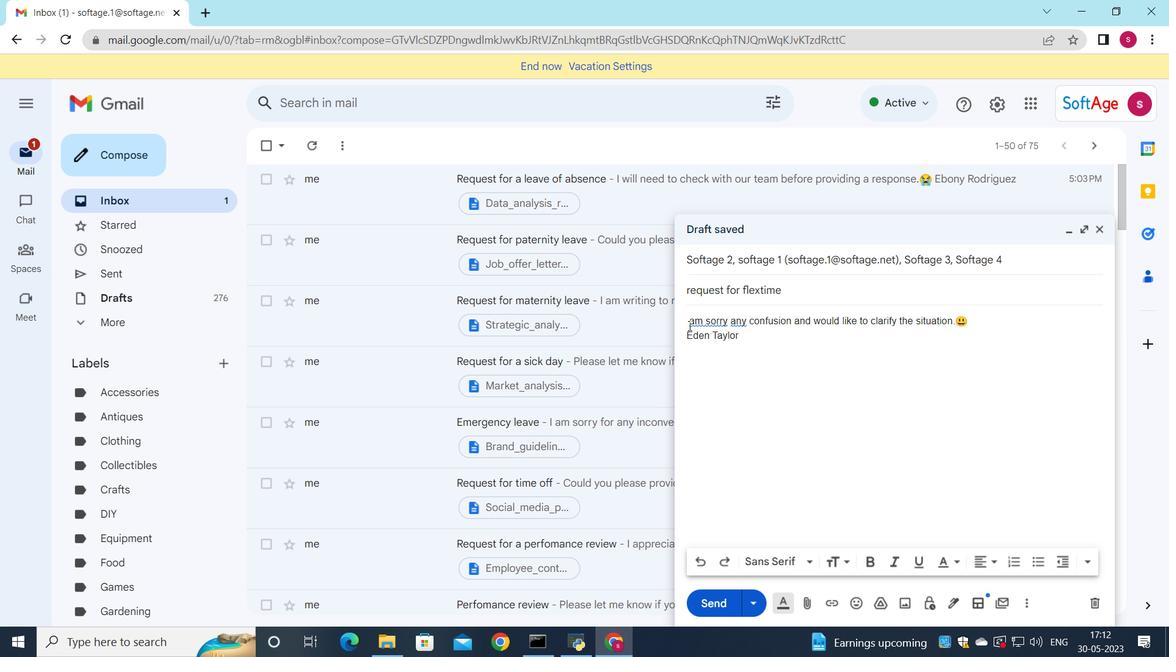 
Action: Mouse moved to (733, 319)
Screenshot: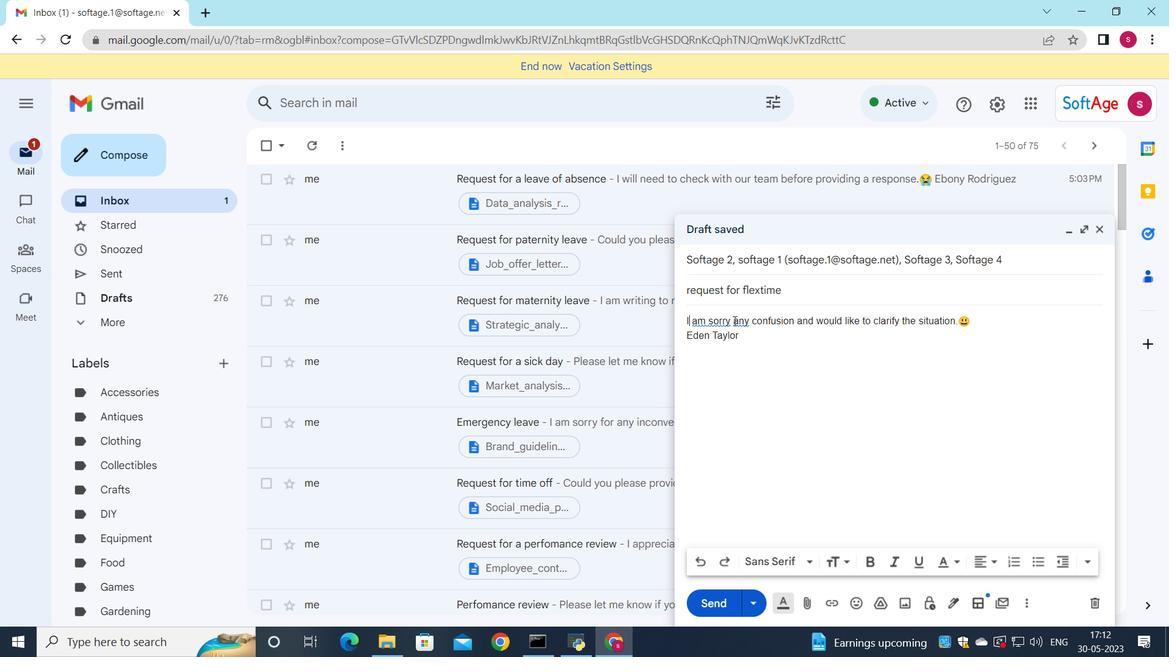 
Action: Mouse pressed left at (733, 319)
Screenshot: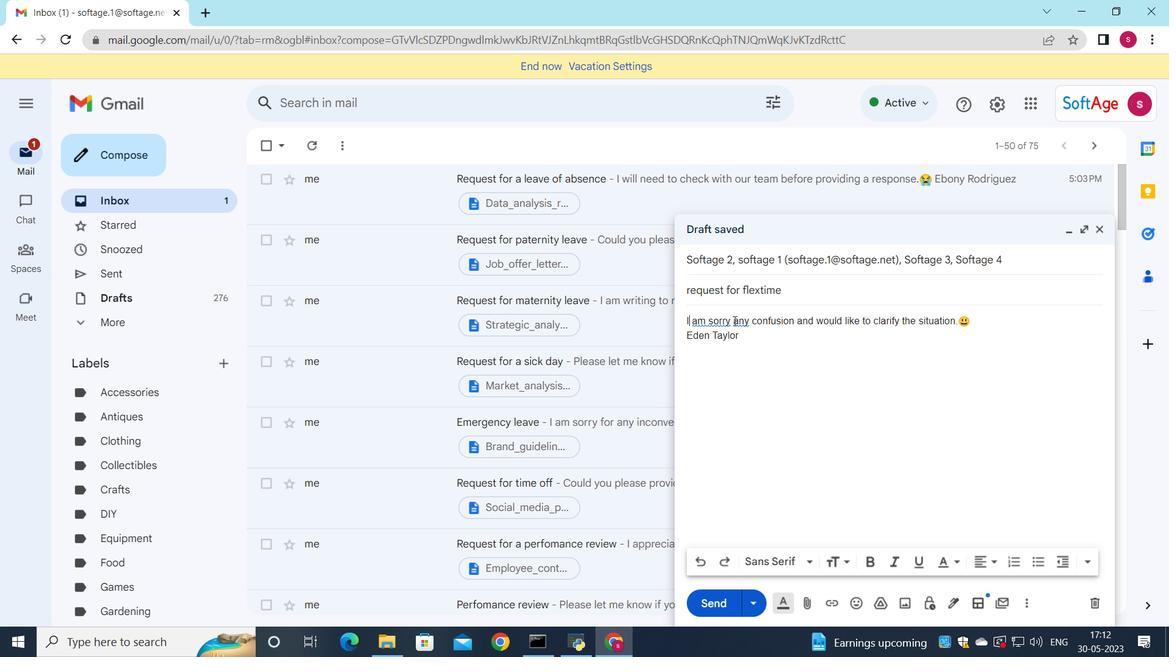 
Action: Mouse moved to (751, 328)
Screenshot: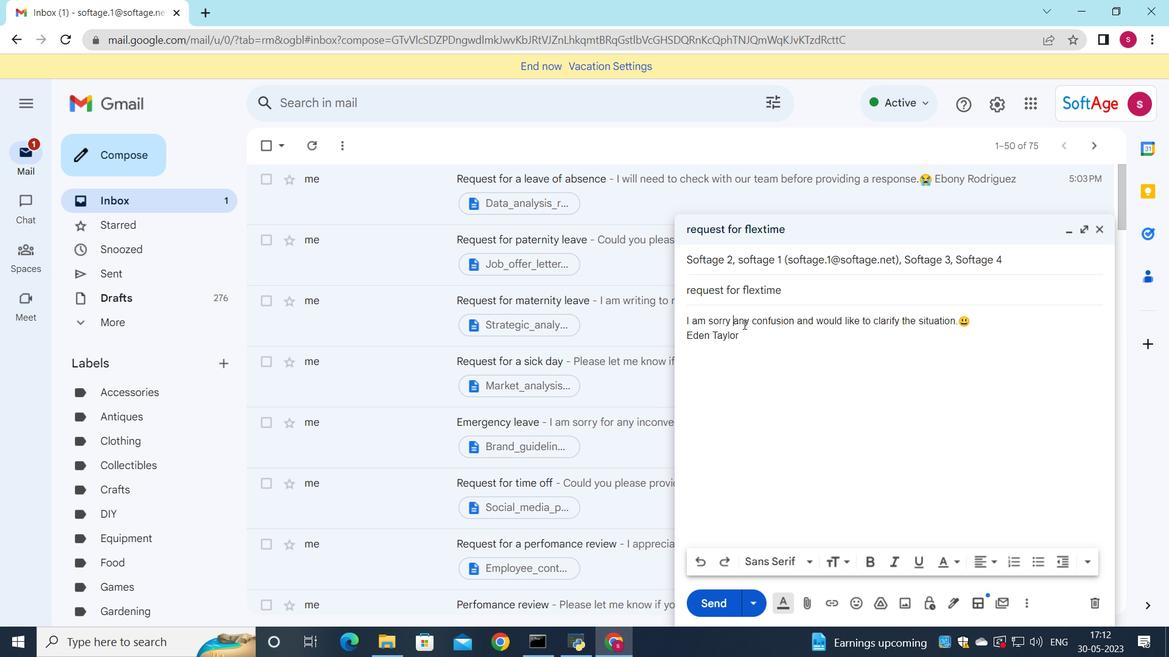 
Action: Key pressed <Key.space>for<Key.space>
Screenshot: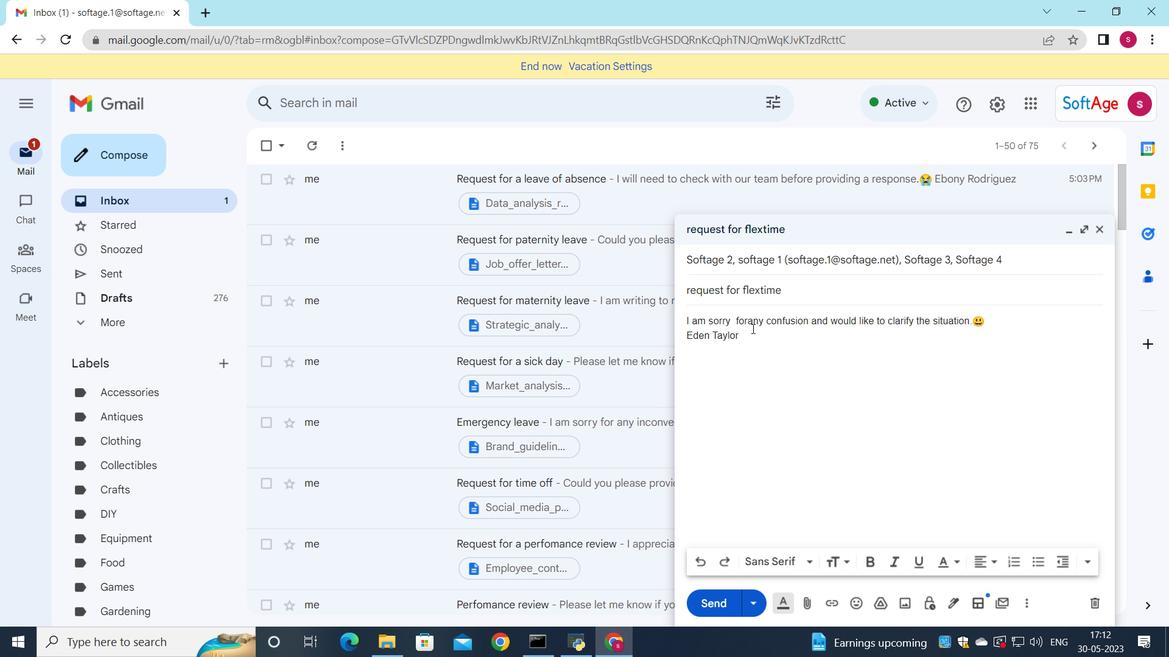 
Action: Mouse moved to (806, 606)
Screenshot: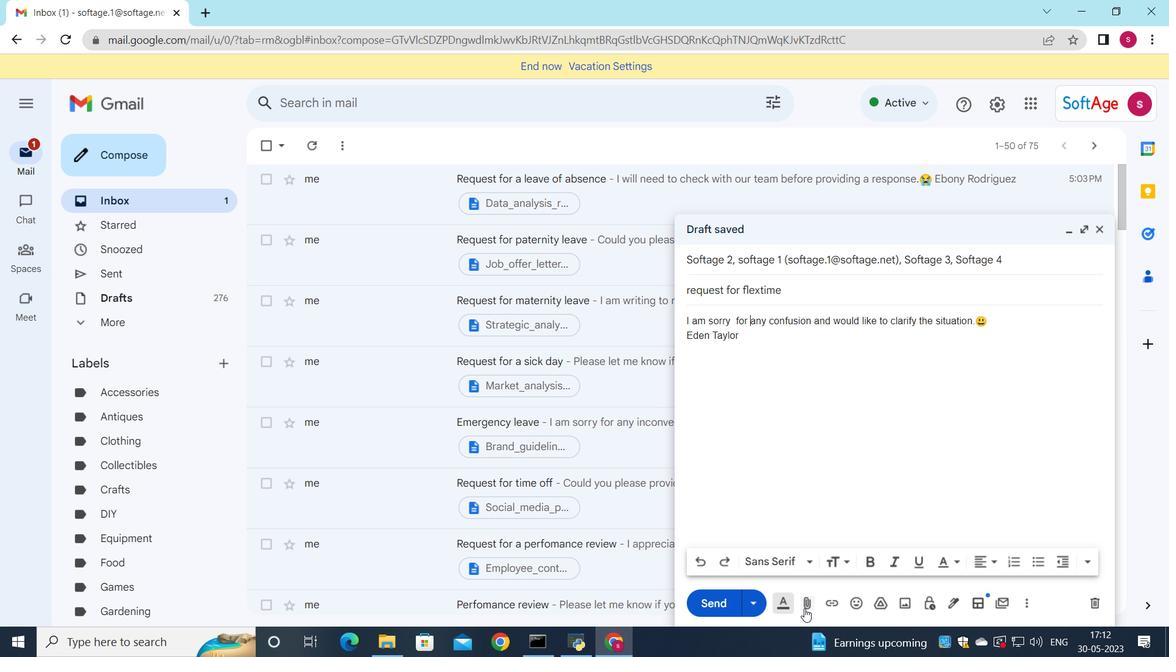 
Action: Mouse pressed left at (806, 606)
Screenshot: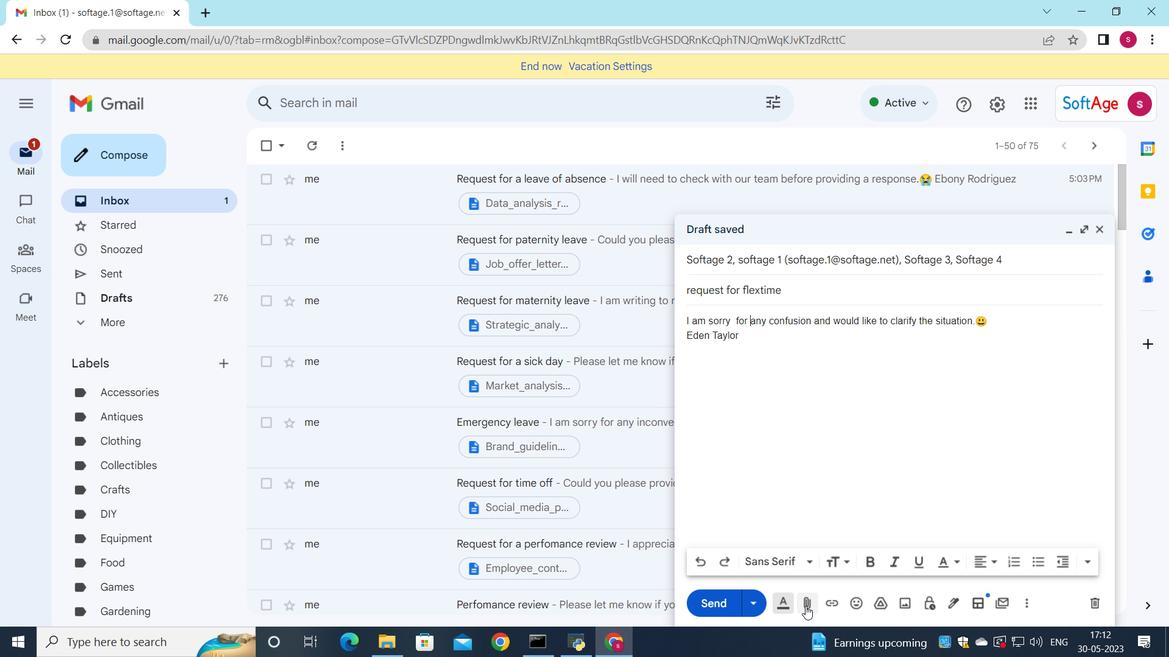 
Action: Mouse moved to (271, 115)
Screenshot: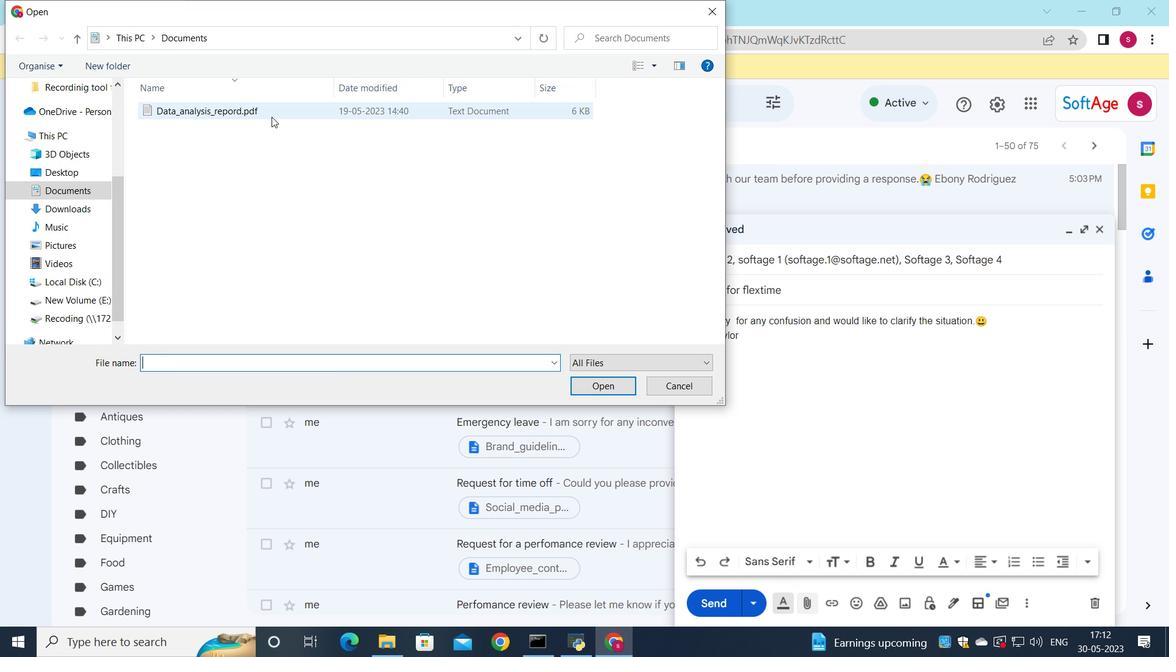
Action: Mouse pressed left at (271, 115)
Screenshot: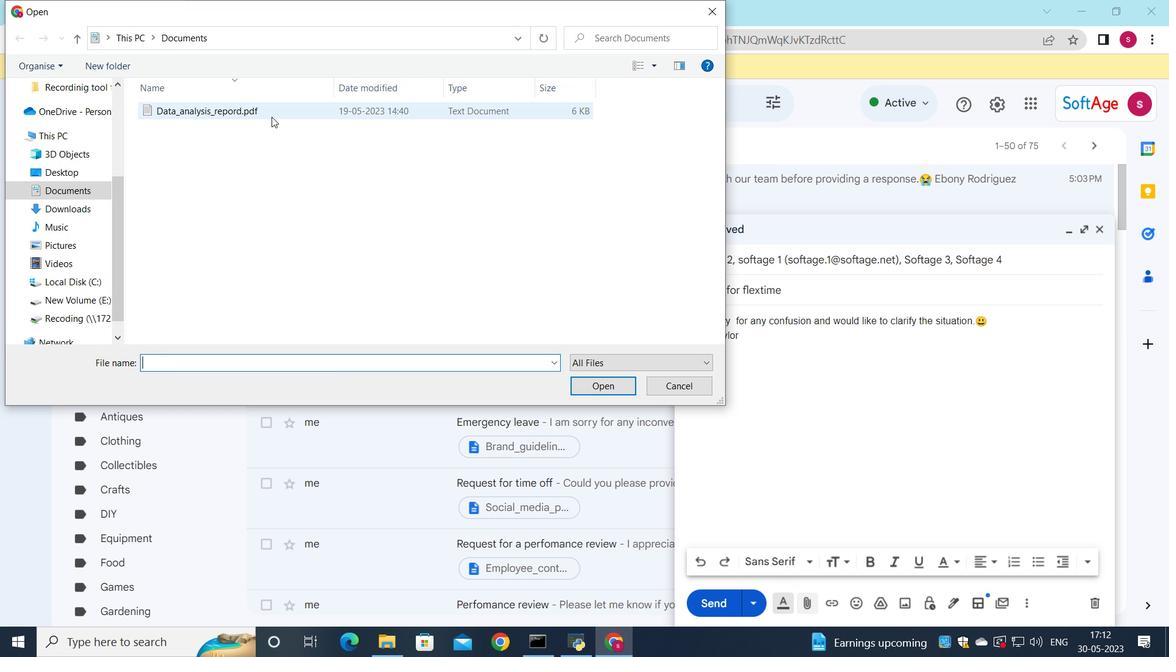 
Action: Mouse moved to (227, 105)
Screenshot: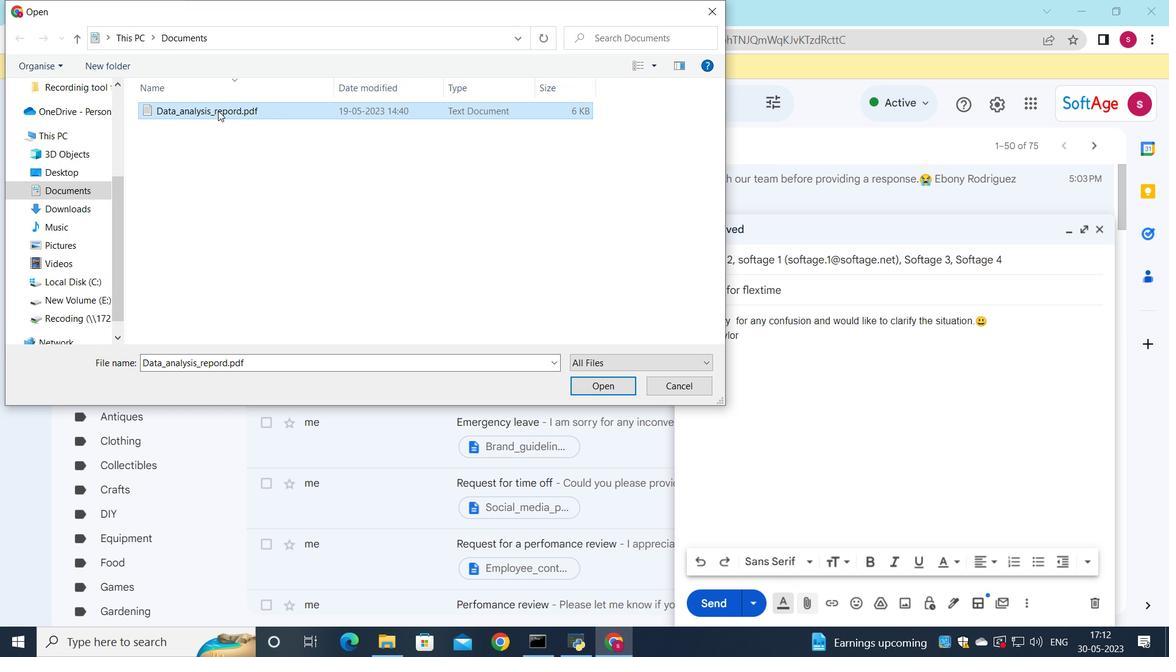 
Action: Mouse pressed left at (227, 105)
Screenshot: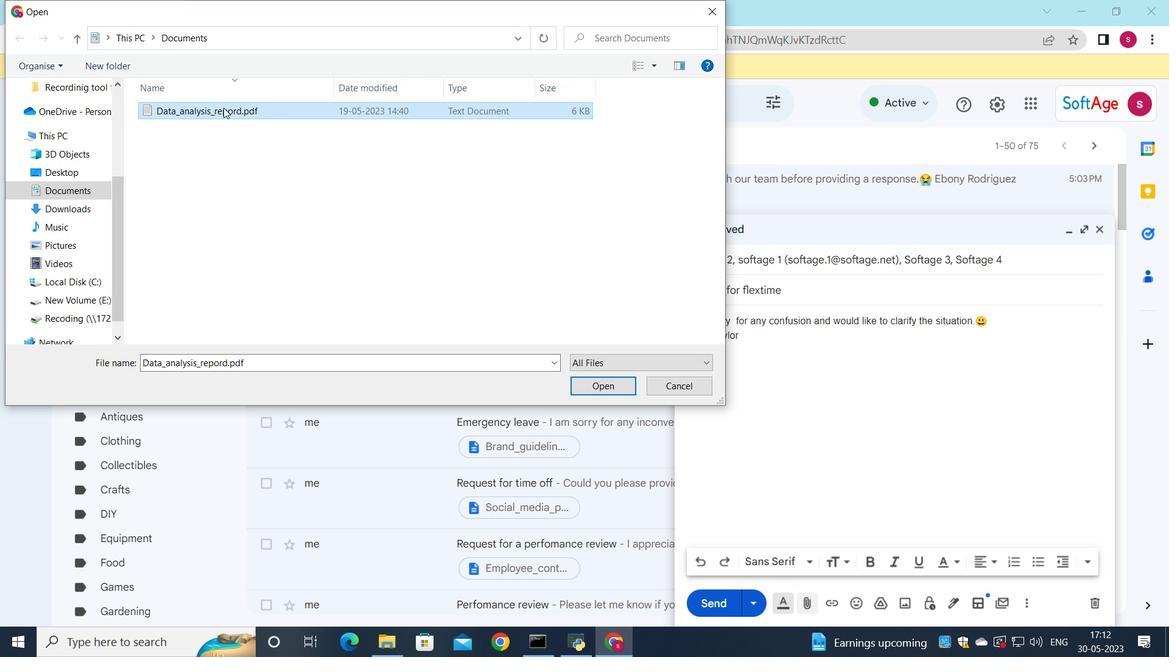 
Action: Mouse moved to (736, 259)
Screenshot: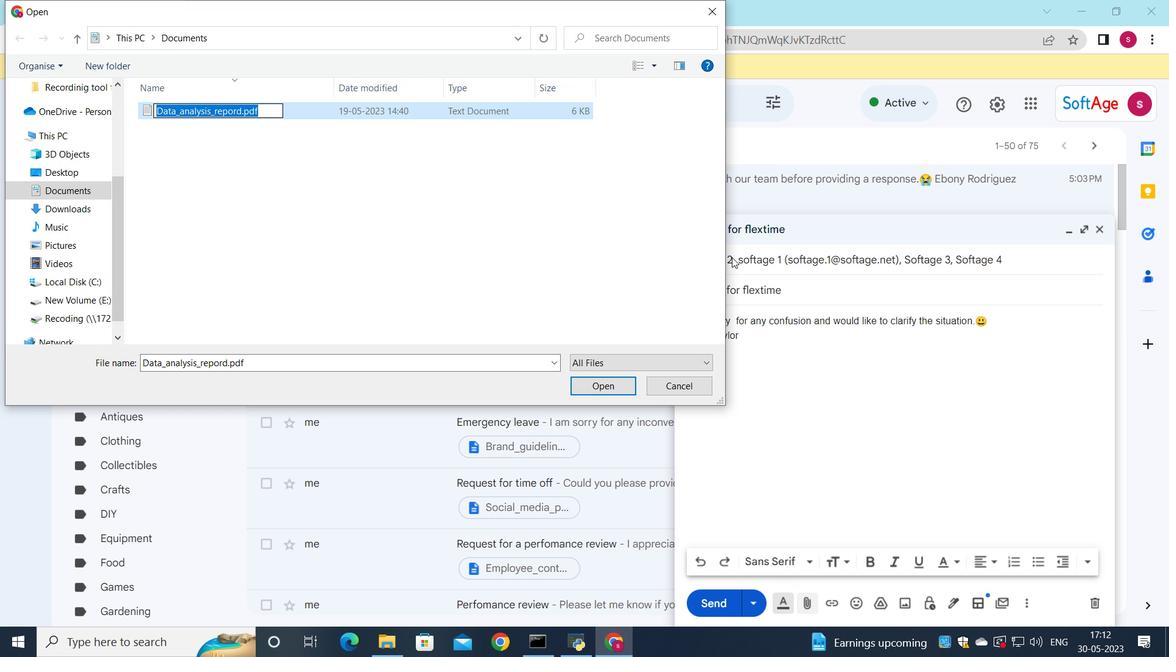 
Action: Key pressed <Key.shift>securiy<Key.backspace>ty<Key.shift>_policy.docx
Screenshot: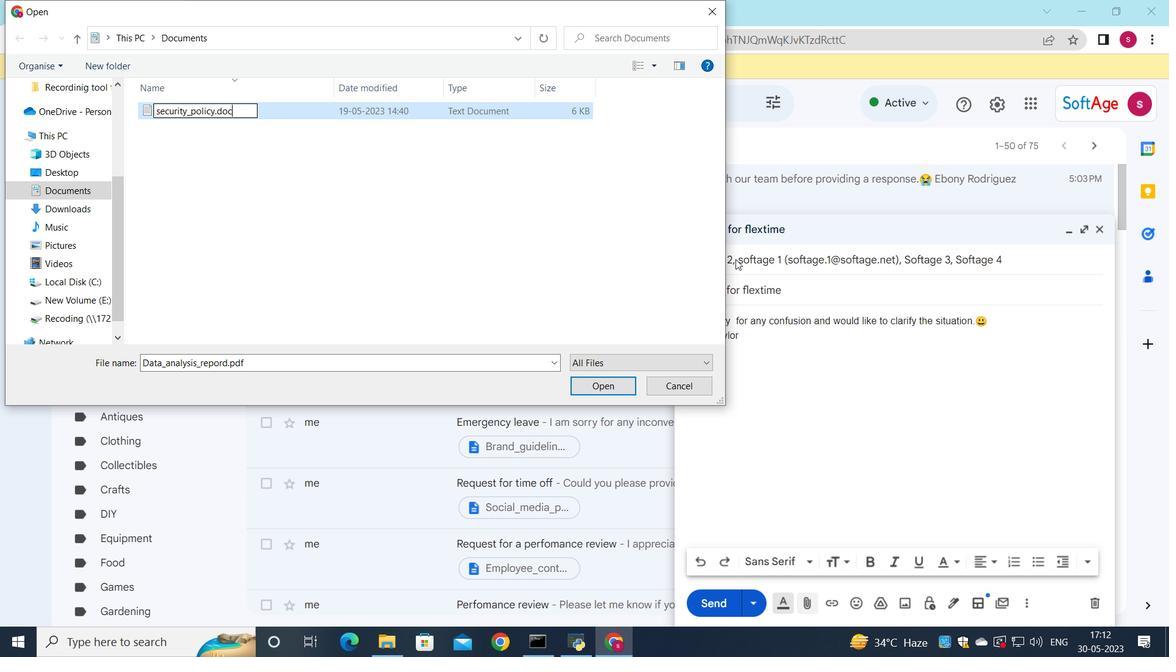 
Action: Mouse moved to (320, 104)
Screenshot: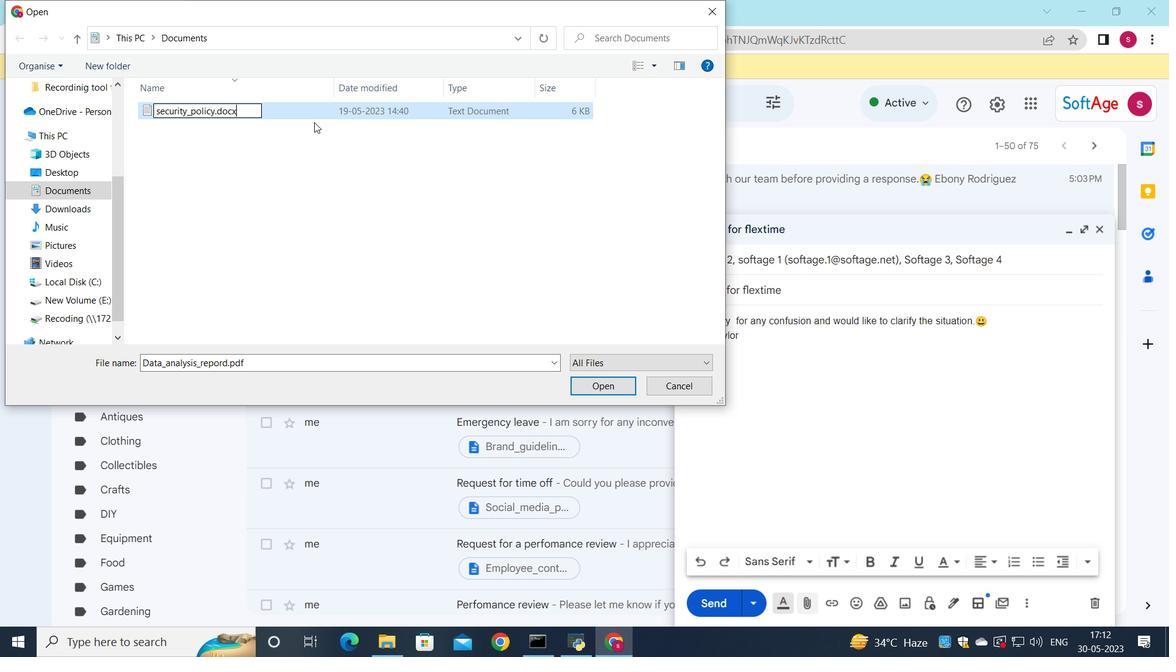 
Action: Mouse pressed left at (320, 104)
Screenshot: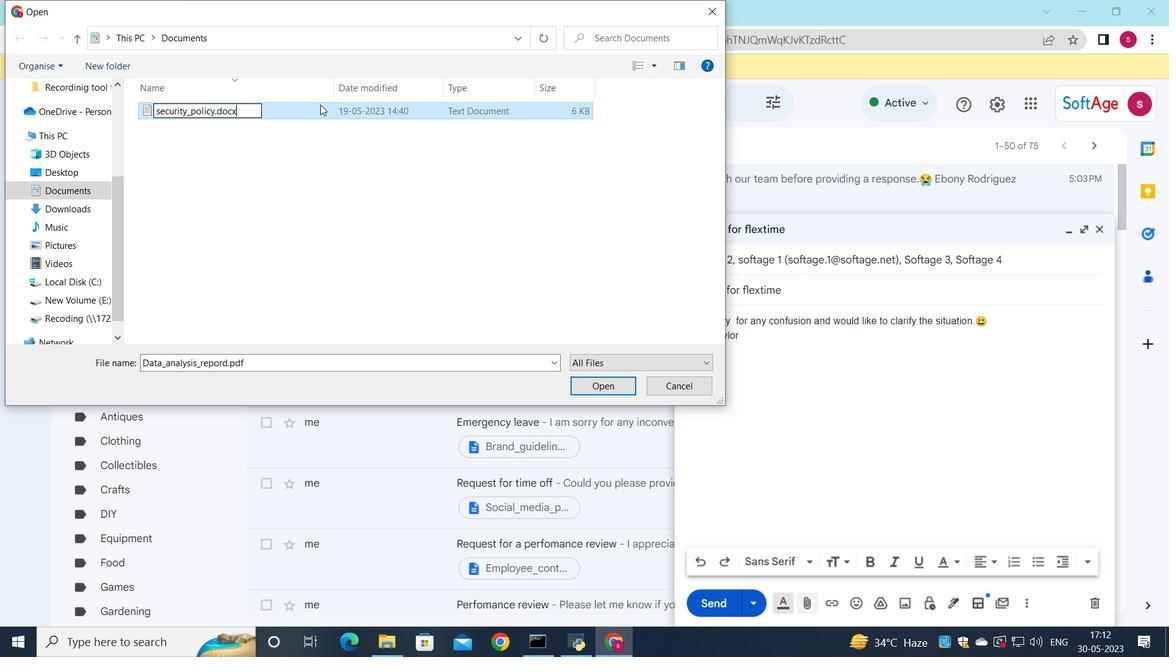 
Action: Mouse moved to (580, 379)
Screenshot: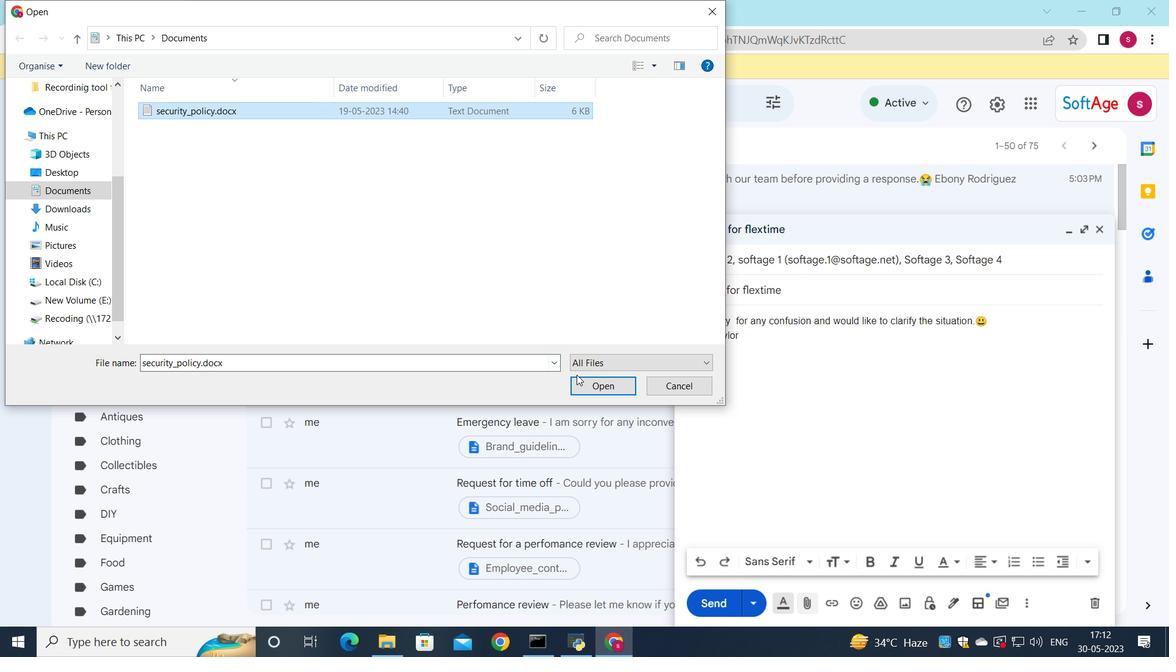 
Action: Mouse pressed left at (580, 379)
Screenshot: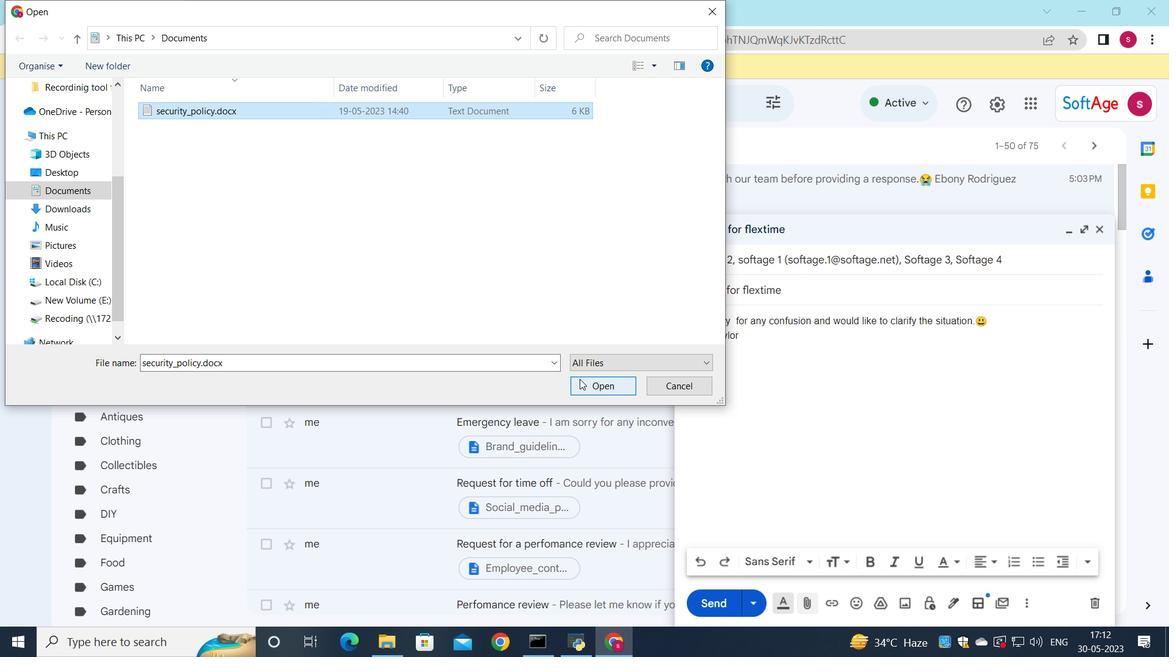 
Action: Mouse moved to (709, 603)
Screenshot: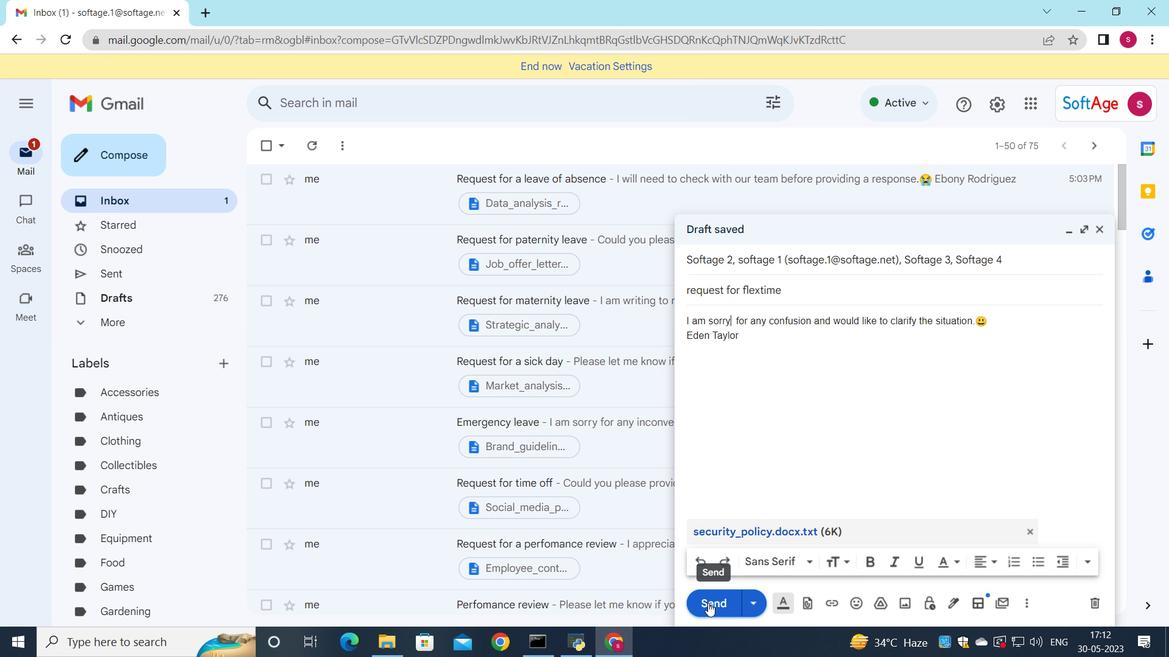 
Action: Mouse pressed left at (709, 603)
Screenshot: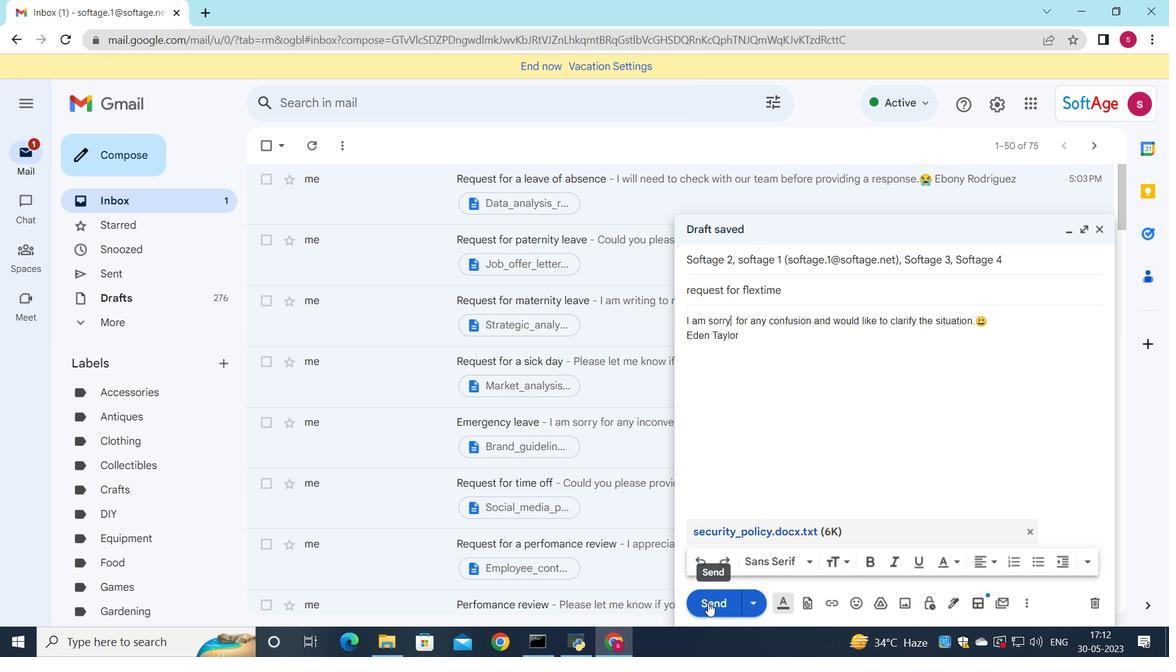 
Action: Mouse moved to (630, 204)
Screenshot: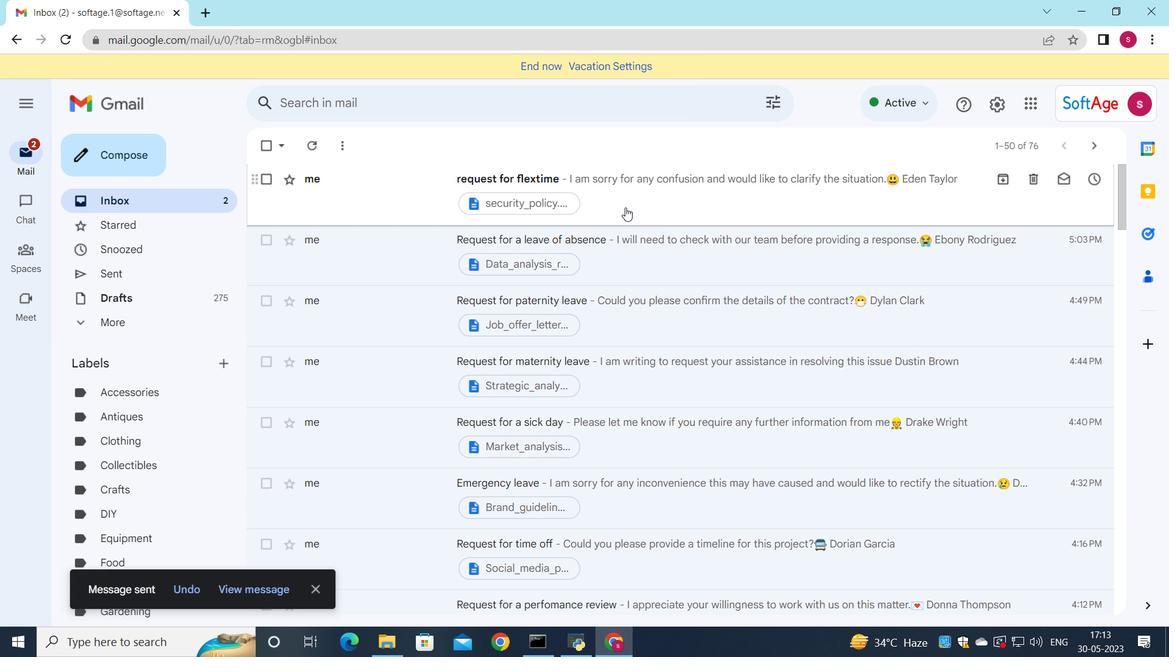 
Action: Mouse pressed left at (630, 204)
Screenshot: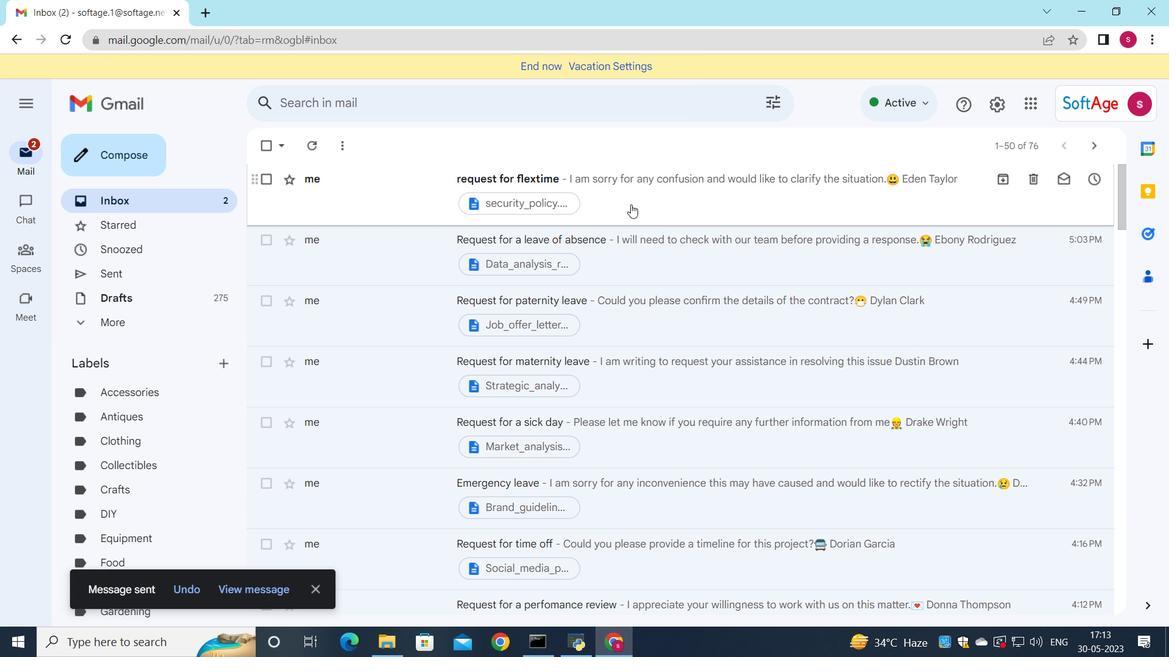 
Action: Mouse moved to (540, 365)
Screenshot: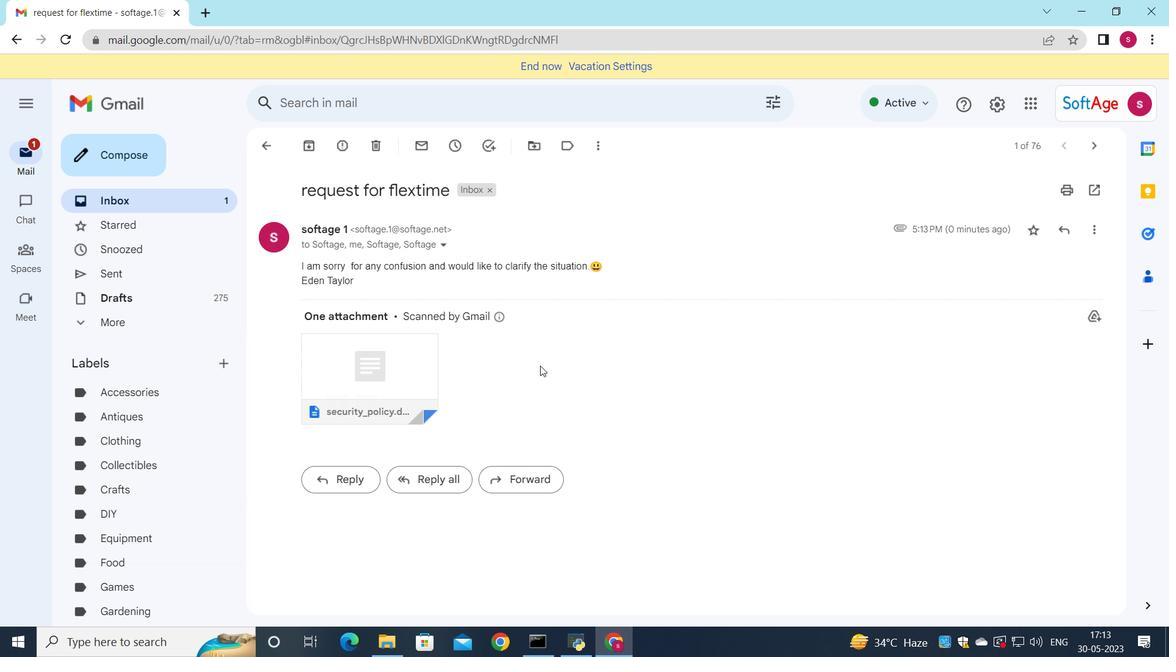 
